 Task: nan
Action: Mouse moved to (561, 724)
Screenshot: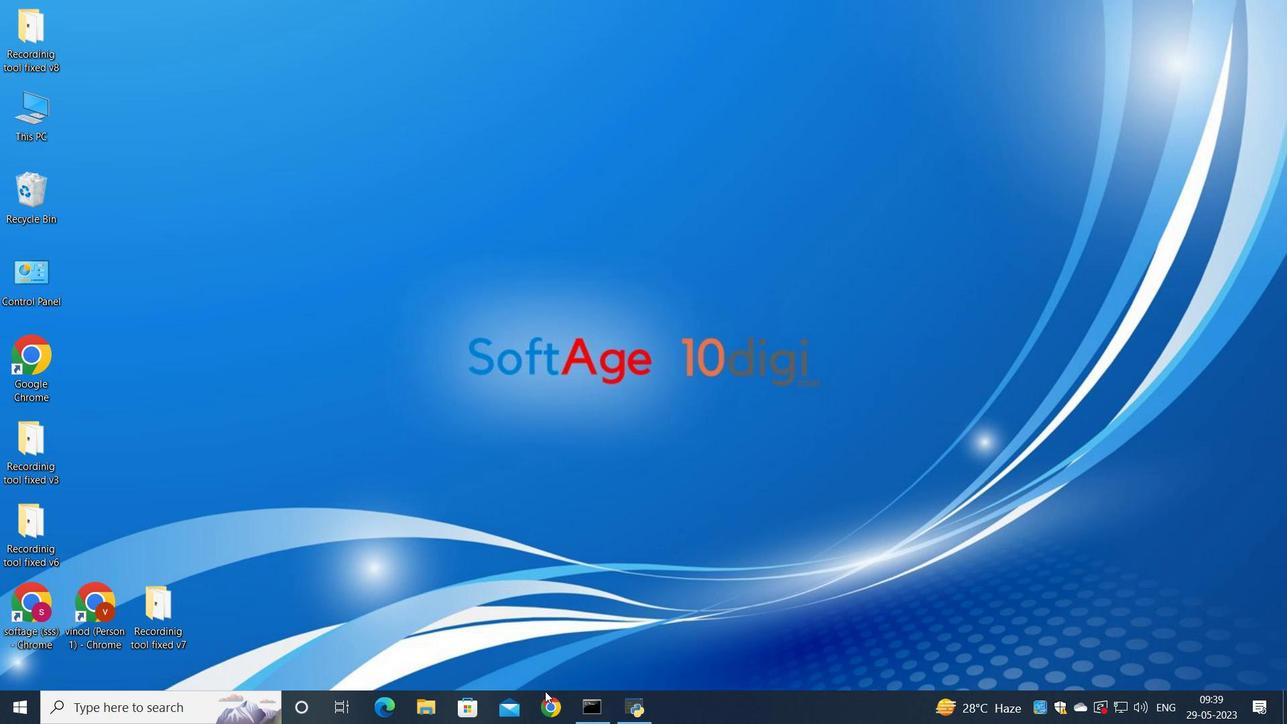 
Action: Mouse pressed left at (561, 723)
Screenshot: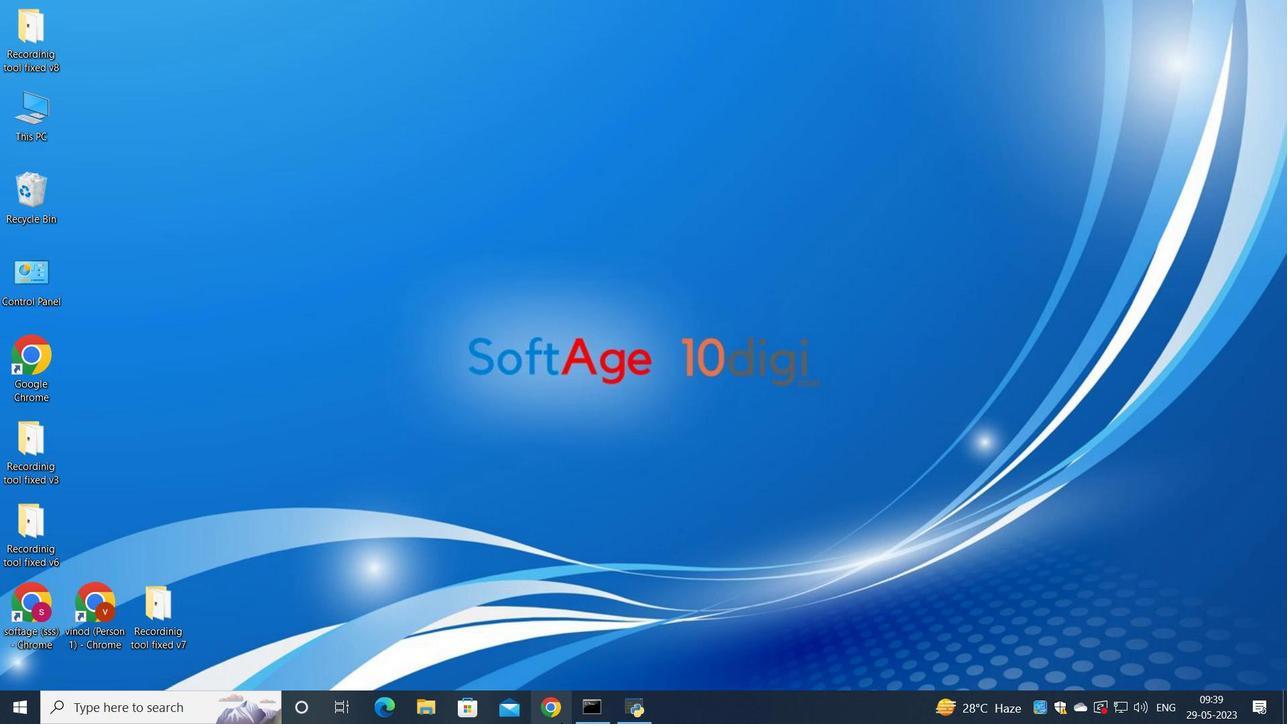 
Action: Mouse moved to (564, 436)
Screenshot: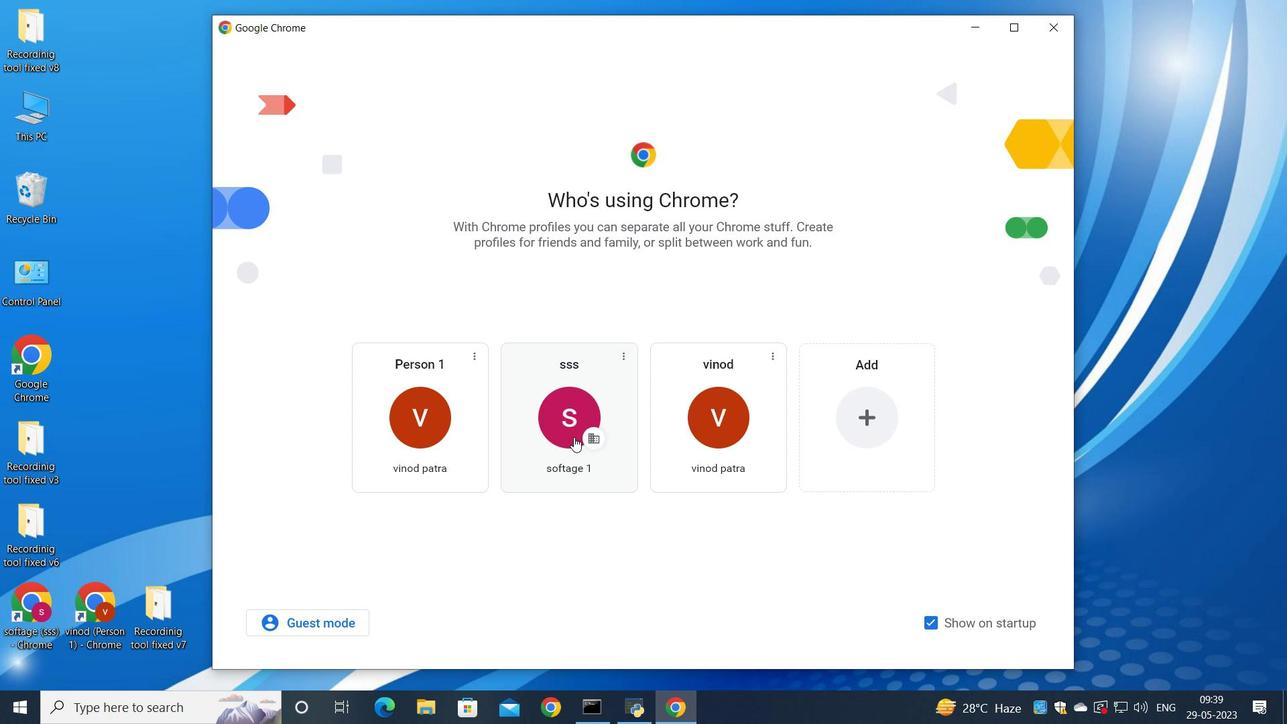 
Action: Mouse pressed left at (564, 436)
Screenshot: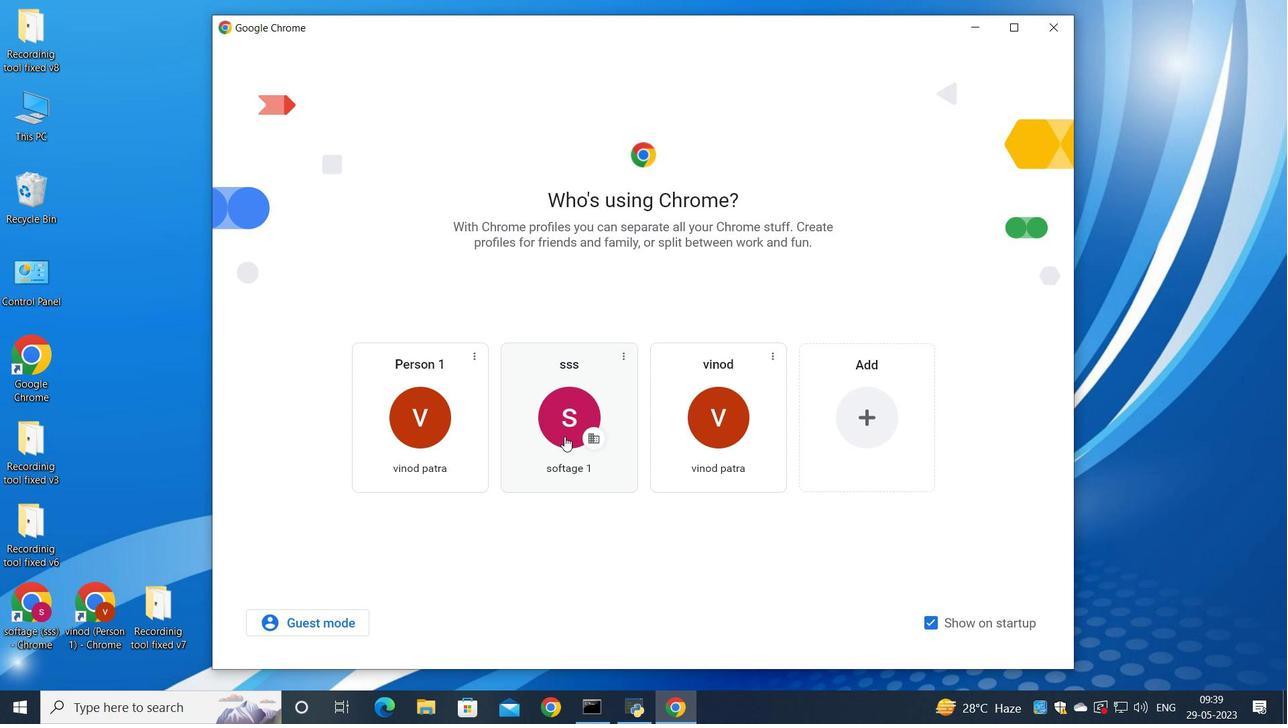 
Action: Mouse moved to (1120, 90)
Screenshot: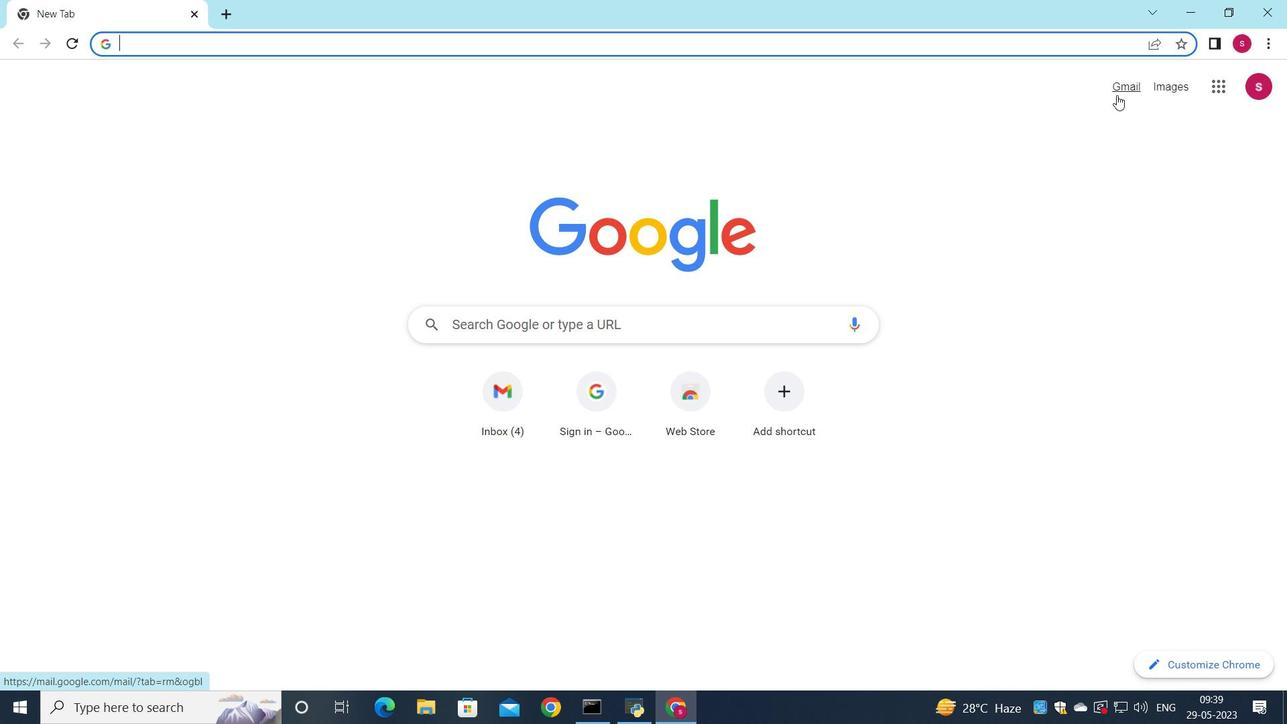 
Action: Mouse pressed left at (1120, 90)
Screenshot: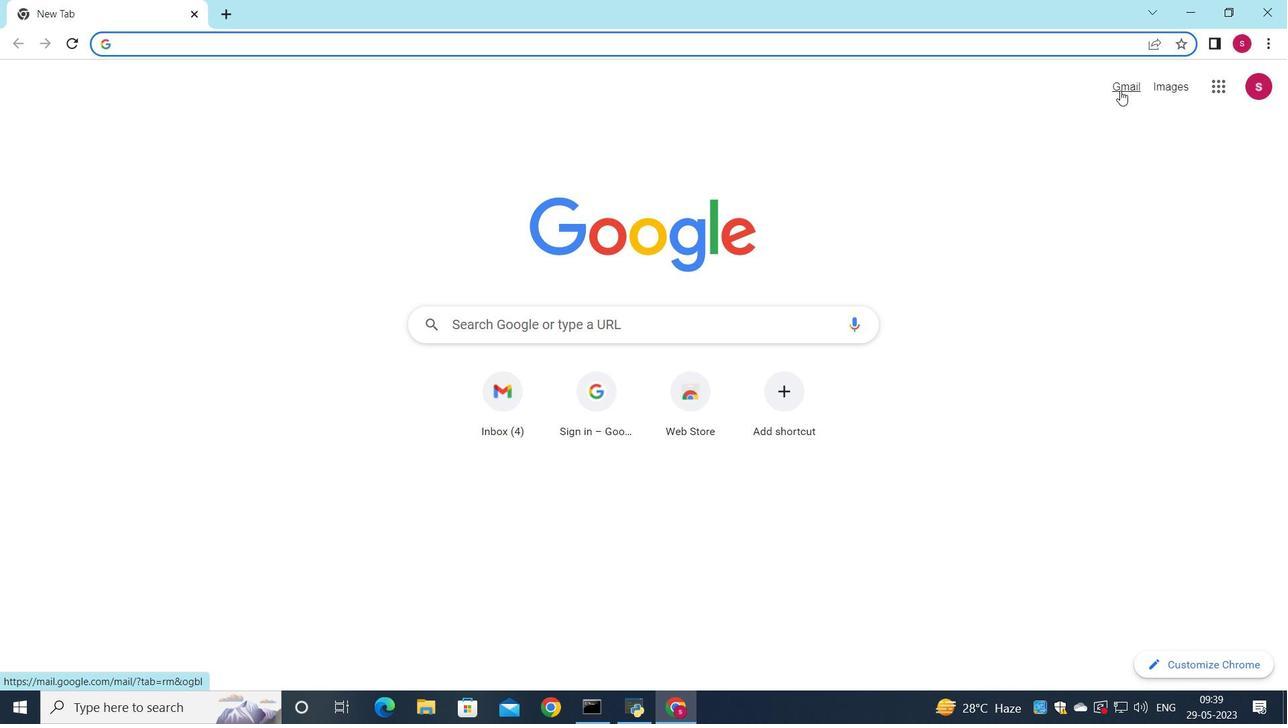 
Action: Mouse moved to (1103, 115)
Screenshot: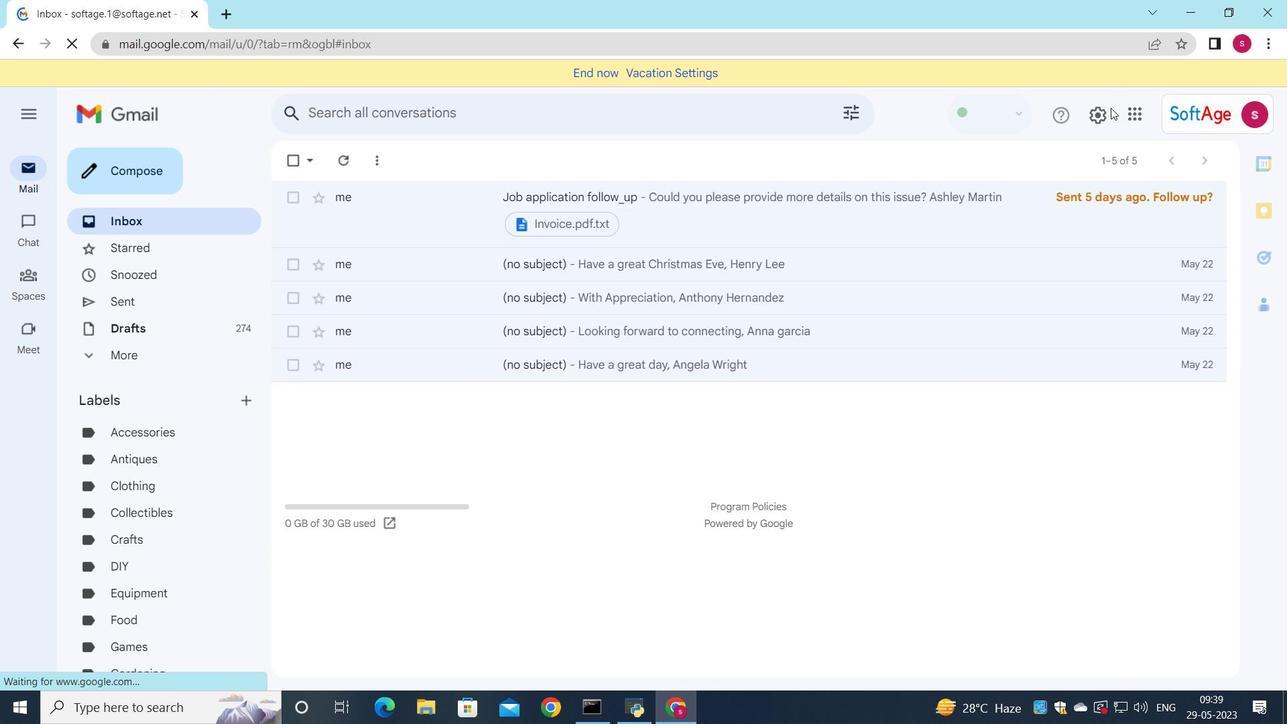
Action: Mouse pressed left at (1103, 115)
Screenshot: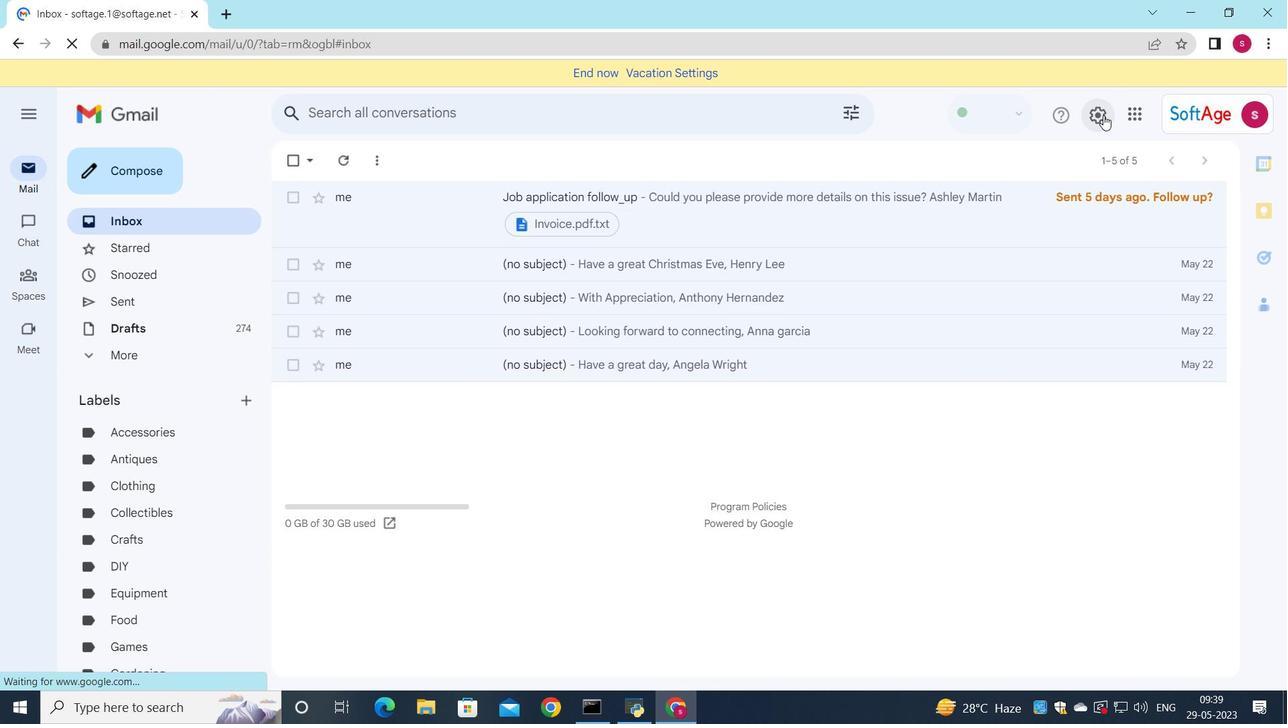 
Action: Mouse moved to (1113, 193)
Screenshot: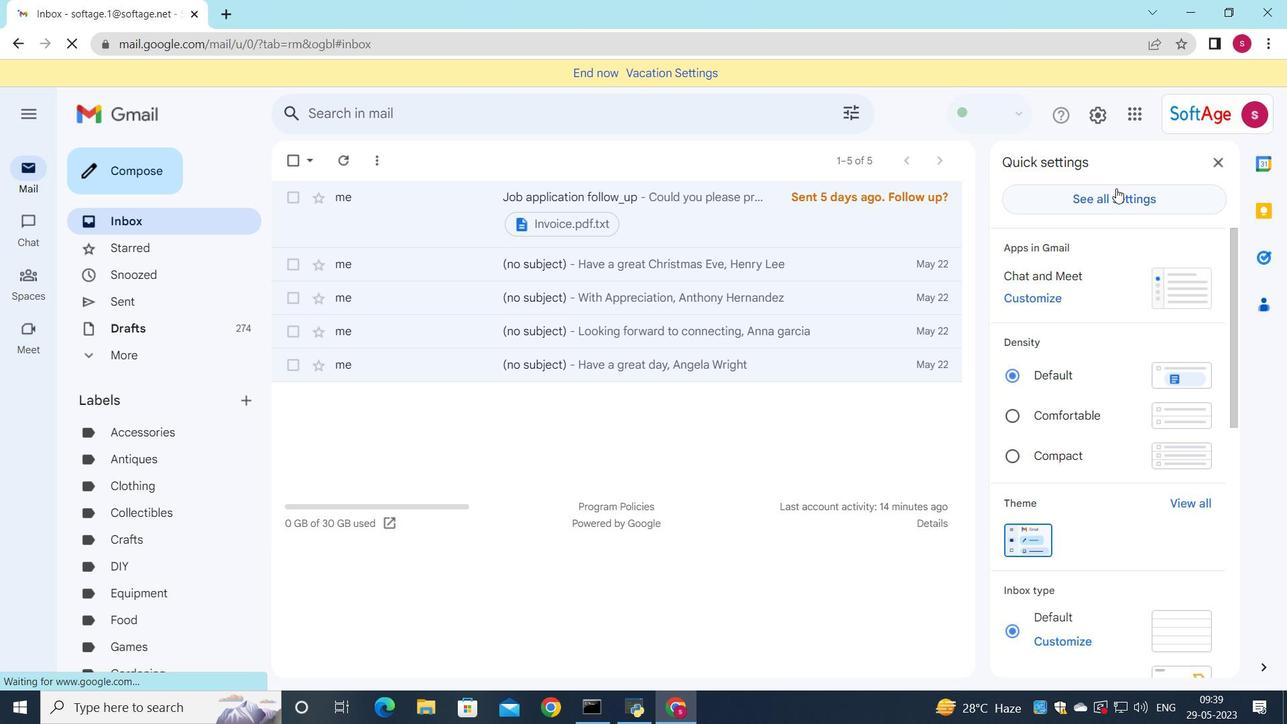 
Action: Mouse pressed left at (1113, 193)
Screenshot: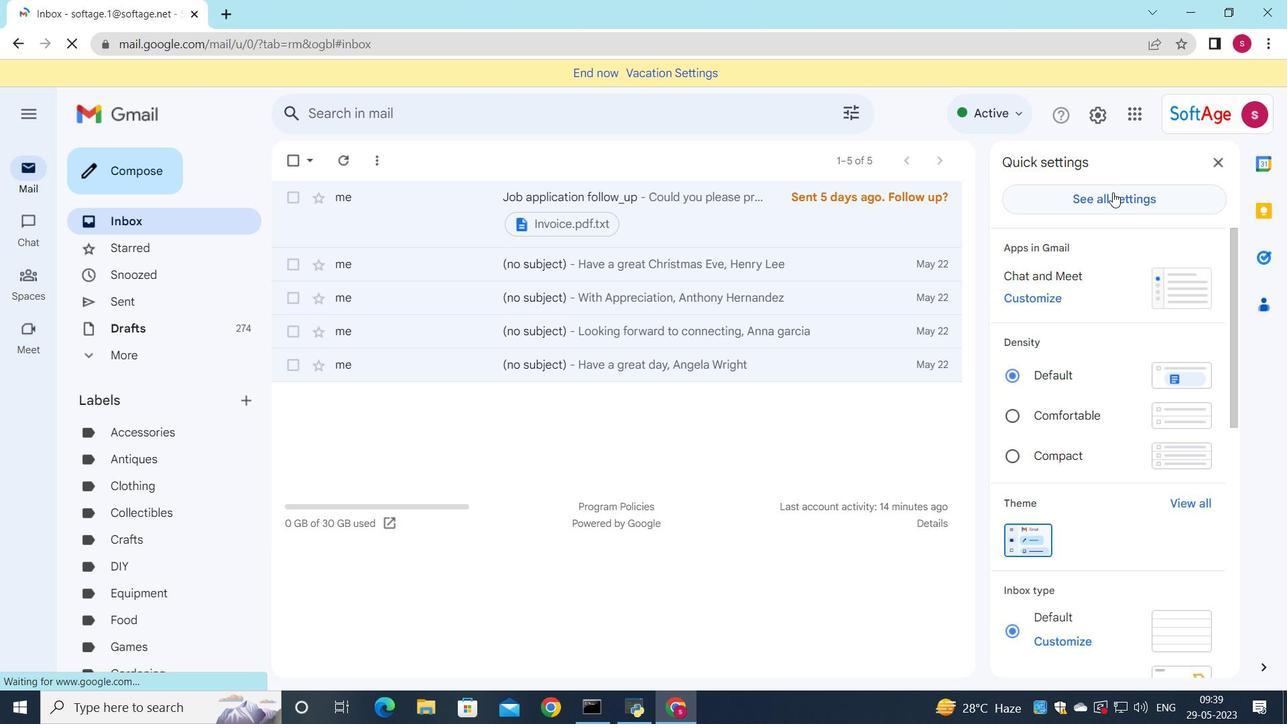 
Action: Mouse moved to (1086, 189)
Screenshot: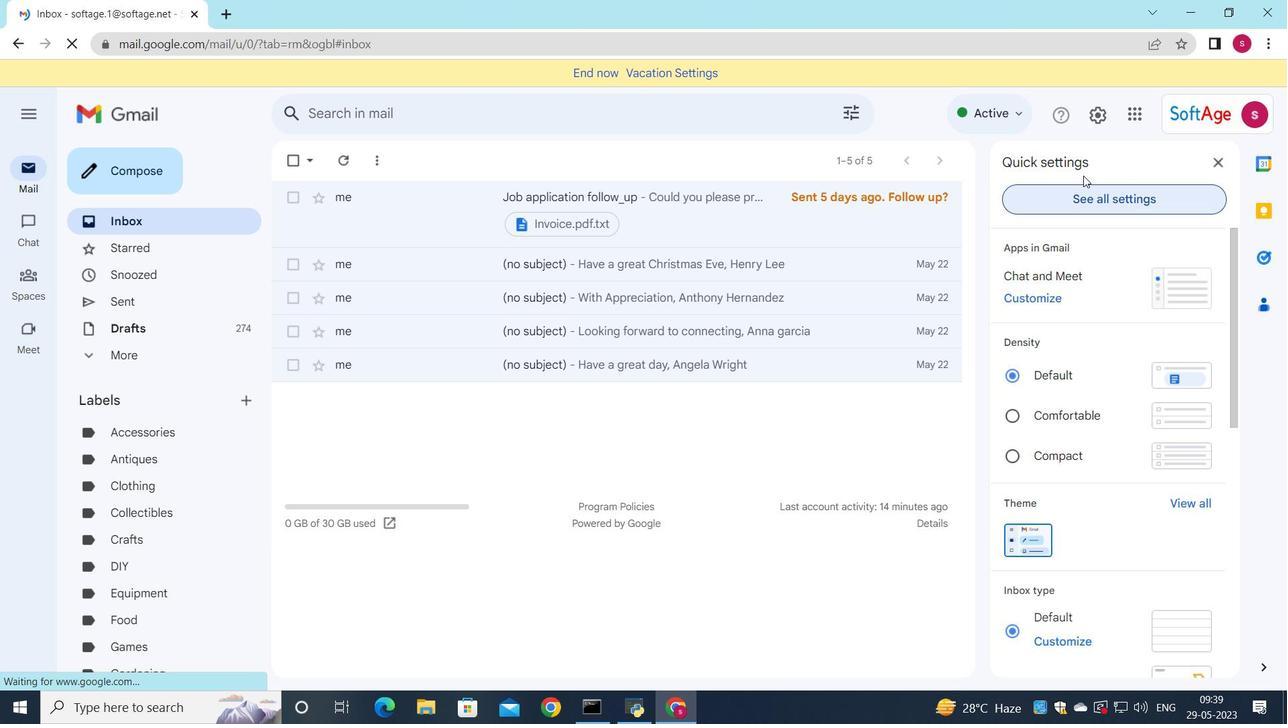 
Action: Mouse pressed left at (1086, 189)
Screenshot: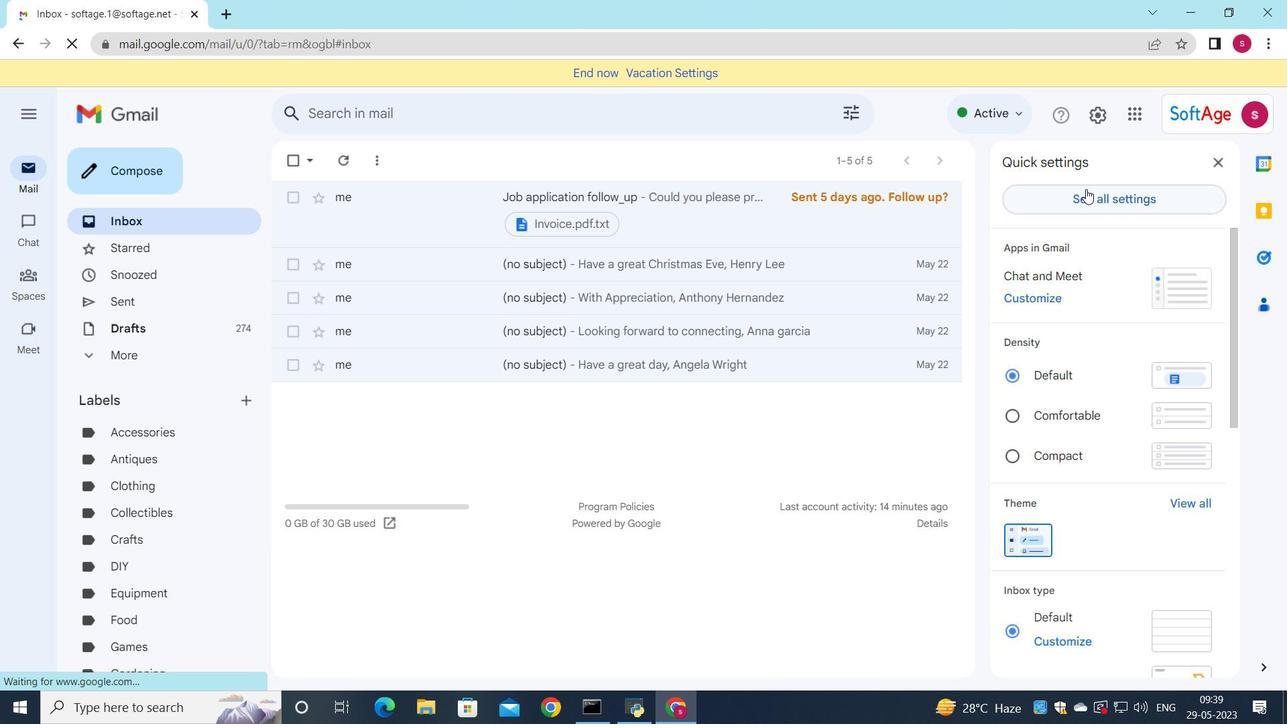 
Action: Mouse moved to (1097, 188)
Screenshot: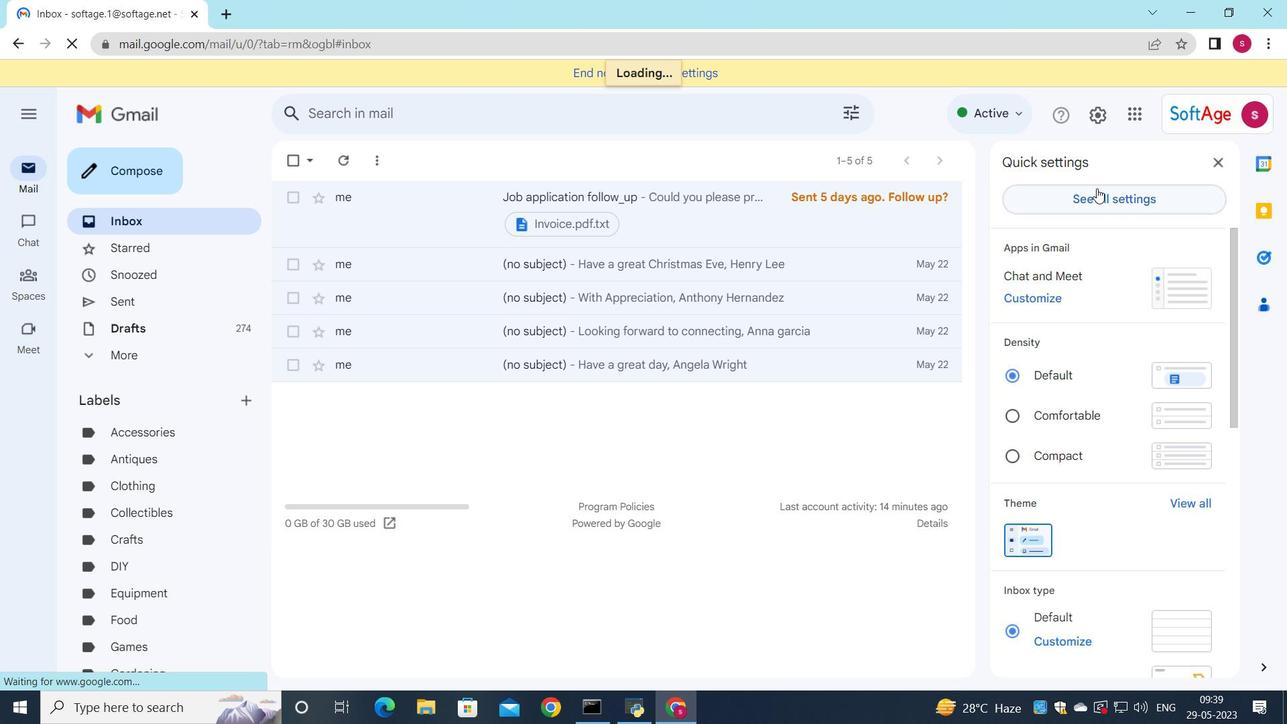 
Action: Mouse pressed left at (1097, 188)
Screenshot: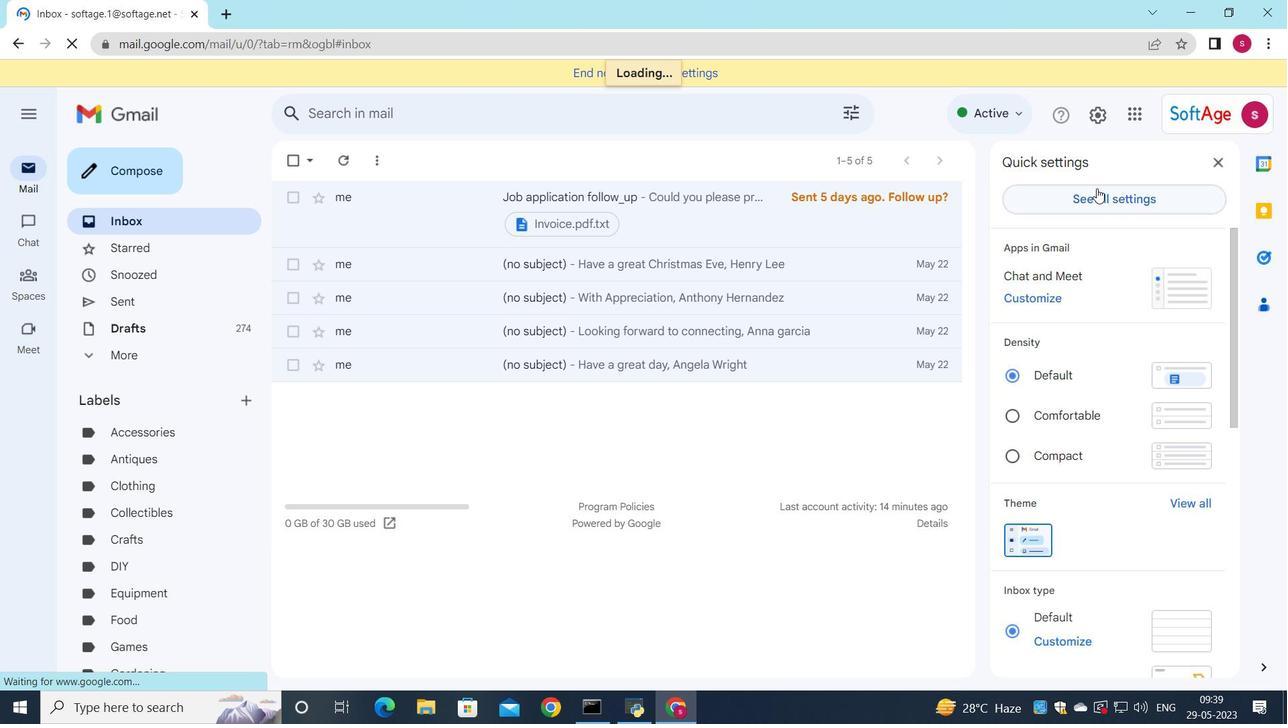 
Action: Mouse moved to (1091, 202)
Screenshot: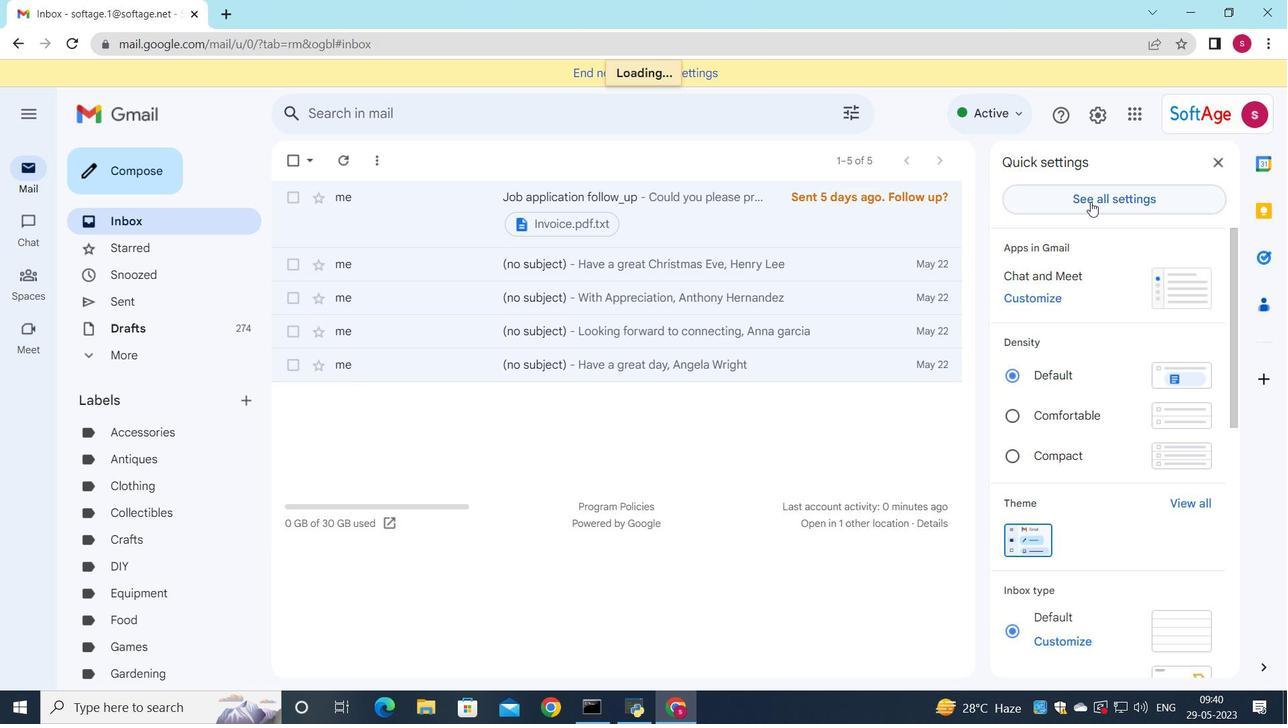 
Action: Mouse pressed left at (1091, 202)
Screenshot: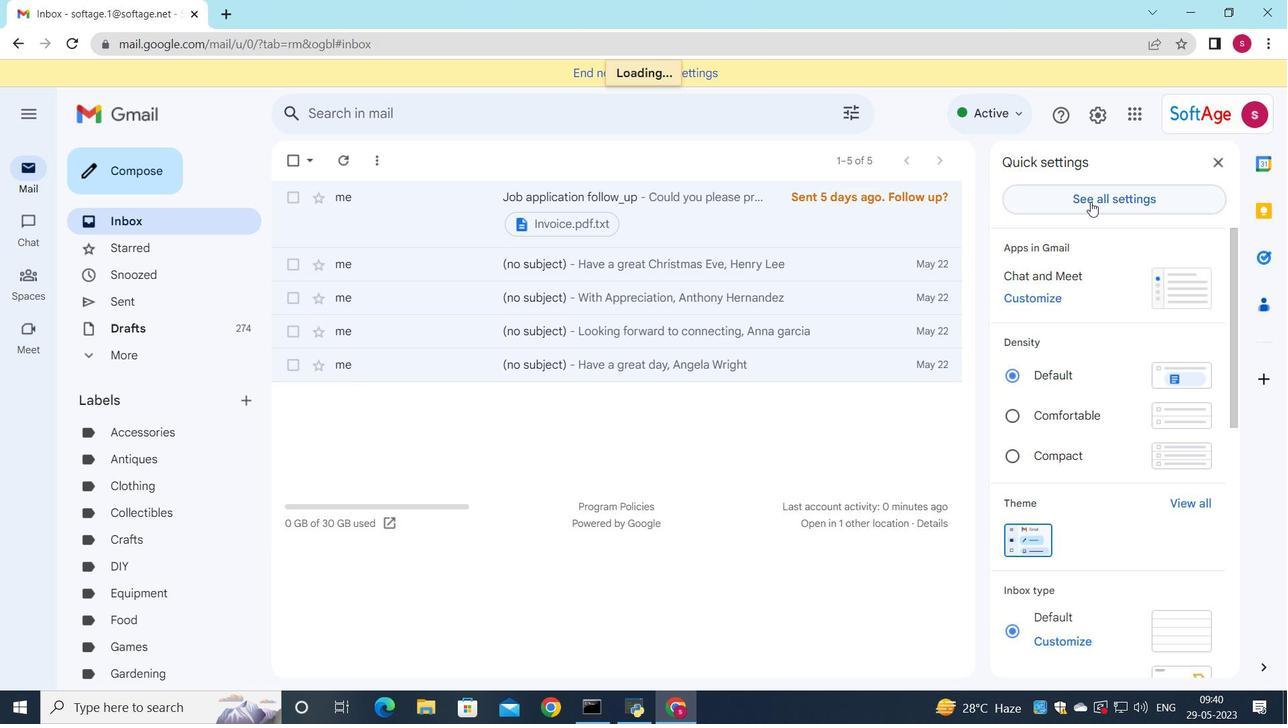 
Action: Mouse moved to (1113, 194)
Screenshot: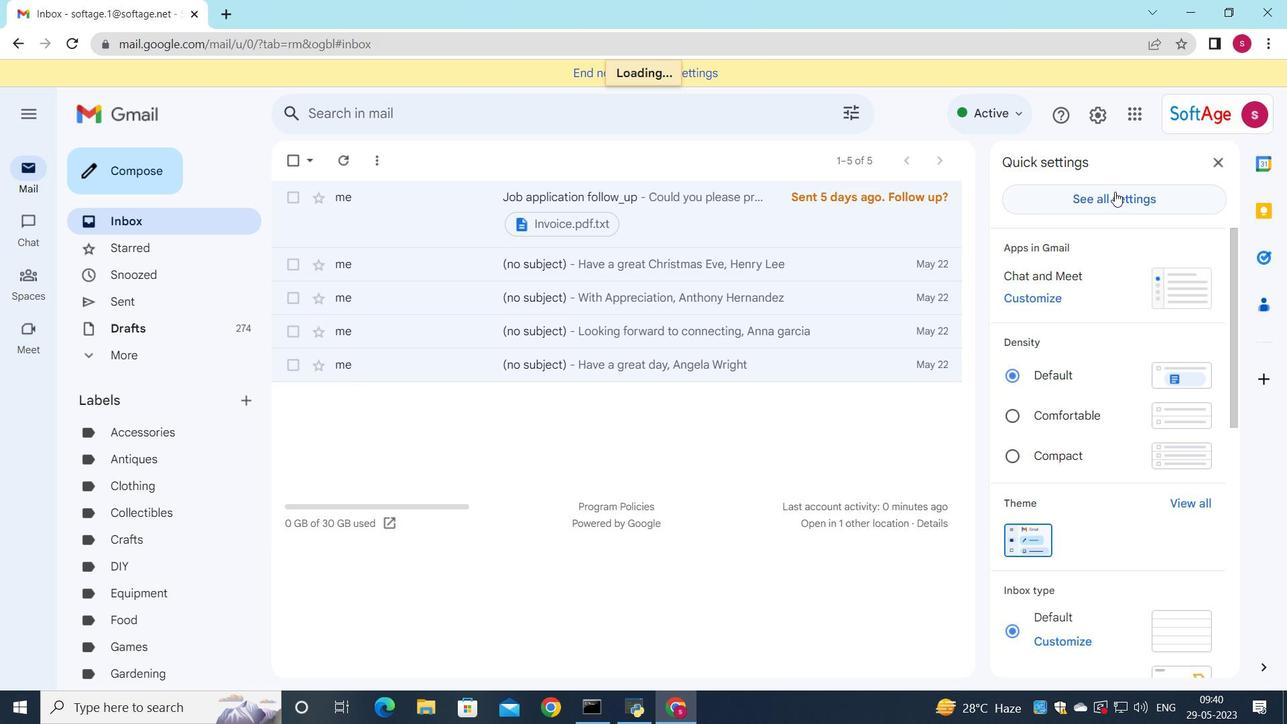 
Action: Mouse pressed left at (1113, 194)
Screenshot: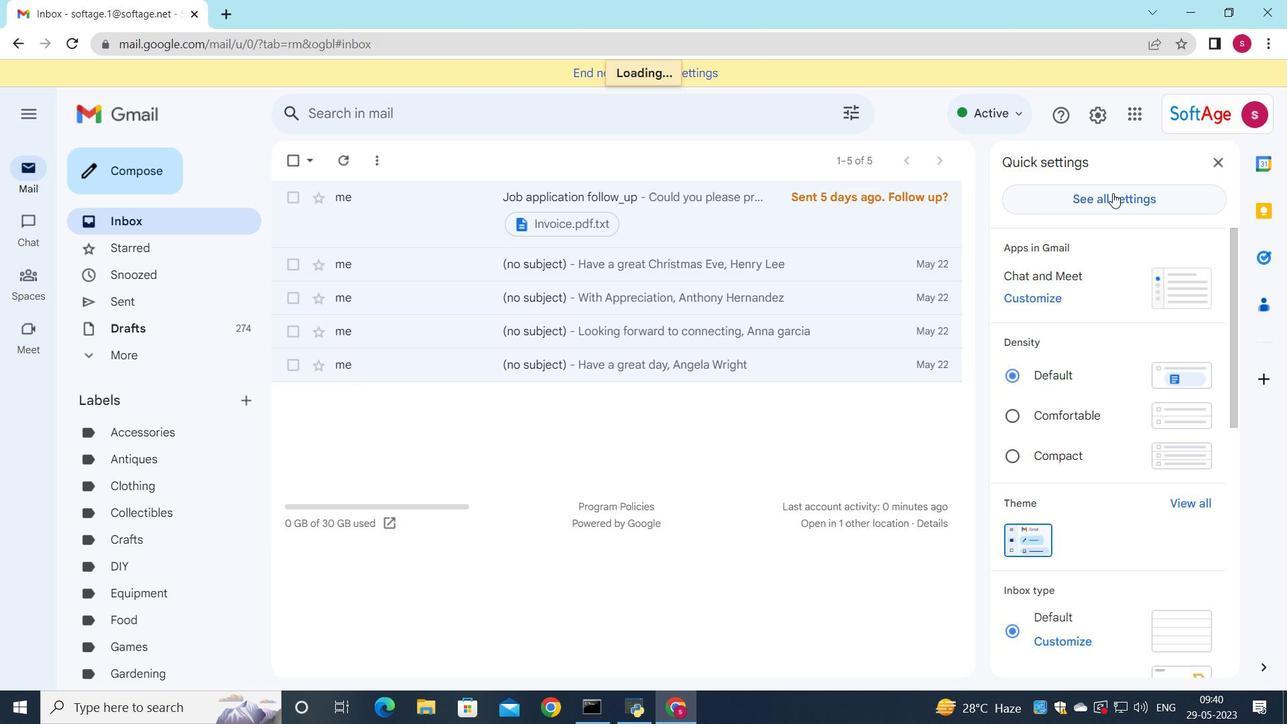 
Action: Mouse pressed left at (1113, 194)
Screenshot: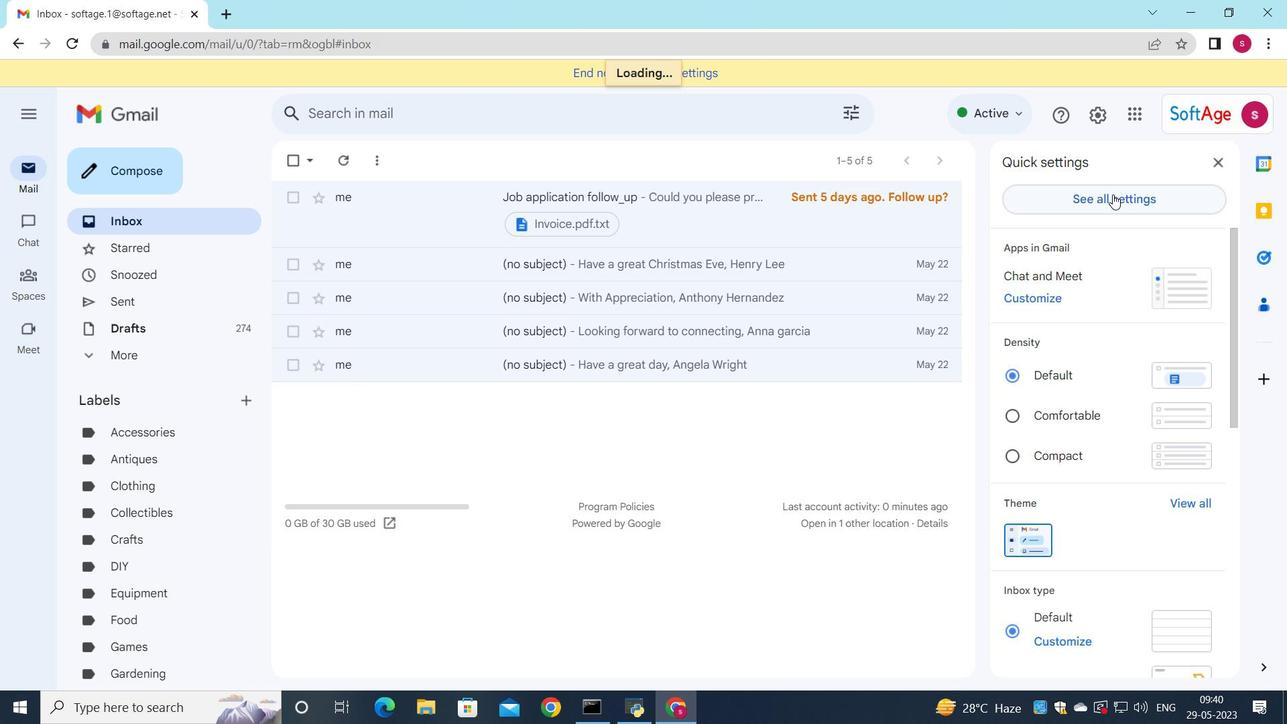 
Action: Mouse pressed left at (1113, 194)
Screenshot: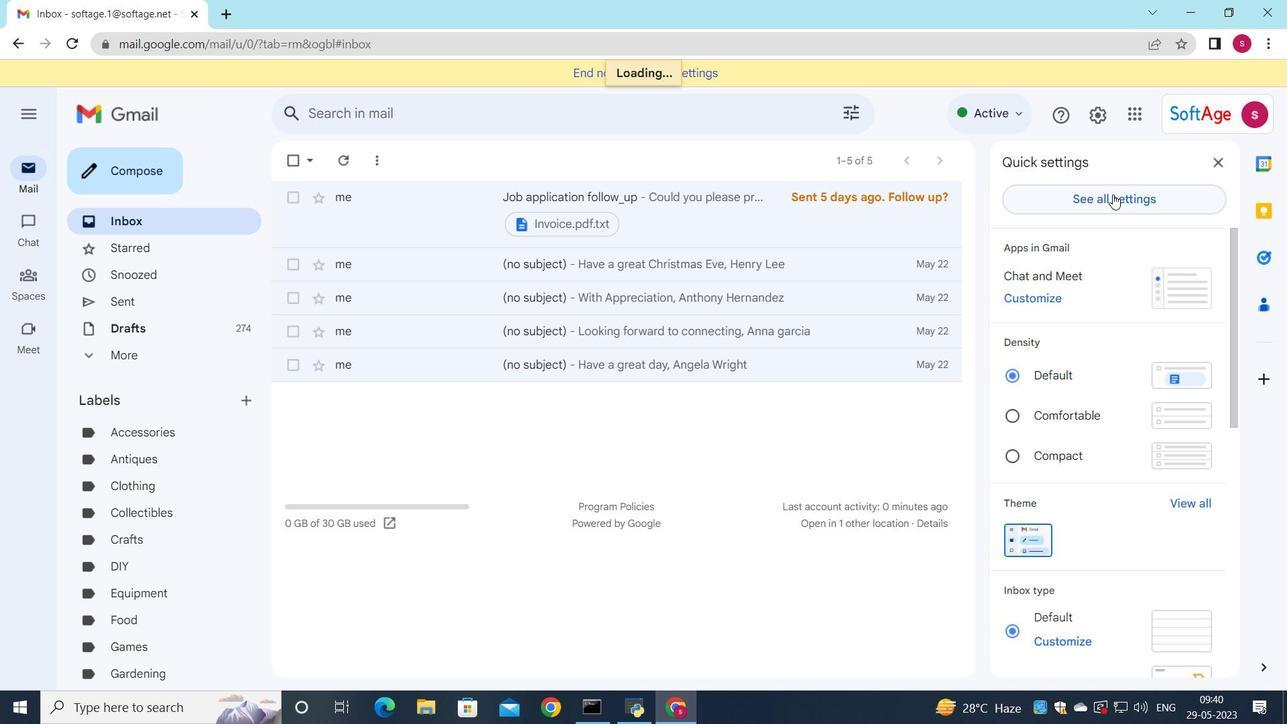 
Action: Mouse pressed left at (1113, 194)
Screenshot: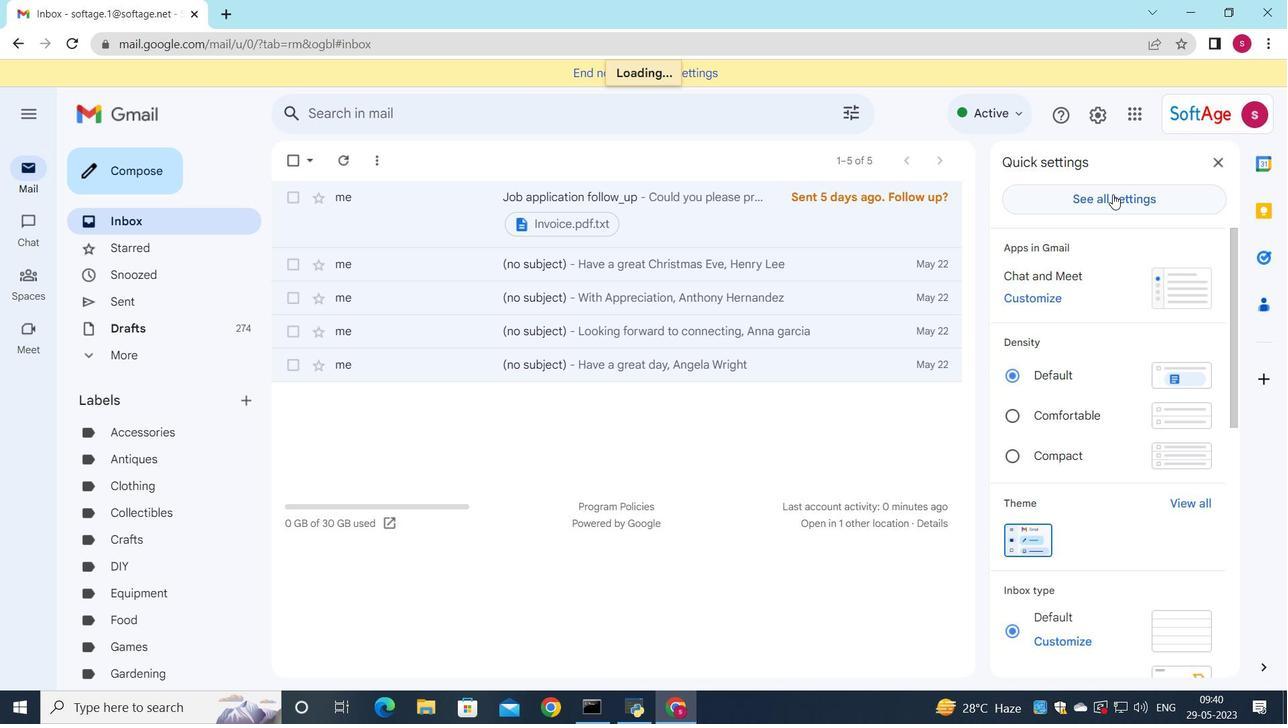 
Action: Mouse moved to (1106, 195)
Screenshot: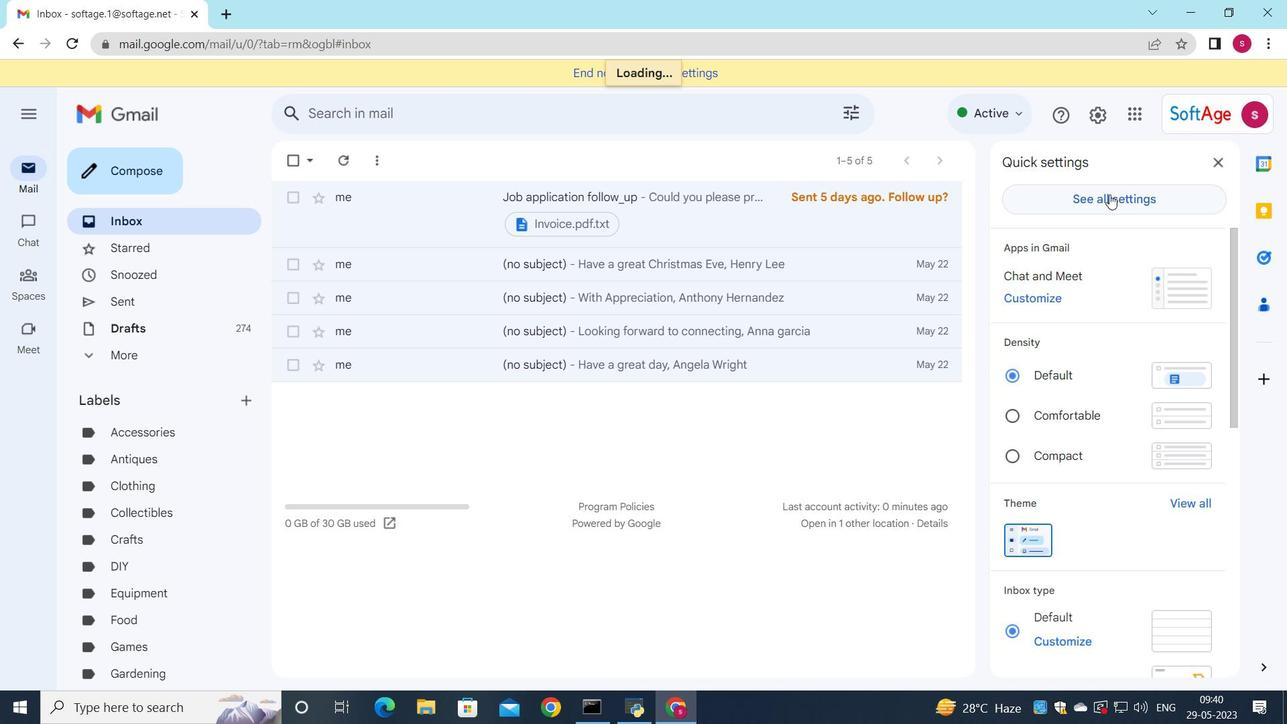 
Action: Mouse pressed left at (1106, 195)
Screenshot: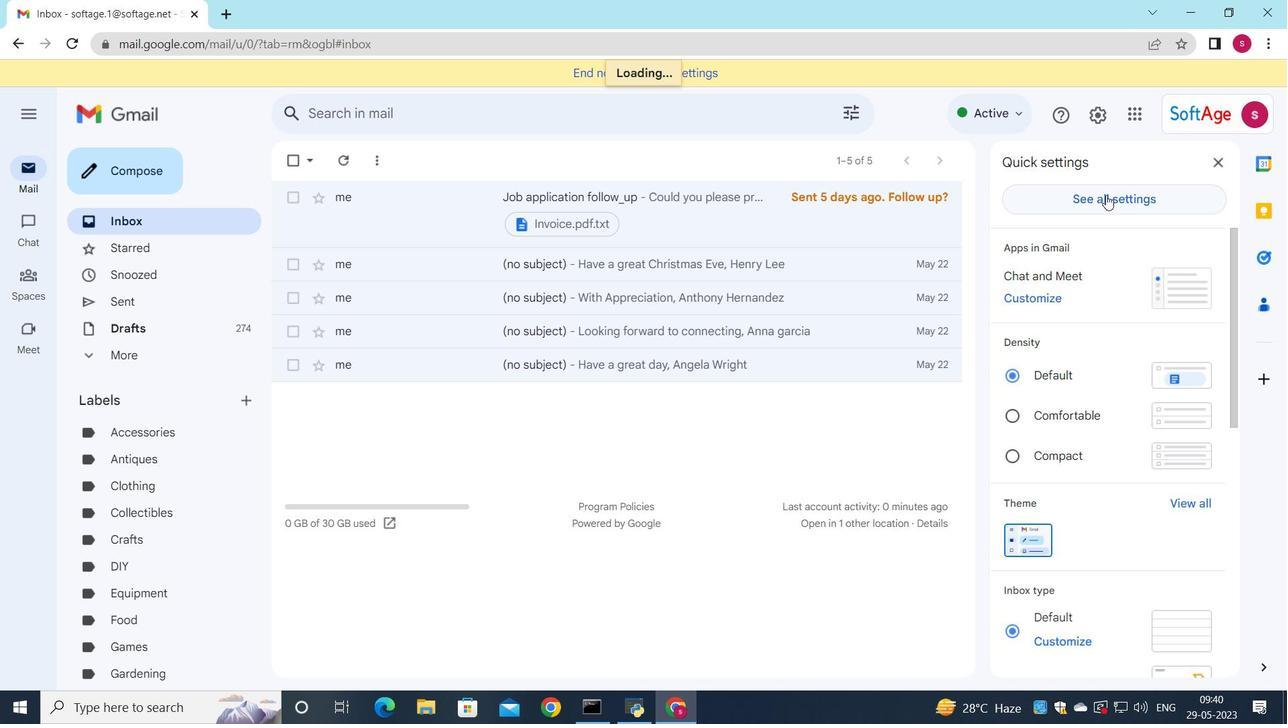 
Action: Mouse pressed left at (1106, 195)
Screenshot: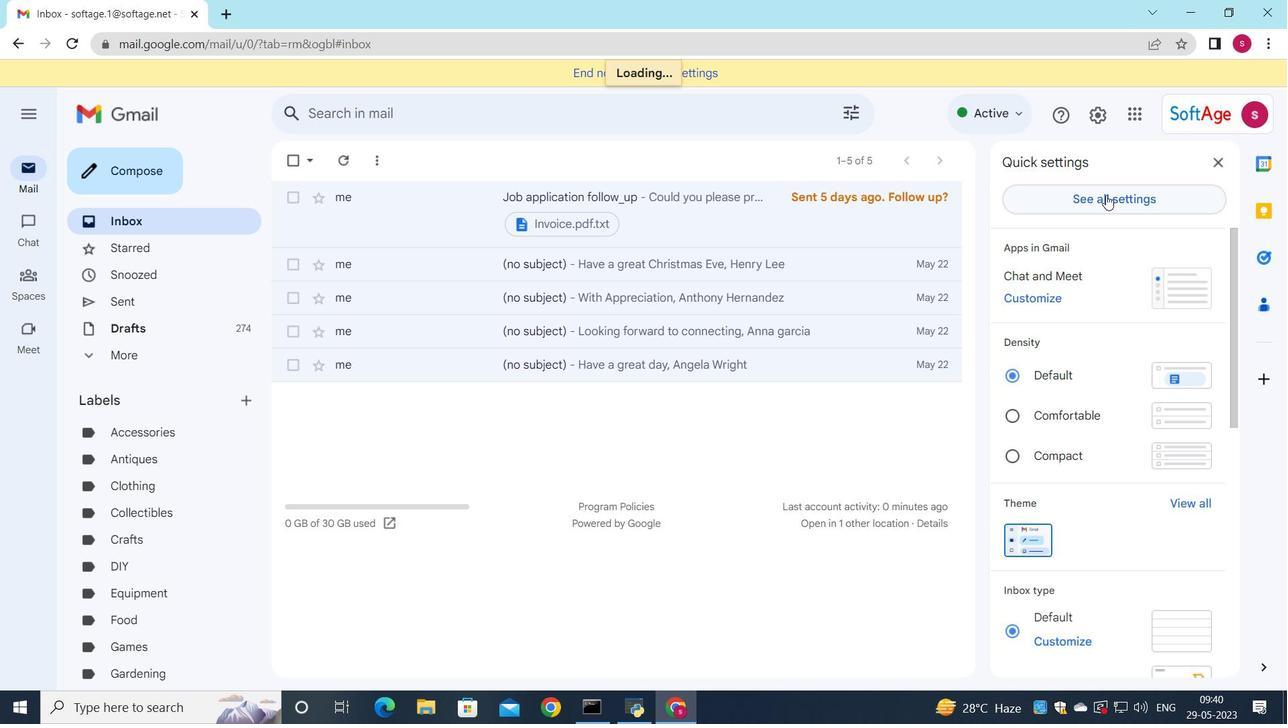 
Action: Mouse pressed left at (1106, 195)
Screenshot: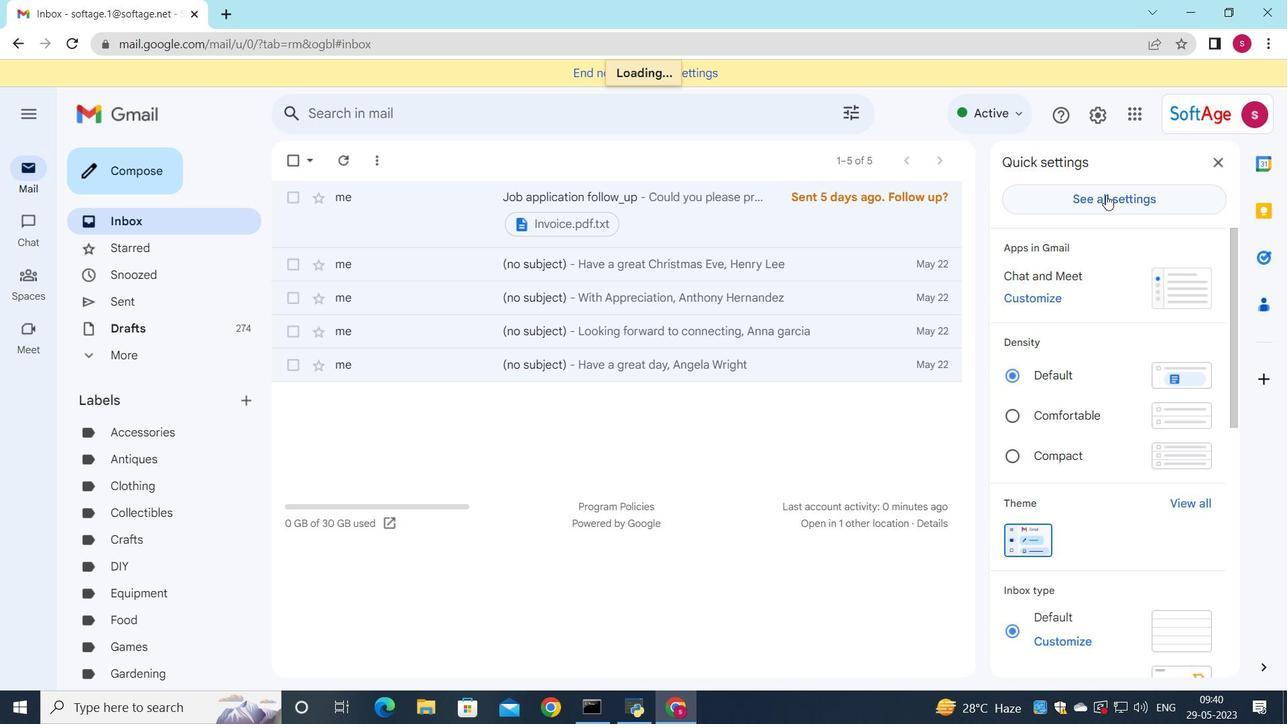 
Action: Mouse moved to (1080, 205)
Screenshot: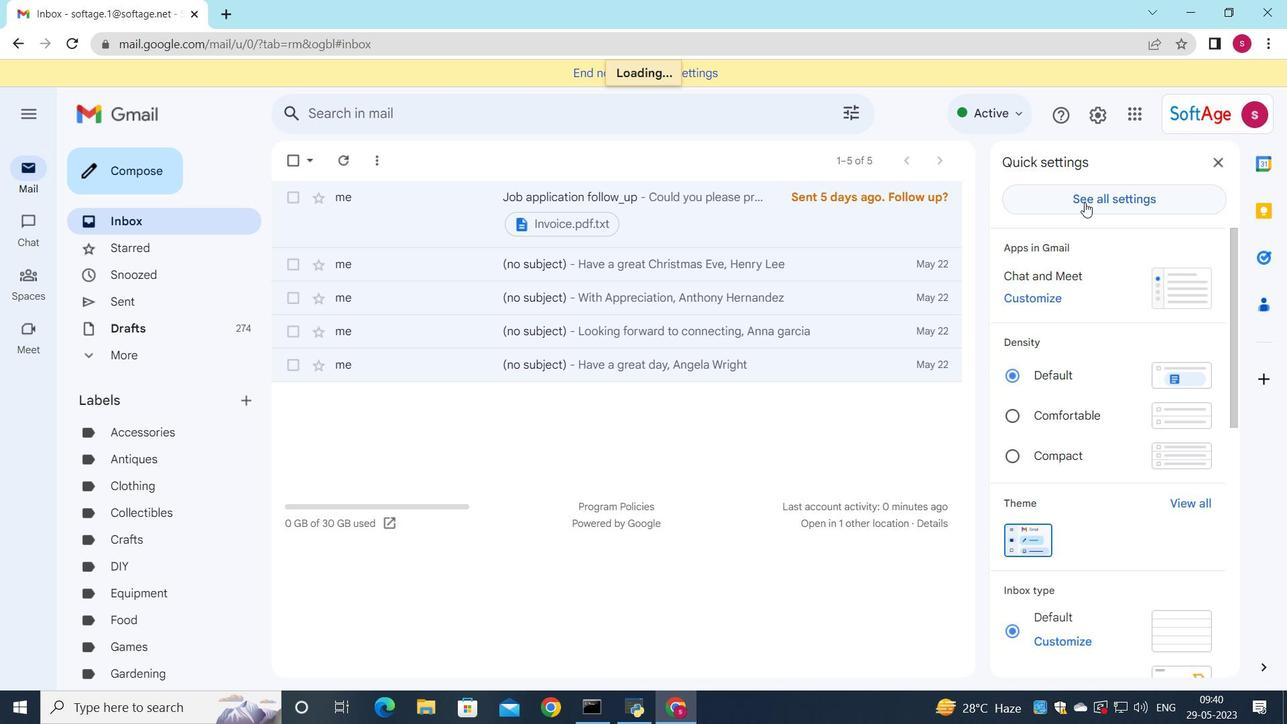
Action: Mouse pressed left at (1080, 205)
Screenshot: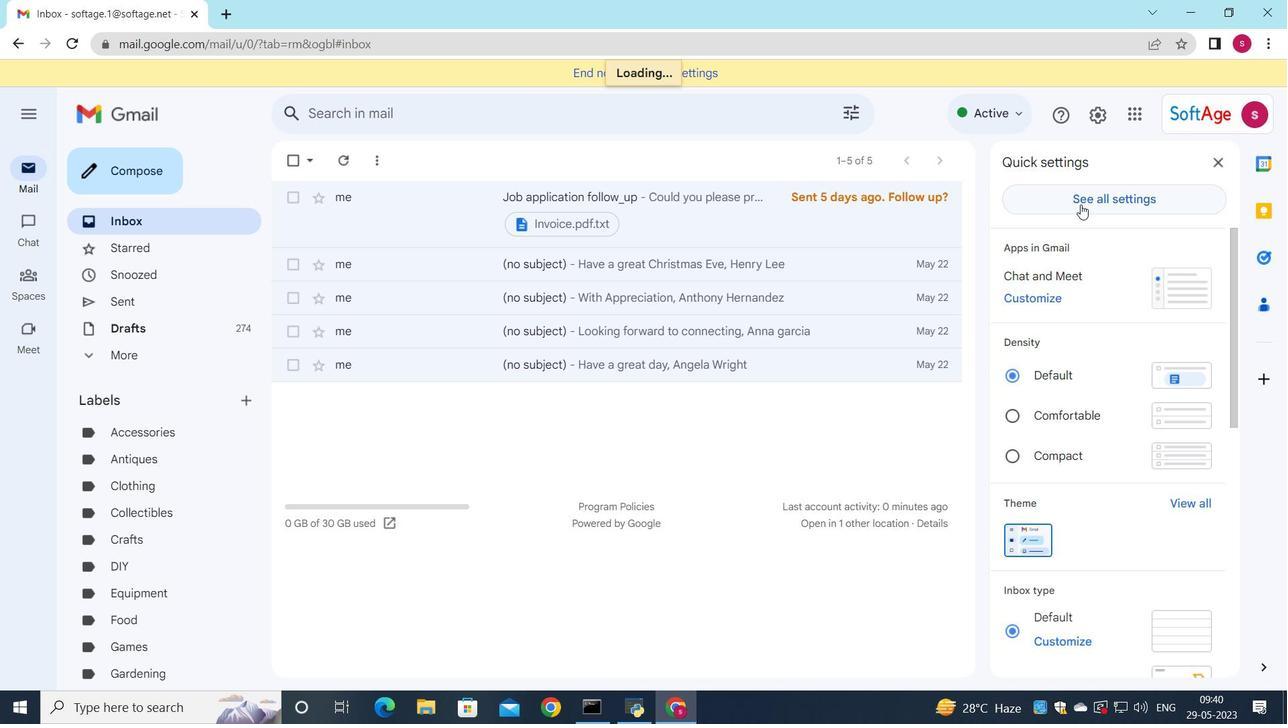 
Action: Mouse moved to (671, 410)
Screenshot: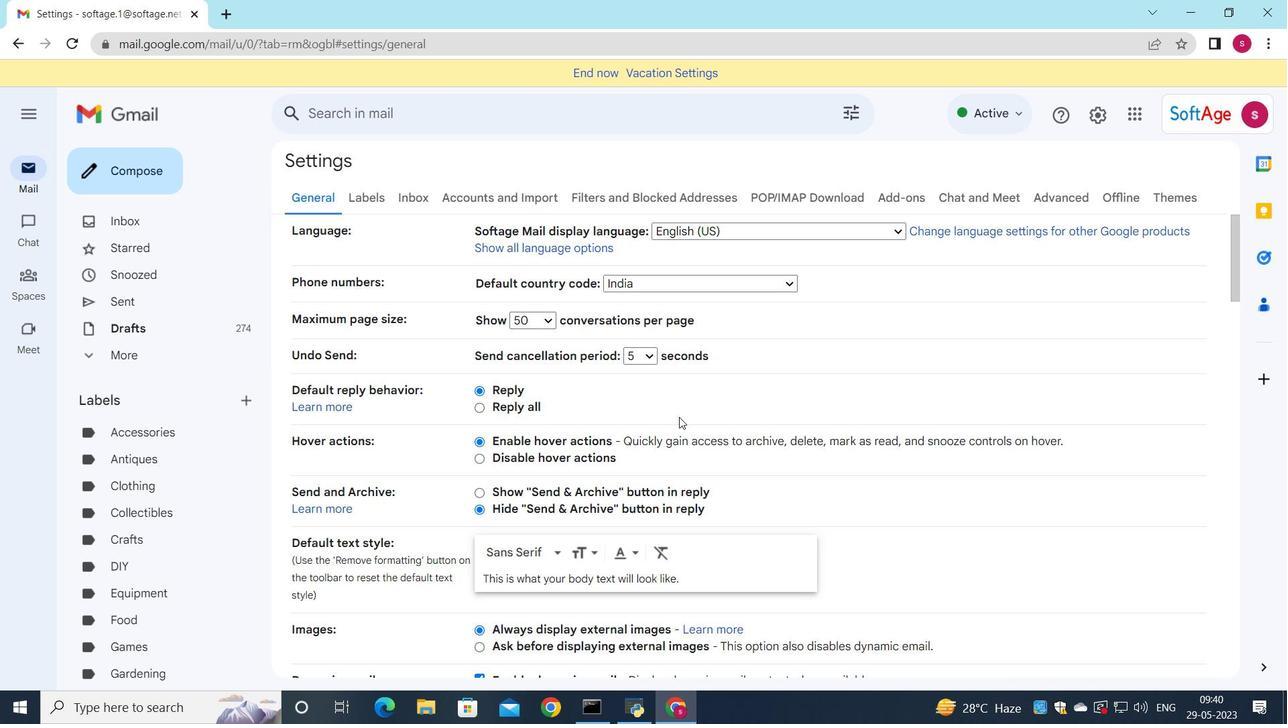 
Action: Mouse scrolled (671, 409) with delta (0, 0)
Screenshot: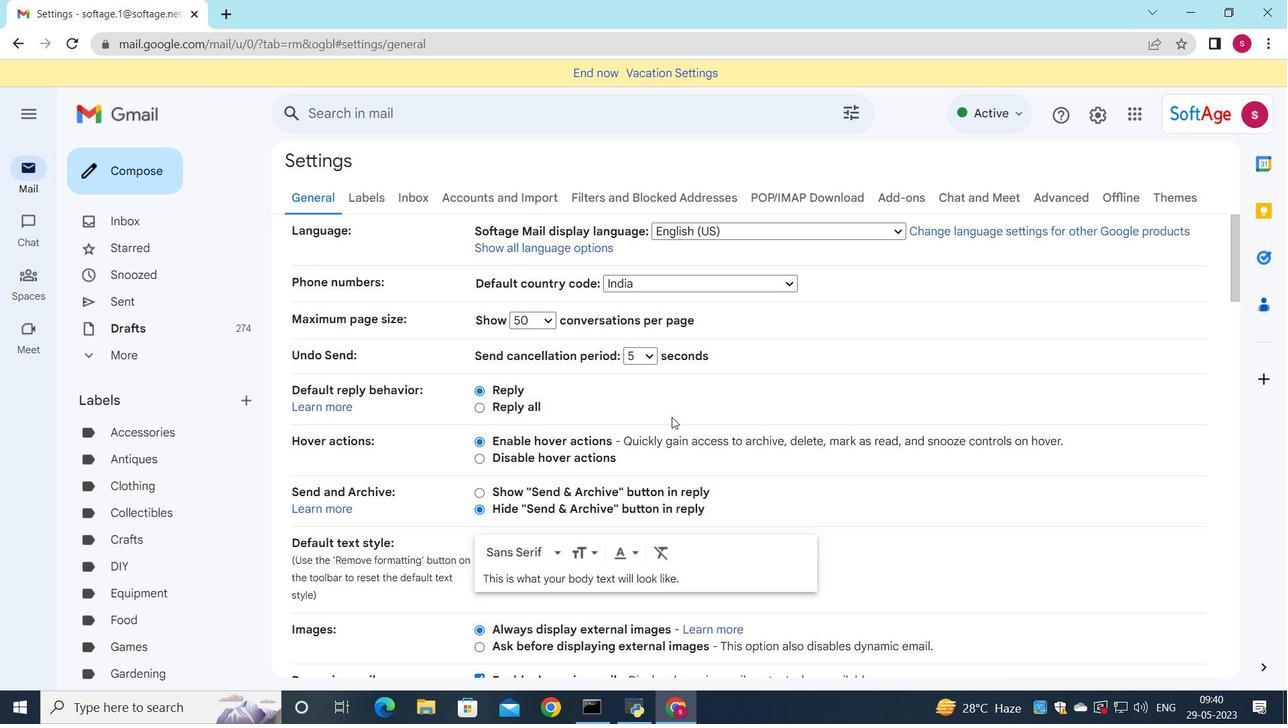 
Action: Mouse scrolled (671, 409) with delta (0, 0)
Screenshot: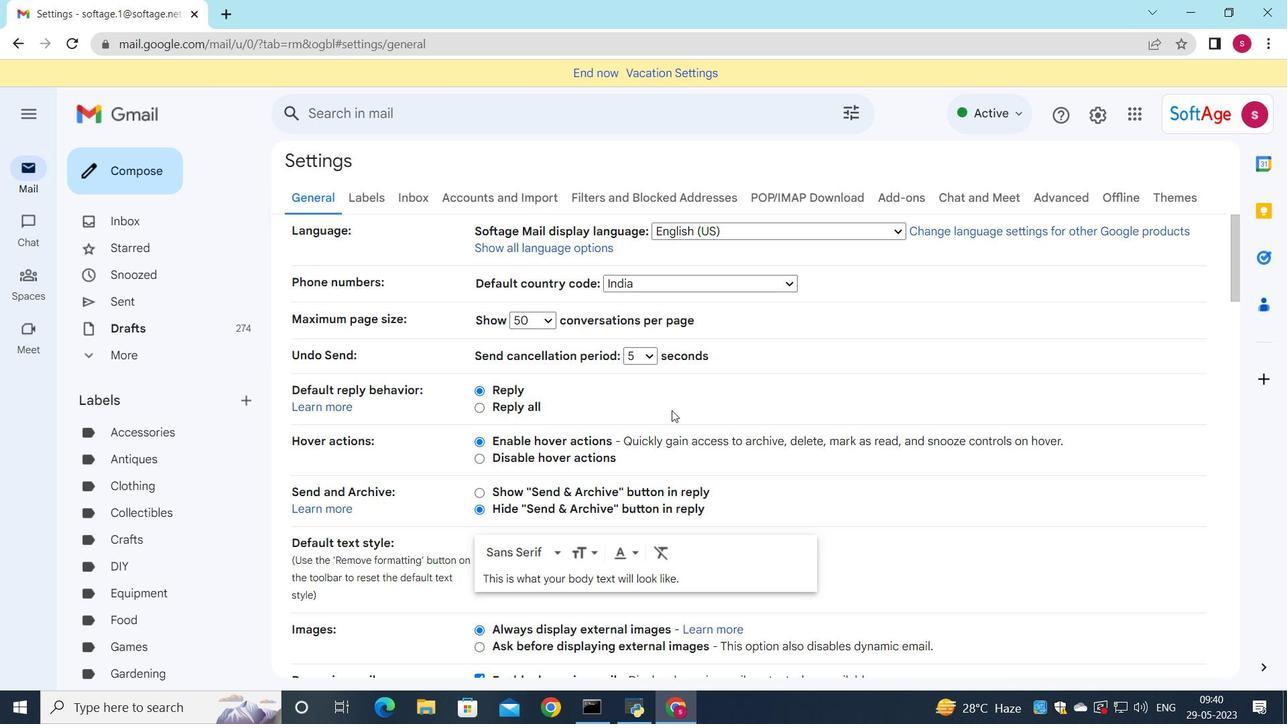 
Action: Mouse scrolled (671, 409) with delta (0, 0)
Screenshot: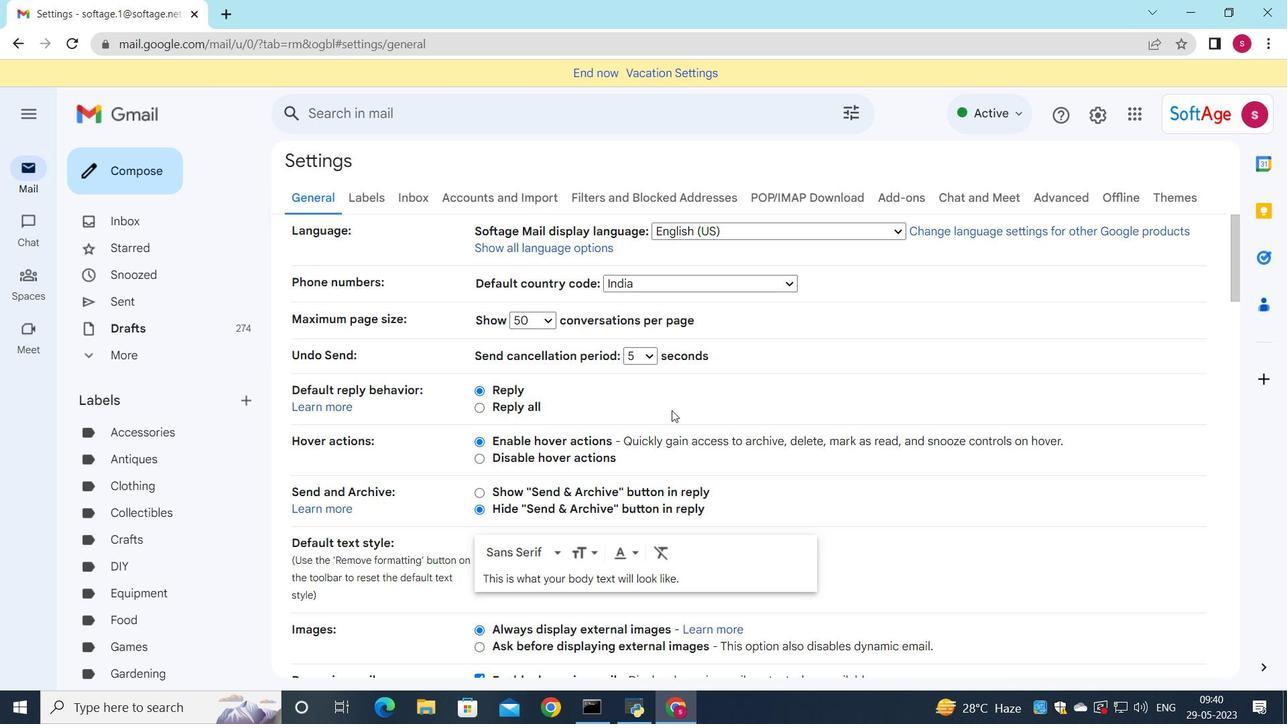 
Action: Mouse scrolled (671, 409) with delta (0, 0)
Screenshot: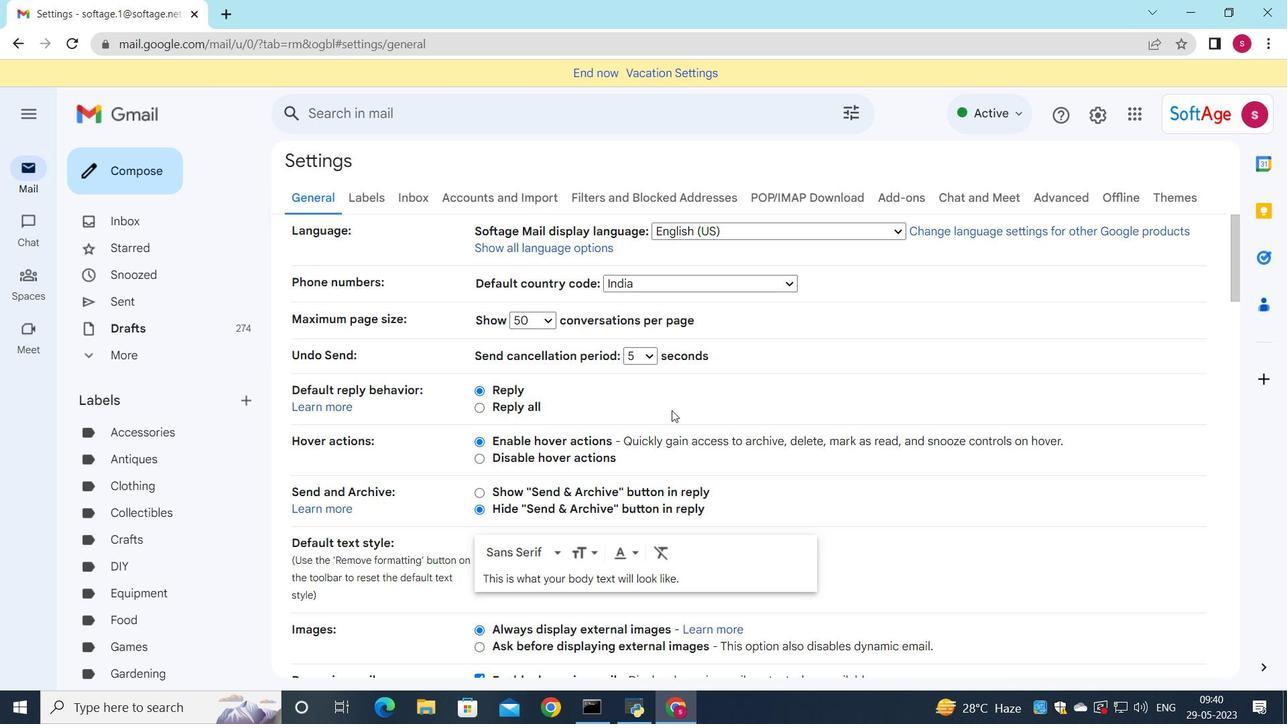 
Action: Mouse moved to (667, 410)
Screenshot: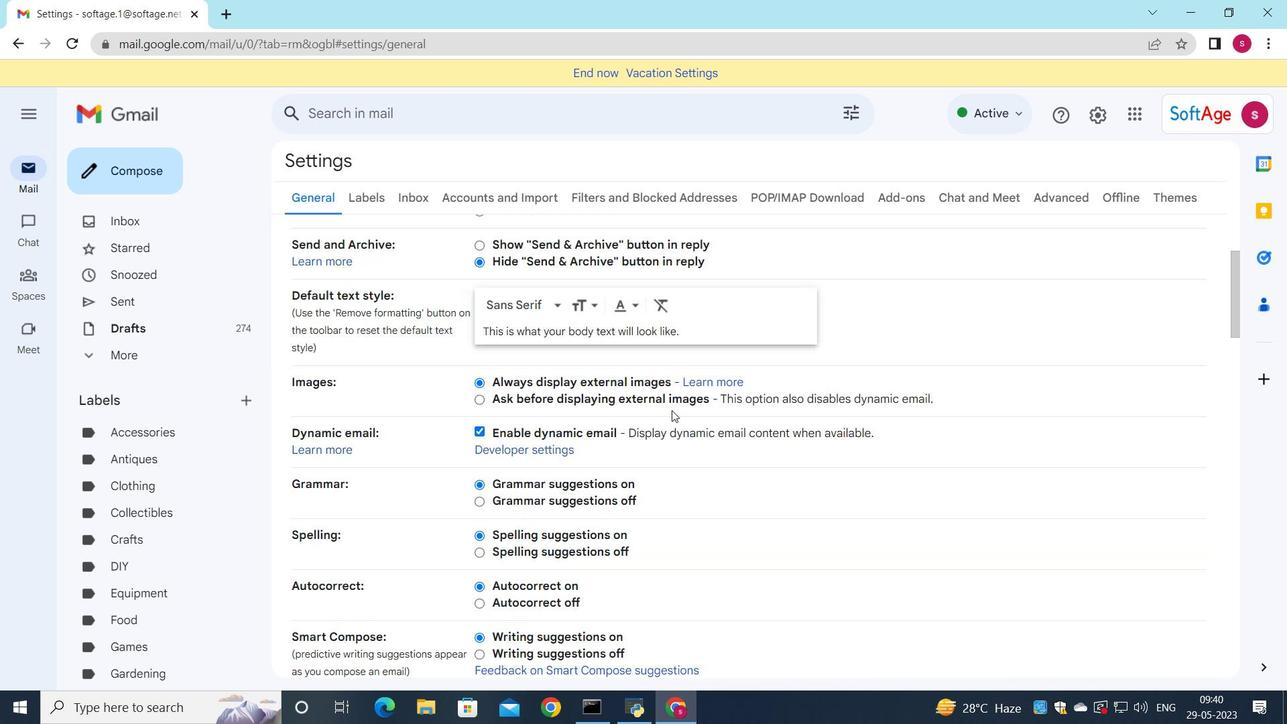 
Action: Mouse scrolled (667, 409) with delta (0, 0)
Screenshot: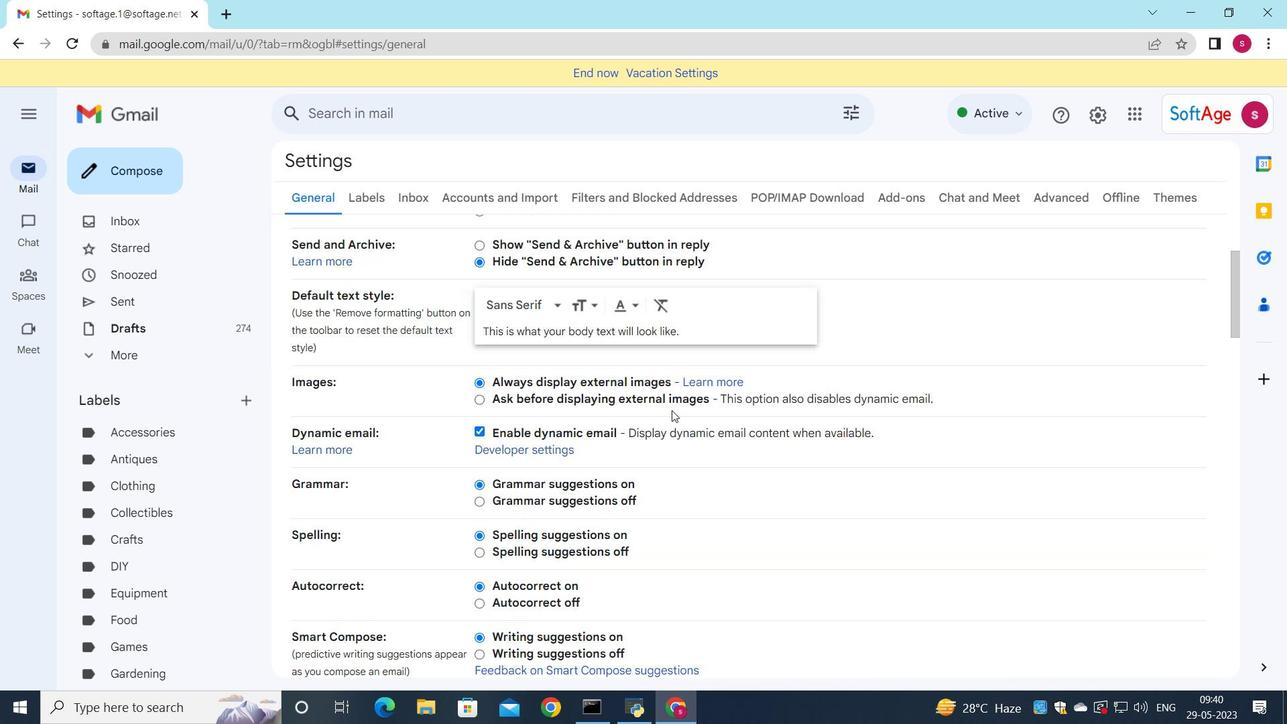 
Action: Mouse scrolled (667, 409) with delta (0, 0)
Screenshot: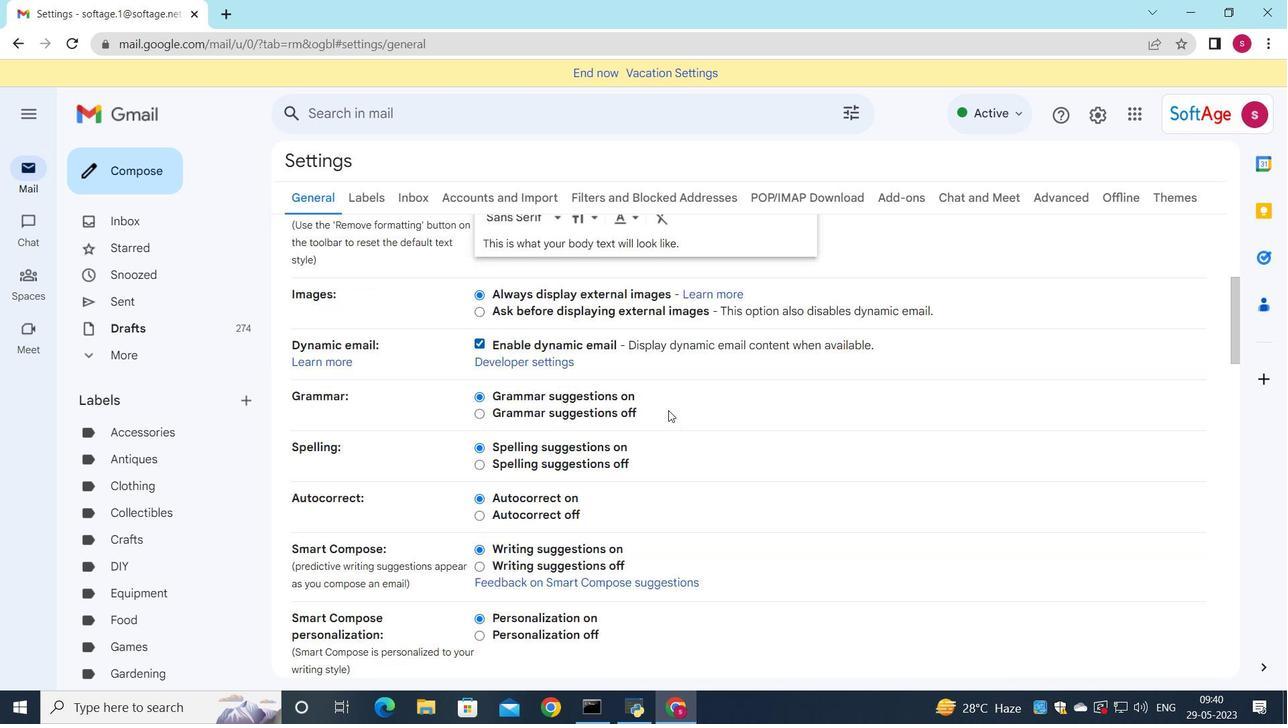 
Action: Mouse scrolled (667, 409) with delta (0, 0)
Screenshot: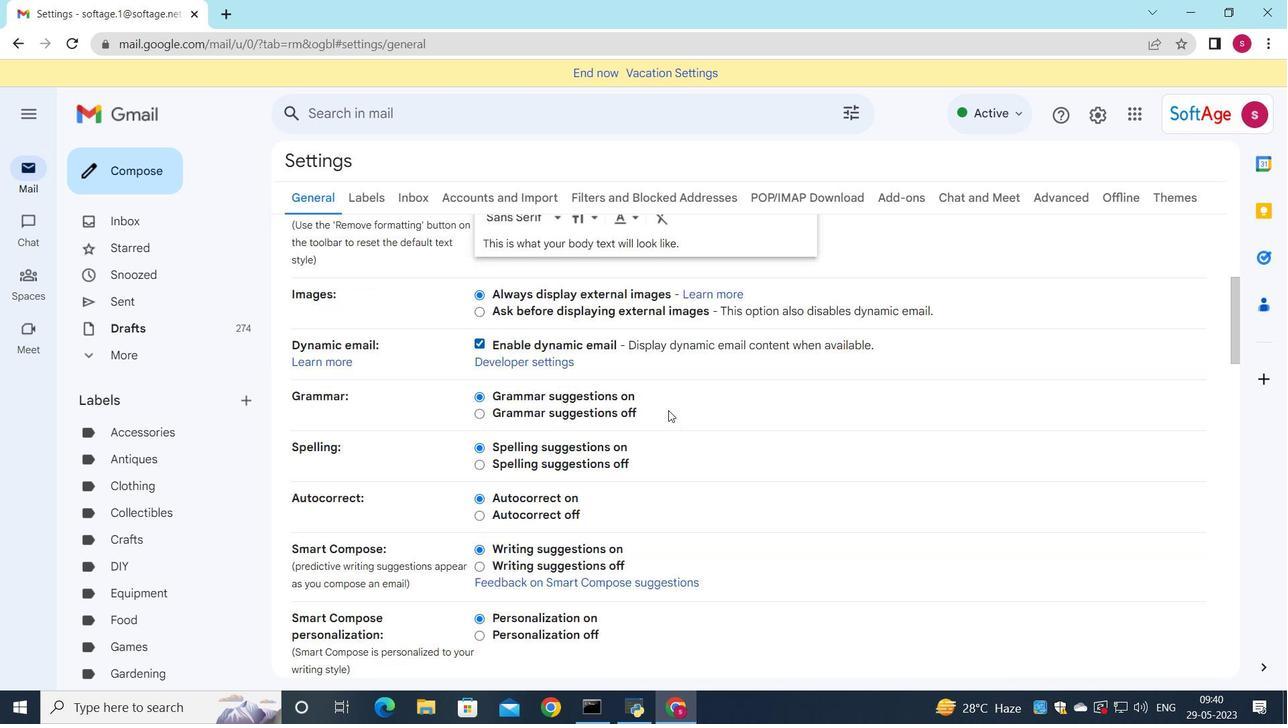 
Action: Mouse scrolled (667, 409) with delta (0, 0)
Screenshot: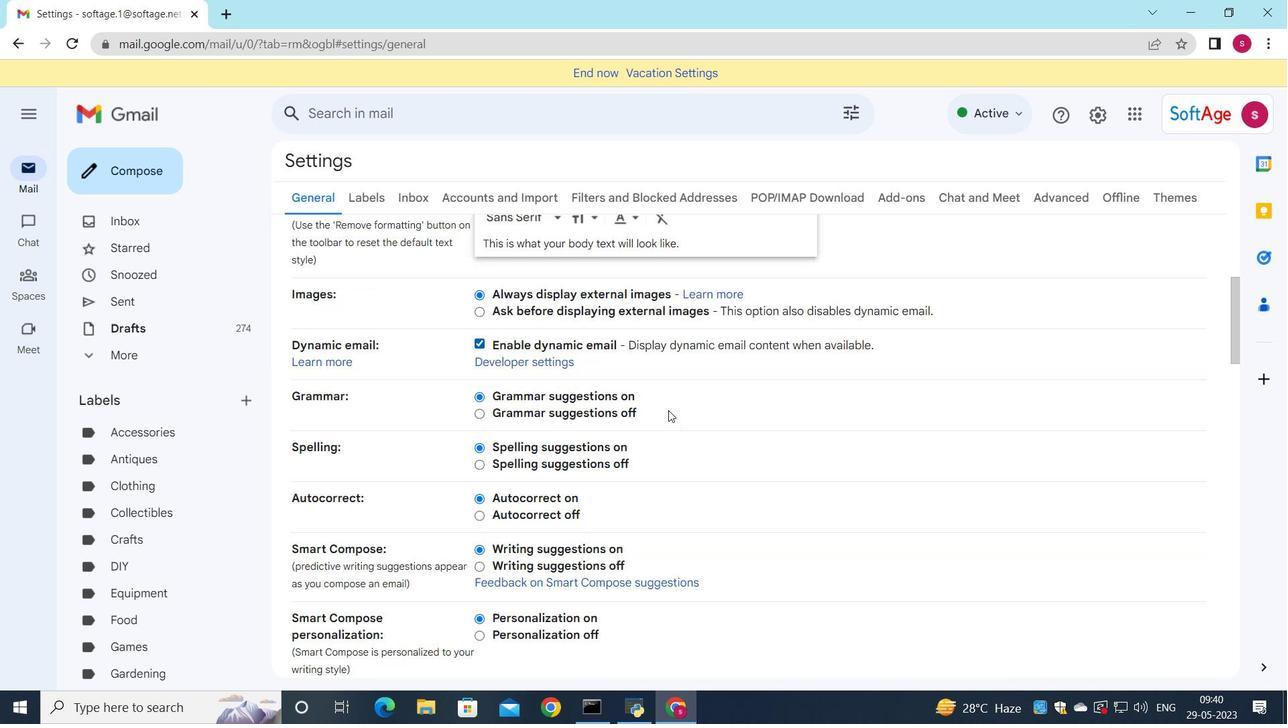 
Action: Mouse moved to (621, 429)
Screenshot: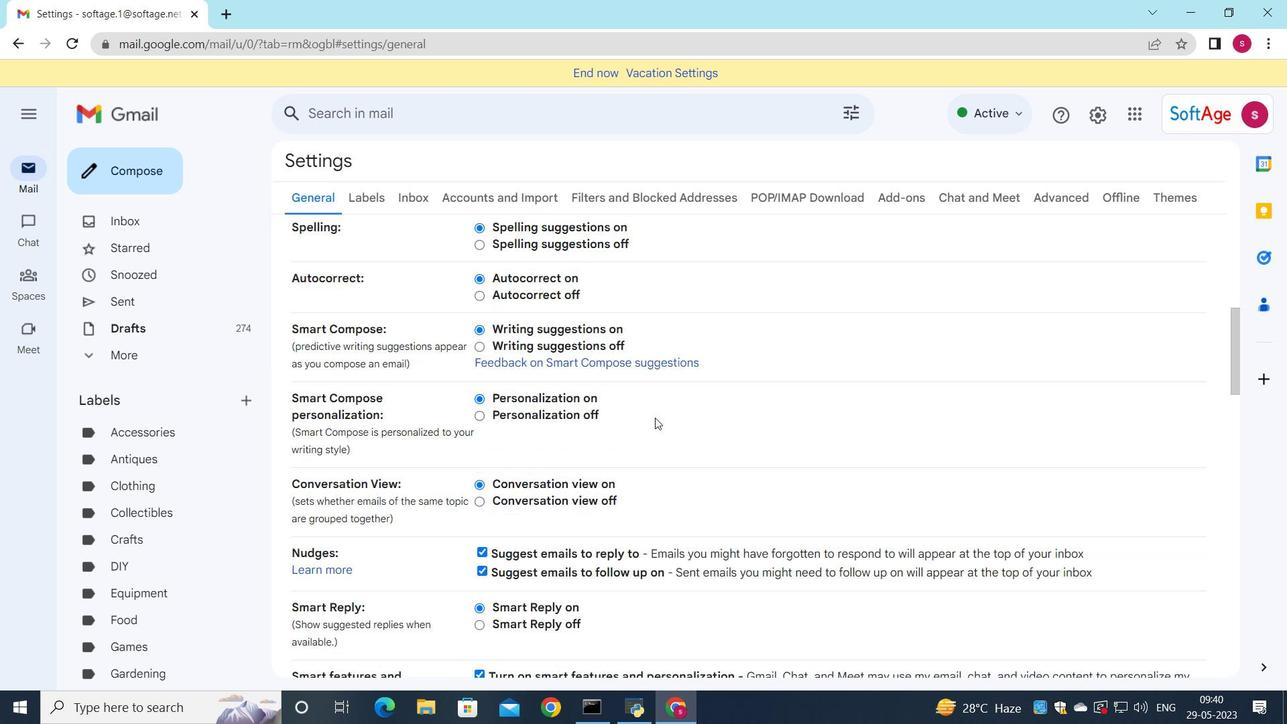 
Action: Mouse scrolled (621, 429) with delta (0, 0)
Screenshot: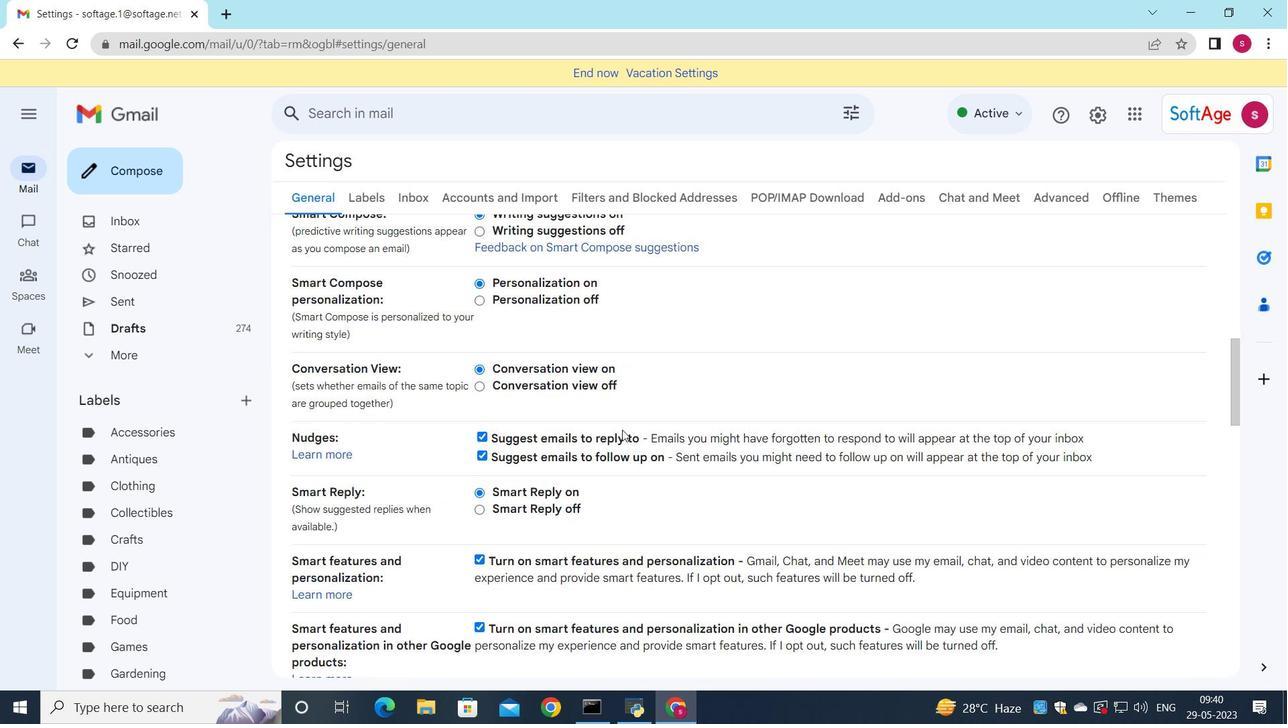
Action: Mouse scrolled (621, 429) with delta (0, 0)
Screenshot: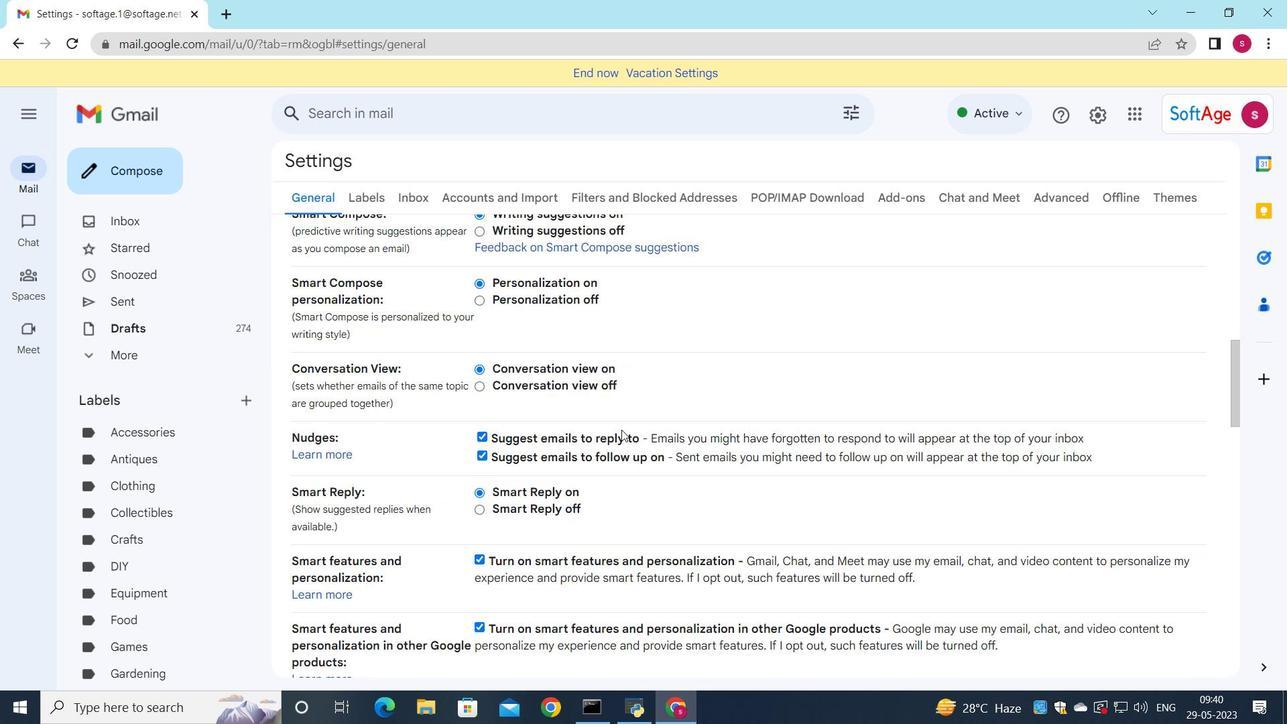 
Action: Mouse scrolled (621, 429) with delta (0, 0)
Screenshot: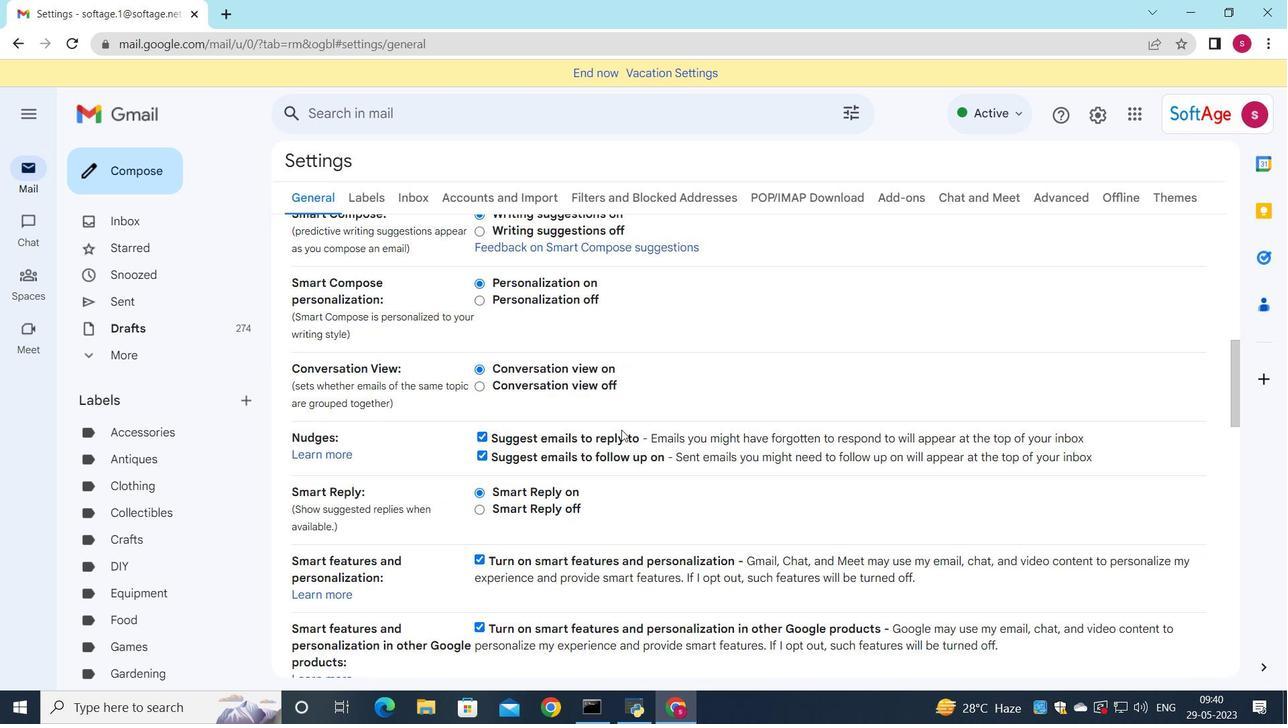
Action: Mouse scrolled (621, 429) with delta (0, 0)
Screenshot: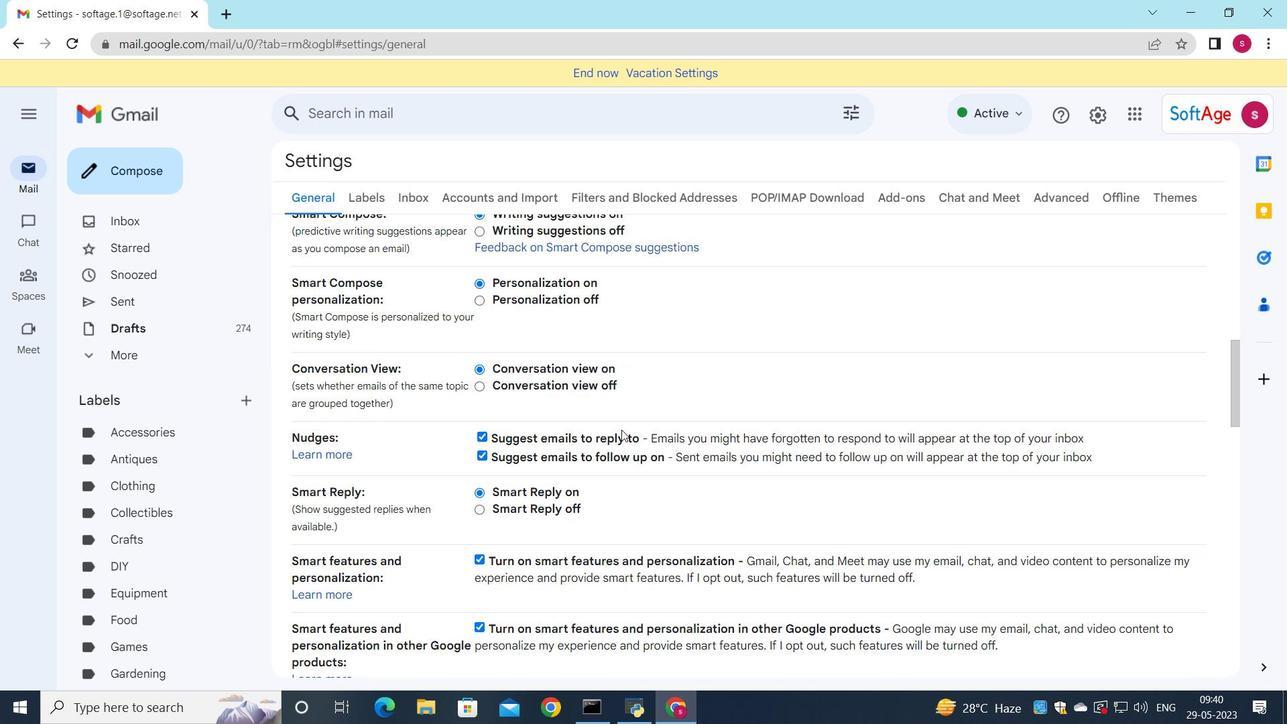 
Action: Mouse moved to (617, 434)
Screenshot: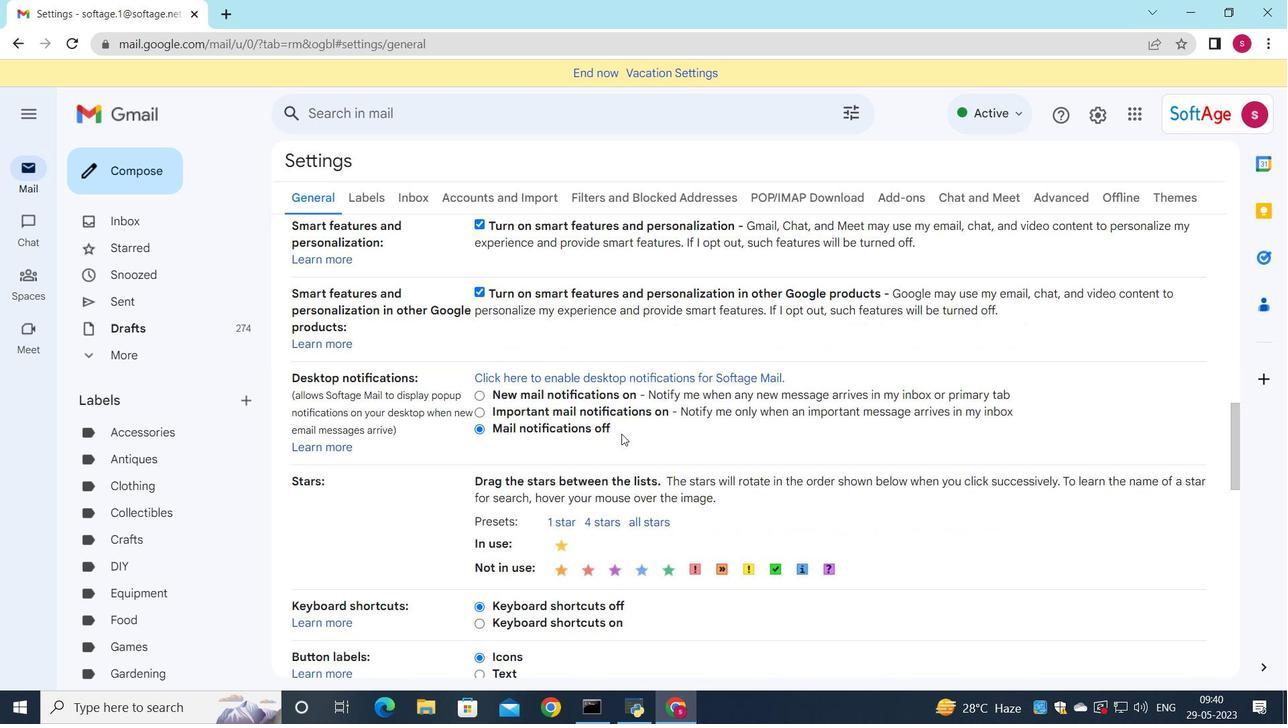 
Action: Mouse scrolled (617, 433) with delta (0, 0)
Screenshot: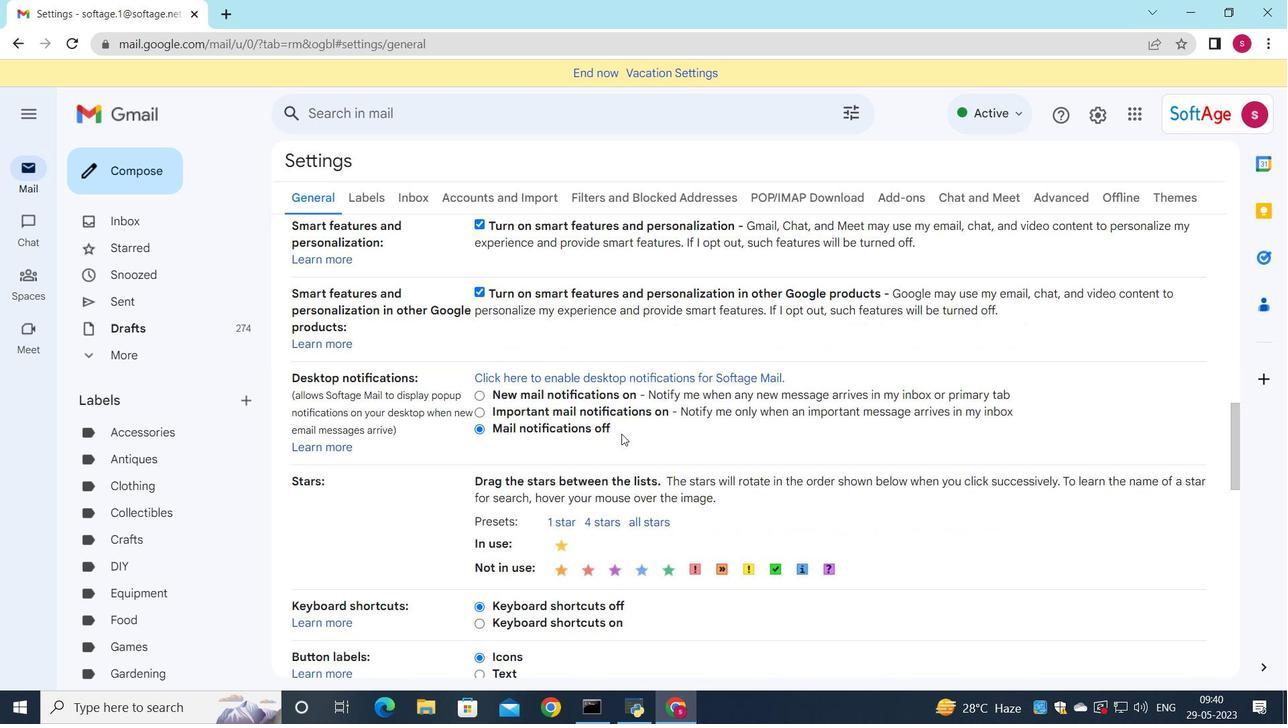 
Action: Mouse moved to (615, 437)
Screenshot: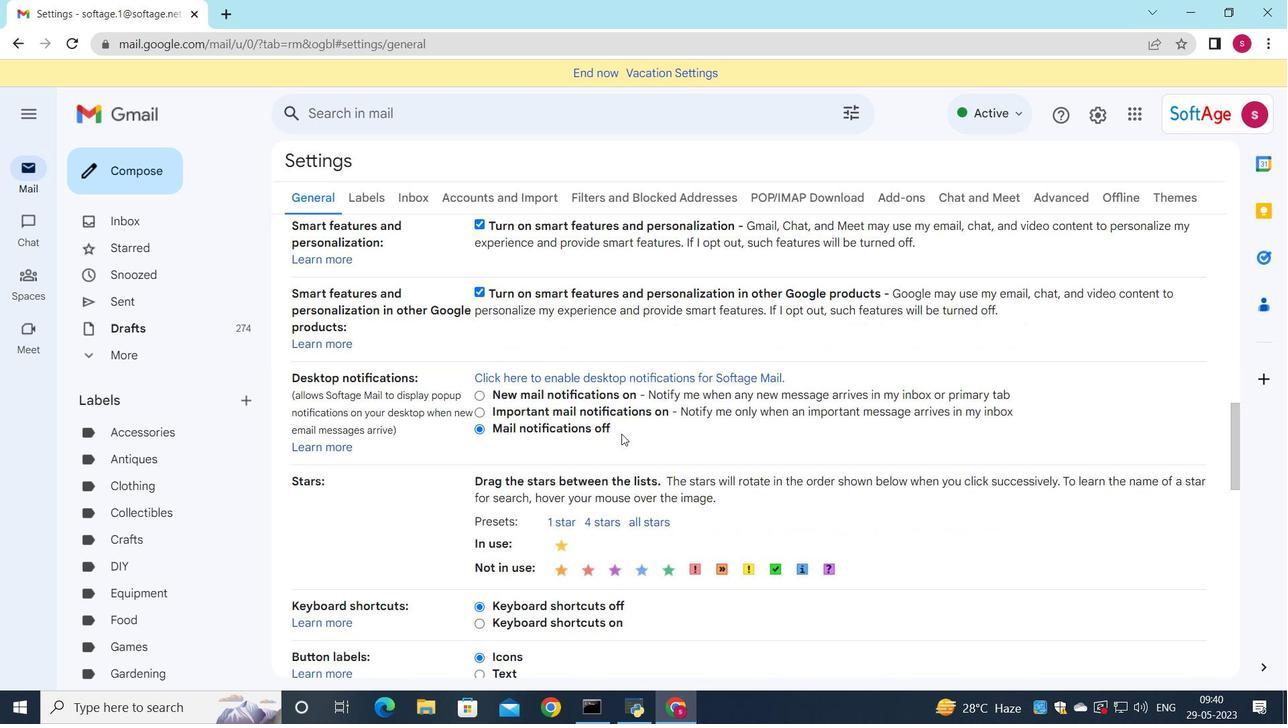 
Action: Mouse scrolled (615, 437) with delta (0, 0)
Screenshot: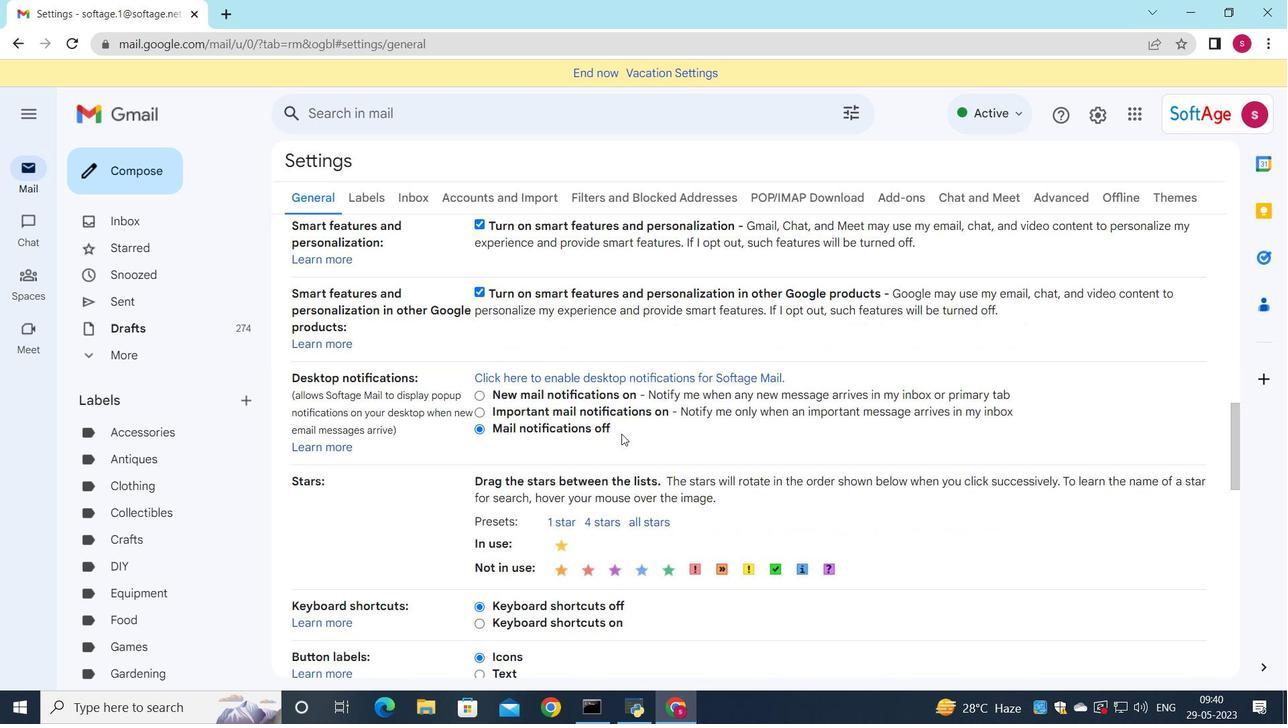 
Action: Mouse moved to (614, 439)
Screenshot: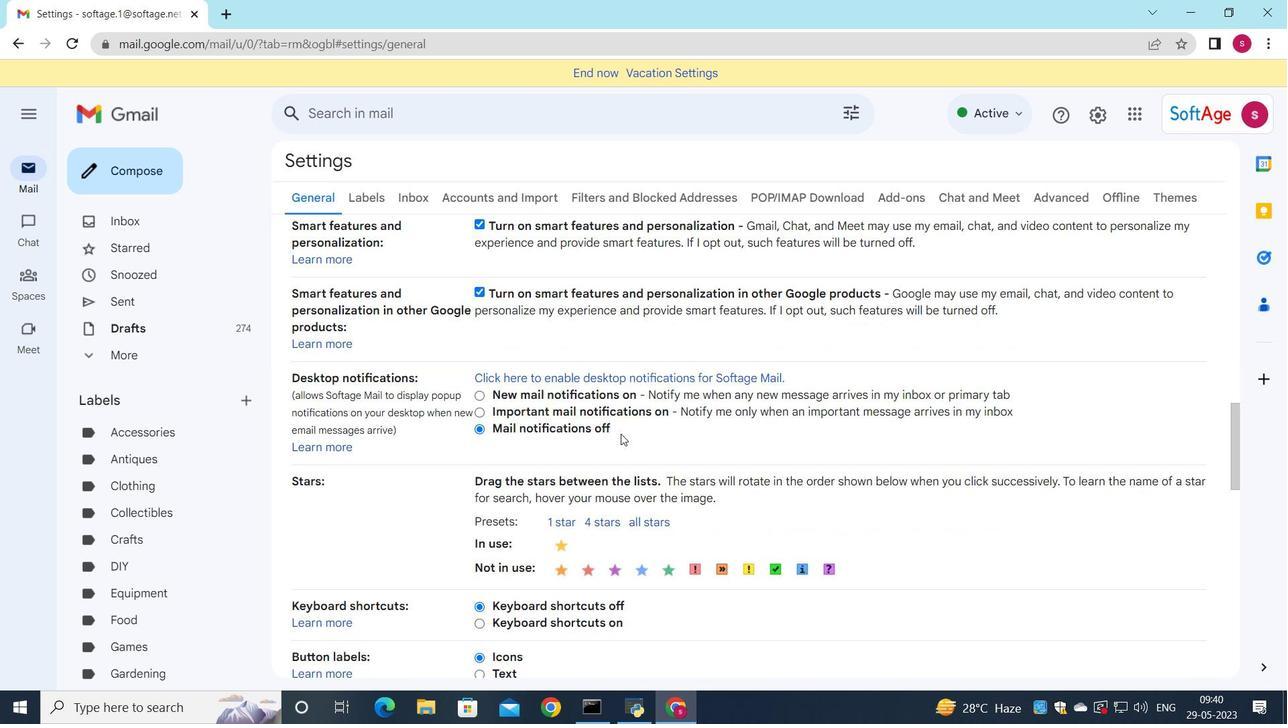 
Action: Mouse scrolled (614, 439) with delta (0, 0)
Screenshot: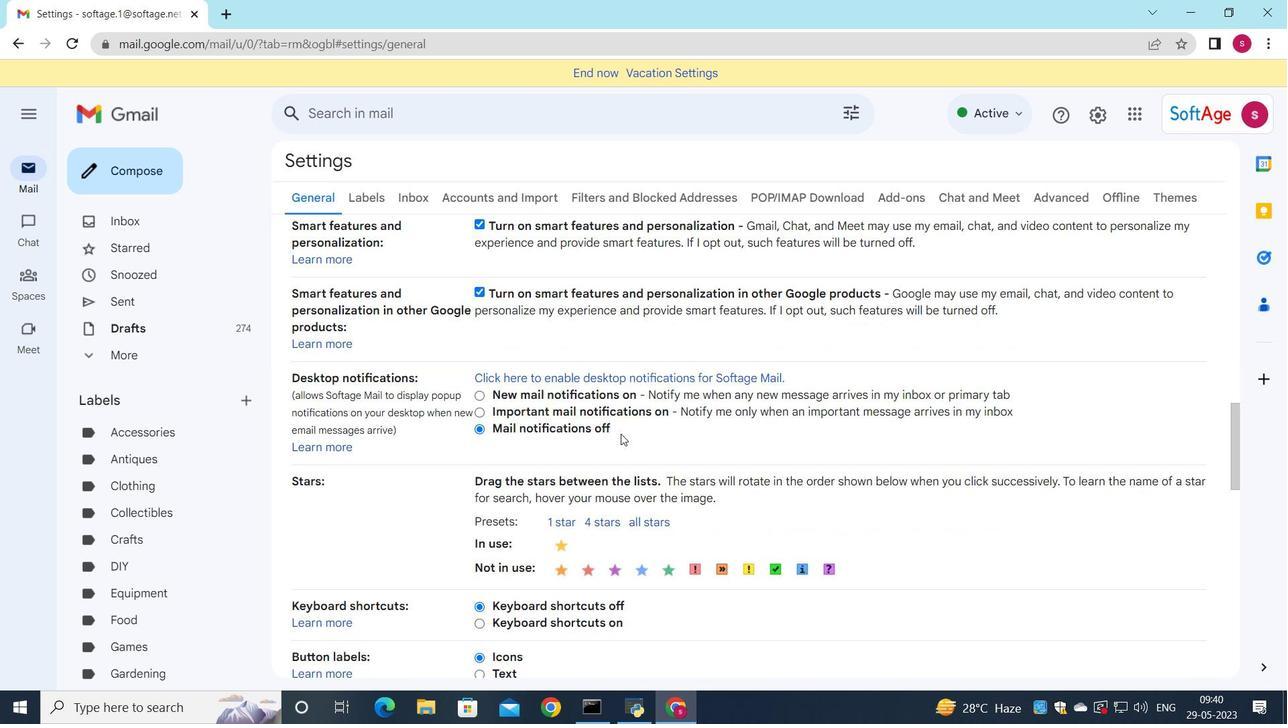 
Action: Mouse moved to (613, 442)
Screenshot: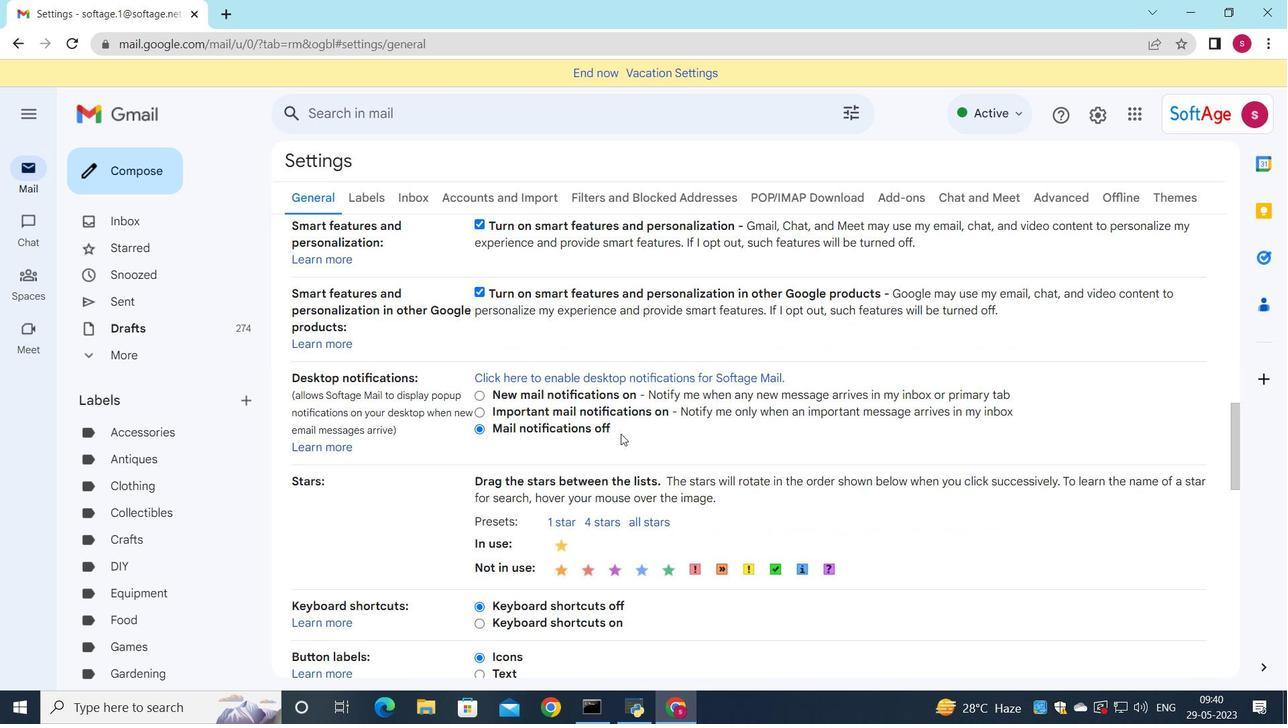 
Action: Mouse scrolled (613, 441) with delta (0, 0)
Screenshot: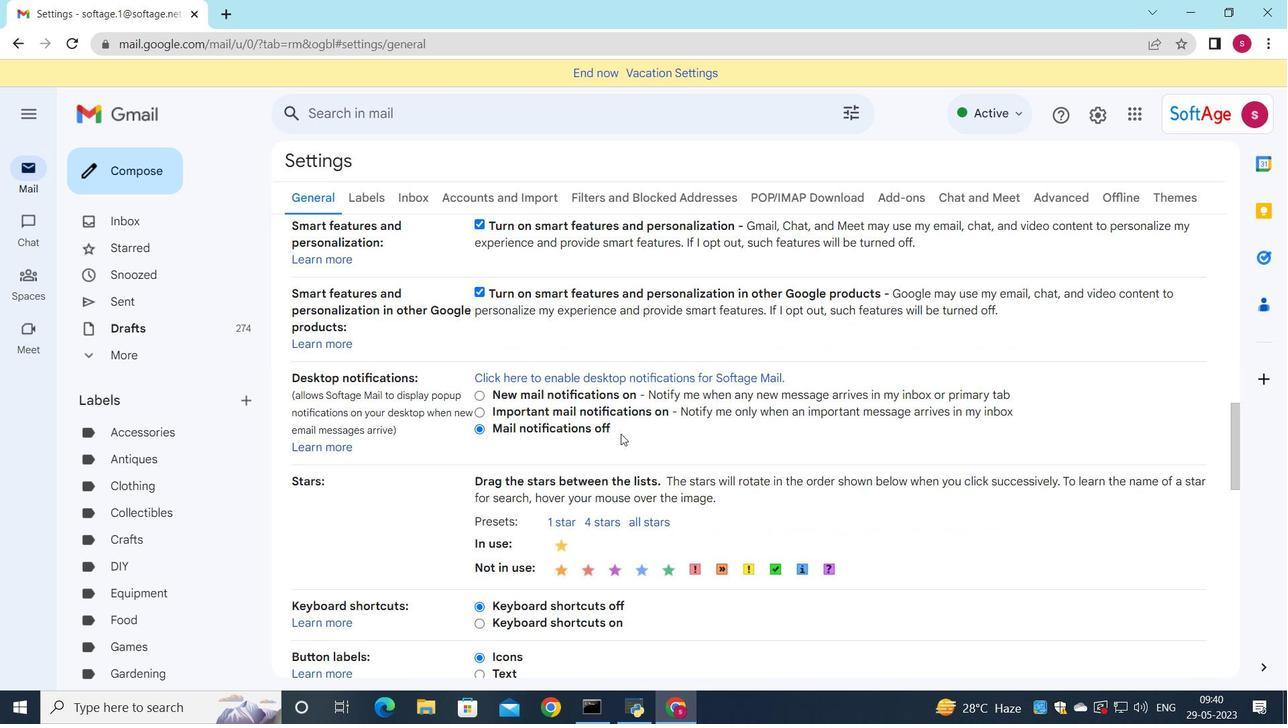 
Action: Mouse moved to (612, 445)
Screenshot: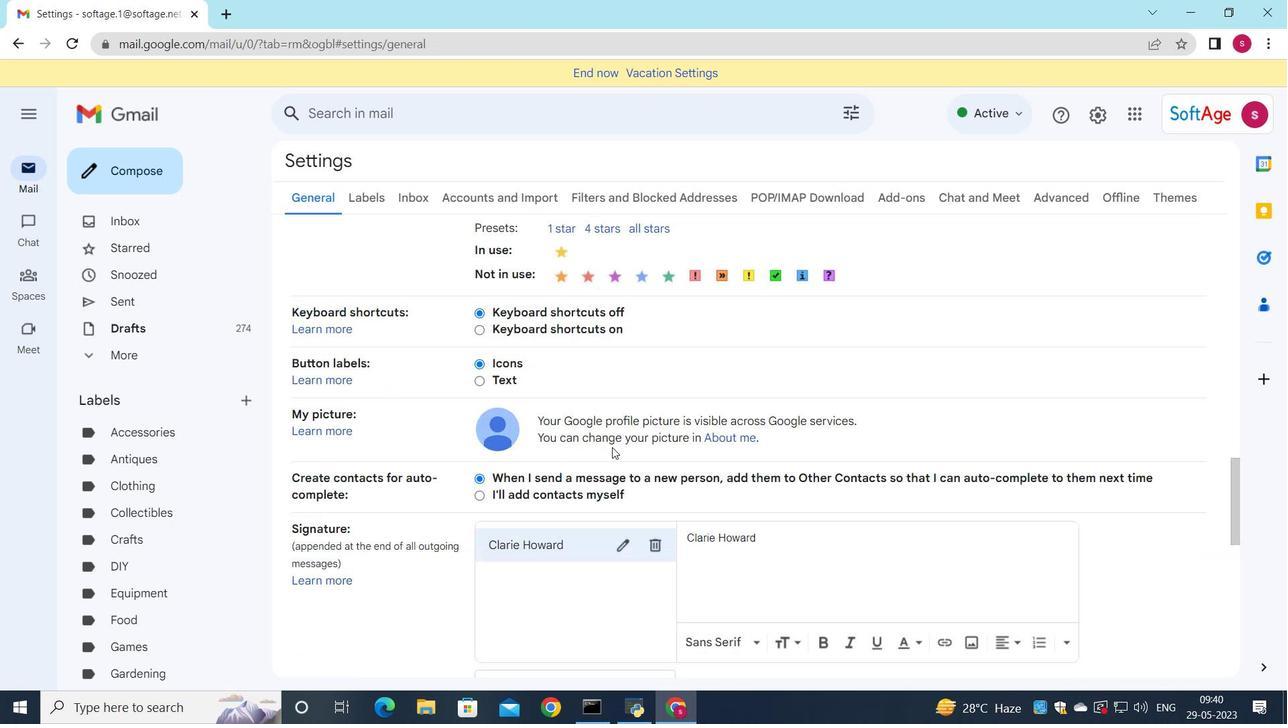 
Action: Mouse scrolled (612, 444) with delta (0, 0)
Screenshot: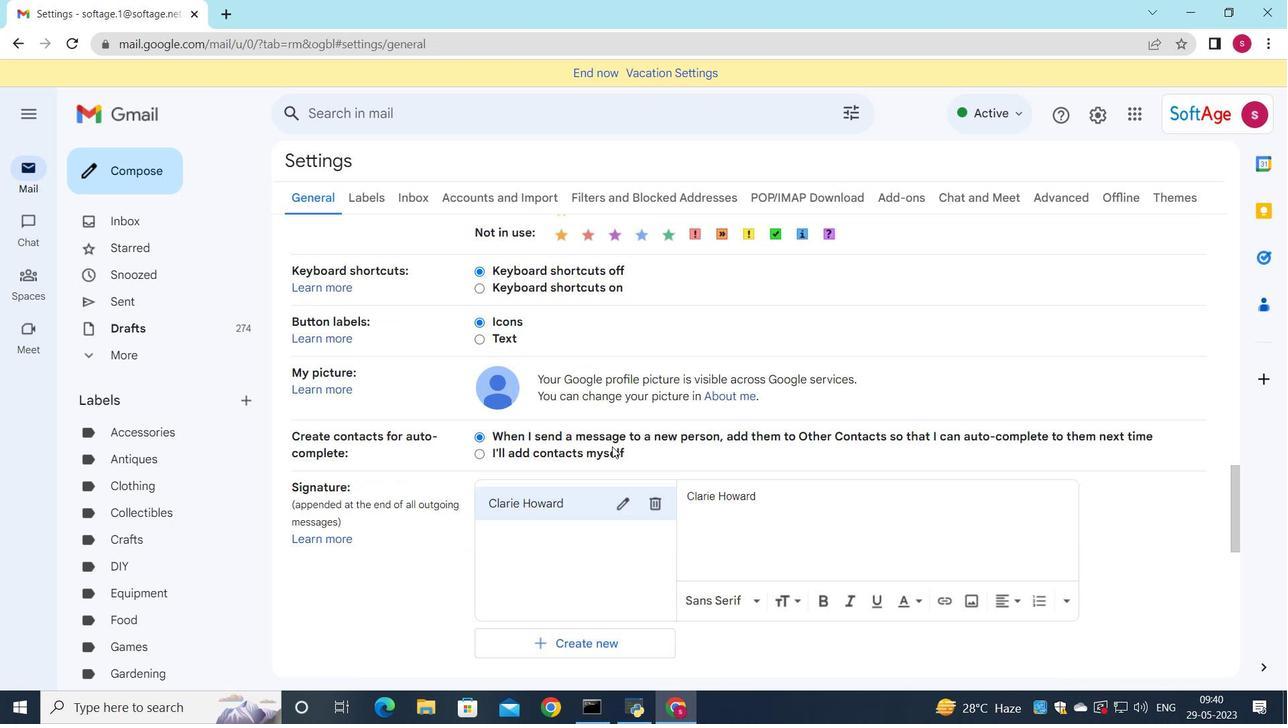 
Action: Mouse scrolled (612, 444) with delta (0, 0)
Screenshot: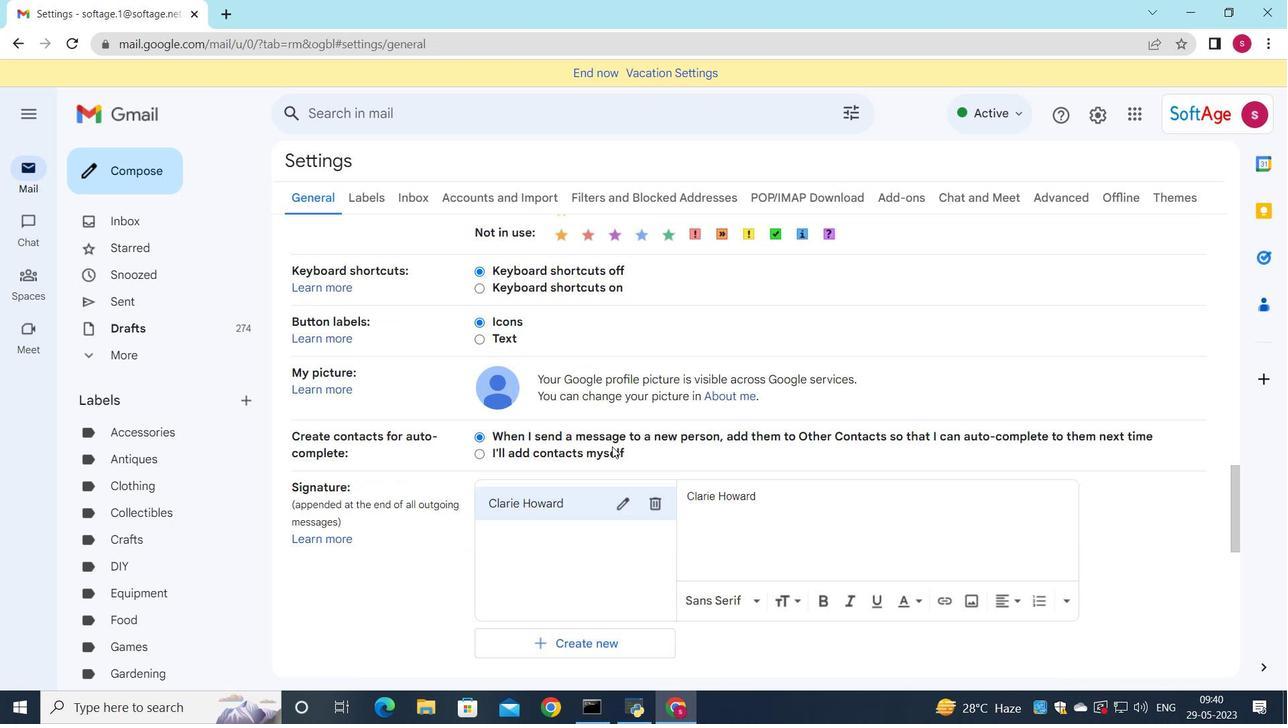 
Action: Mouse scrolled (612, 444) with delta (0, 0)
Screenshot: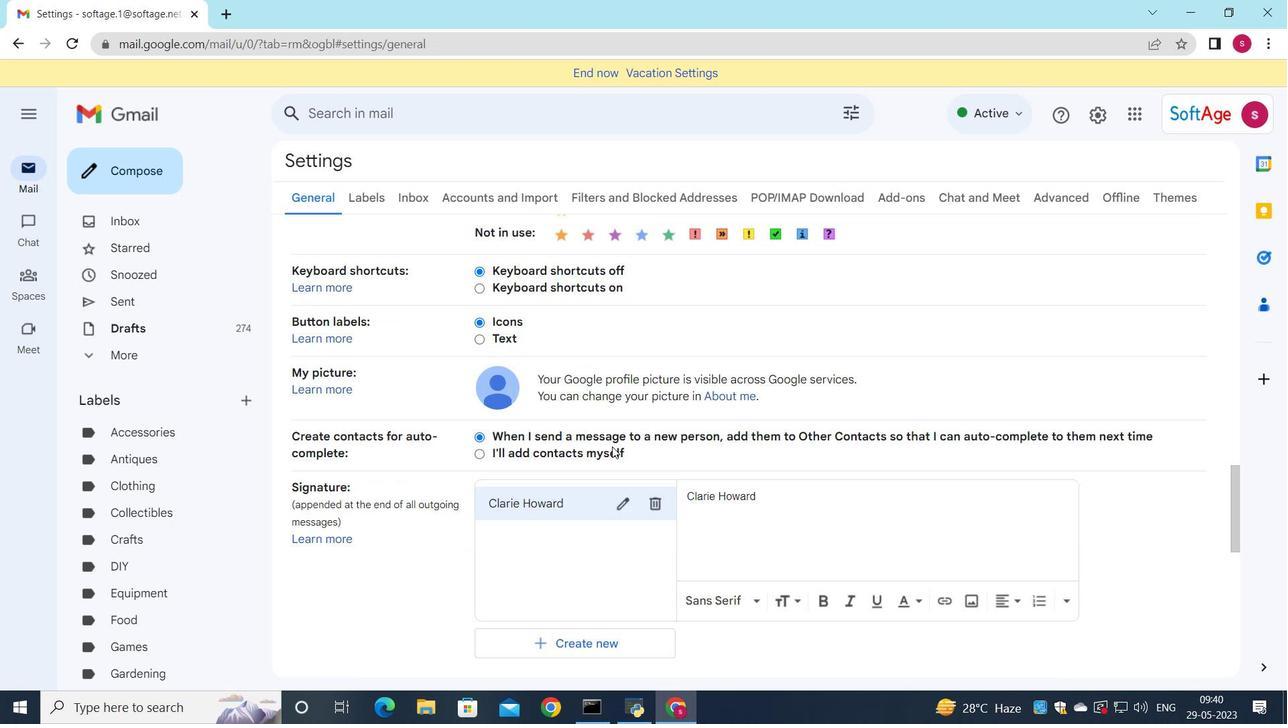 
Action: Mouse moved to (612, 439)
Screenshot: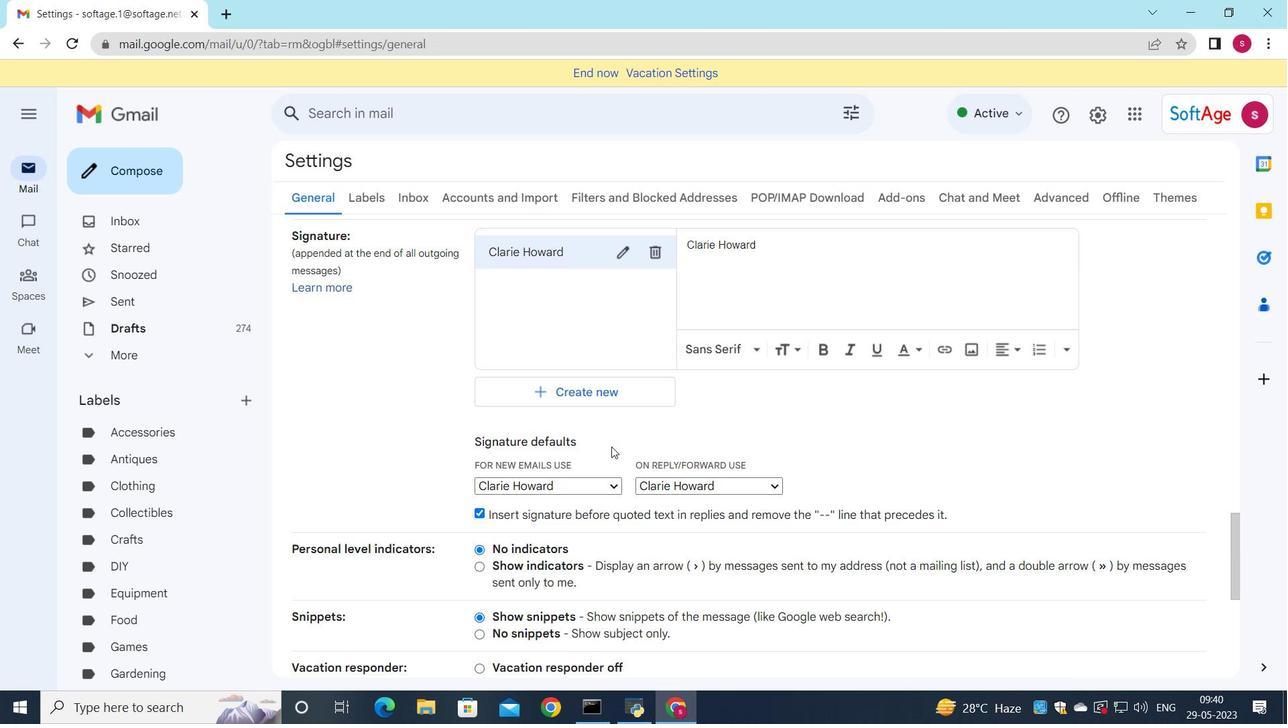 
Action: Mouse scrolled (612, 440) with delta (0, 0)
Screenshot: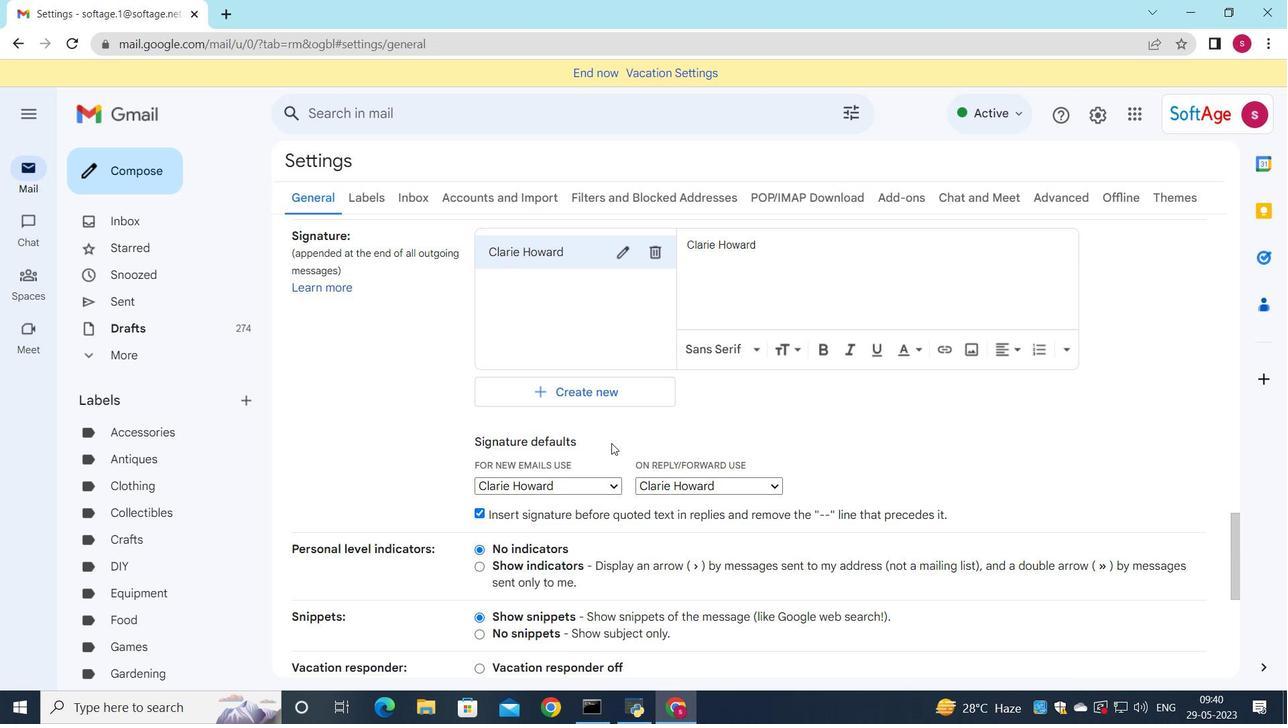 
Action: Mouse scrolled (612, 440) with delta (0, 0)
Screenshot: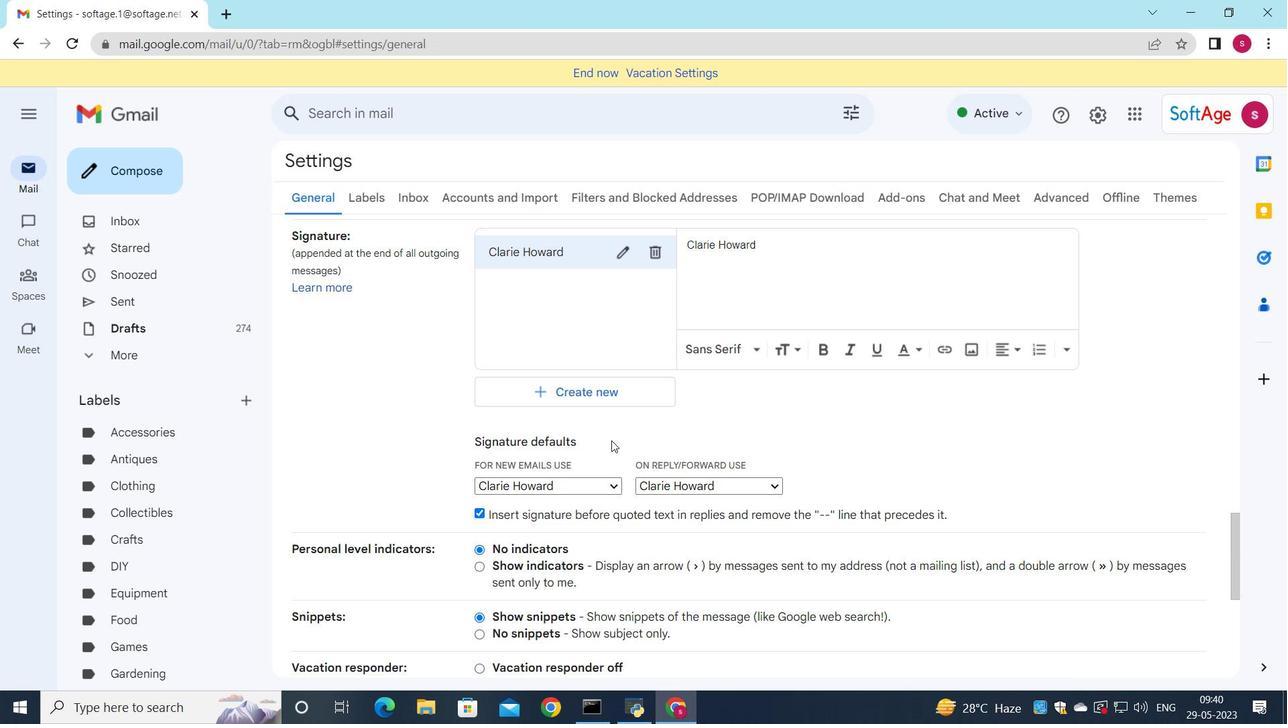 
Action: Mouse moved to (666, 417)
Screenshot: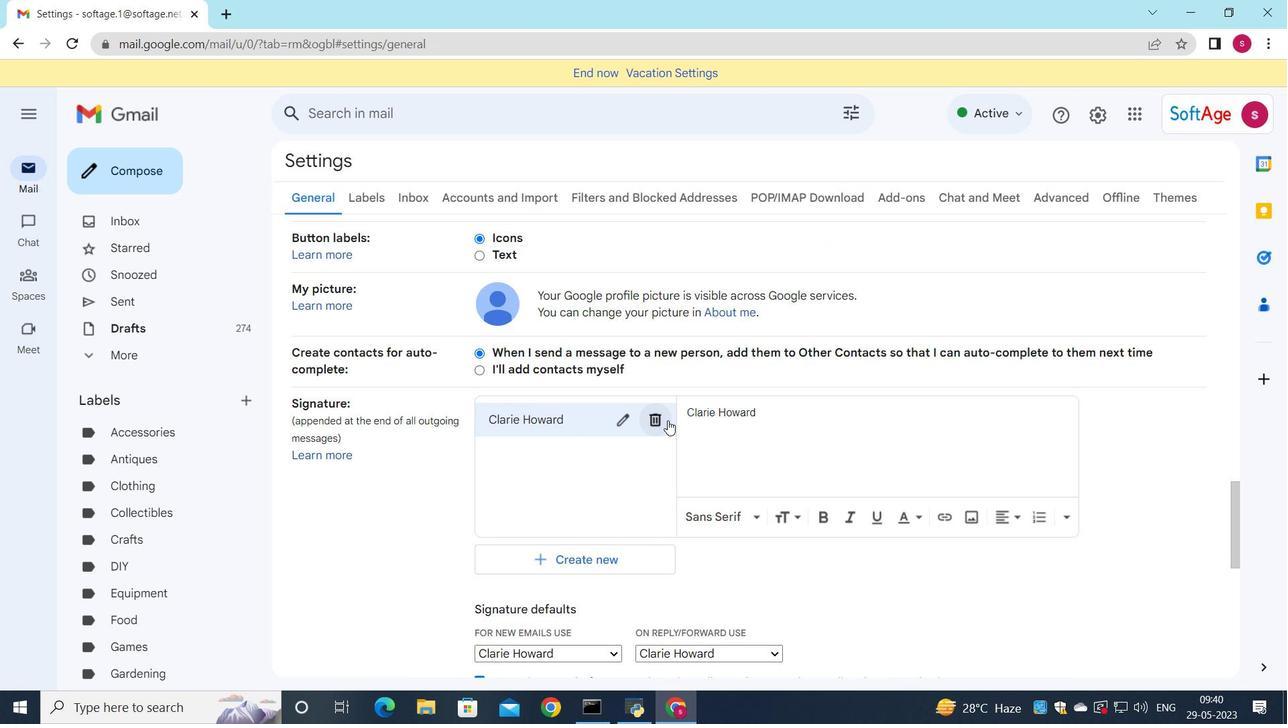 
Action: Mouse pressed left at (666, 417)
Screenshot: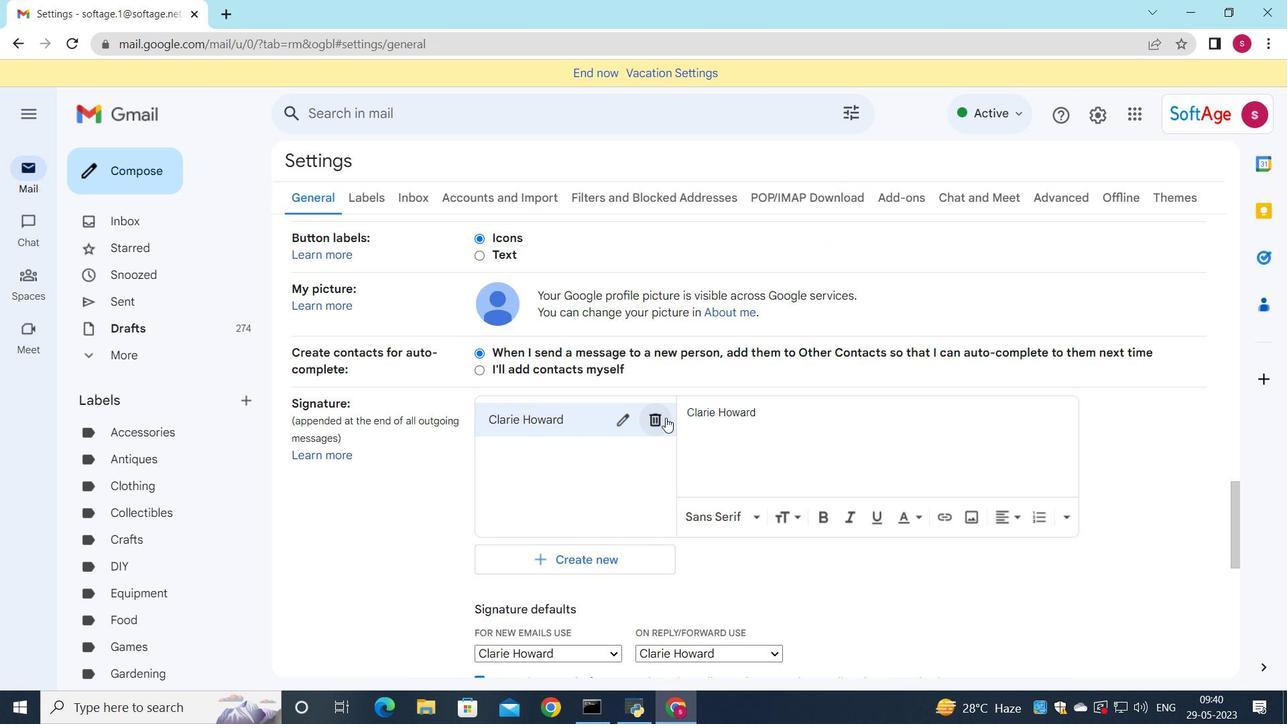 
Action: Mouse moved to (789, 413)
Screenshot: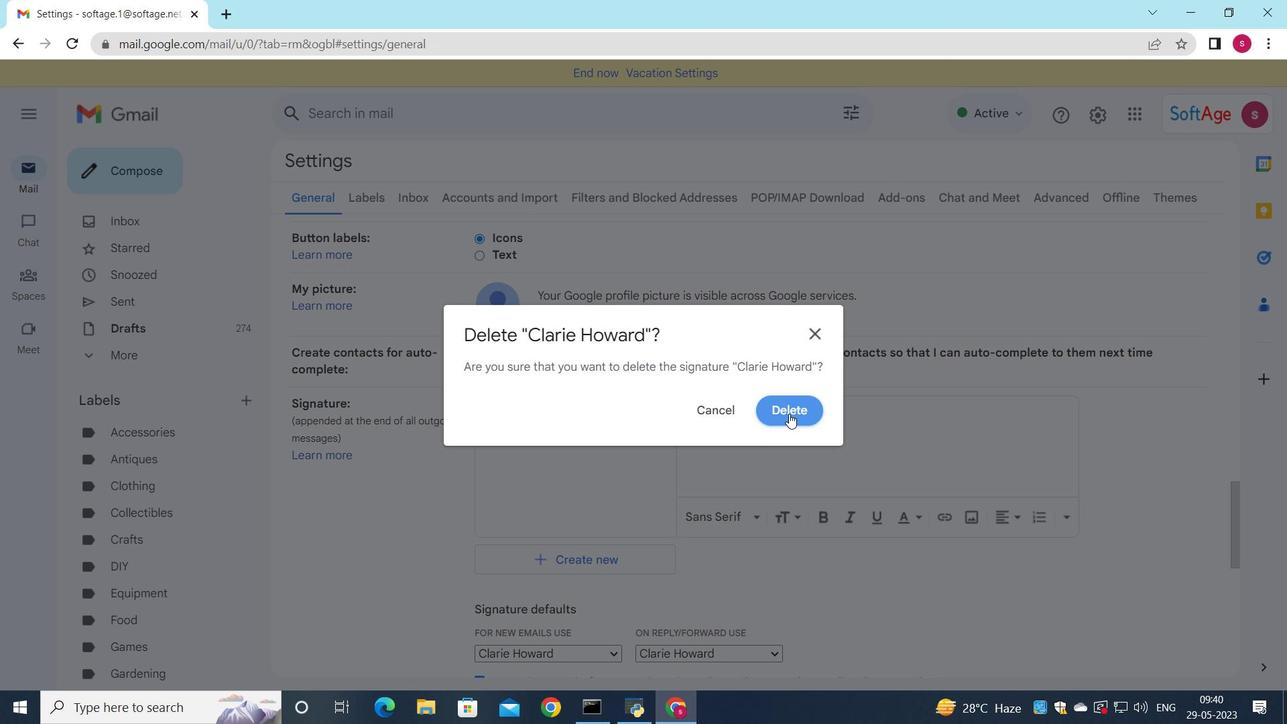 
Action: Mouse pressed left at (789, 413)
Screenshot: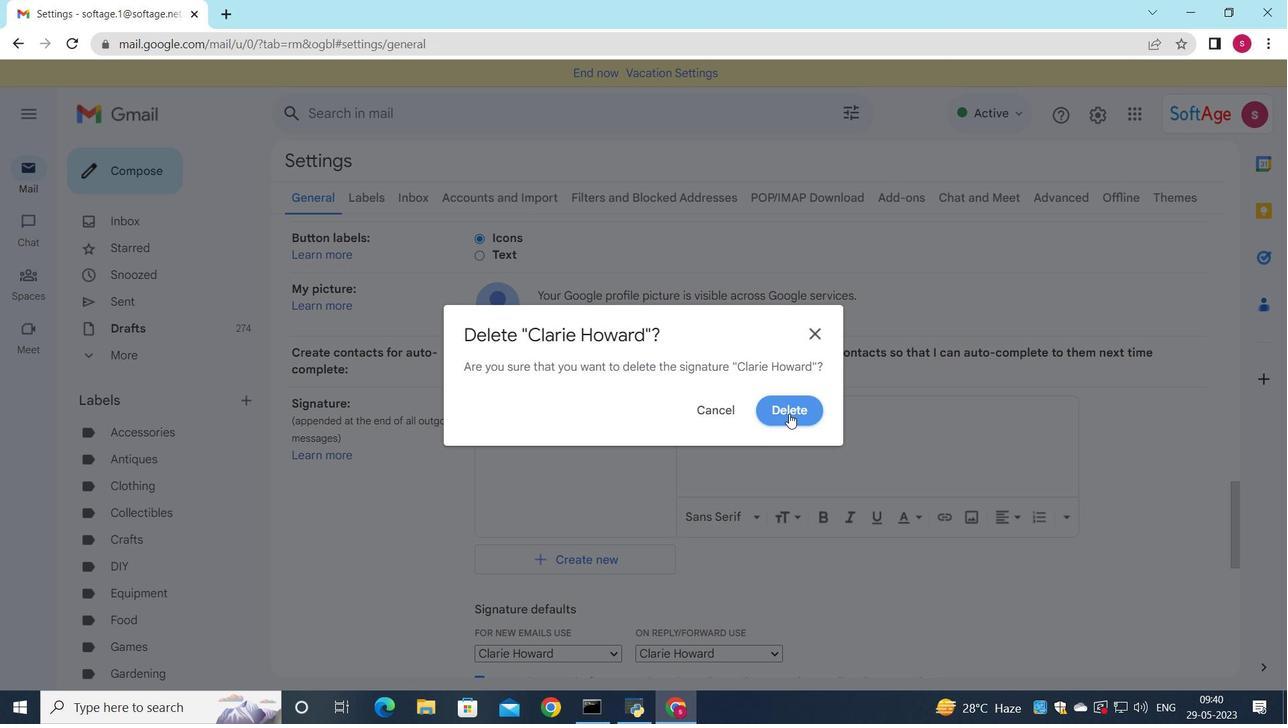 
Action: Mouse moved to (575, 440)
Screenshot: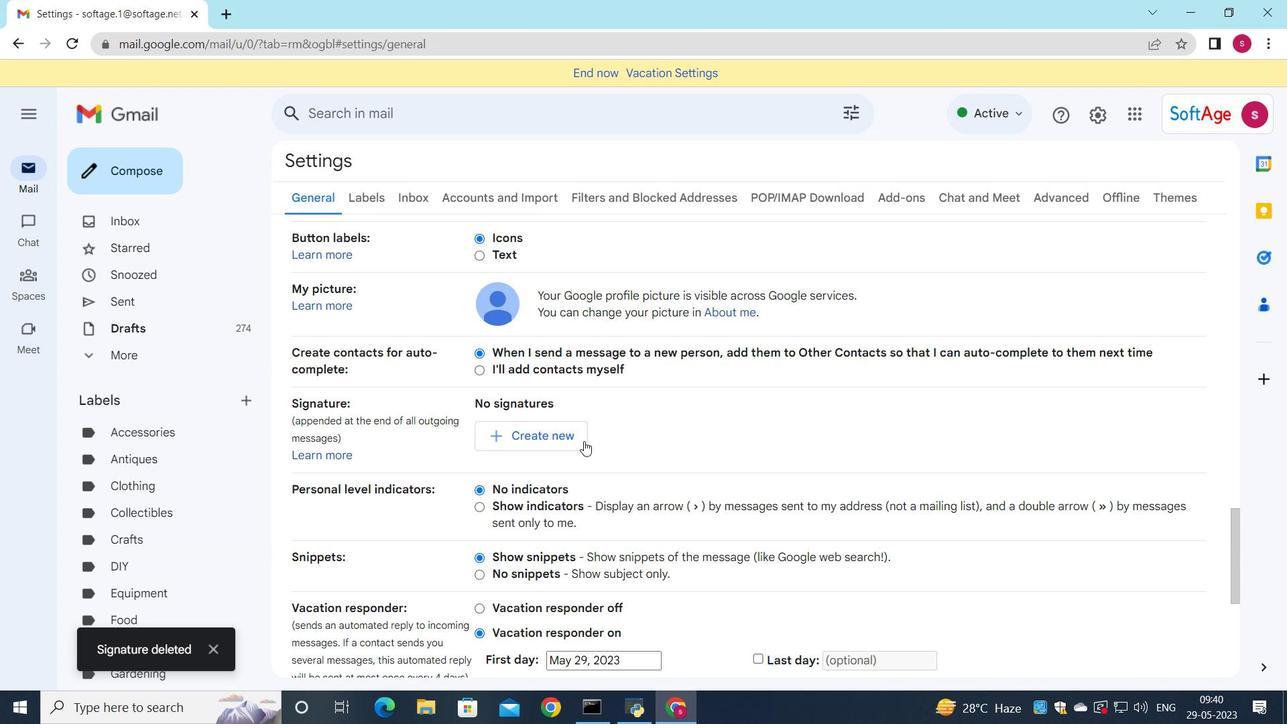 
Action: Mouse pressed left at (575, 440)
Screenshot: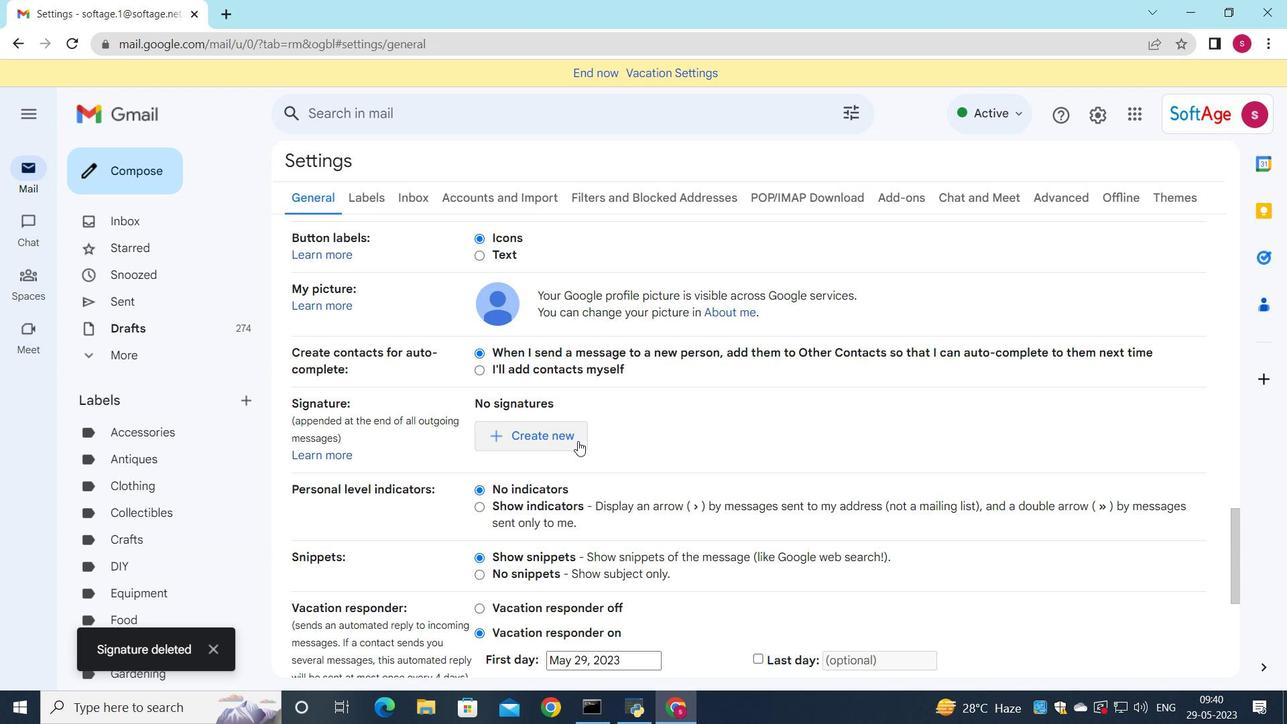 
Action: Mouse moved to (679, 375)
Screenshot: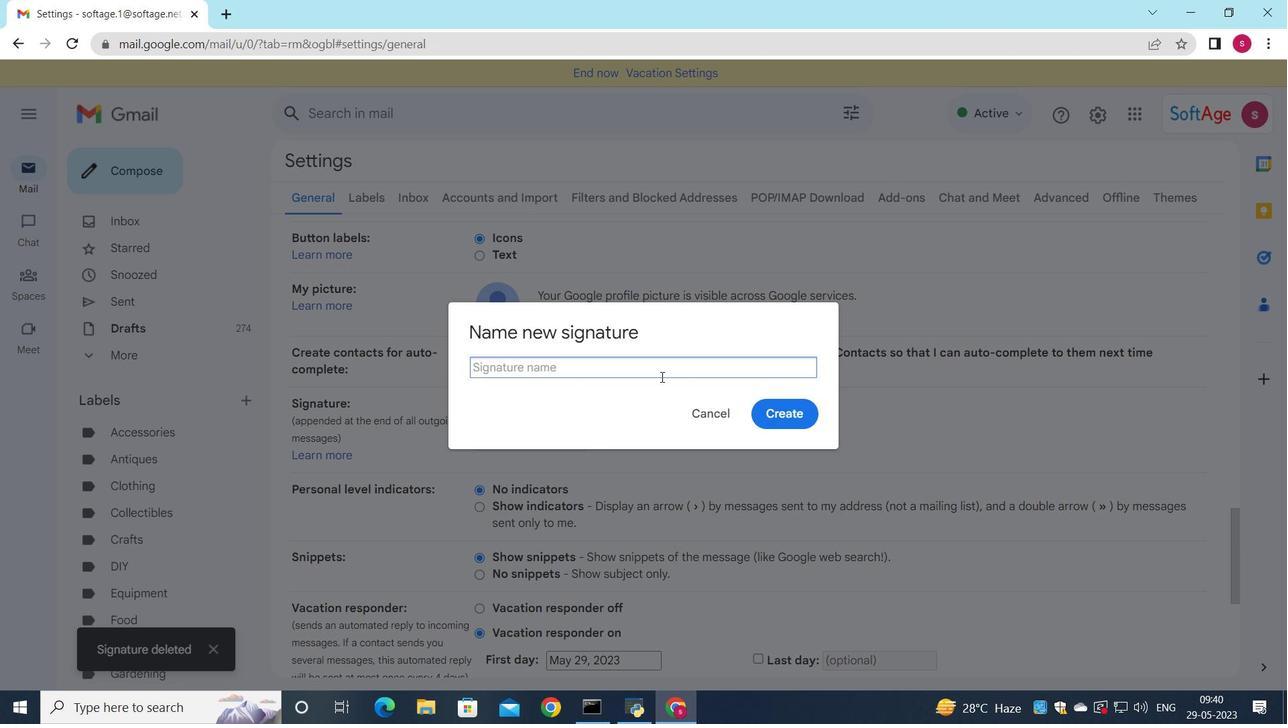 
Action: Key pressed <Key.shift>Clara<Key.space><Key.shift>davis
Screenshot: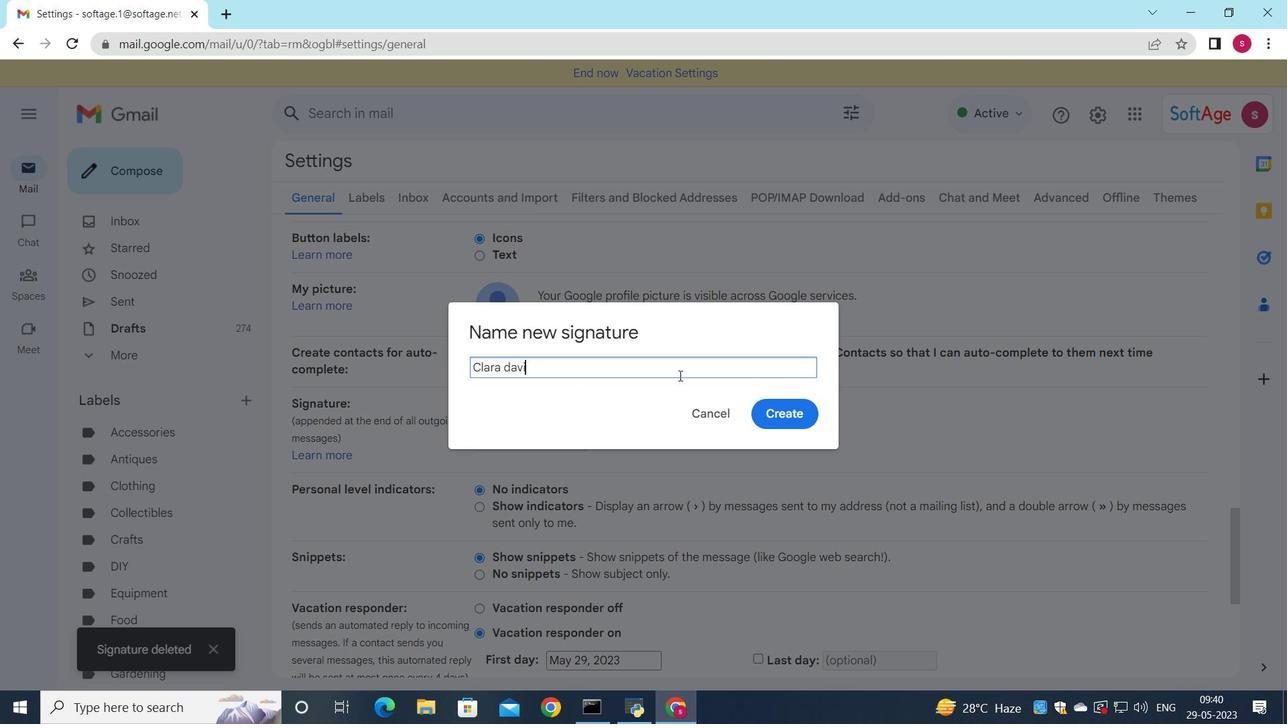 
Action: Mouse moved to (514, 369)
Screenshot: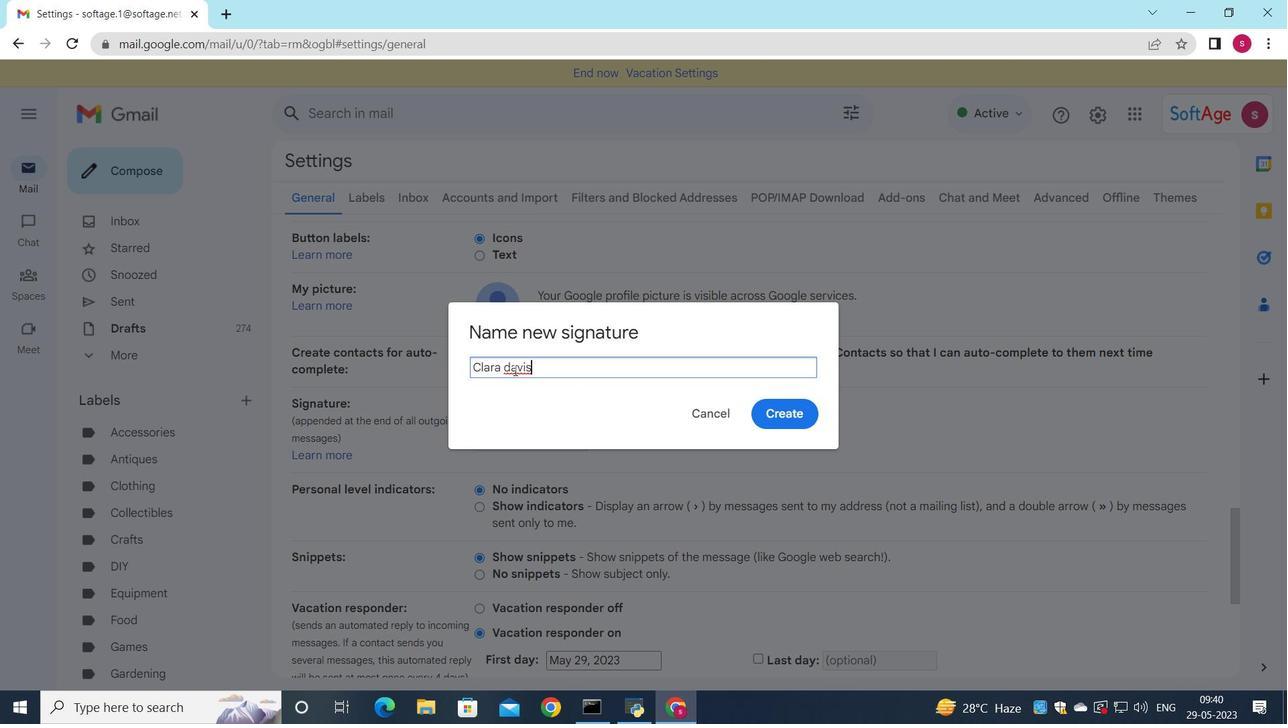 
Action: Mouse pressed left at (514, 369)
Screenshot: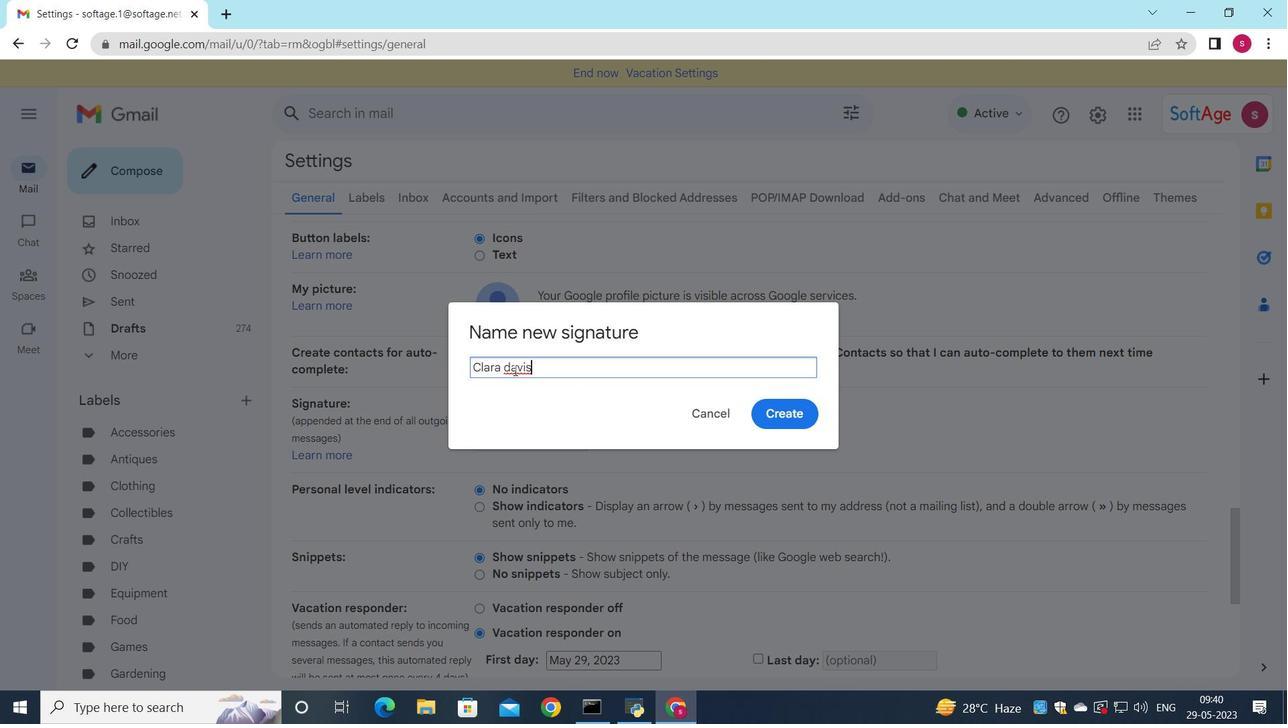 
Action: Mouse moved to (510, 370)
Screenshot: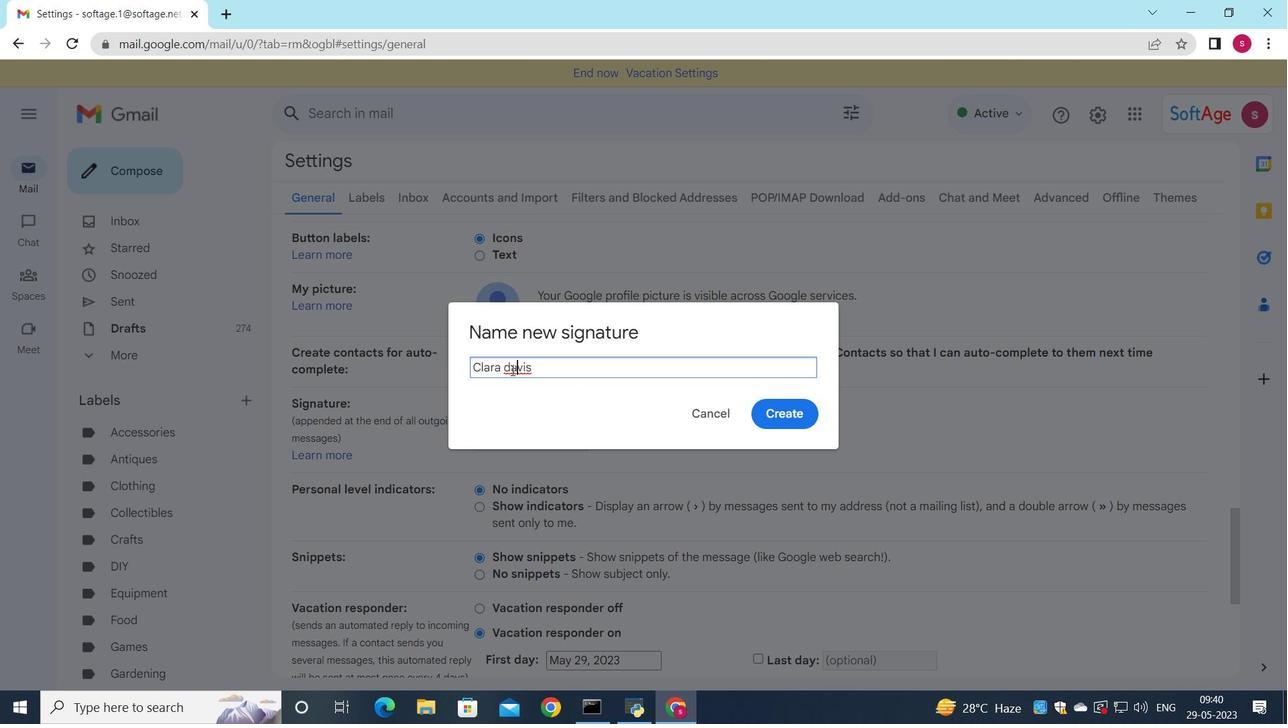 
Action: Mouse pressed left at (510, 370)
Screenshot: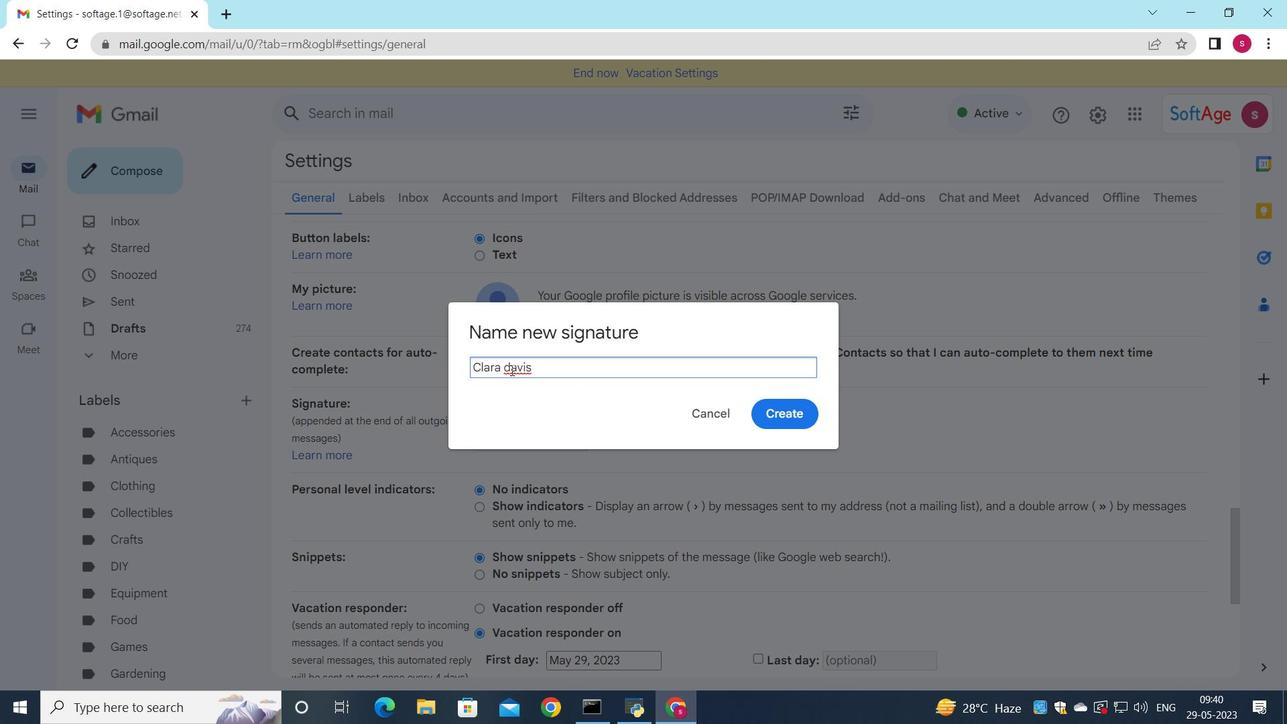 
Action: Key pressed <Key.backspace><Key.shift>d<Key.backspace><Key.shift>D
Screenshot: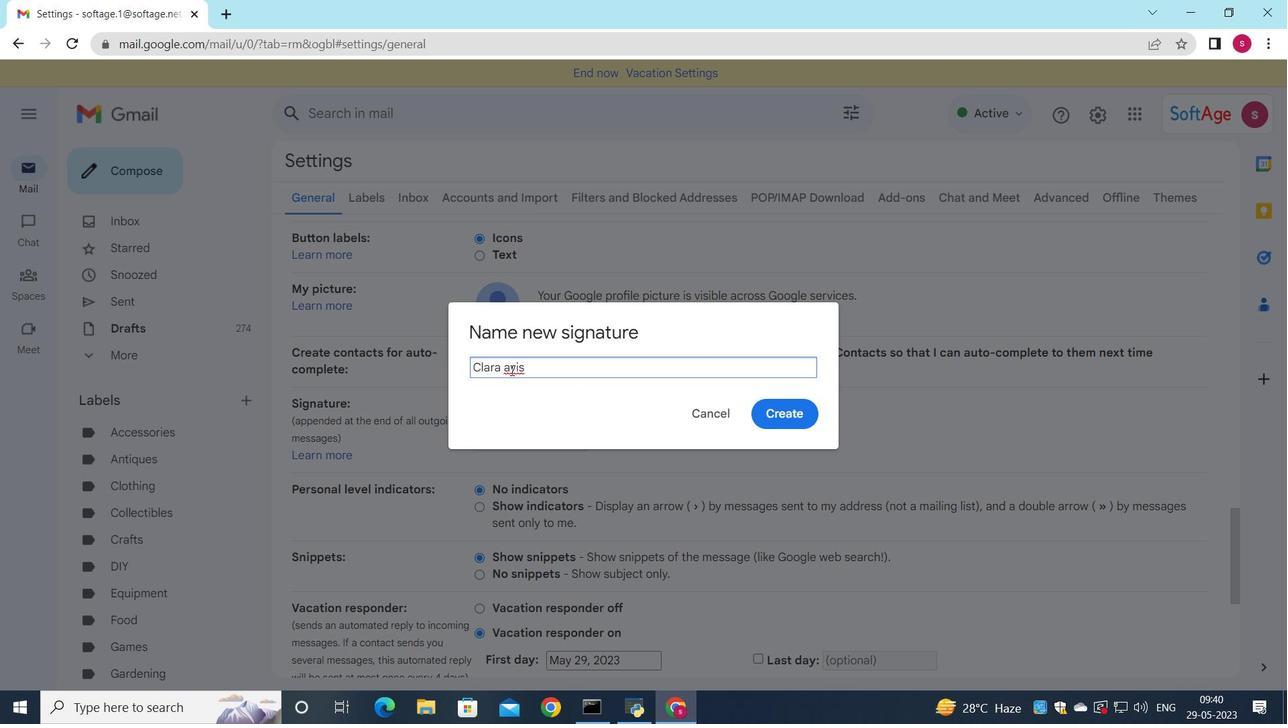 
Action: Mouse moved to (769, 406)
Screenshot: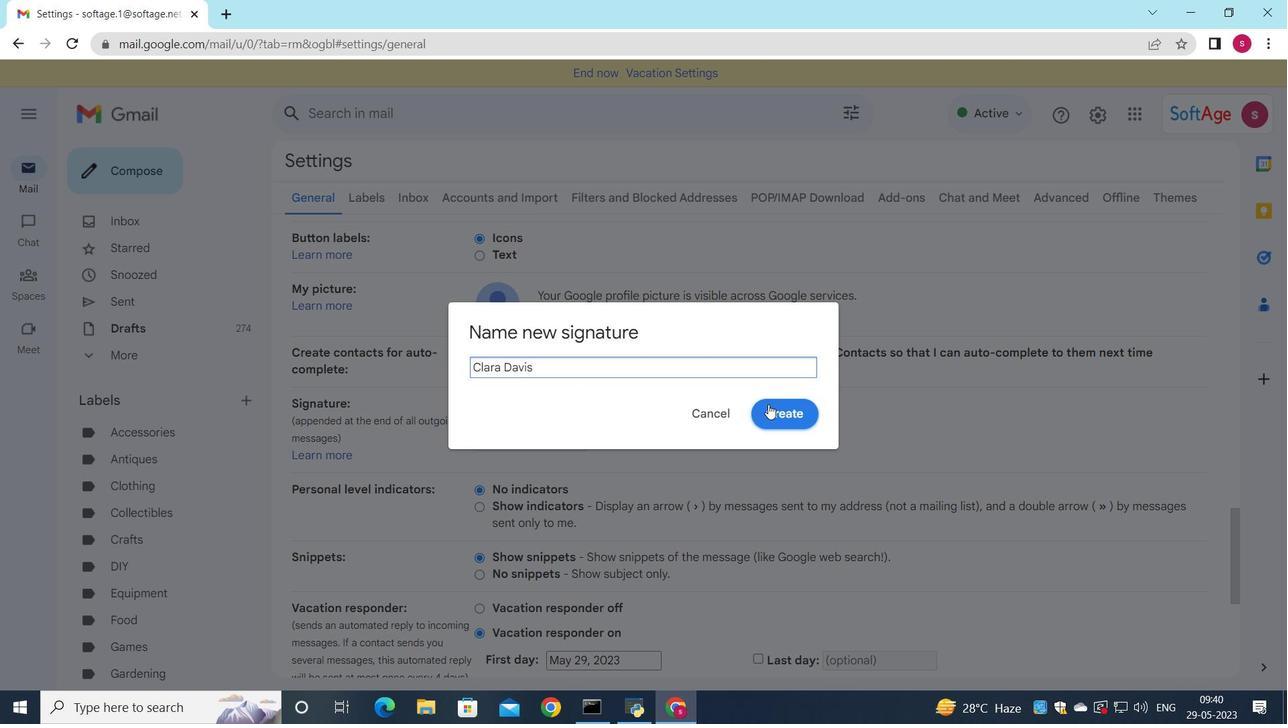 
Action: Mouse pressed left at (769, 406)
Screenshot: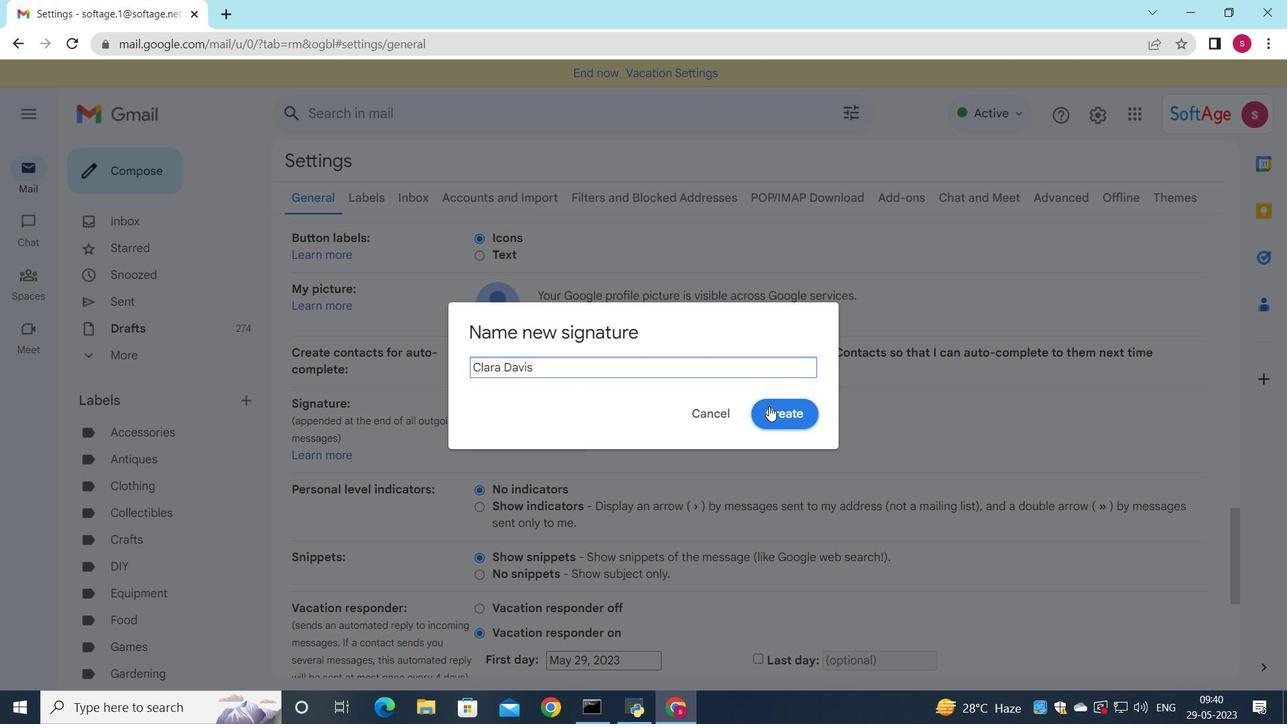 
Action: Mouse moved to (745, 415)
Screenshot: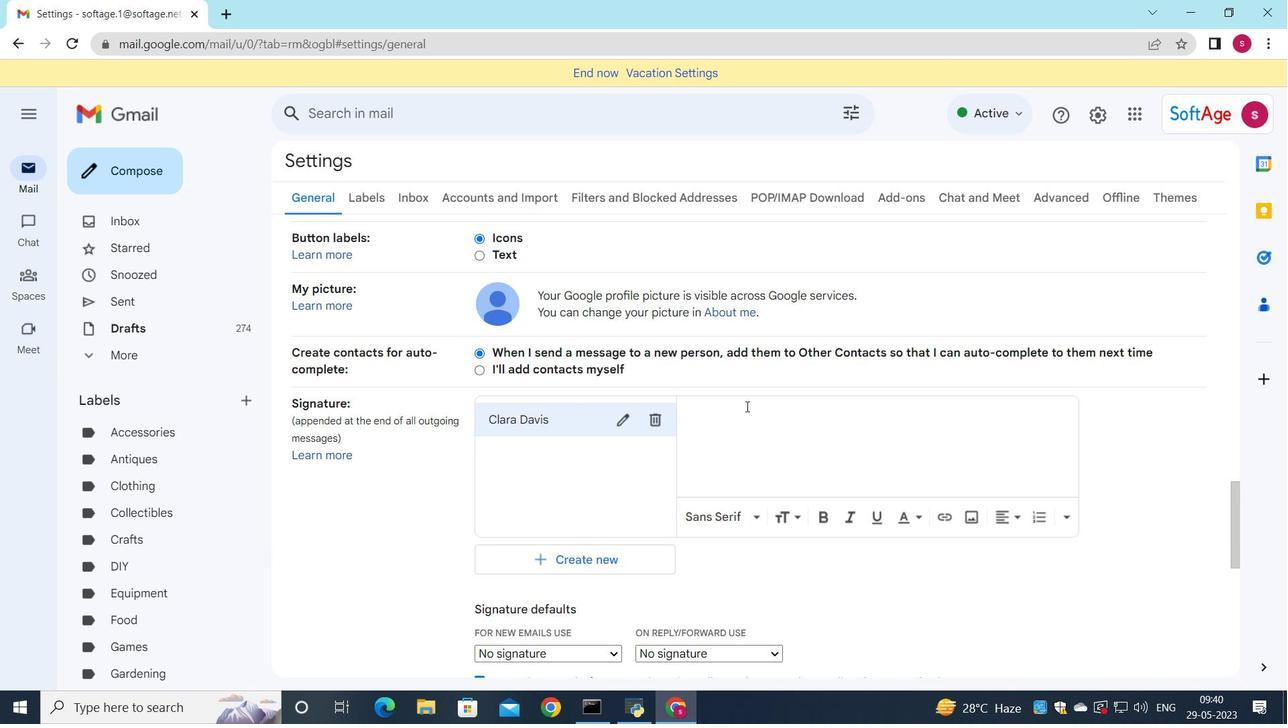 
Action: Mouse pressed left at (745, 415)
Screenshot: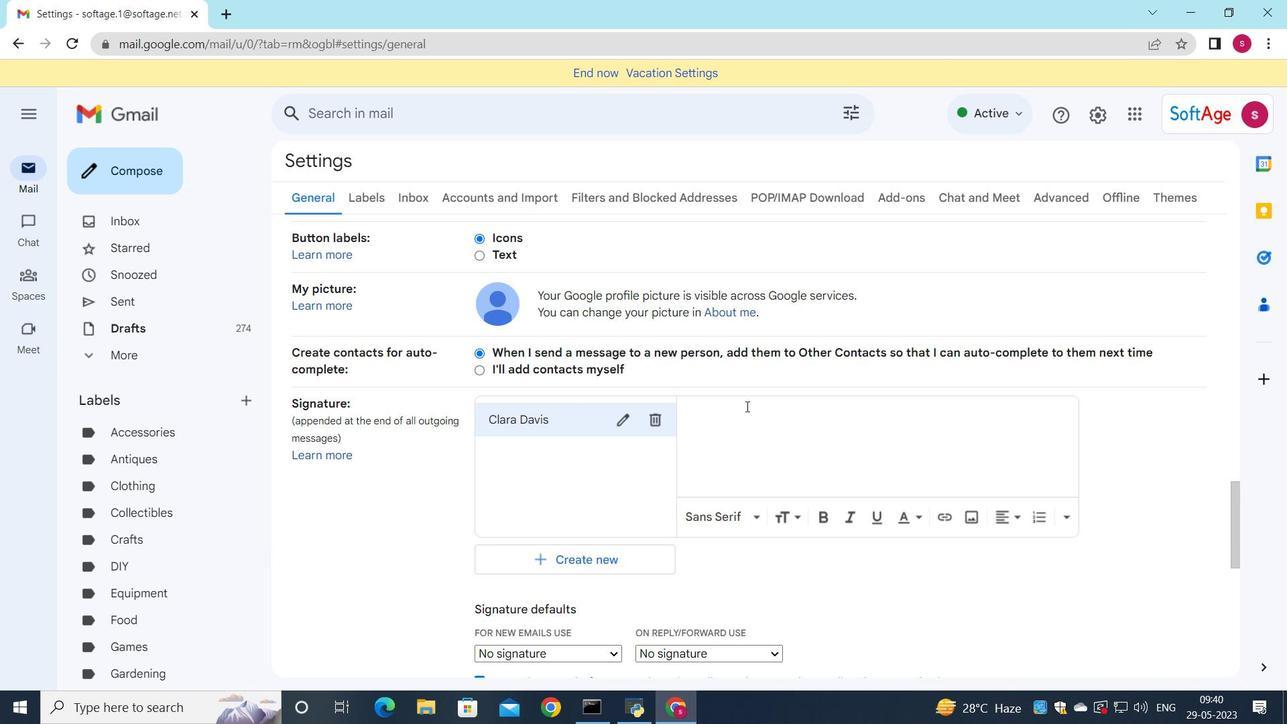 
Action: Mouse moved to (745, 415)
Screenshot: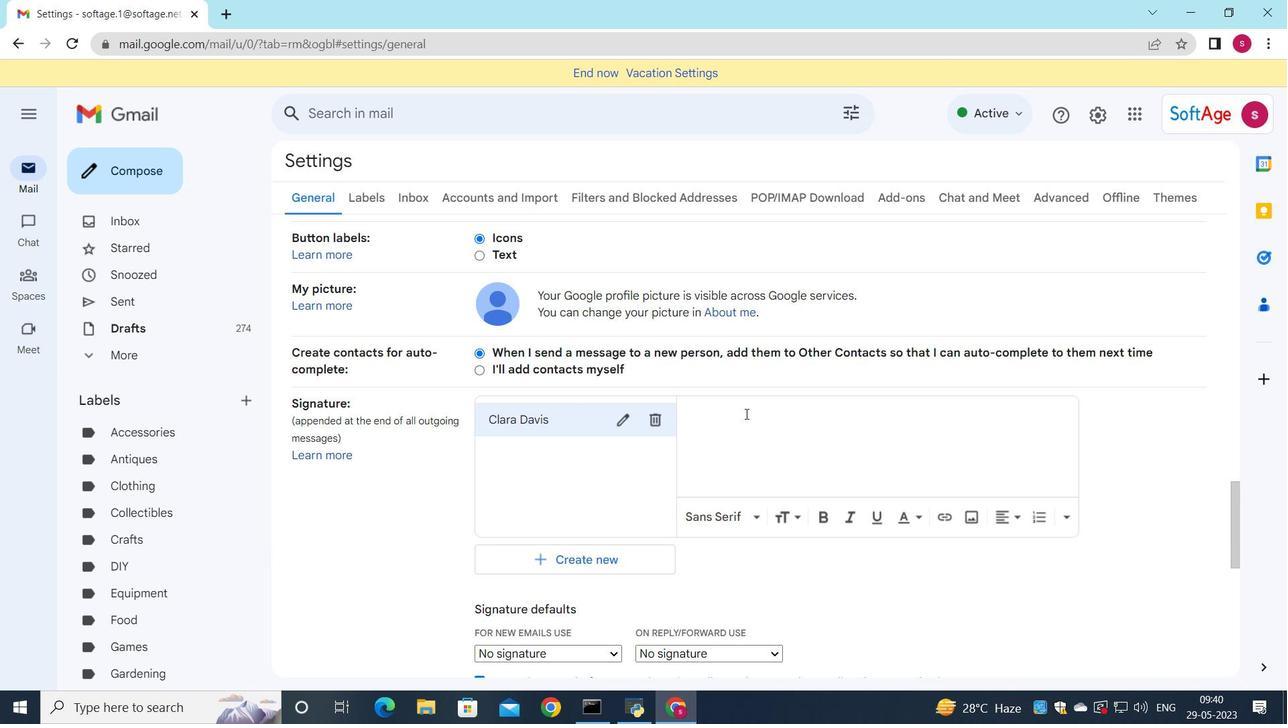 
Action: Key pressed <Key.shift>Clara<Key.space><Key.shift>Davis
Screenshot: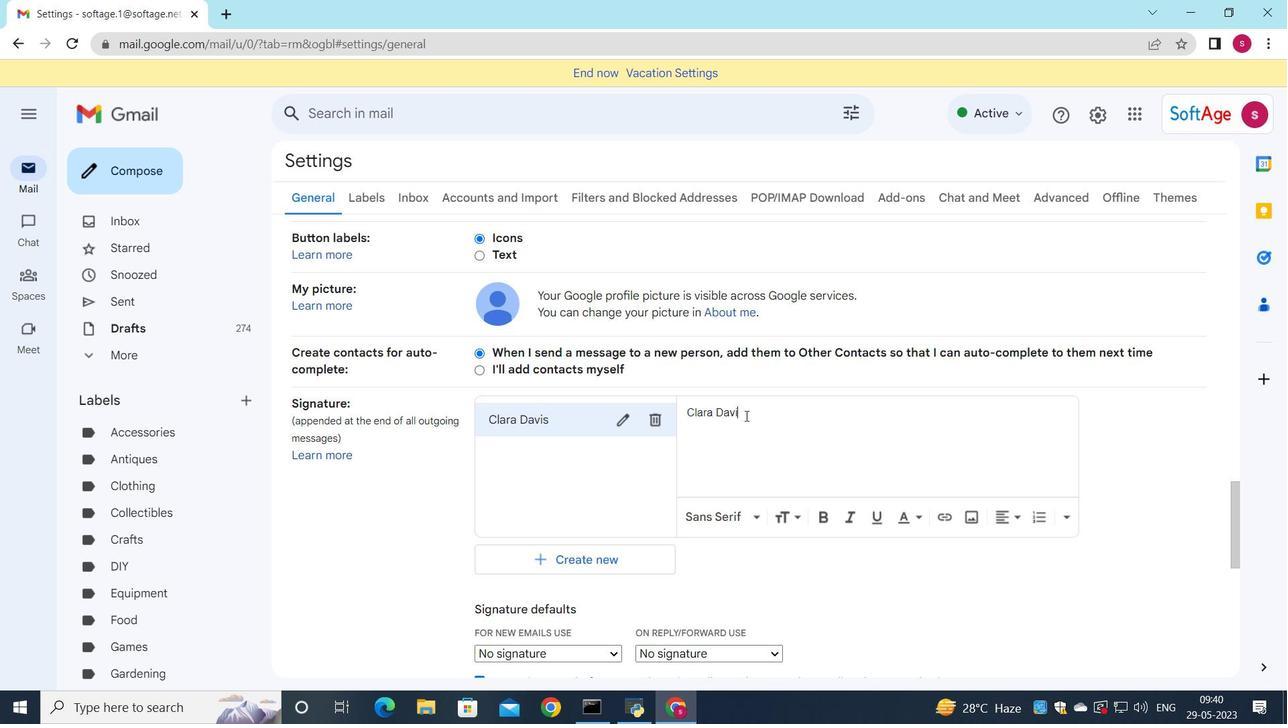 
Action: Mouse moved to (516, 651)
Screenshot: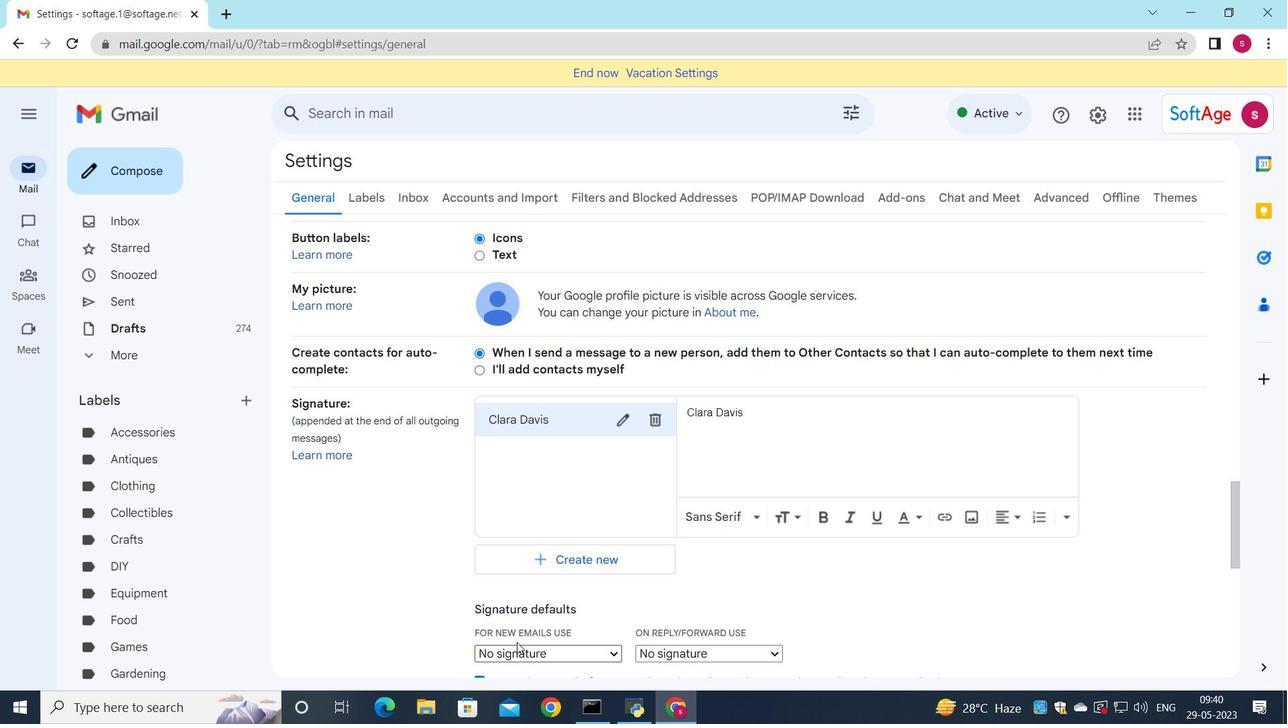 
Action: Mouse pressed left at (516, 651)
Screenshot: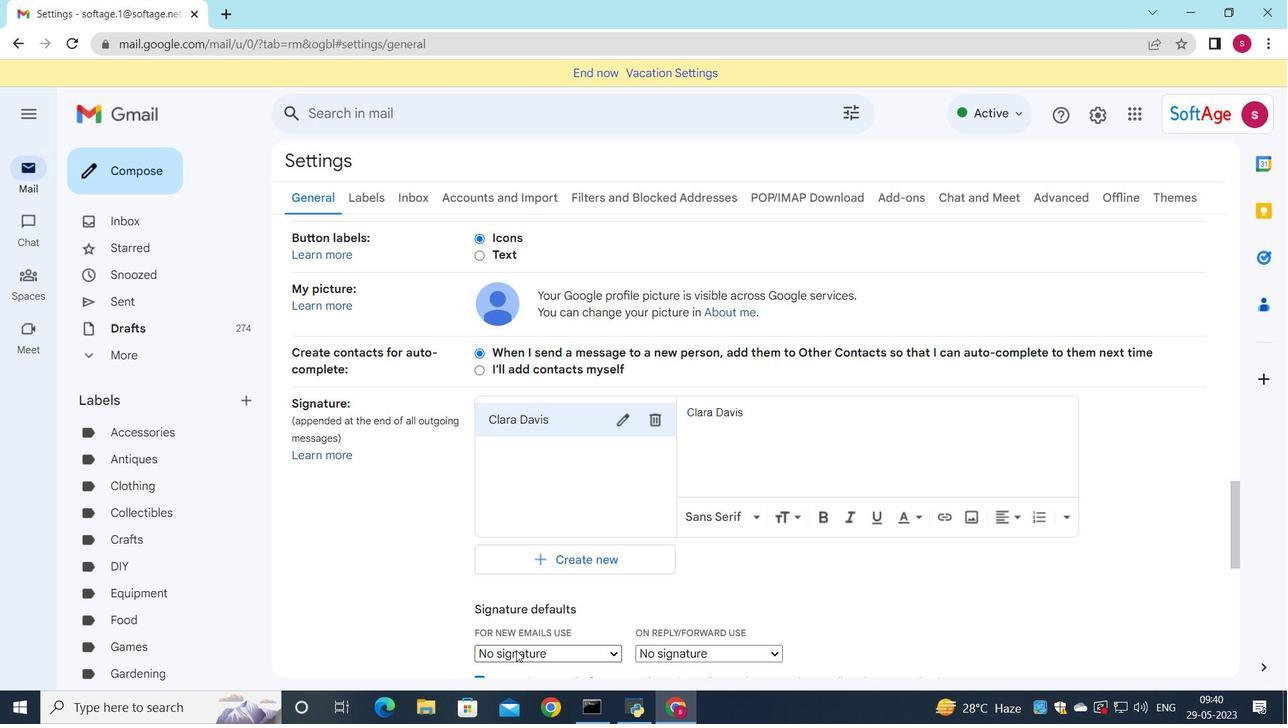 
Action: Mouse moved to (528, 631)
Screenshot: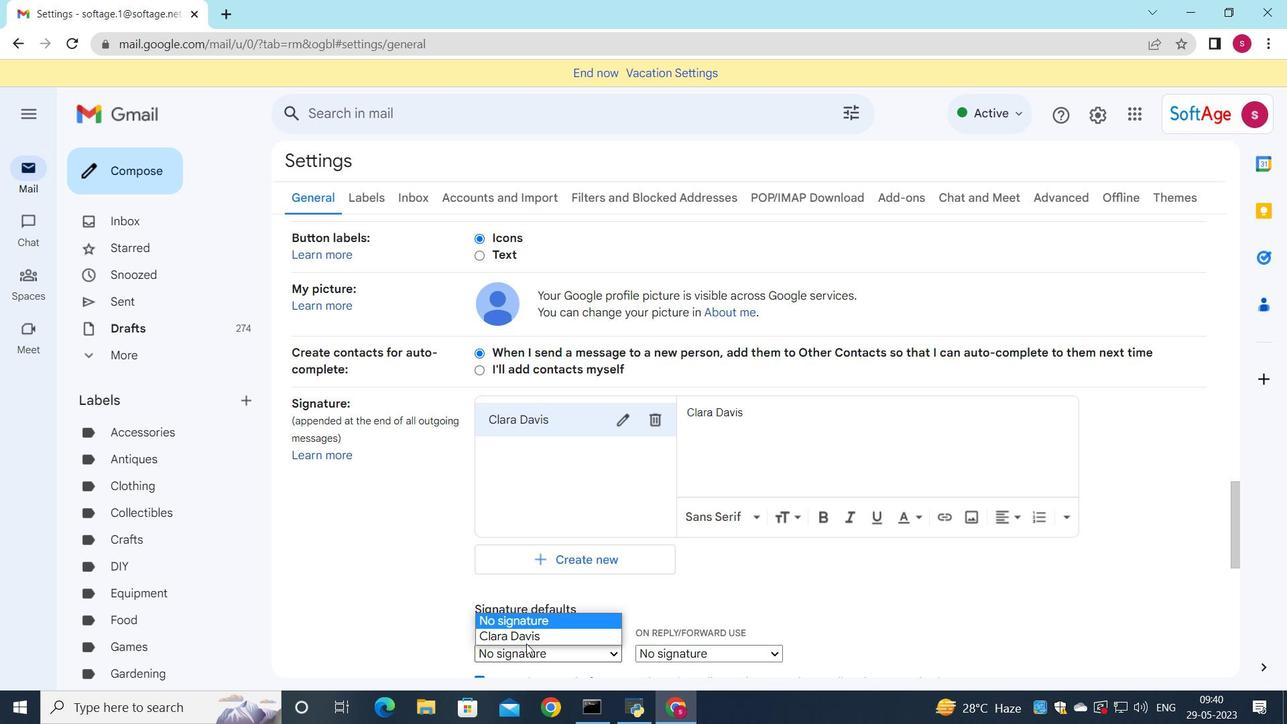 
Action: Mouse pressed left at (528, 631)
Screenshot: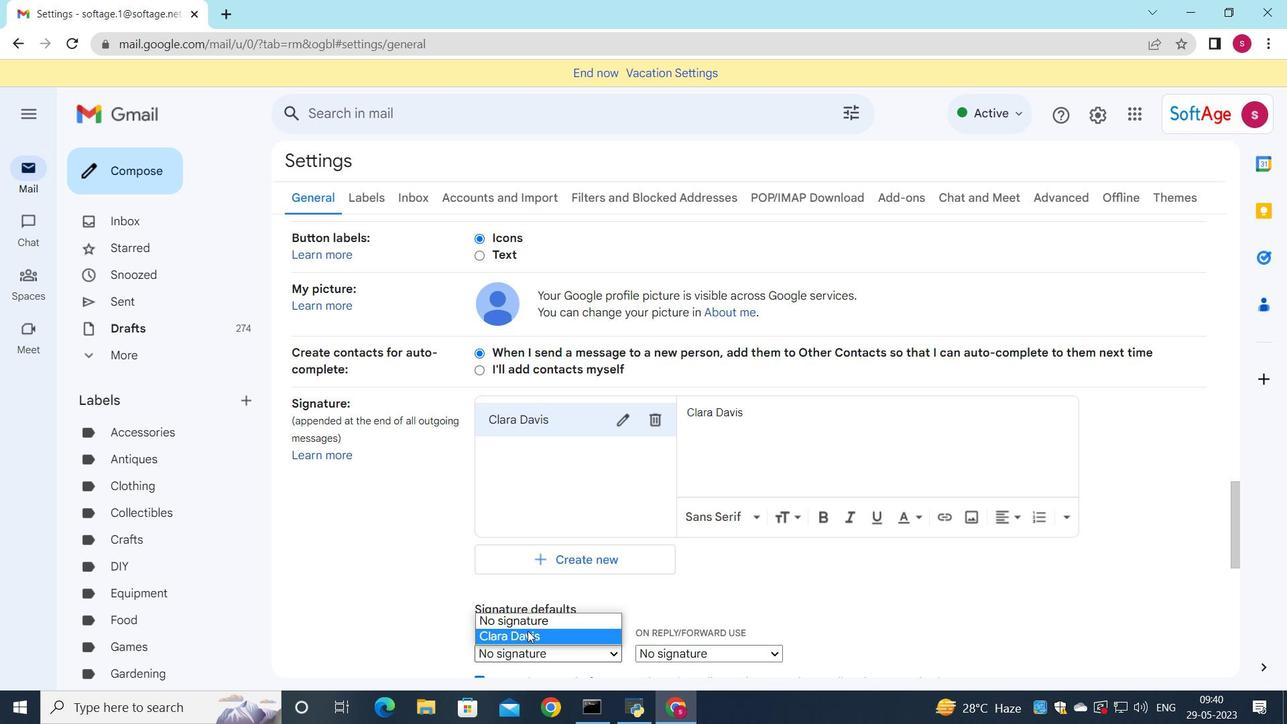 
Action: Mouse moved to (531, 628)
Screenshot: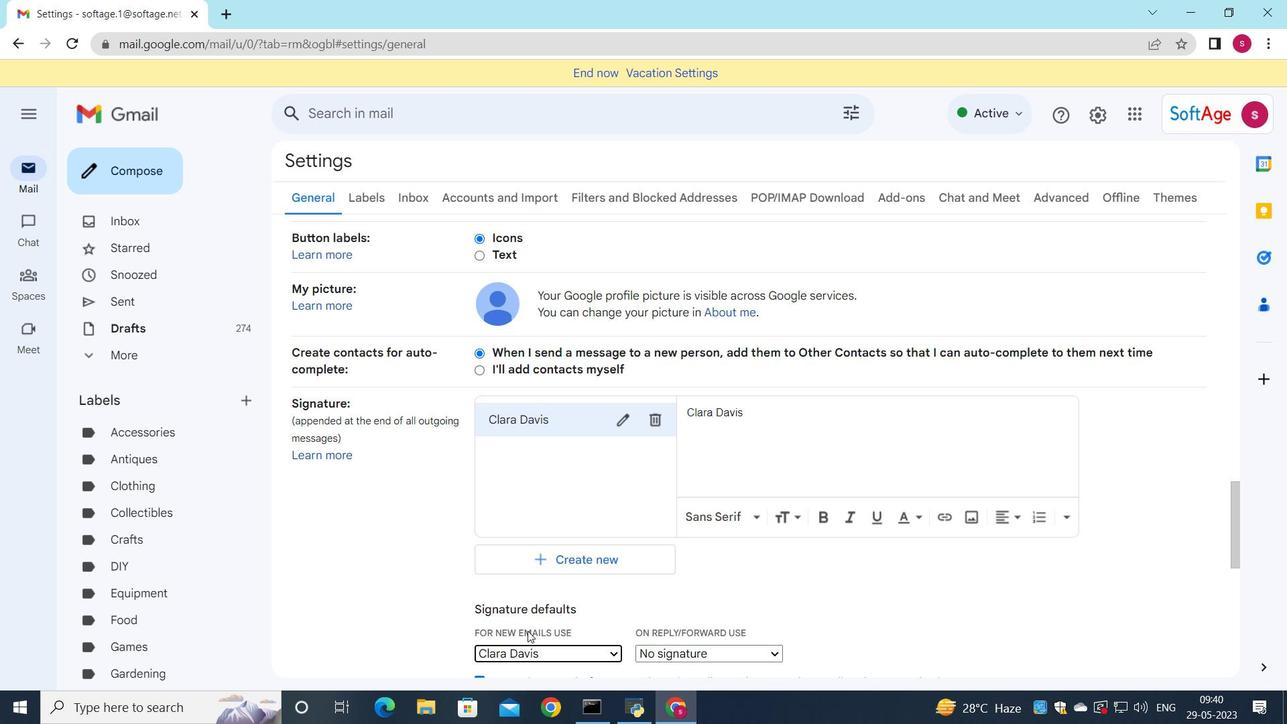 
Action: Mouse scrolled (531, 627) with delta (0, 0)
Screenshot: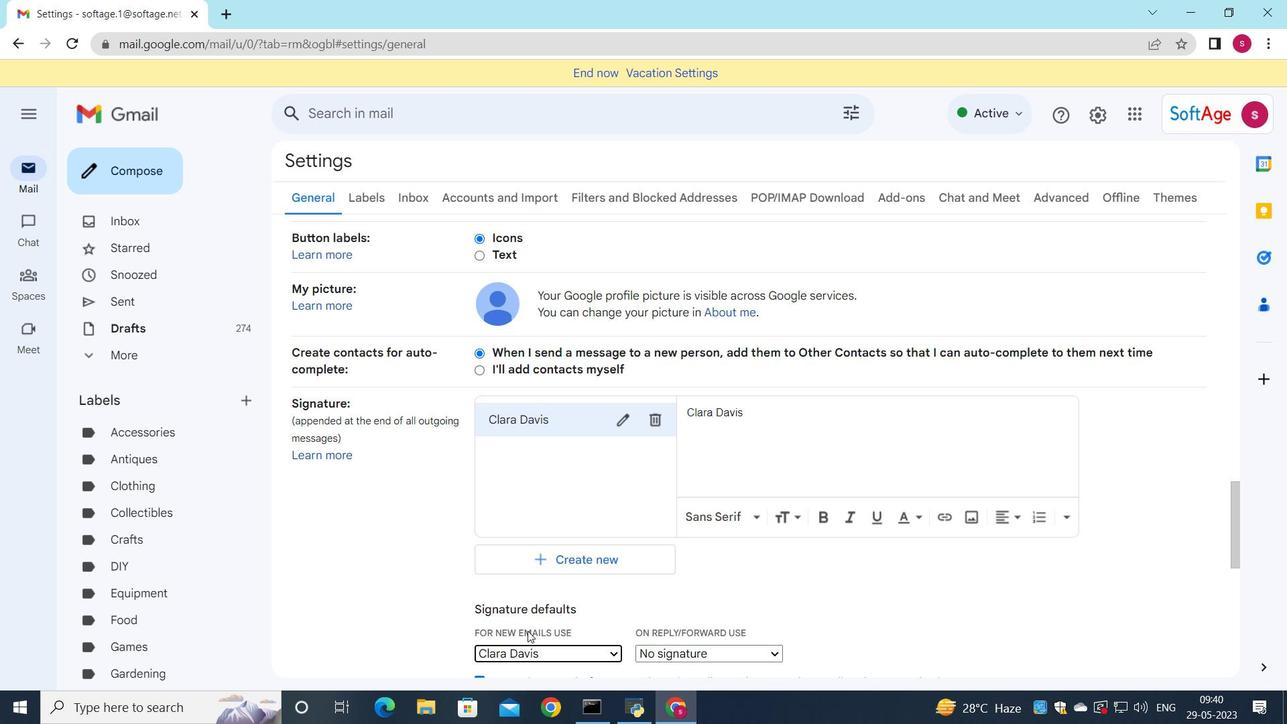 
Action: Mouse moved to (533, 627)
Screenshot: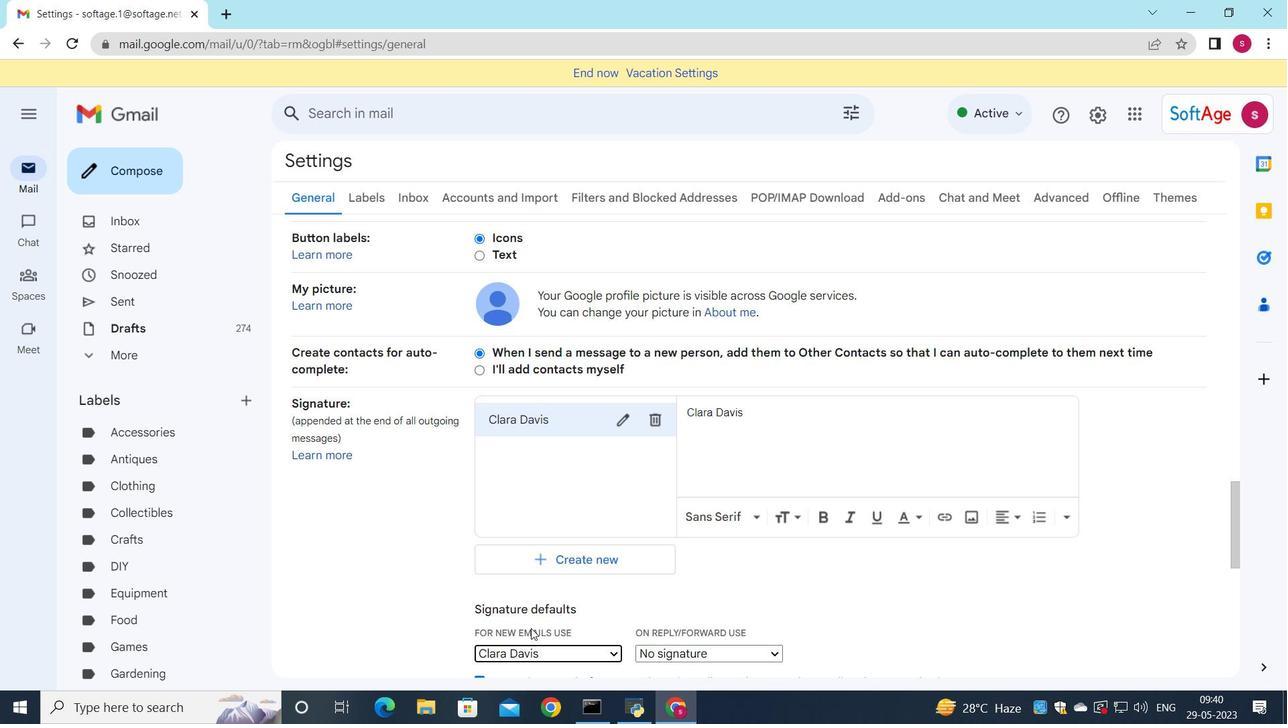 
Action: Mouse scrolled (531, 627) with delta (0, 0)
Screenshot: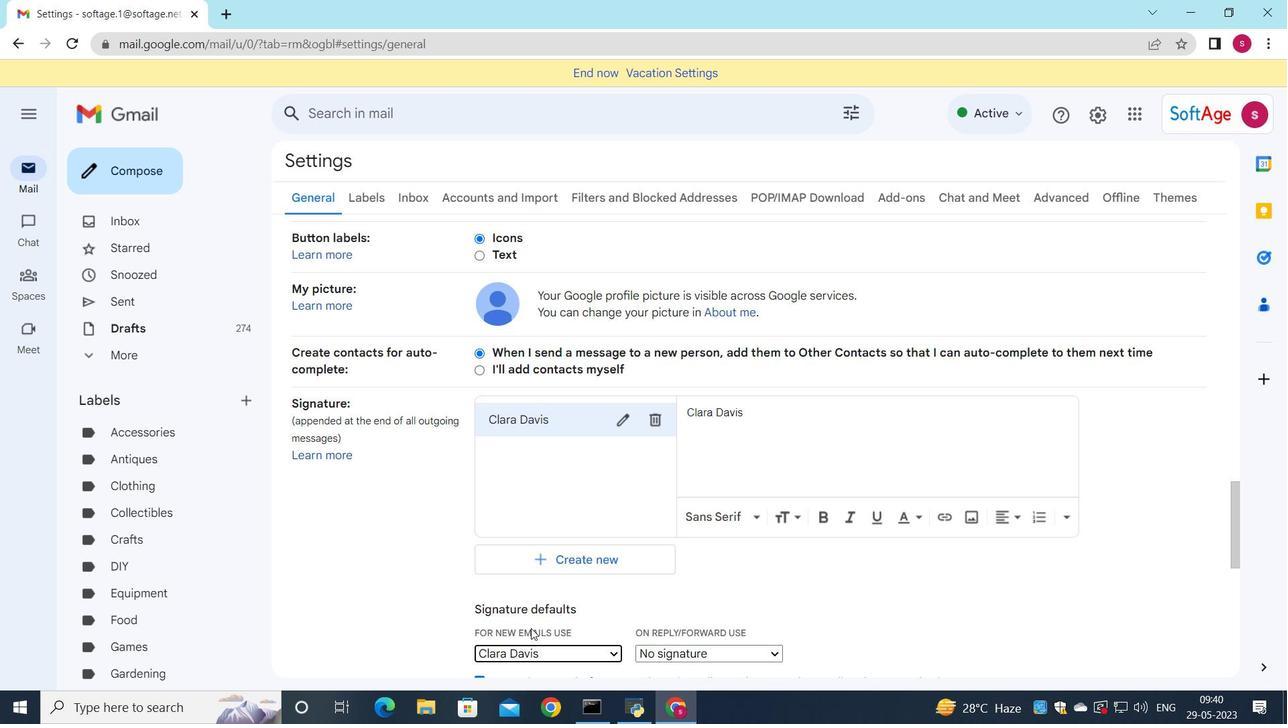 
Action: Mouse moved to (533, 626)
Screenshot: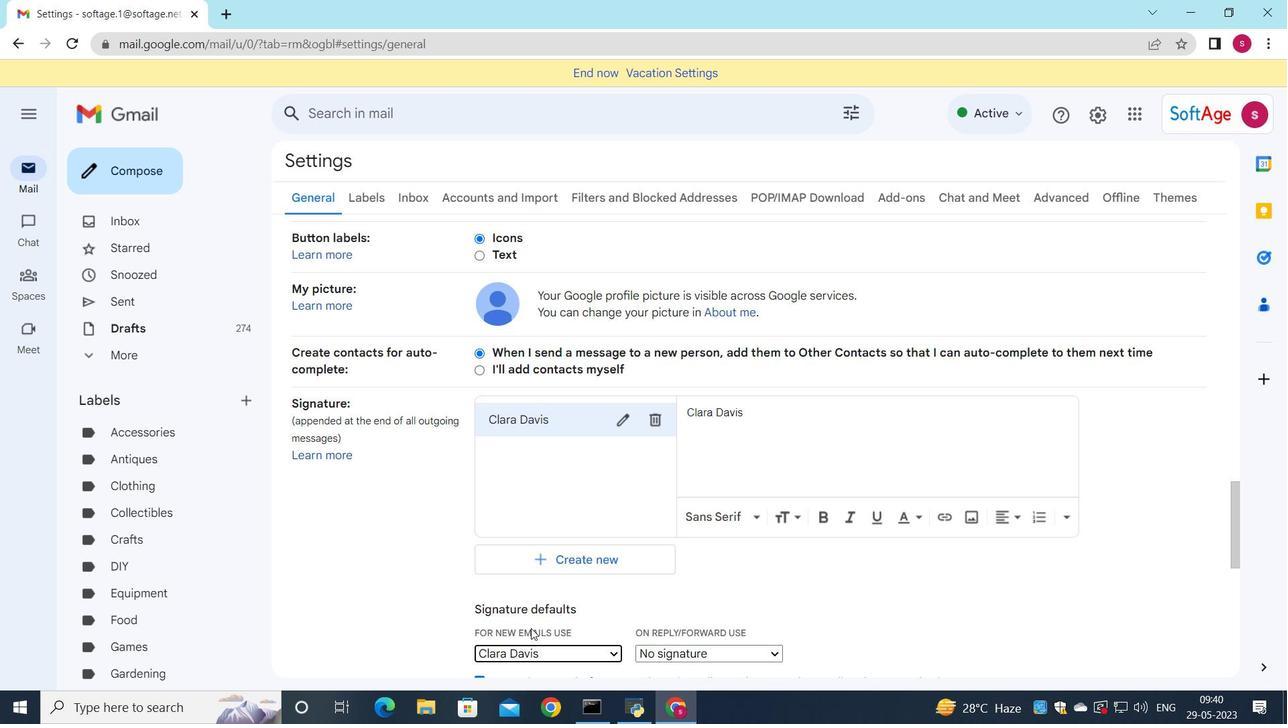 
Action: Mouse scrolled (531, 626) with delta (0, 0)
Screenshot: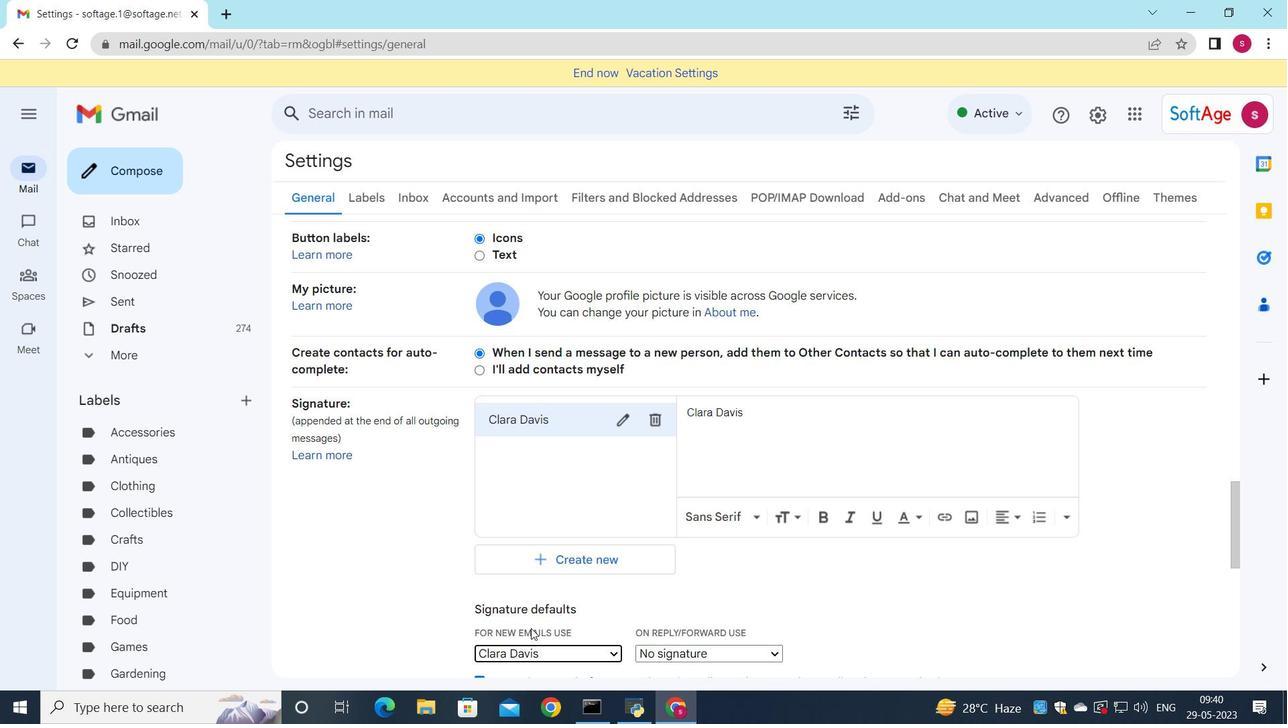 
Action: Mouse moved to (535, 626)
Screenshot: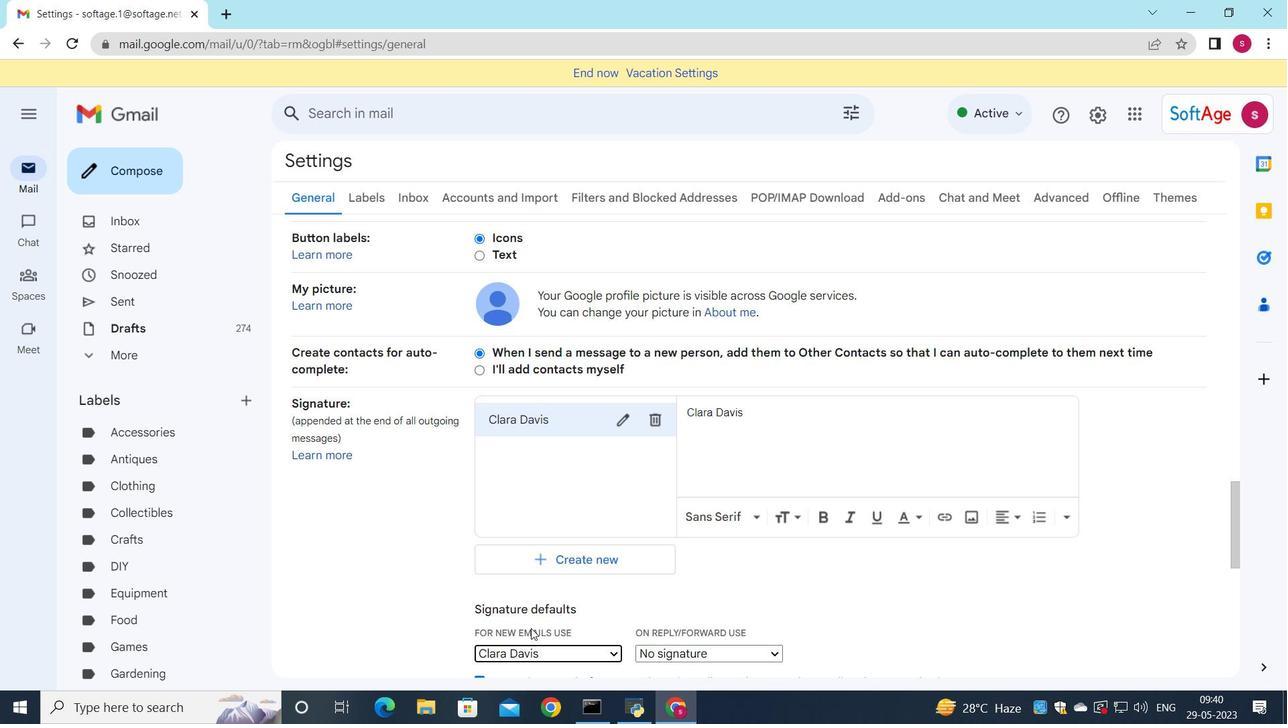 
Action: Mouse scrolled (535, 625) with delta (0, 0)
Screenshot: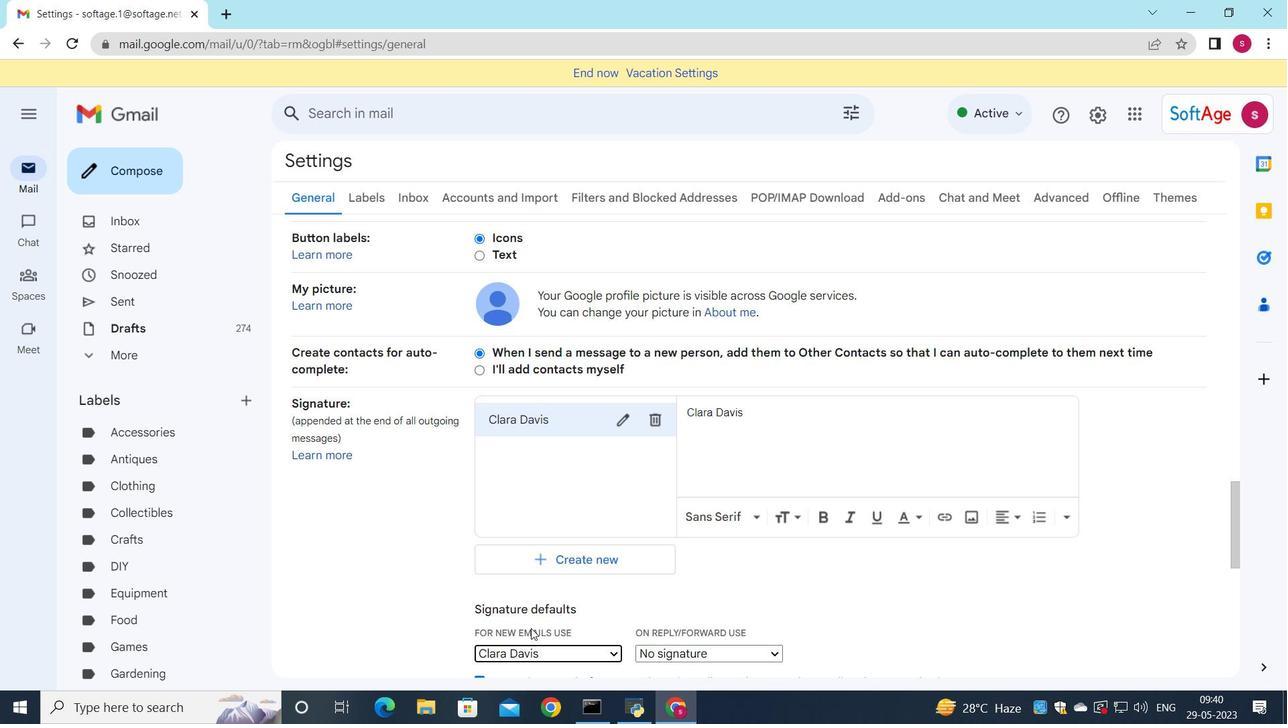 
Action: Mouse moved to (777, 315)
Screenshot: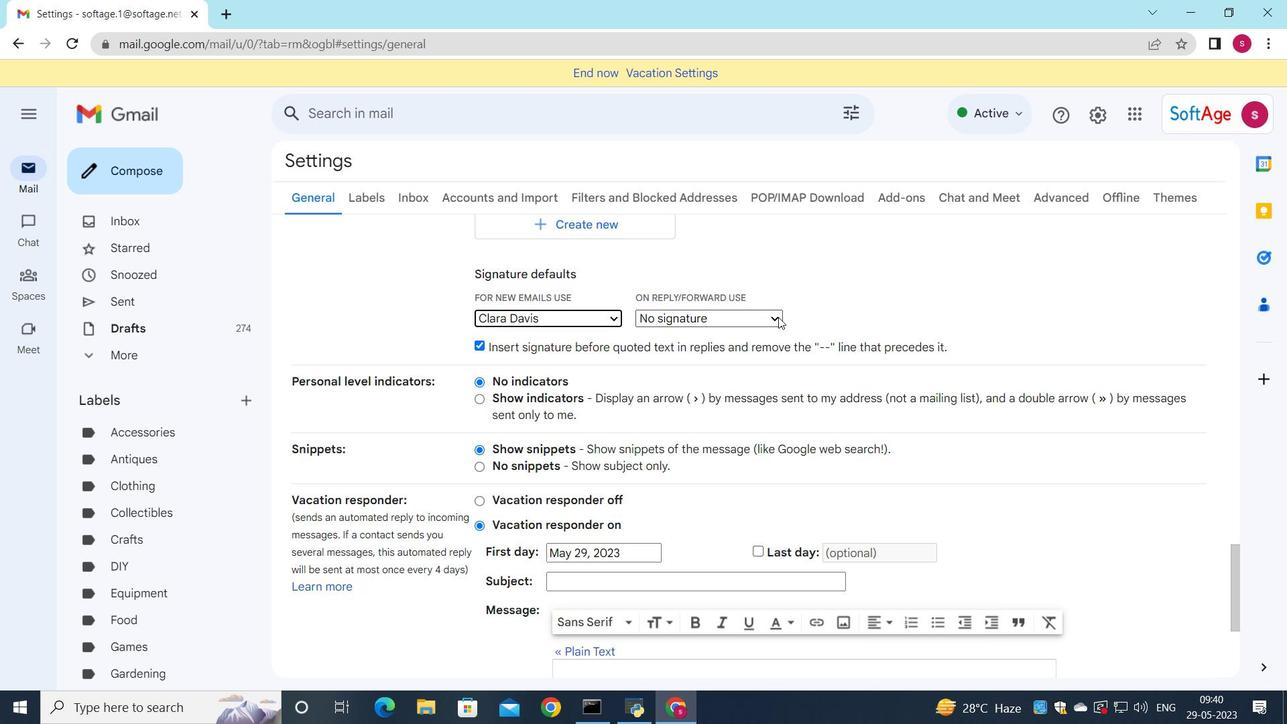 
Action: Mouse pressed left at (777, 315)
Screenshot: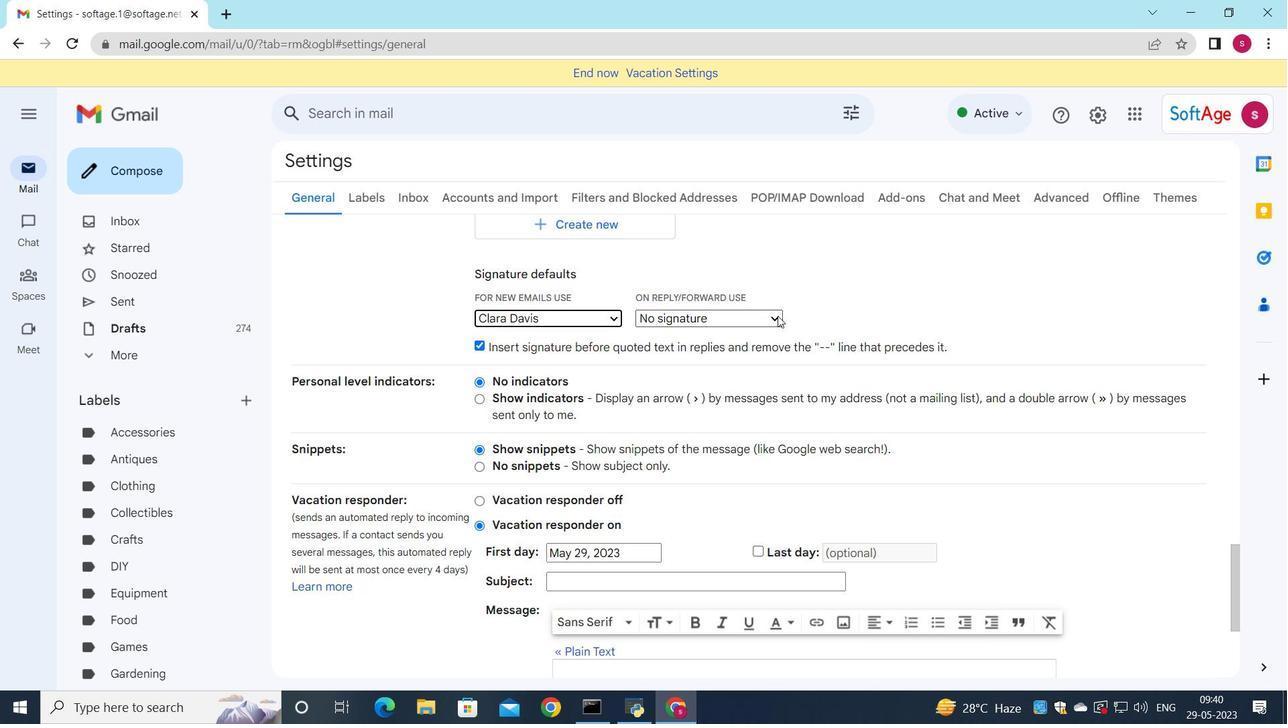 
Action: Mouse moved to (749, 352)
Screenshot: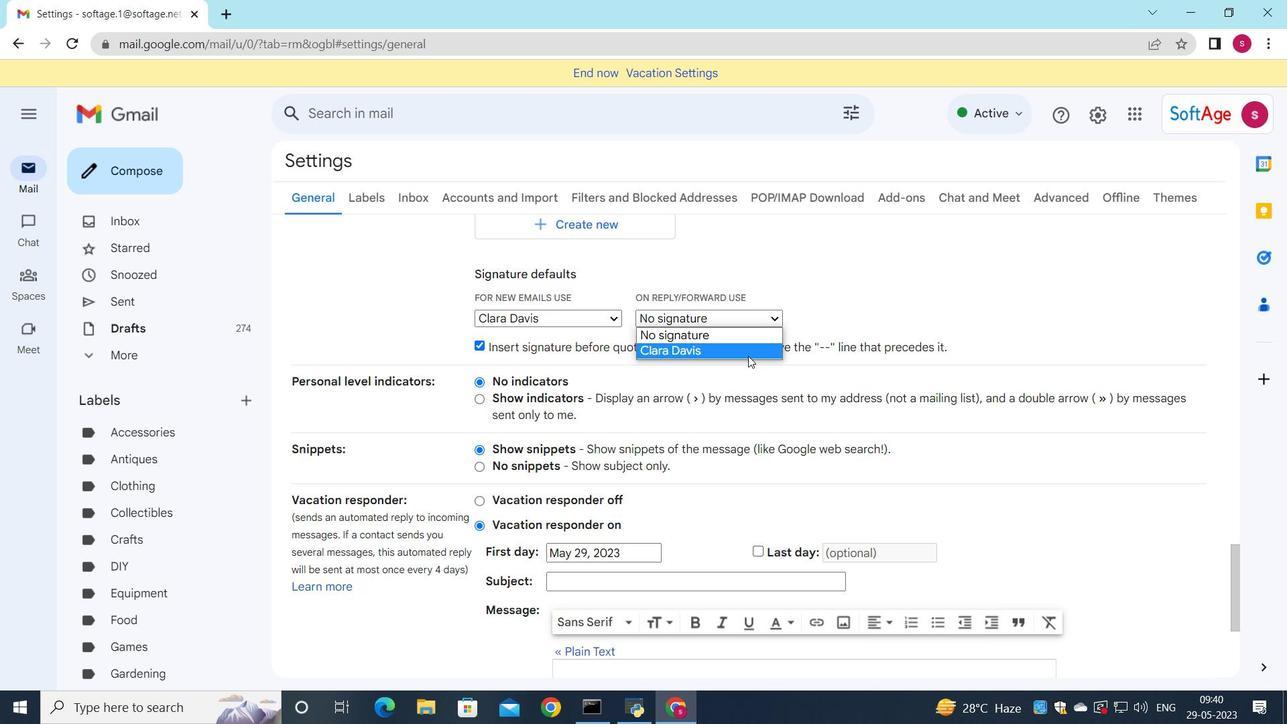 
Action: Mouse pressed left at (749, 352)
Screenshot: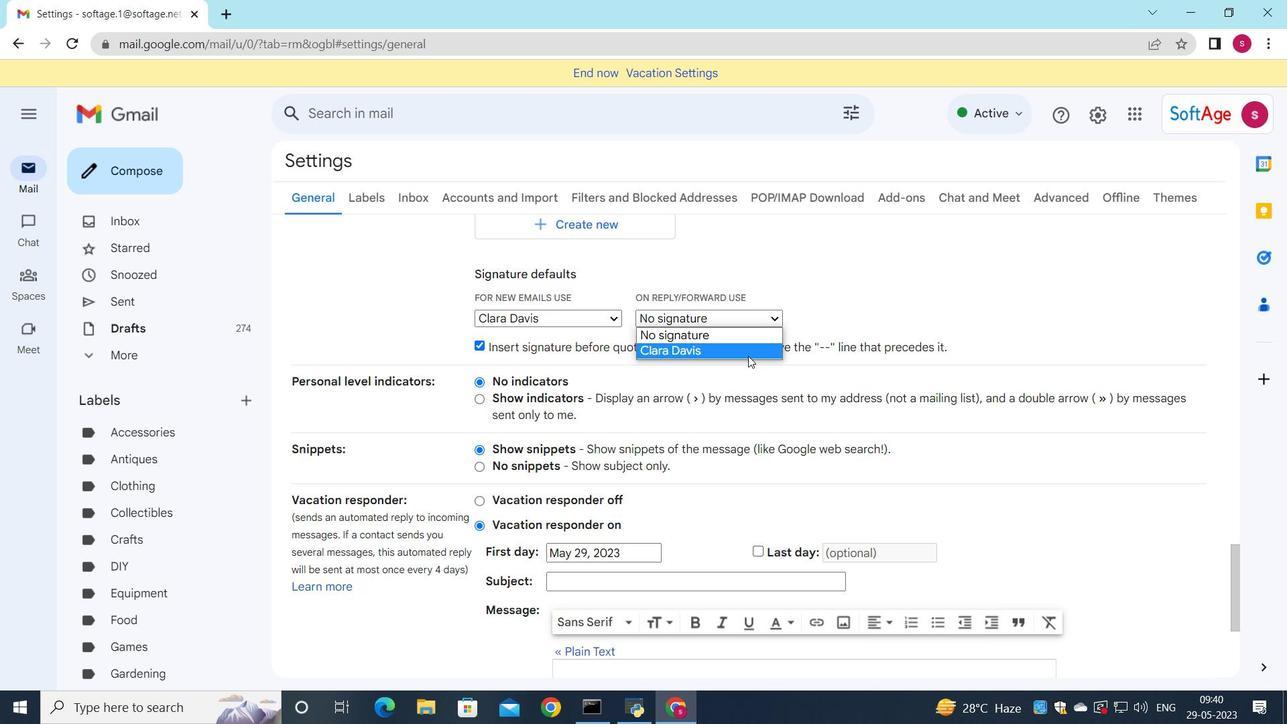 
Action: Mouse scrolled (749, 352) with delta (0, 0)
Screenshot: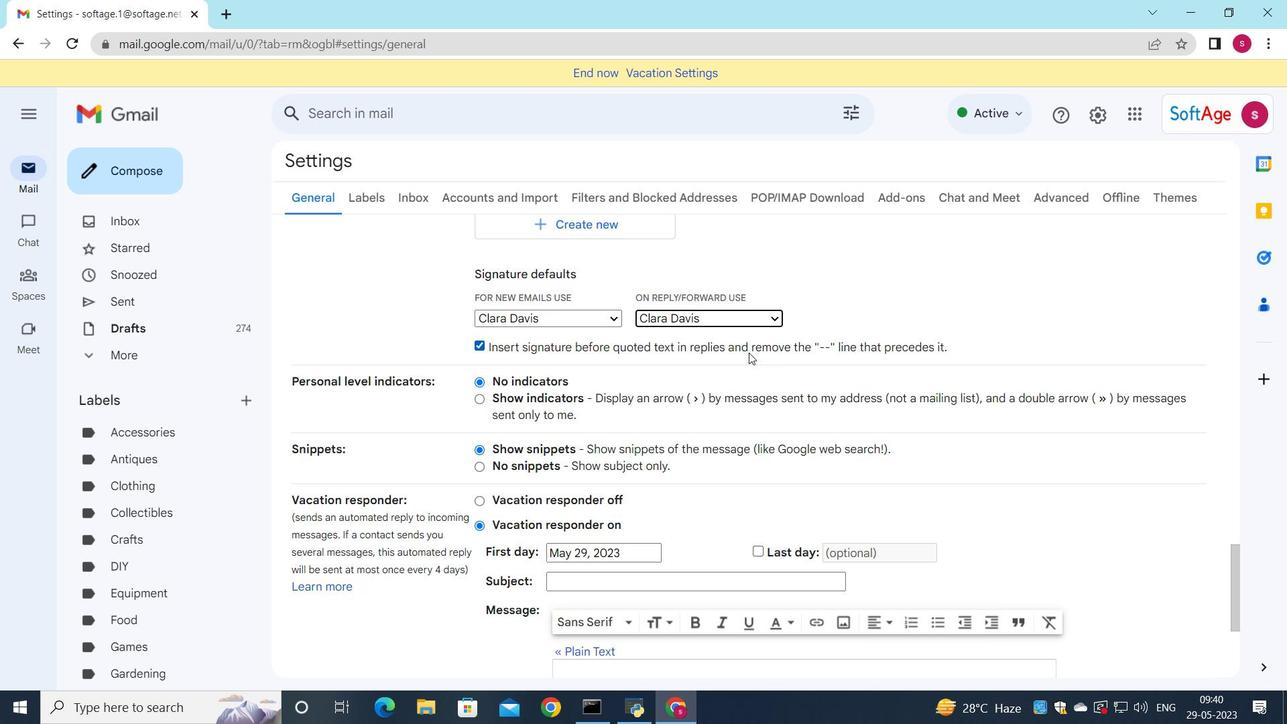 
Action: Mouse moved to (749, 356)
Screenshot: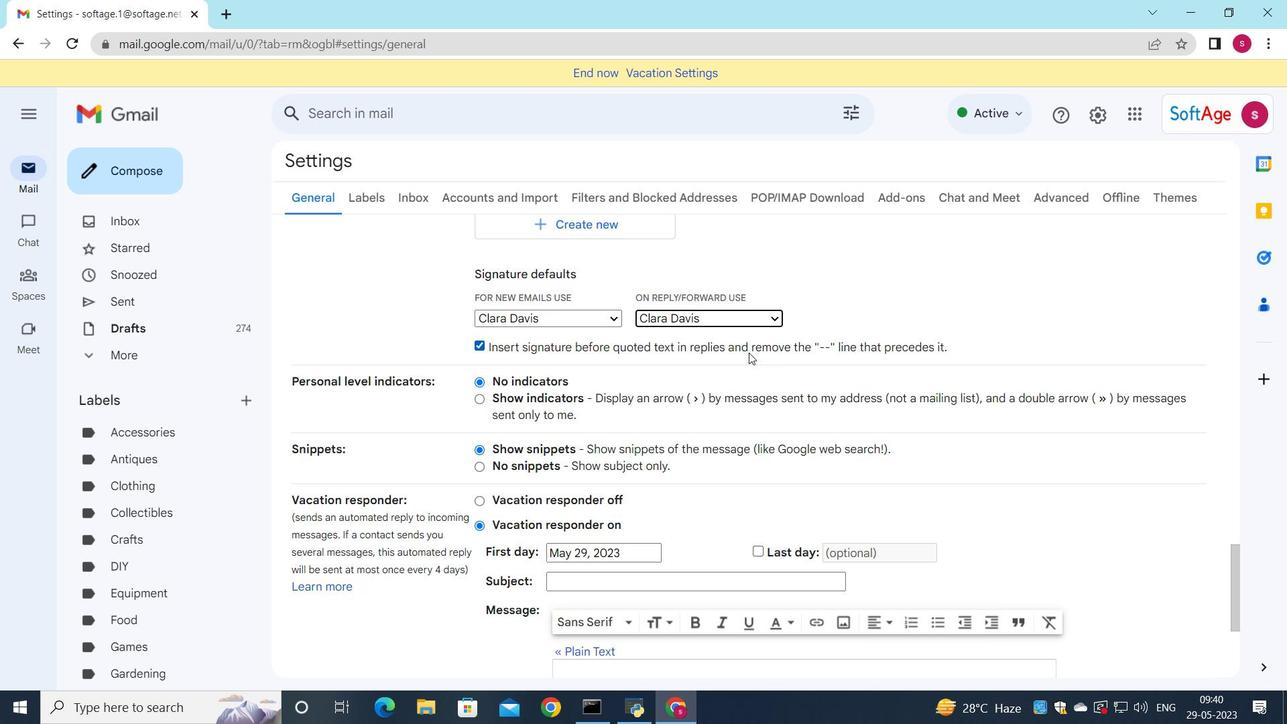 
Action: Mouse scrolled (749, 355) with delta (0, 0)
Screenshot: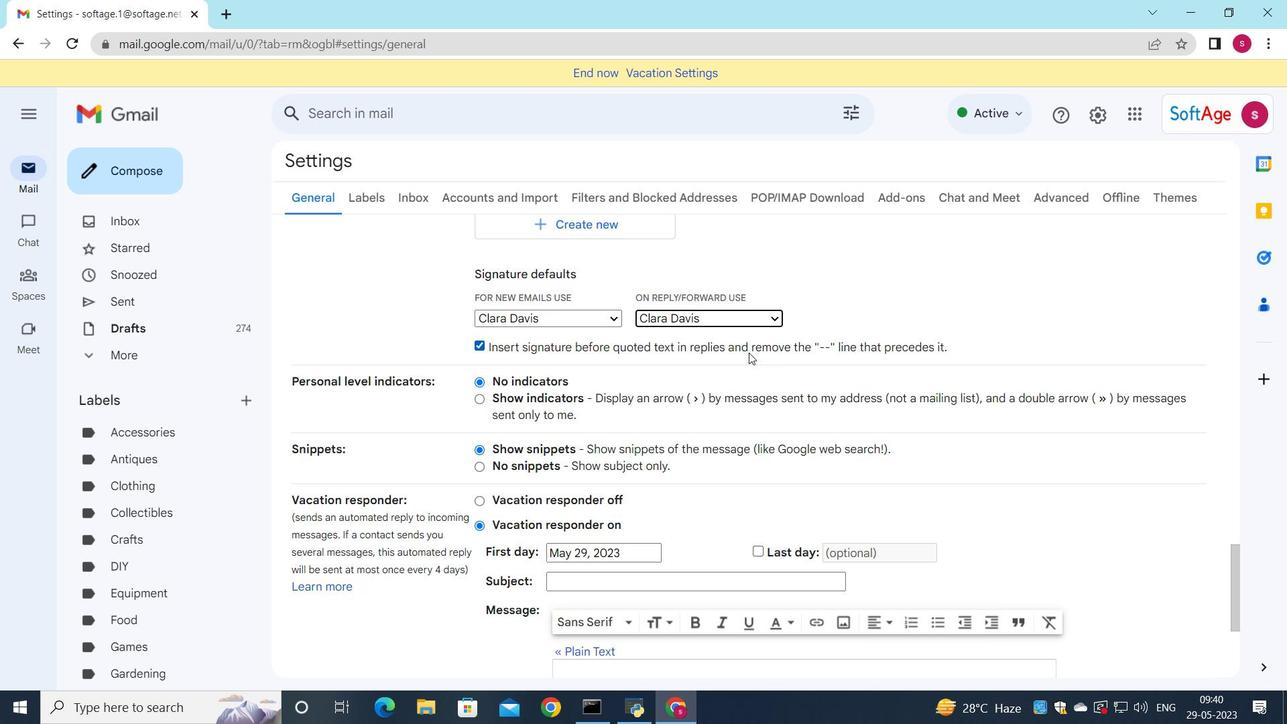 
Action: Mouse moved to (748, 358)
Screenshot: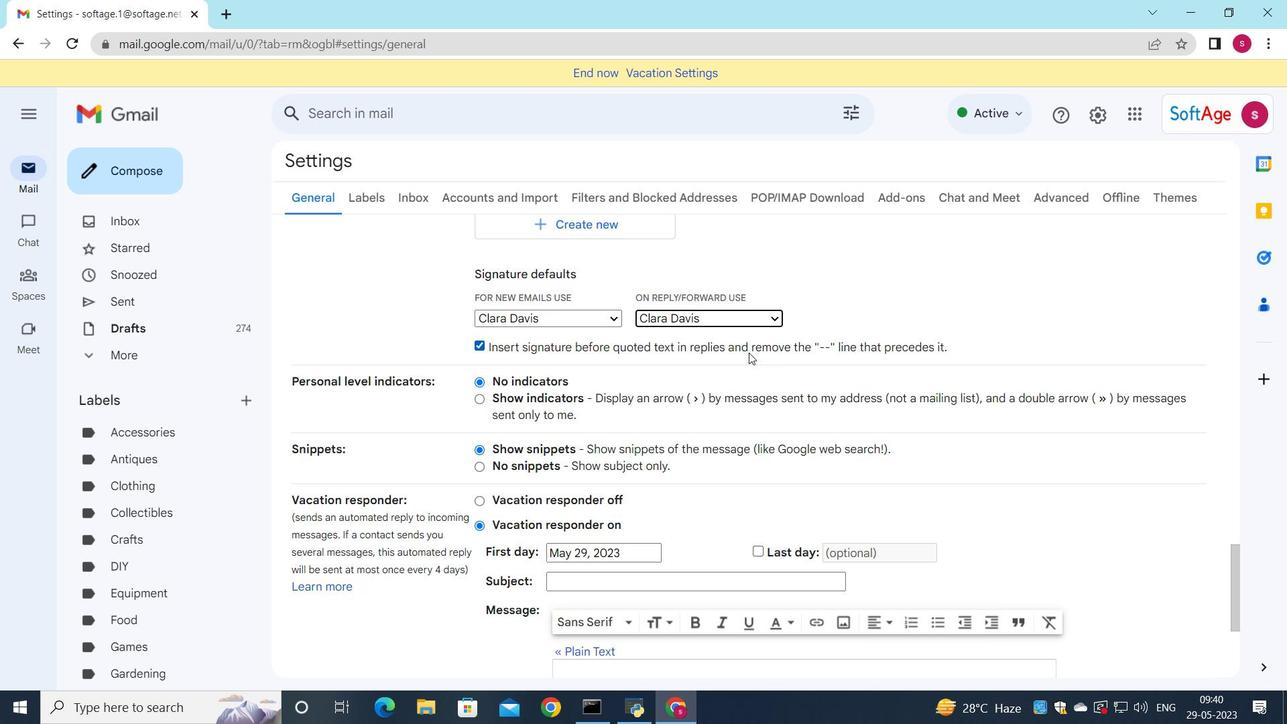 
Action: Mouse scrolled (748, 357) with delta (0, 0)
Screenshot: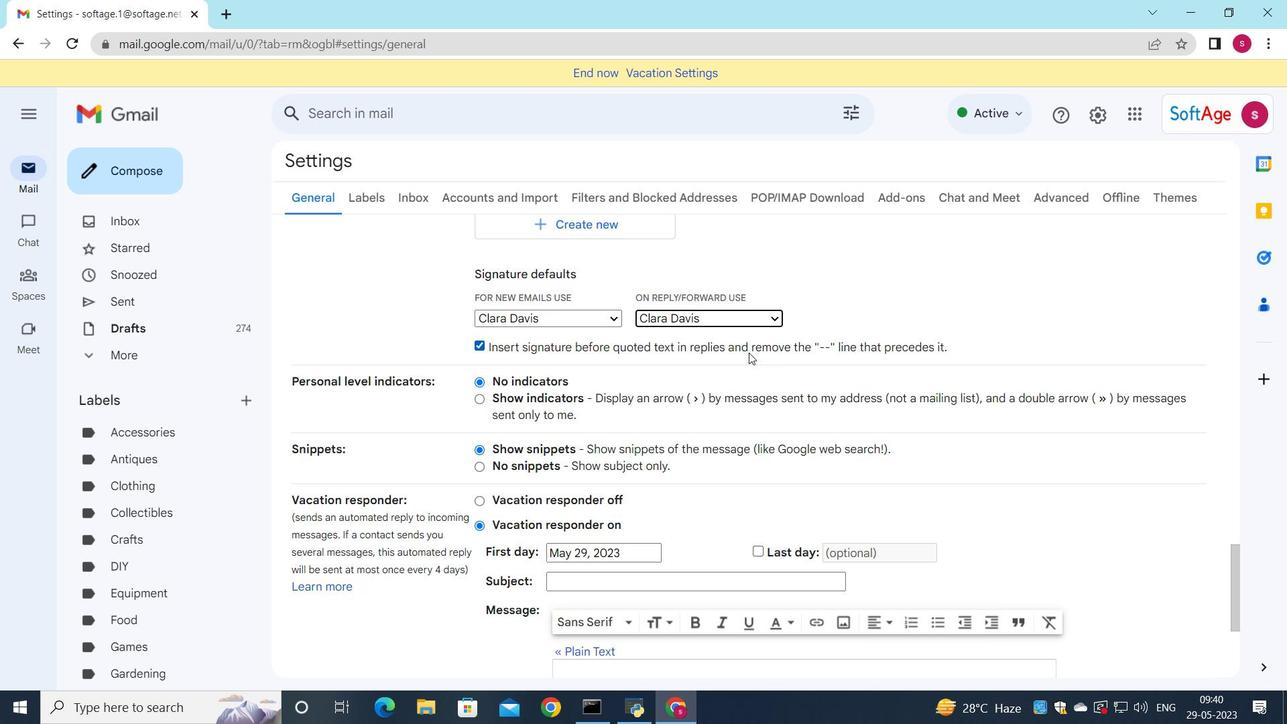 
Action: Mouse moved to (746, 362)
Screenshot: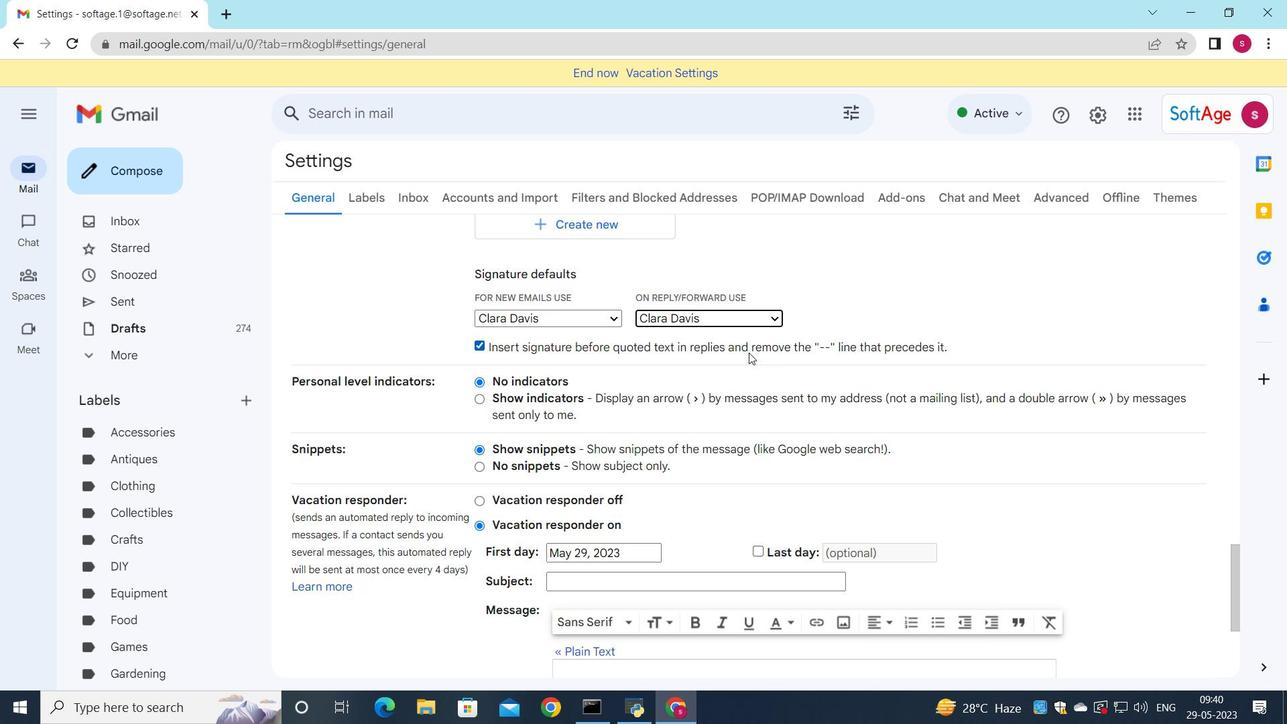
Action: Mouse scrolled (746, 361) with delta (0, 0)
Screenshot: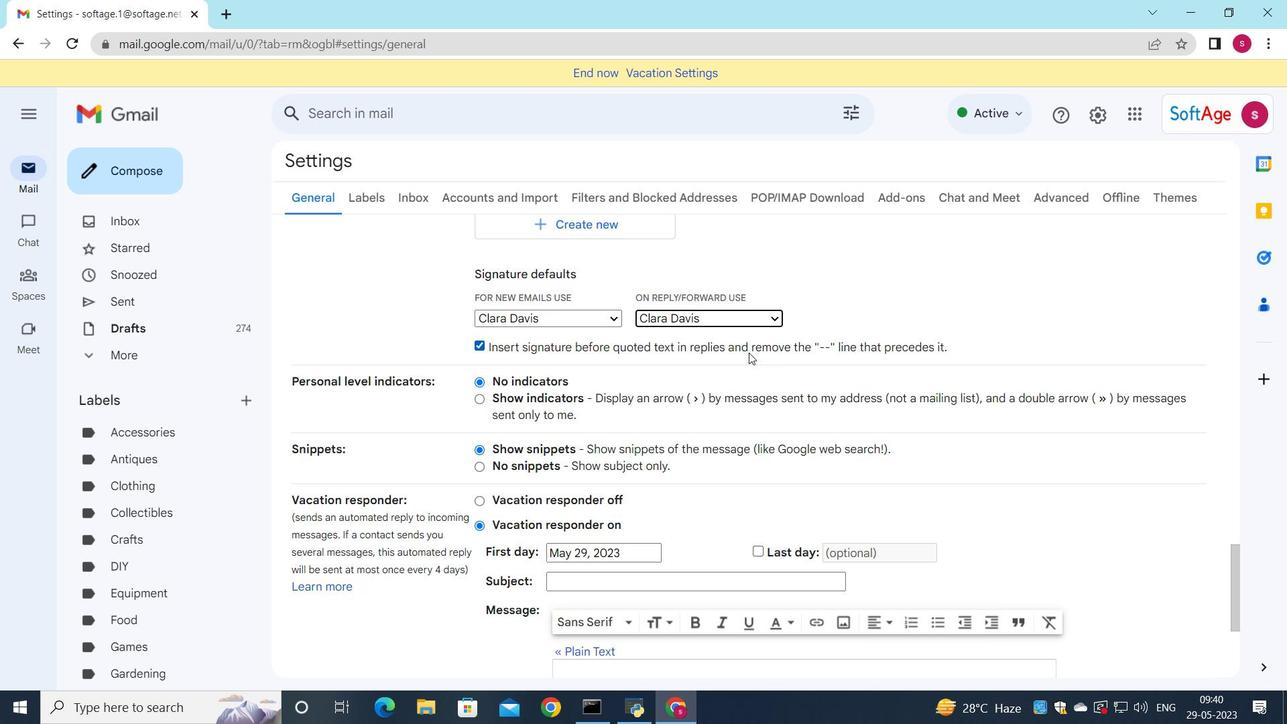 
Action: Mouse moved to (745, 368)
Screenshot: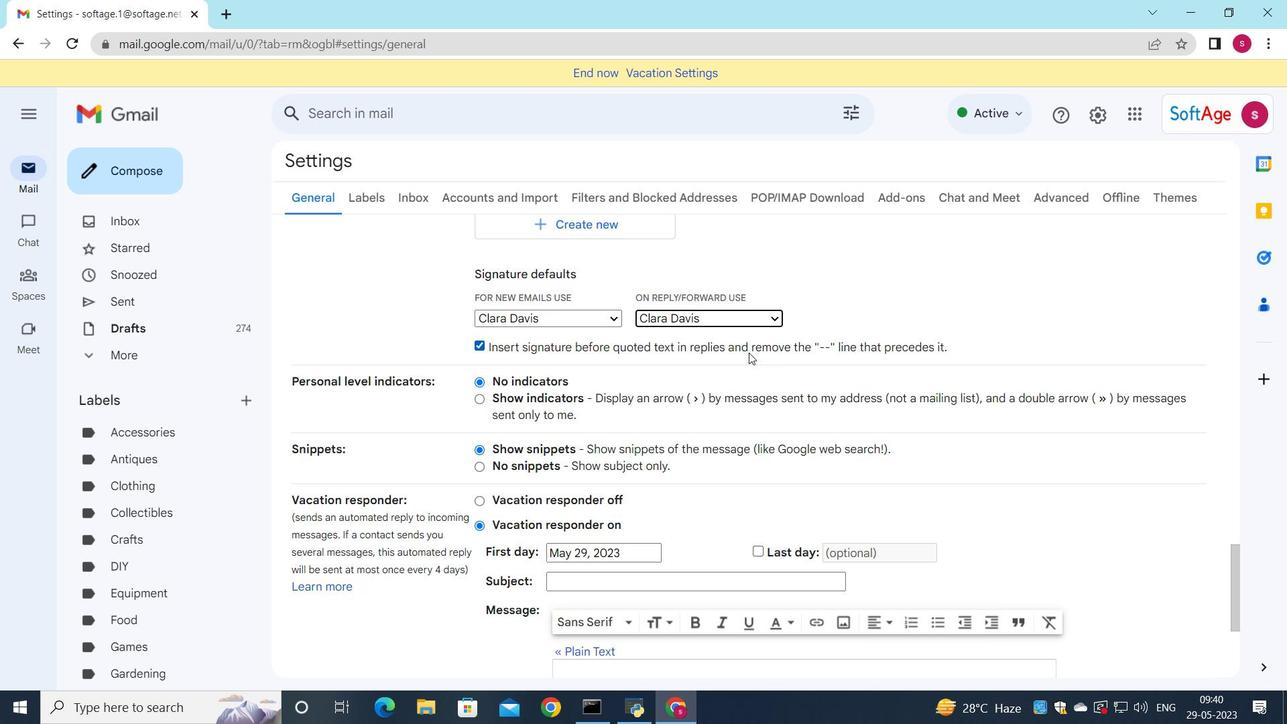 
Action: Mouse scrolled (745, 368) with delta (0, 0)
Screenshot: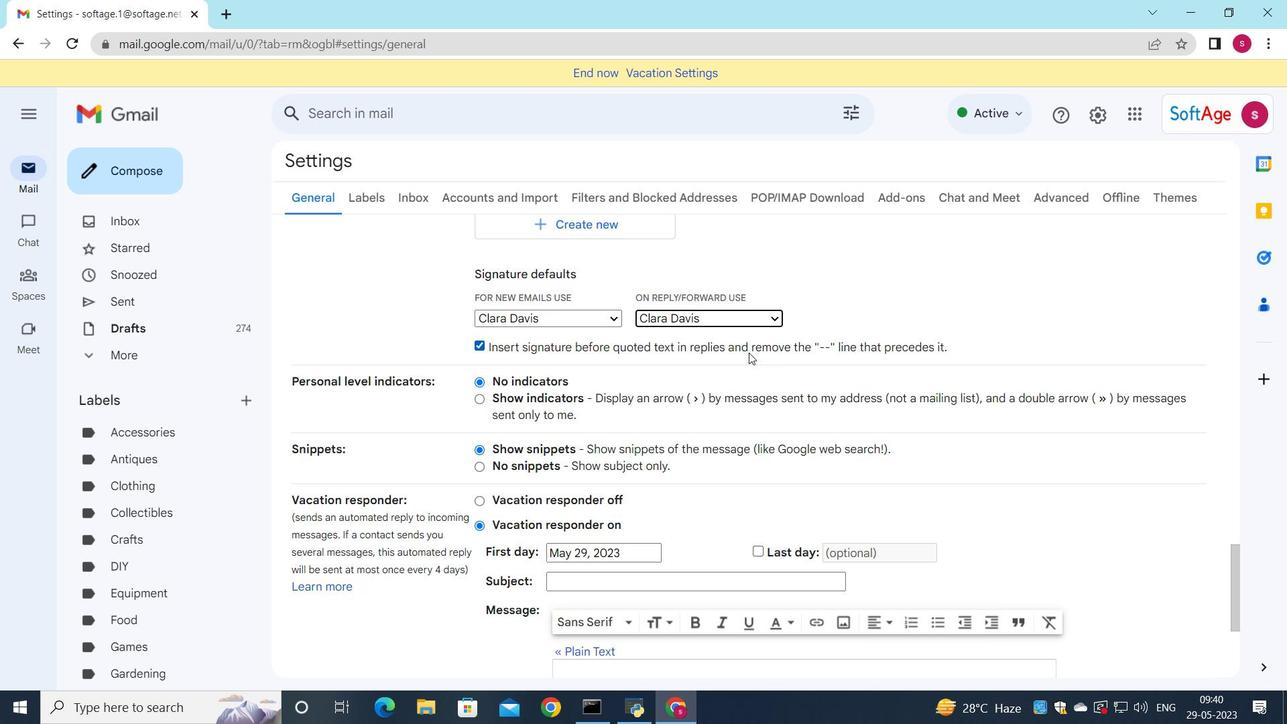 
Action: Mouse moved to (743, 375)
Screenshot: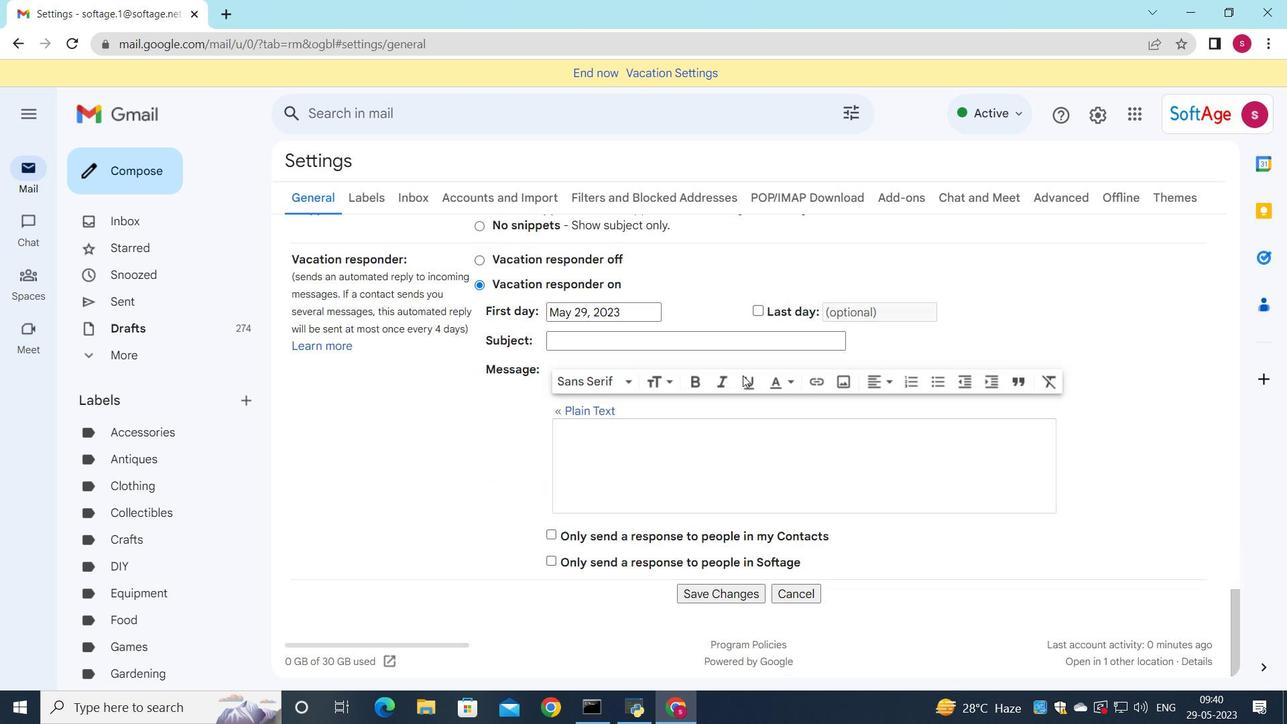 
Action: Mouse scrolled (743, 374) with delta (0, 0)
Screenshot: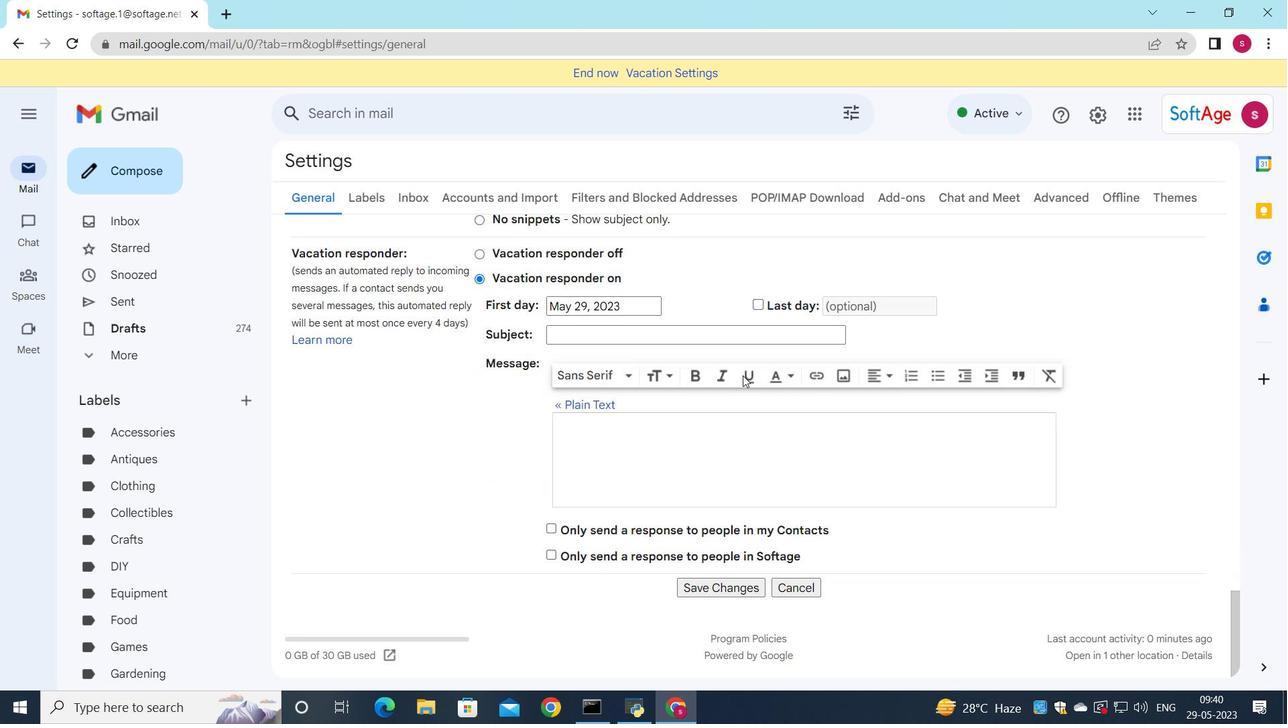 
Action: Mouse scrolled (743, 374) with delta (0, 0)
Screenshot: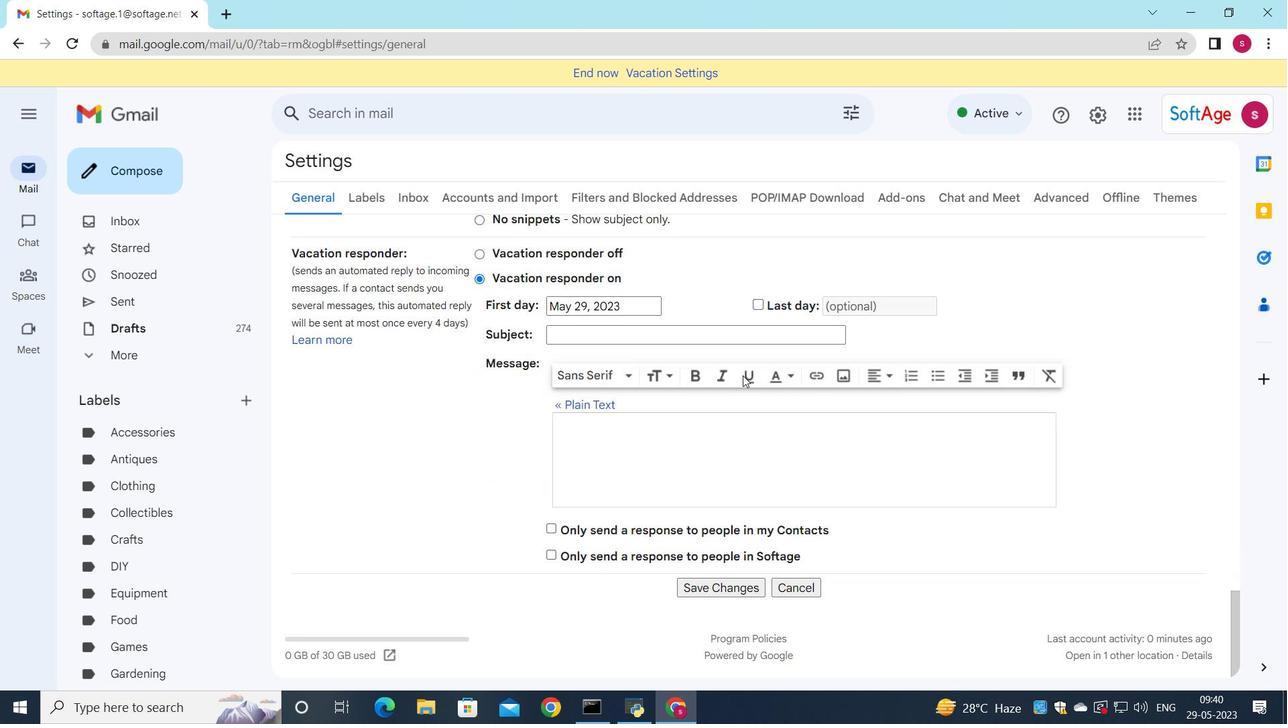 
Action: Mouse moved to (743, 376)
Screenshot: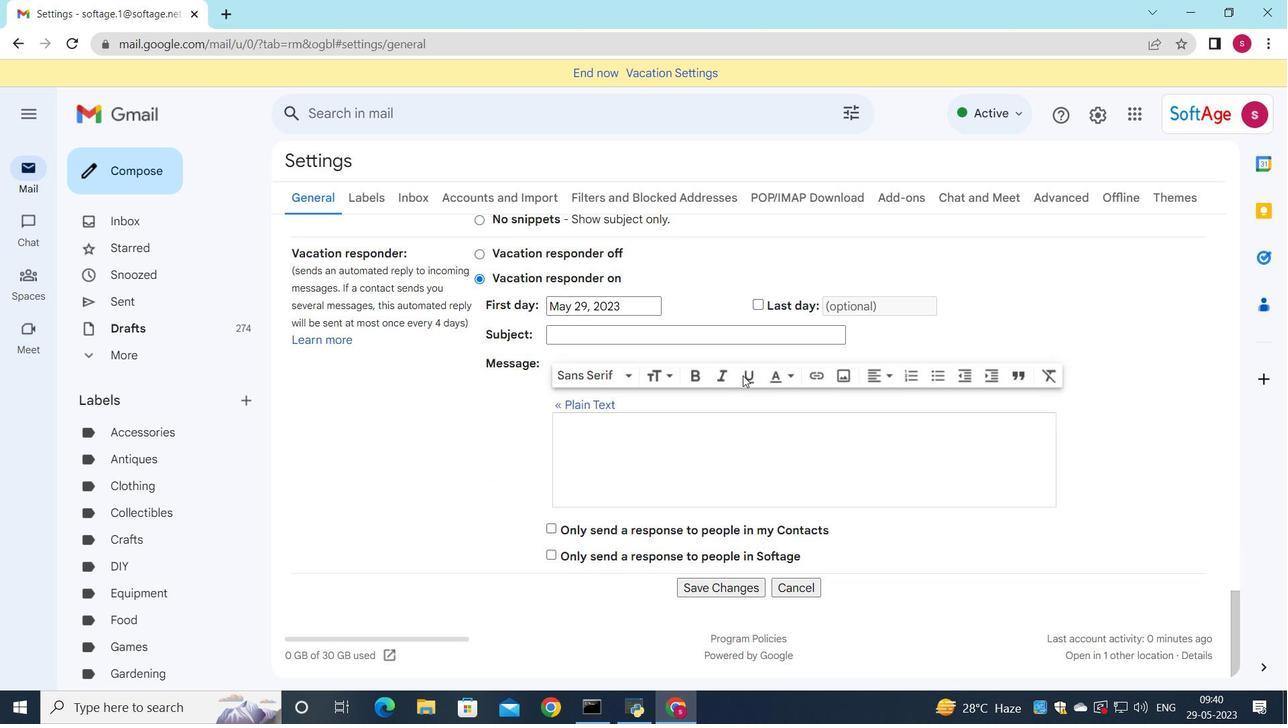 
Action: Mouse scrolled (743, 376) with delta (0, 0)
Screenshot: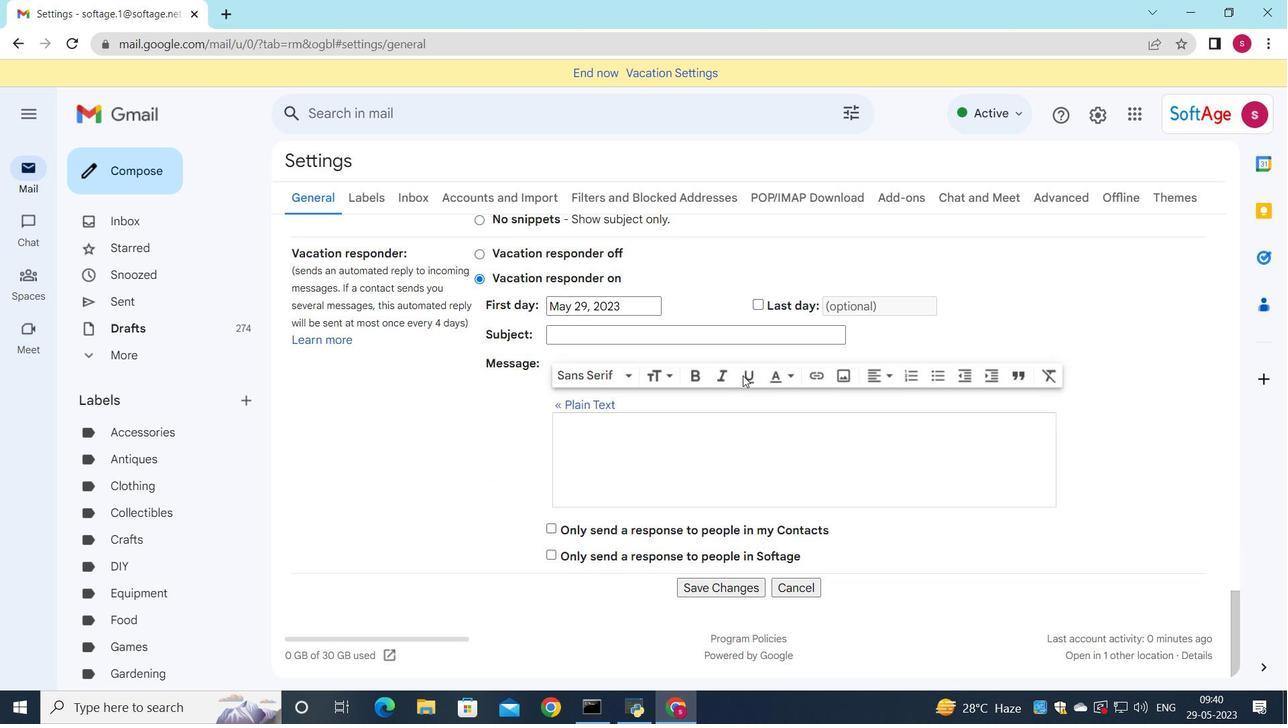 
Action: Mouse moved to (742, 387)
Screenshot: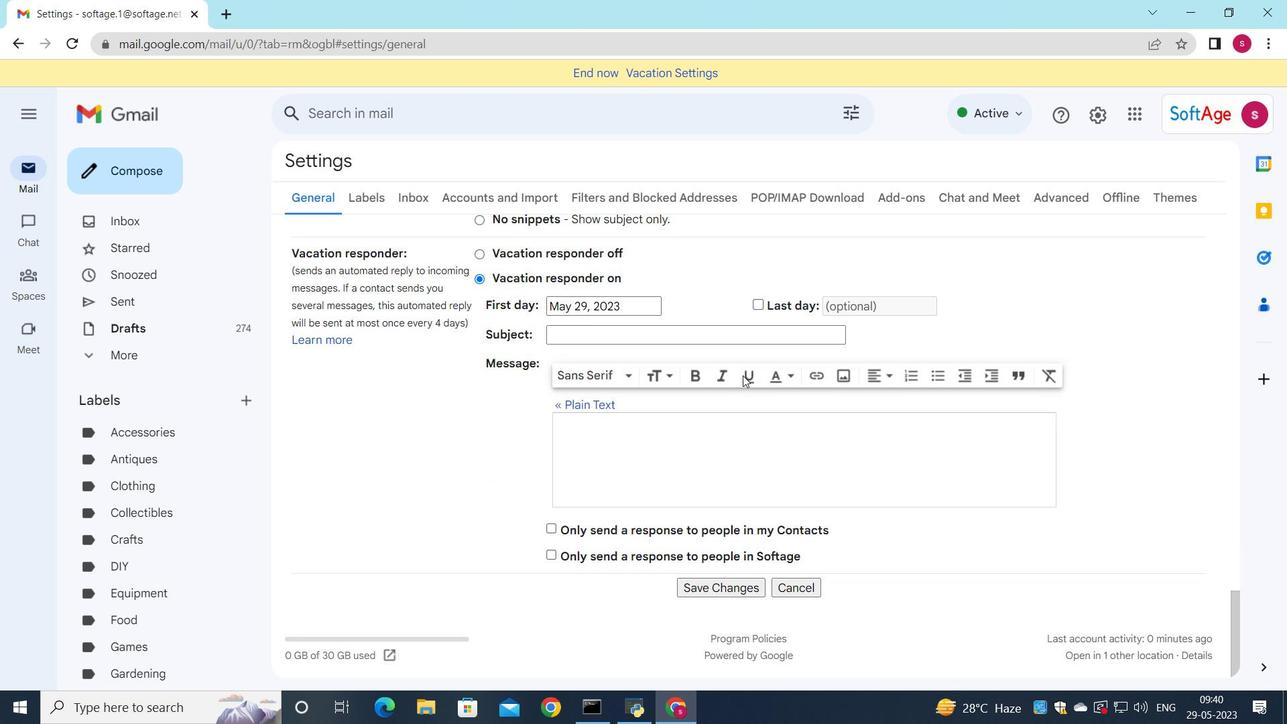 
Action: Mouse scrolled (742, 386) with delta (0, 0)
Screenshot: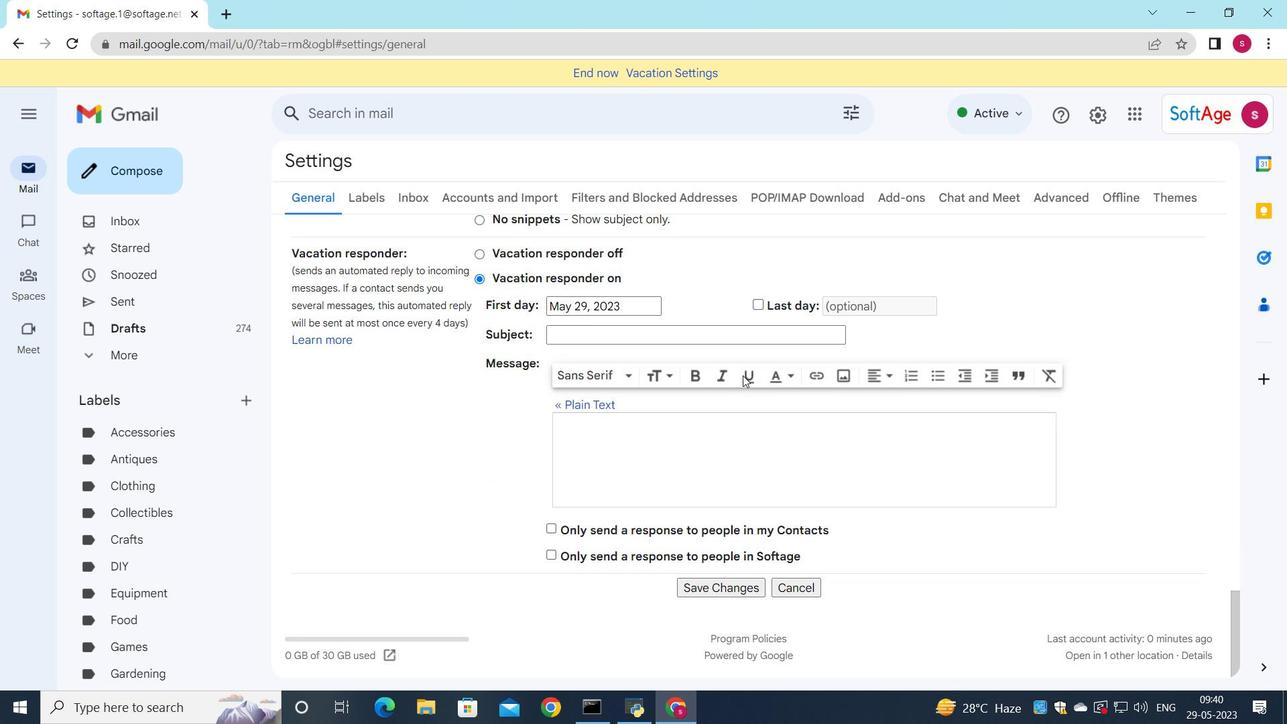 
Action: Mouse moved to (725, 586)
Screenshot: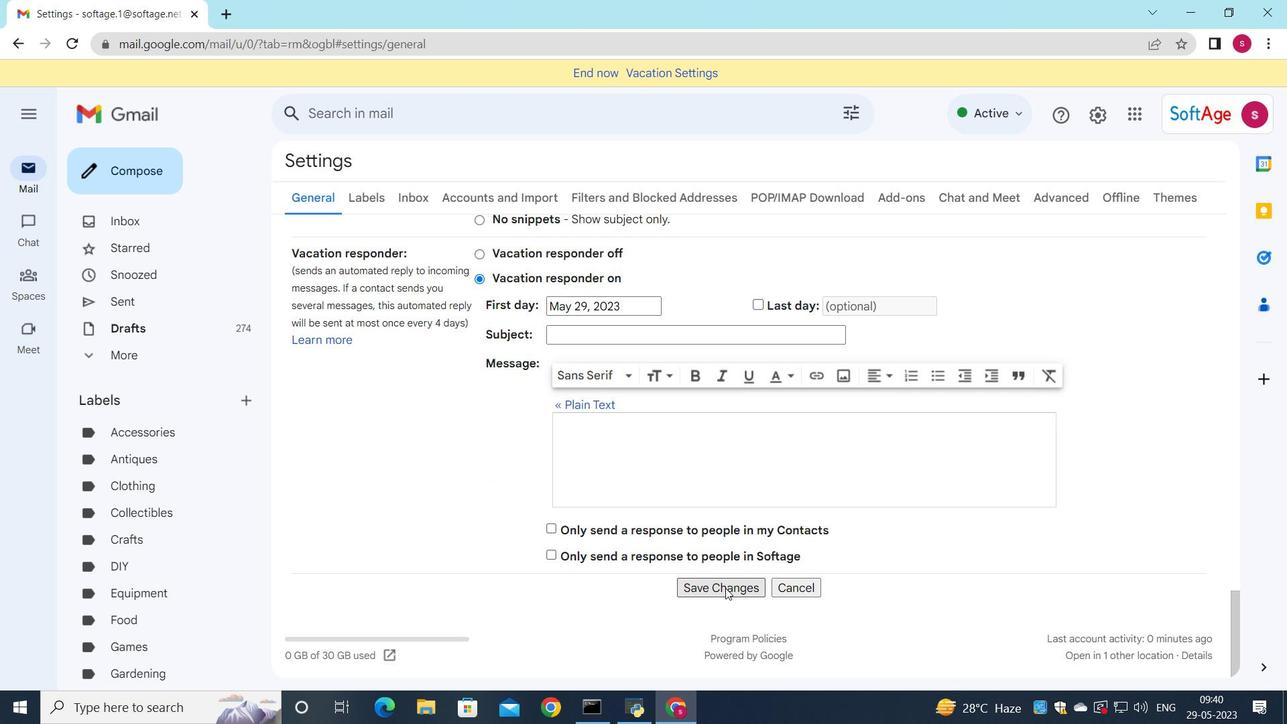 
Action: Mouse pressed left at (725, 586)
Screenshot: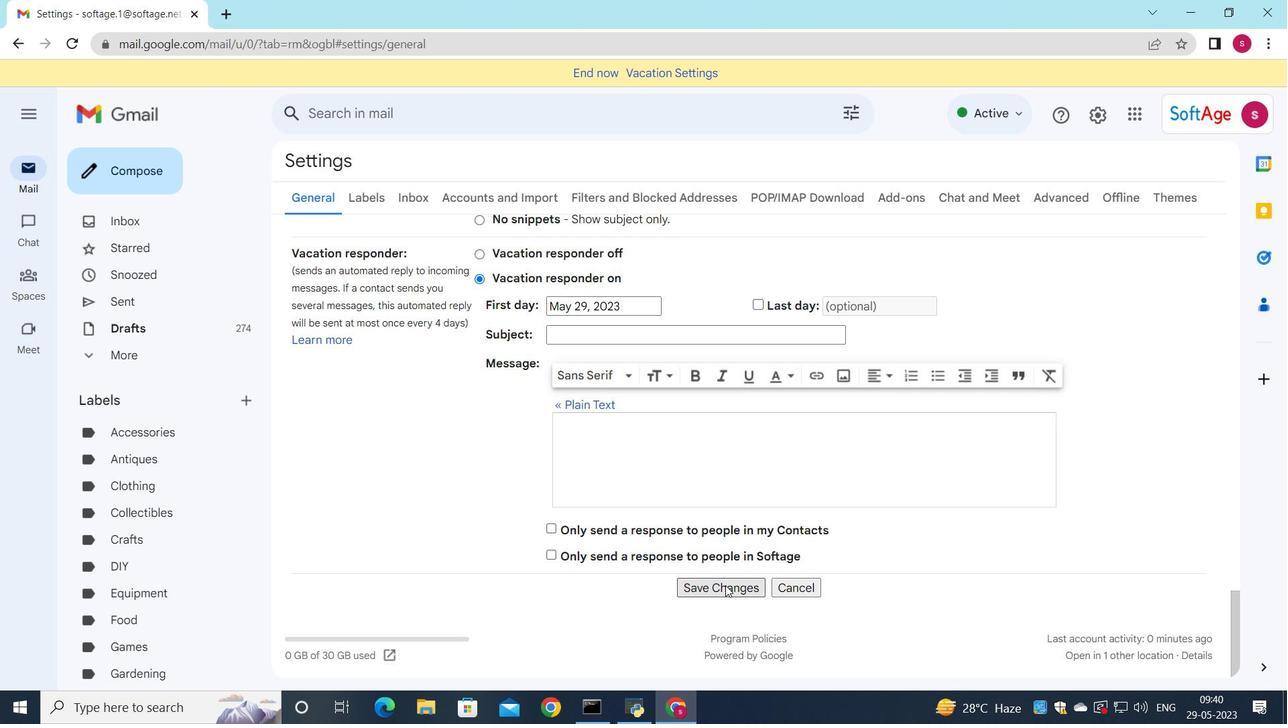 
Action: Mouse moved to (155, 180)
Screenshot: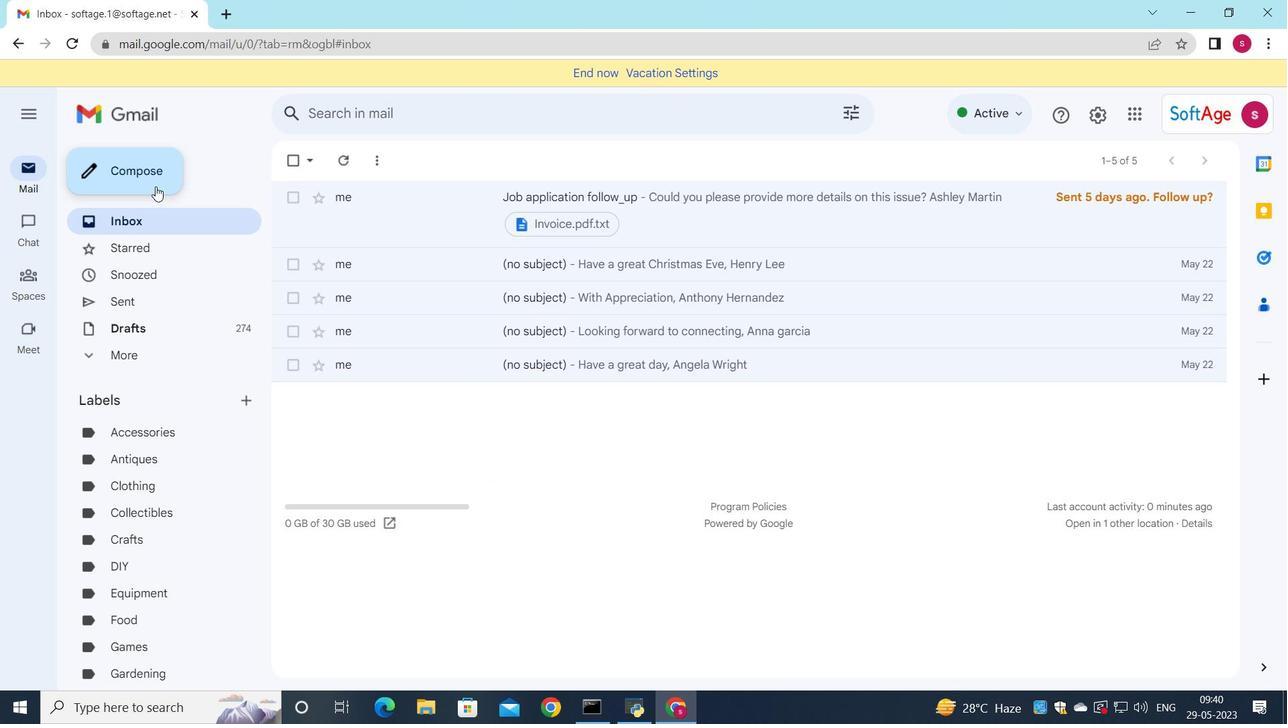 
Action: Mouse pressed left at (155, 180)
Screenshot: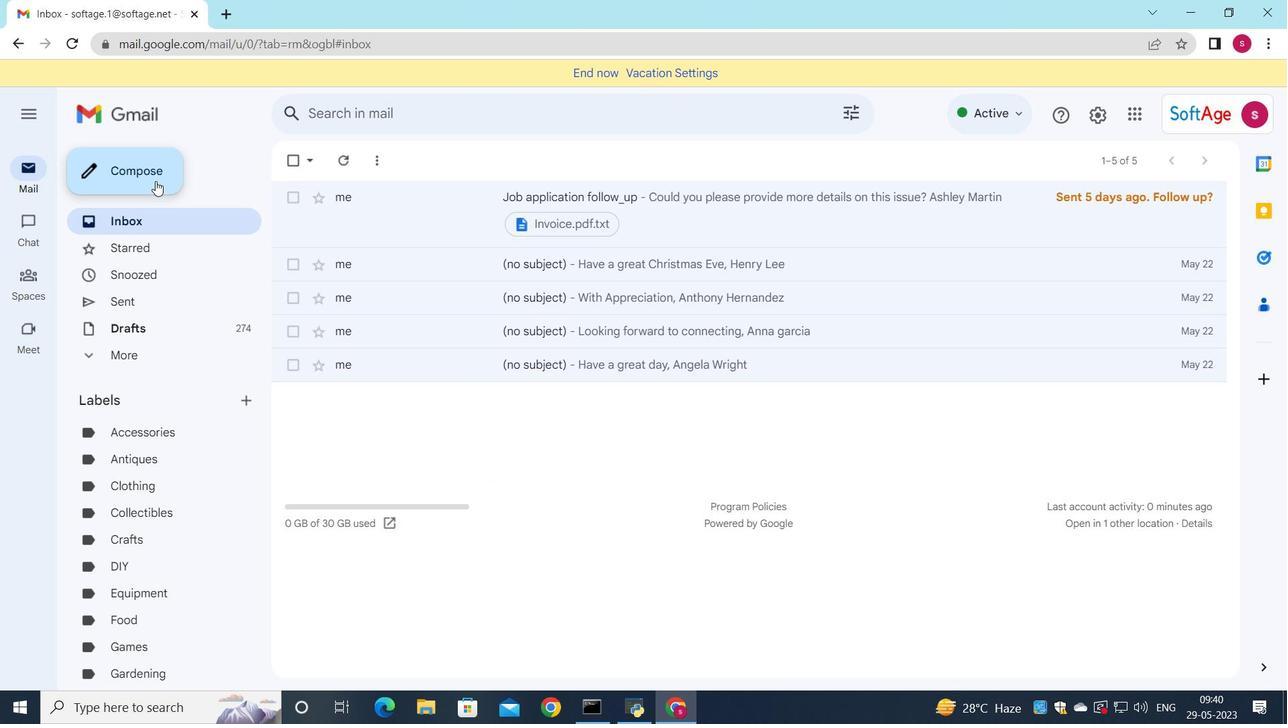 
Action: Mouse moved to (969, 349)
Screenshot: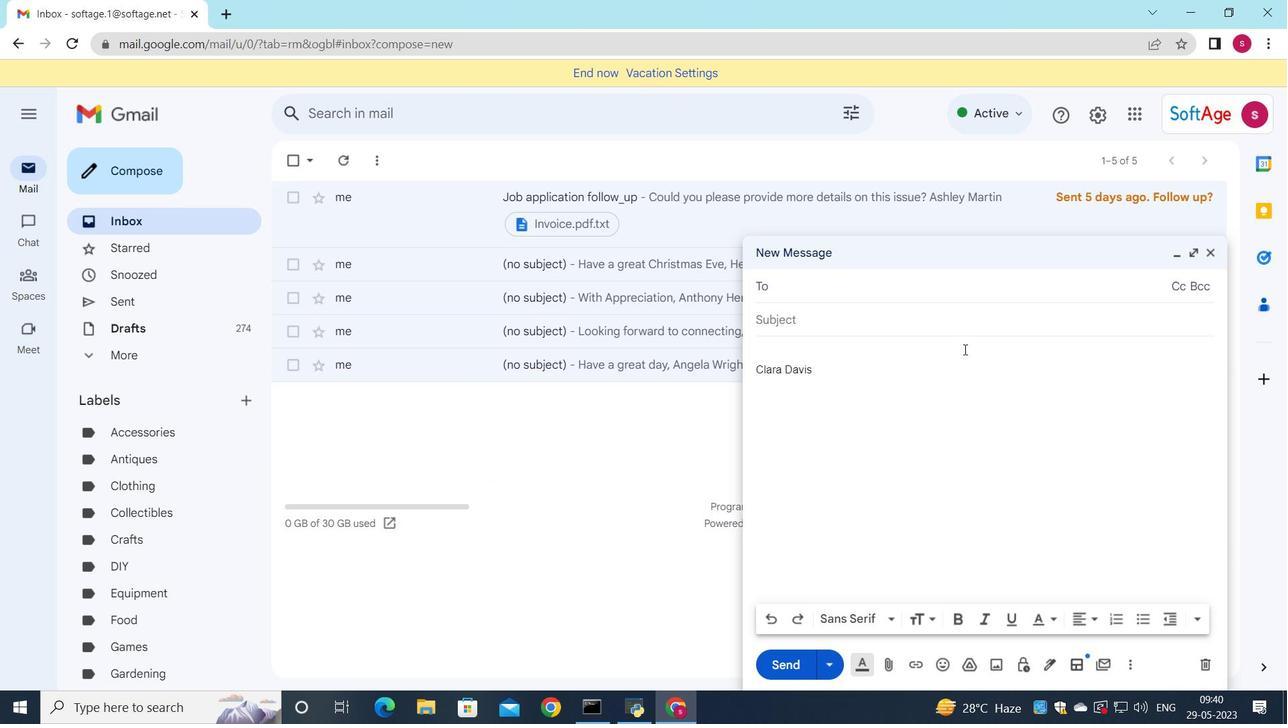 
Action: Key pressed s
Screenshot: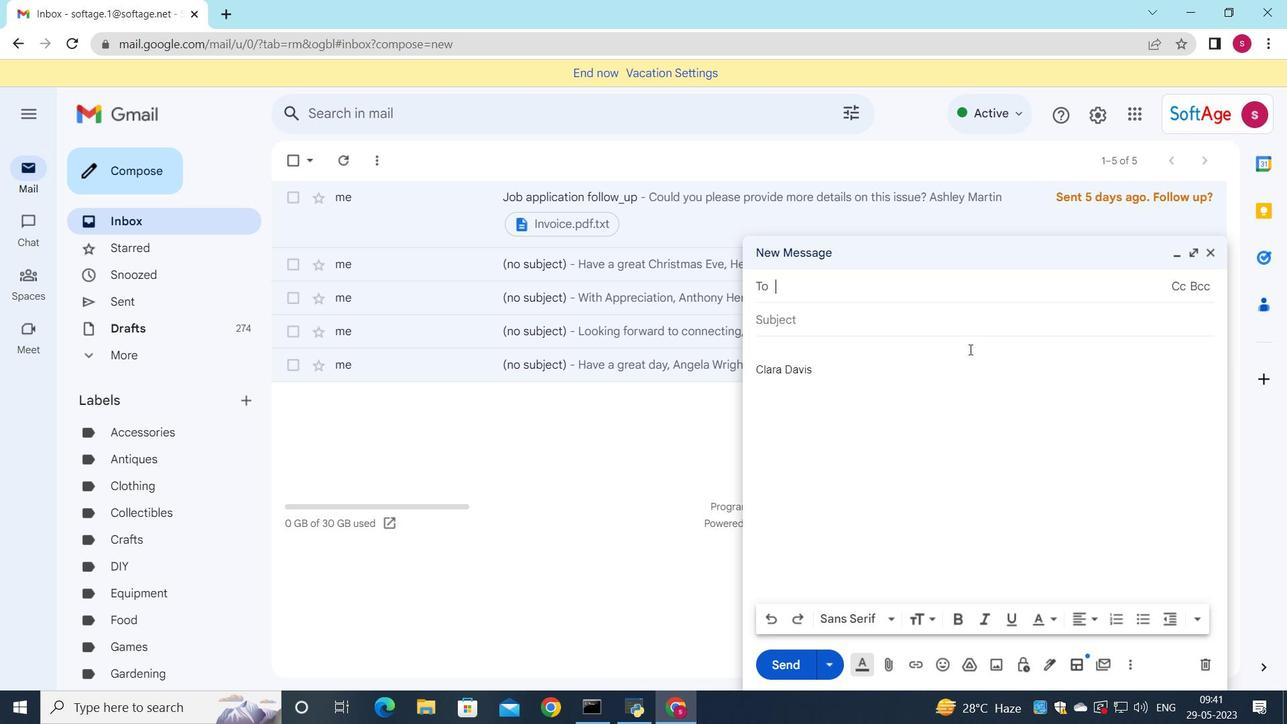 
Action: Mouse moved to (953, 371)
Screenshot: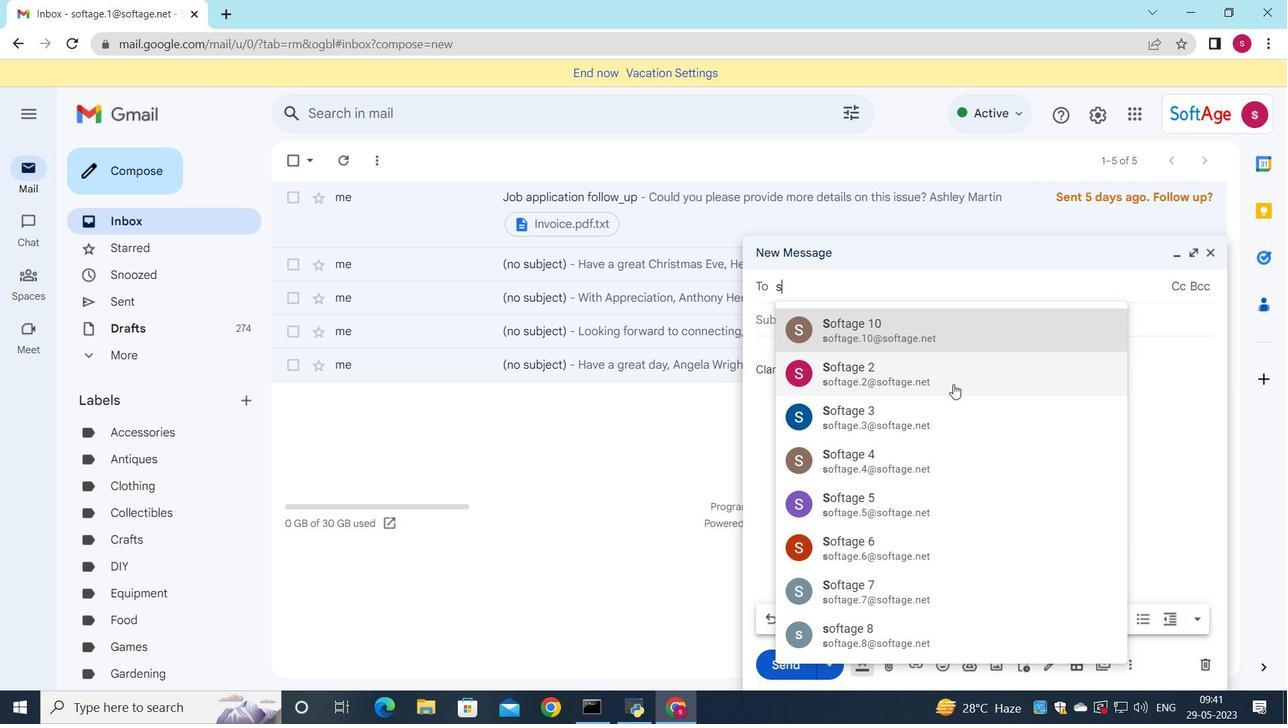 
Action: Mouse pressed left at (953, 371)
Screenshot: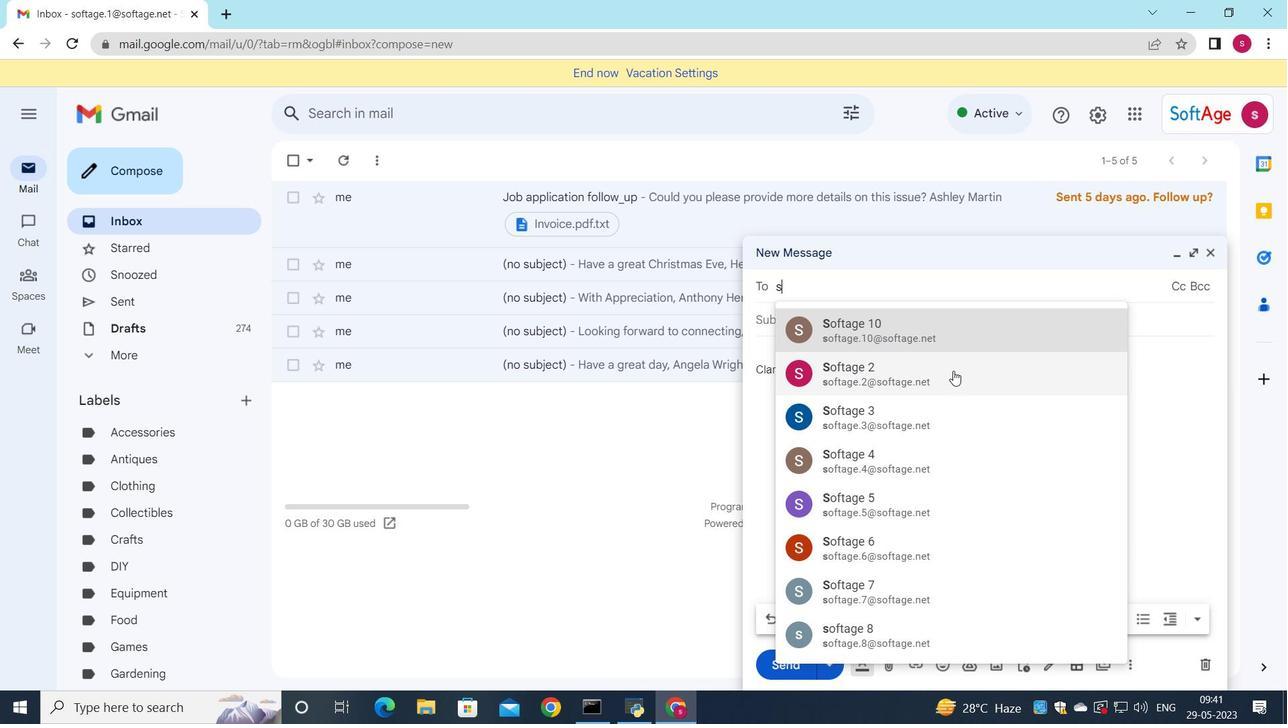 
Action: Key pressed s
Screenshot: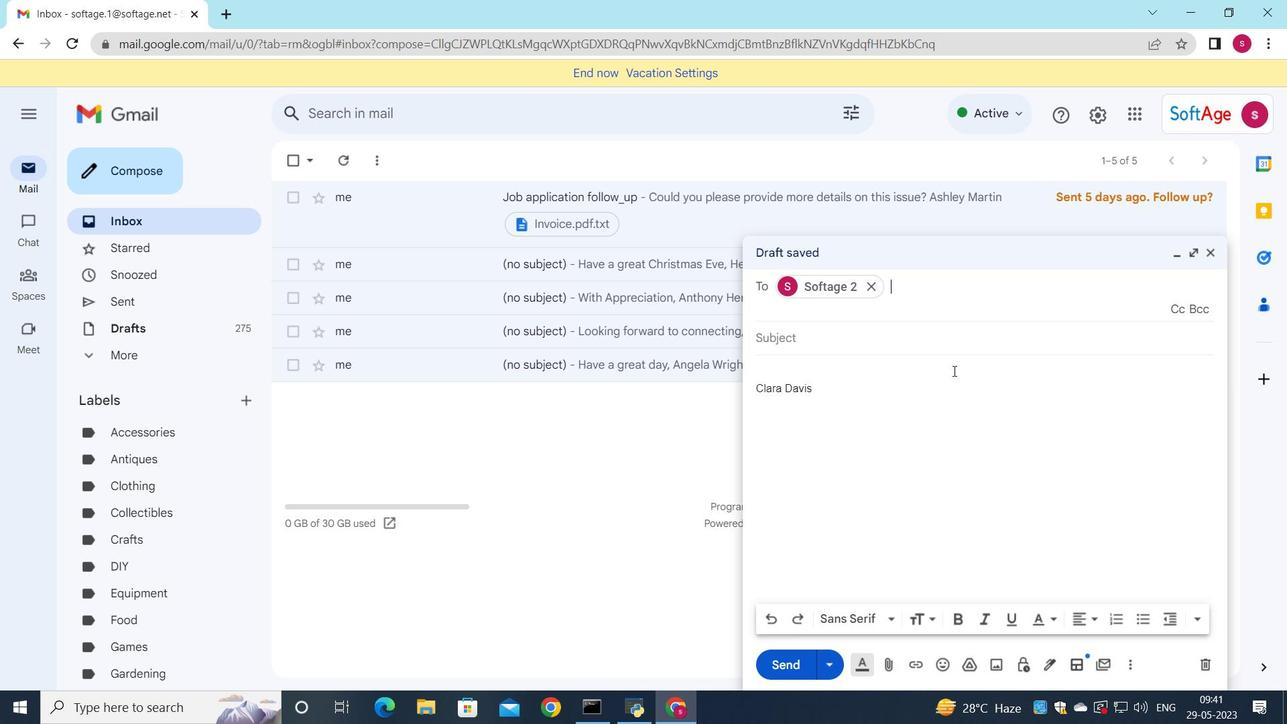 
Action: Mouse moved to (976, 419)
Screenshot: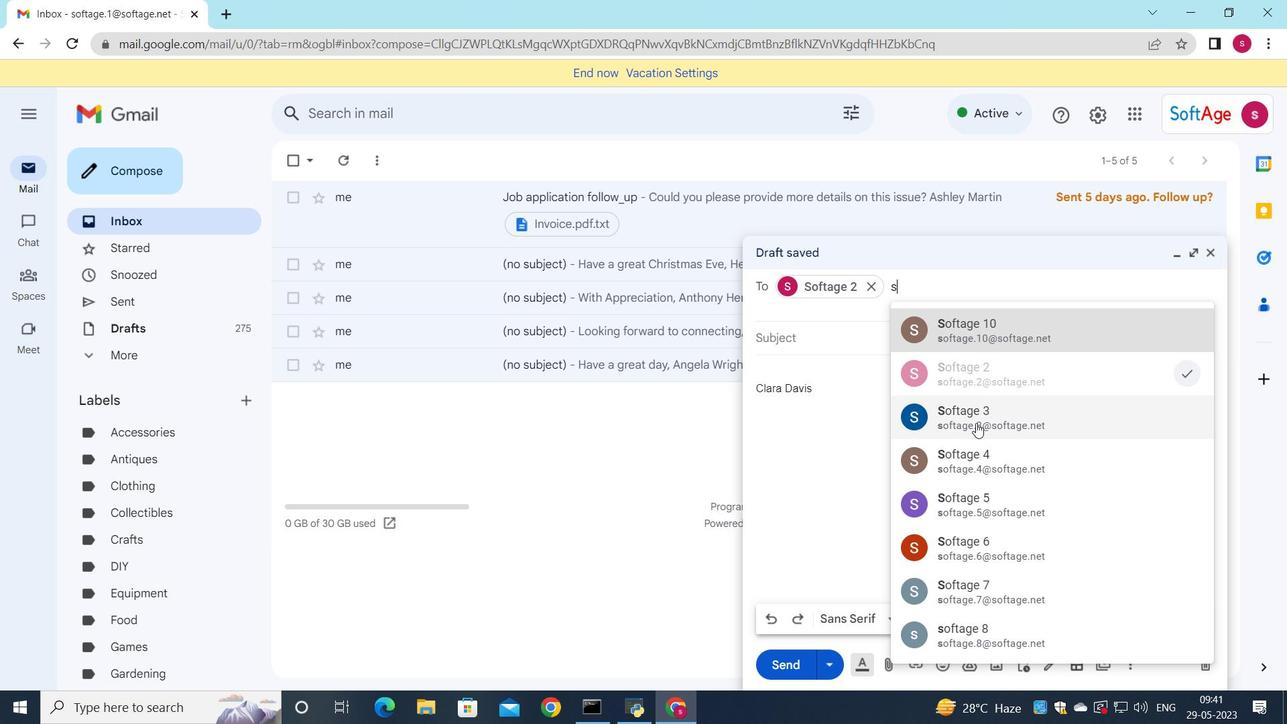 
Action: Mouse pressed left at (976, 419)
Screenshot: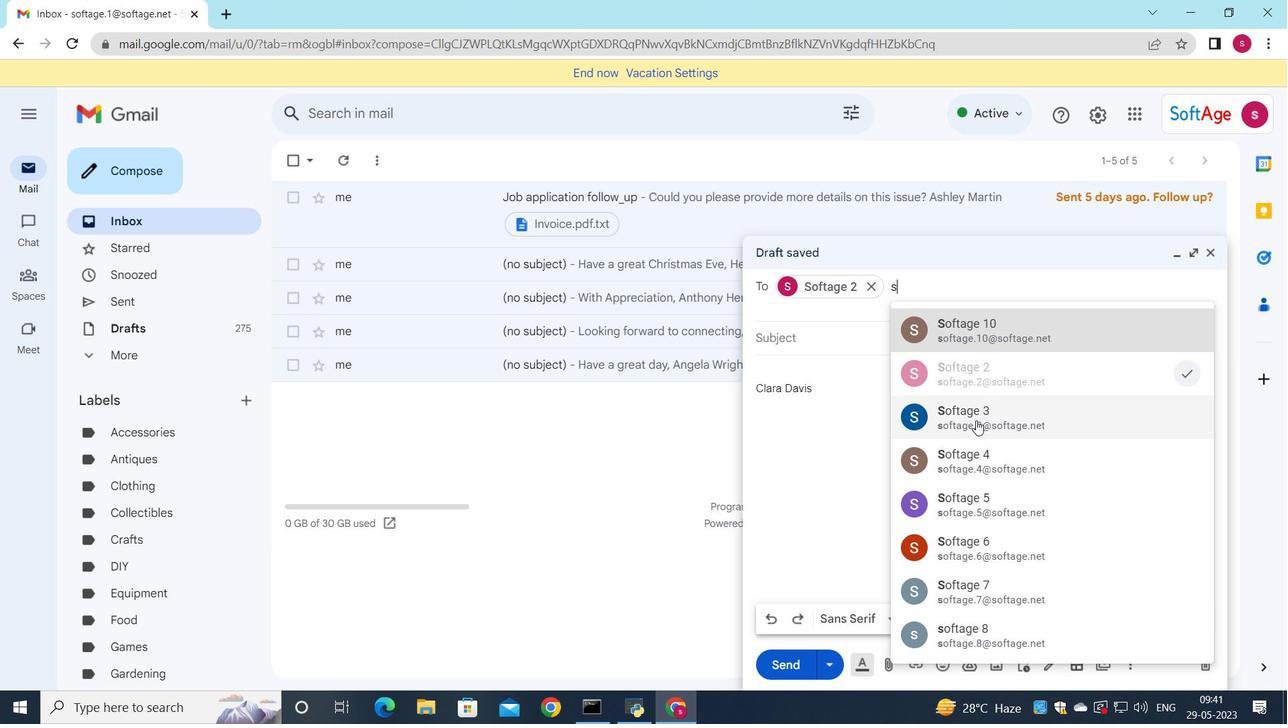 
Action: Mouse moved to (948, 390)
Screenshot: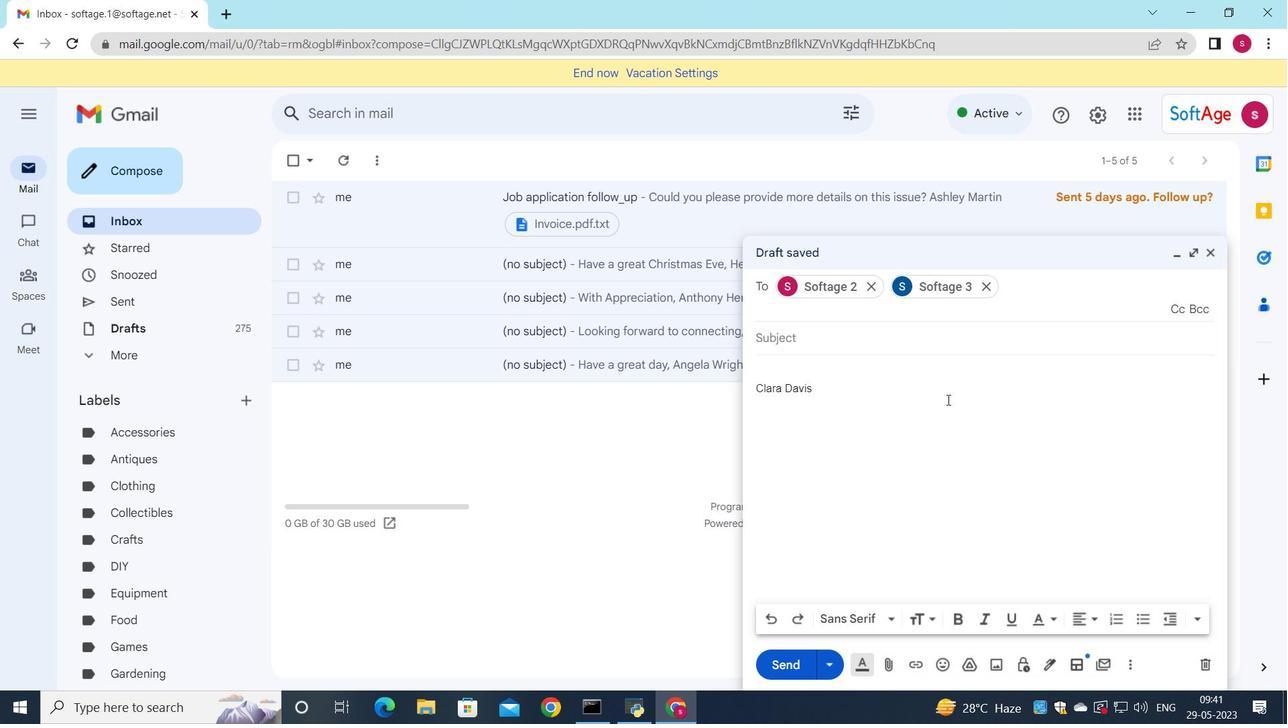 
Action: Key pressed s
Screenshot: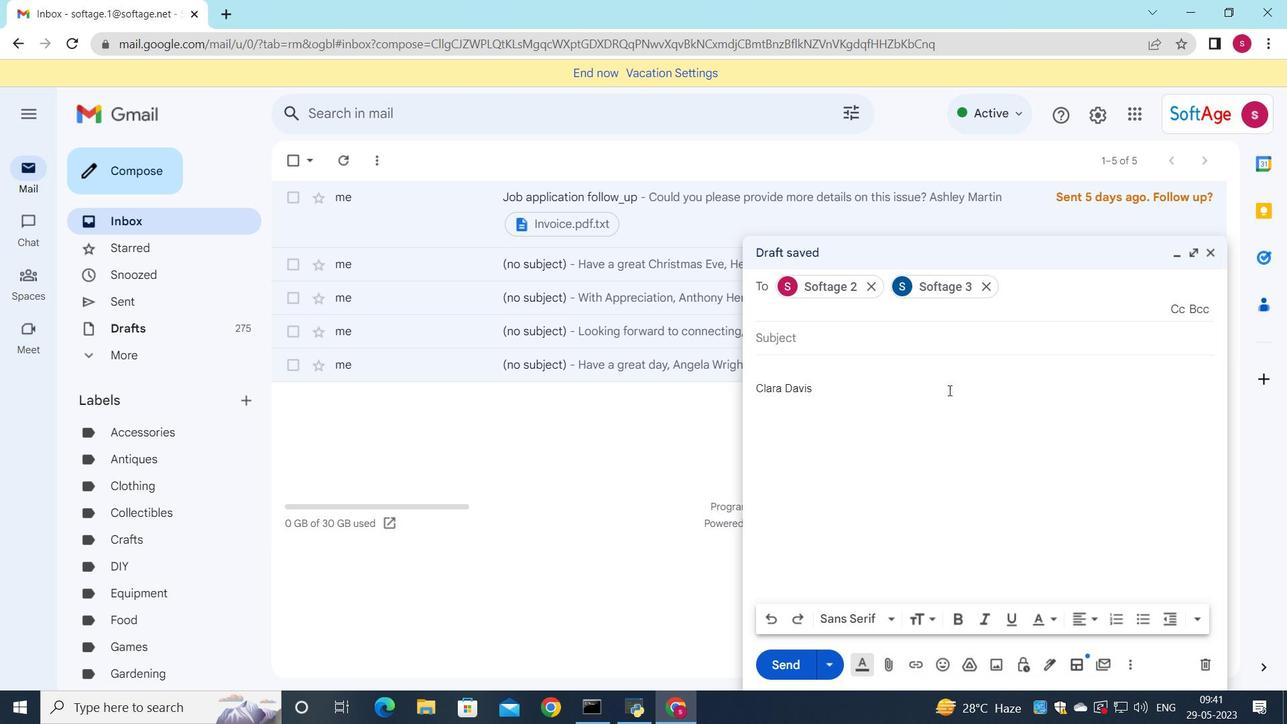 
Action: Mouse moved to (894, 307)
Screenshot: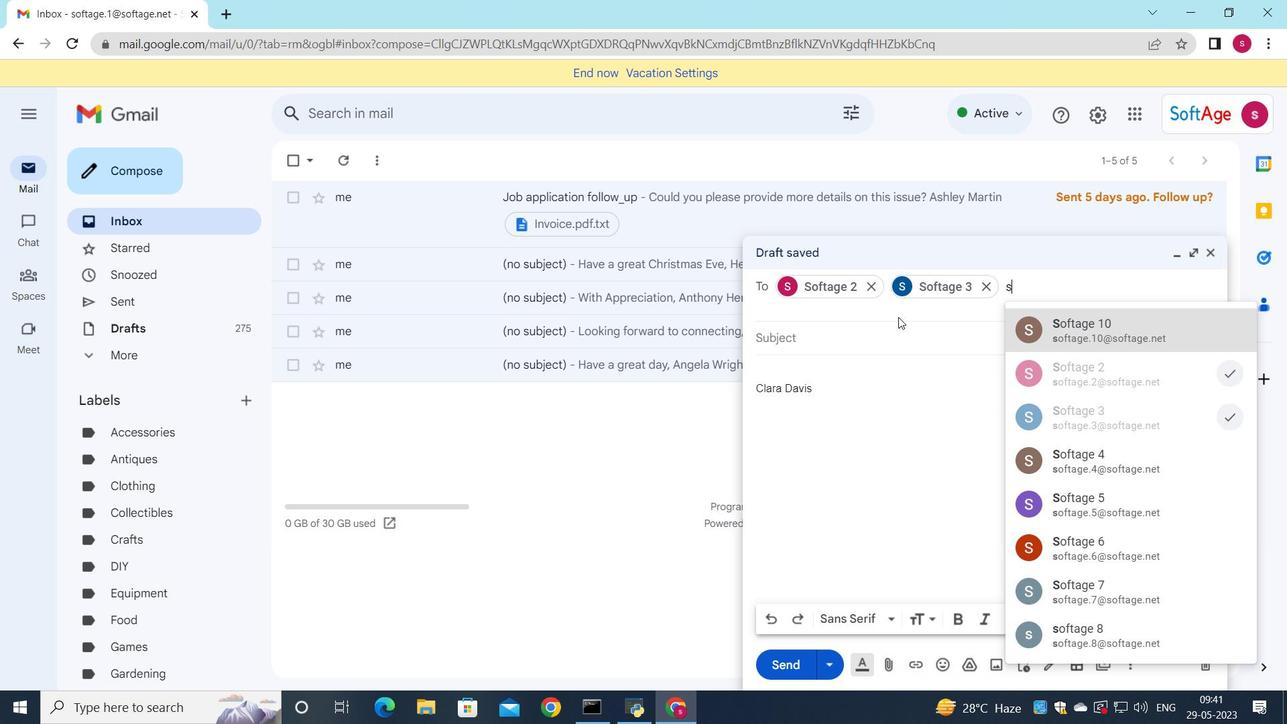 
Action: Mouse pressed left at (894, 307)
Screenshot: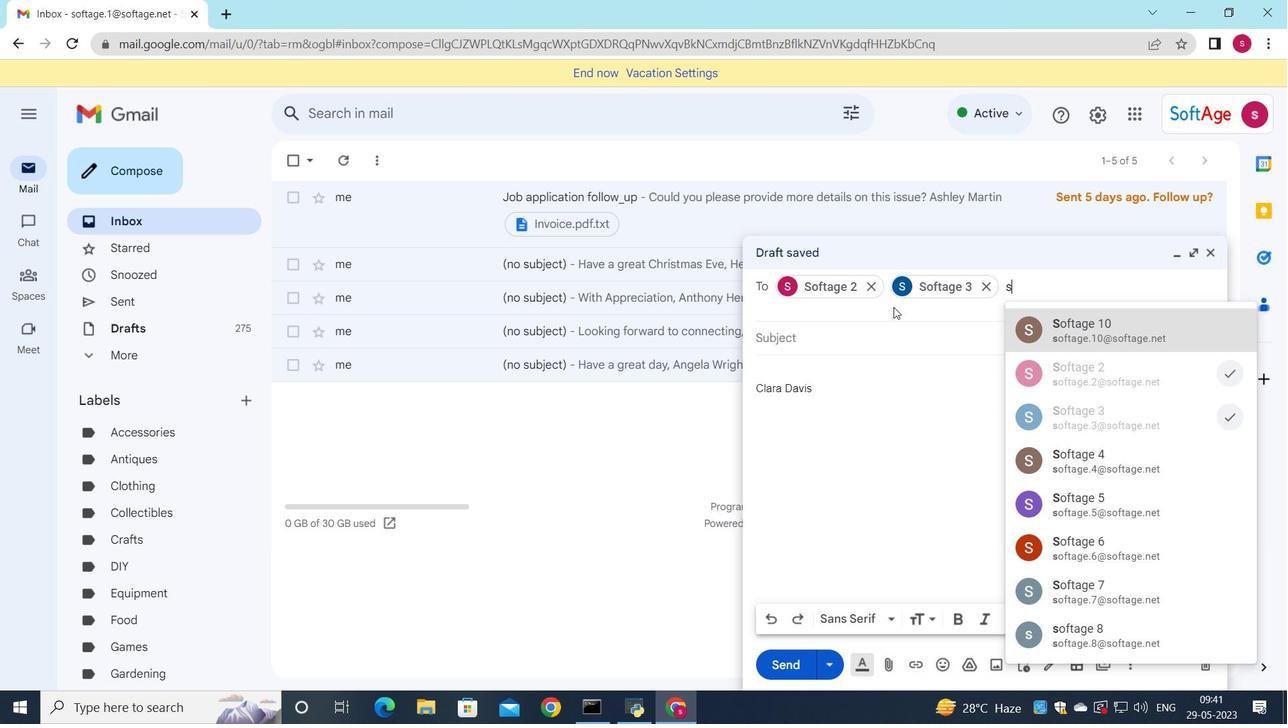 
Action: Mouse moved to (1181, 313)
Screenshot: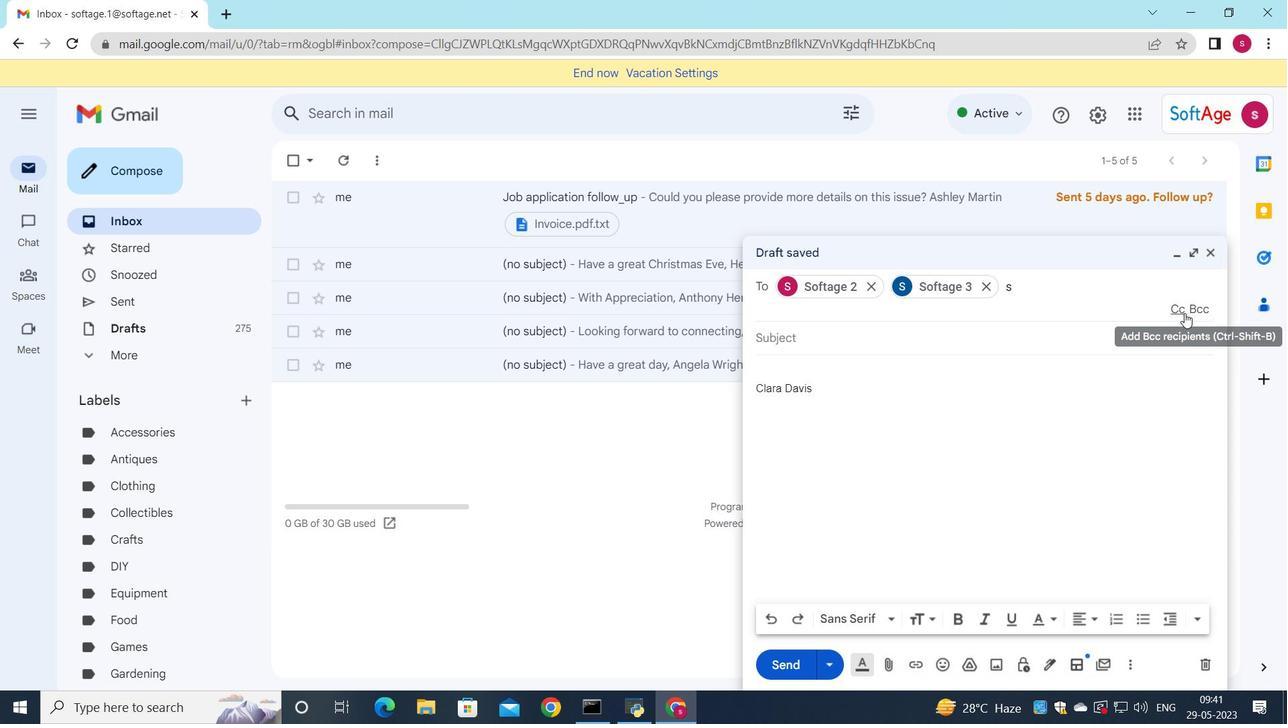 
Action: Mouse pressed left at (1181, 313)
Screenshot: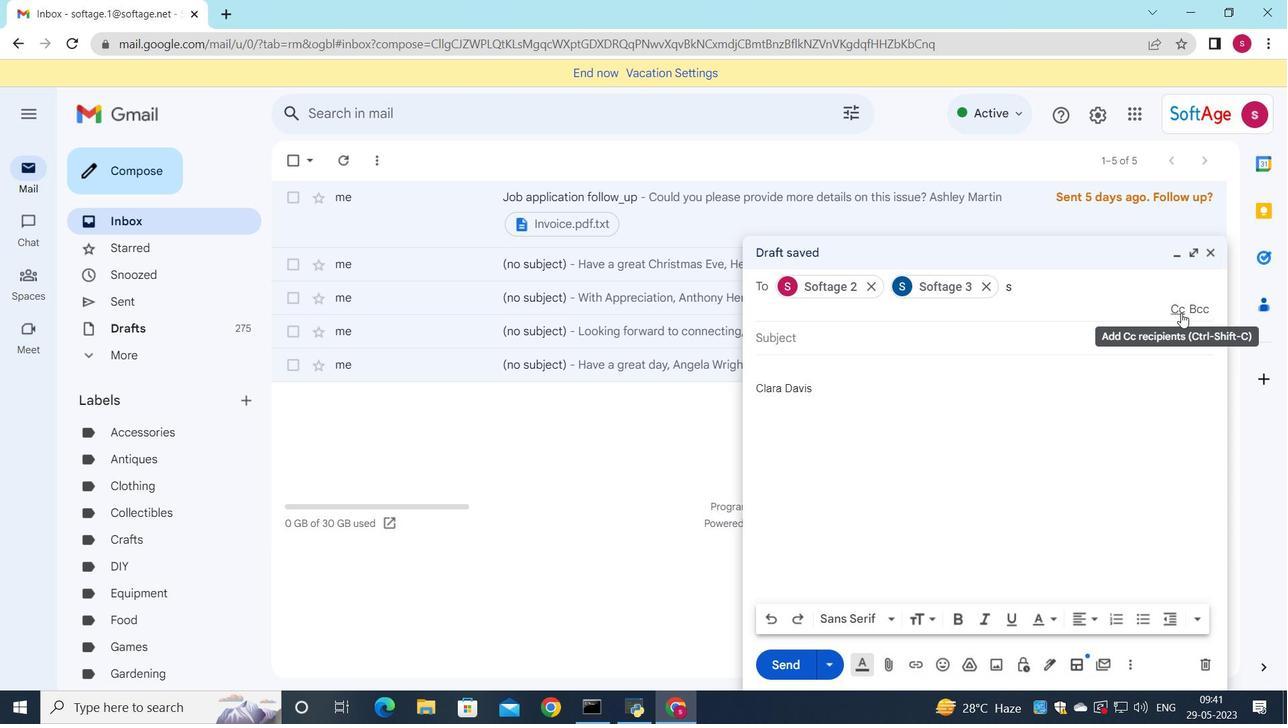 
Action: Mouse moved to (1068, 355)
Screenshot: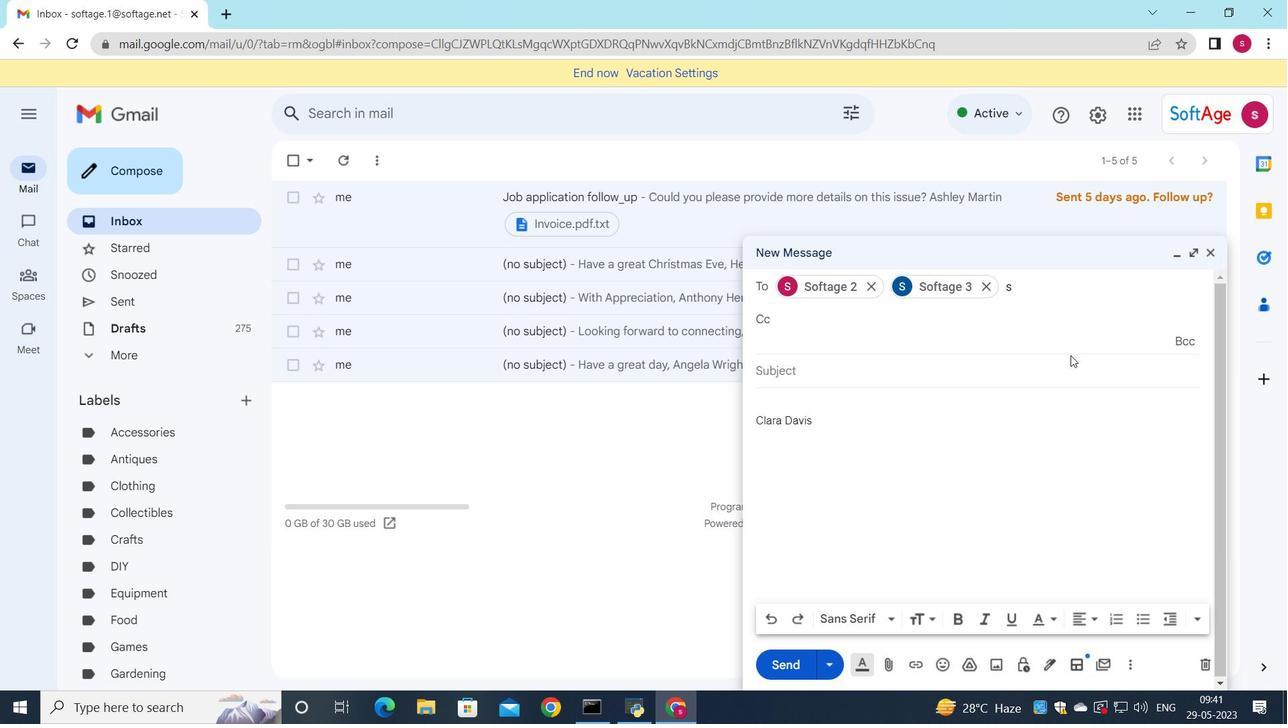 
Action: Key pressed s
Screenshot: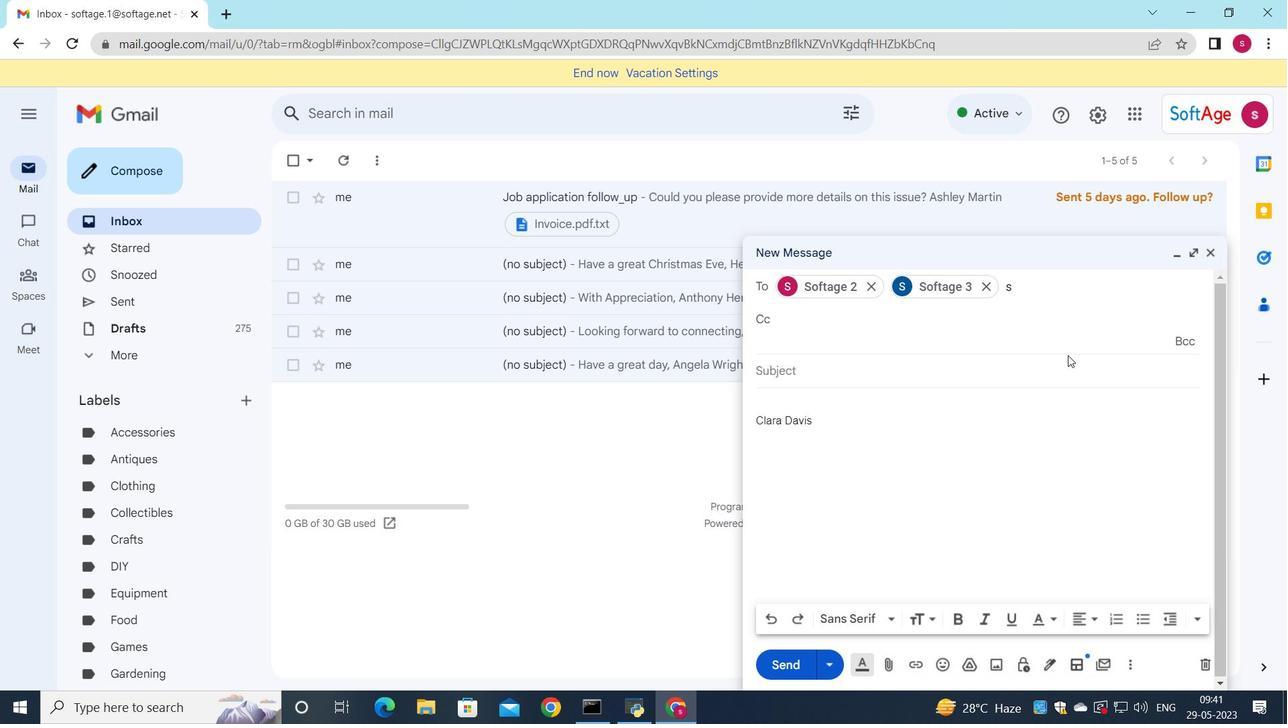 
Action: Mouse moved to (946, 483)
Screenshot: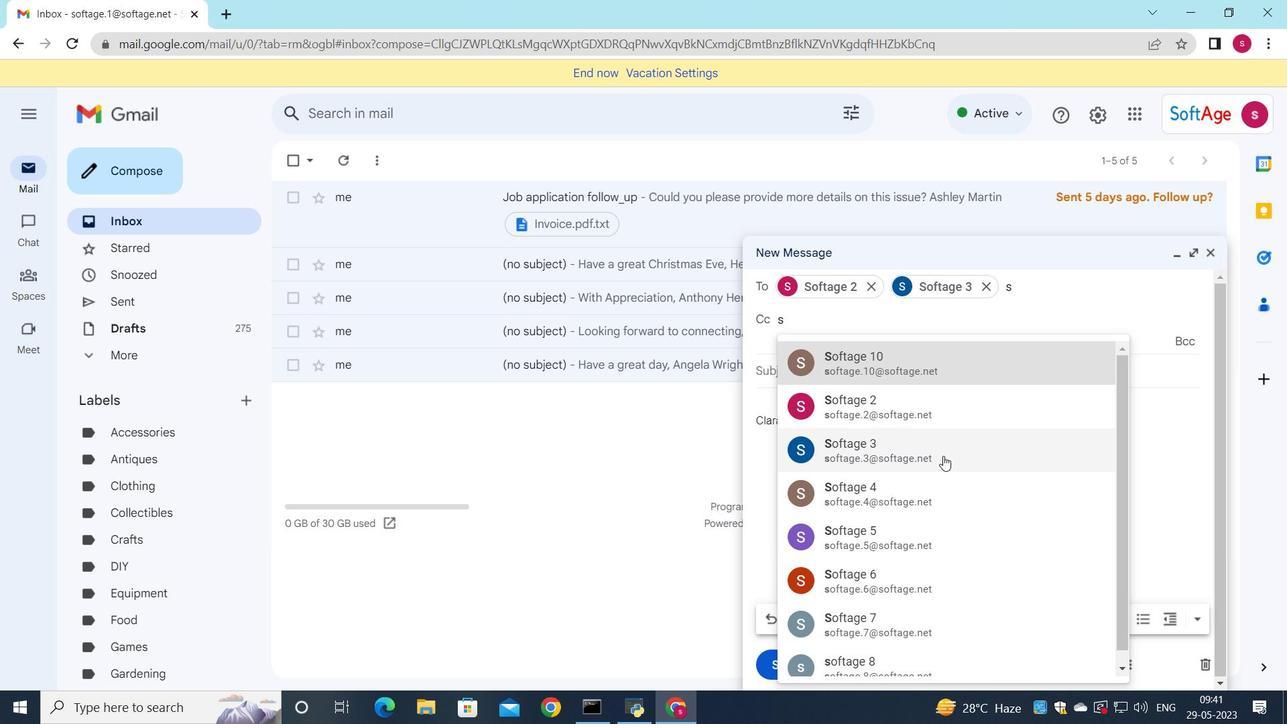 
Action: Mouse pressed left at (946, 483)
Screenshot: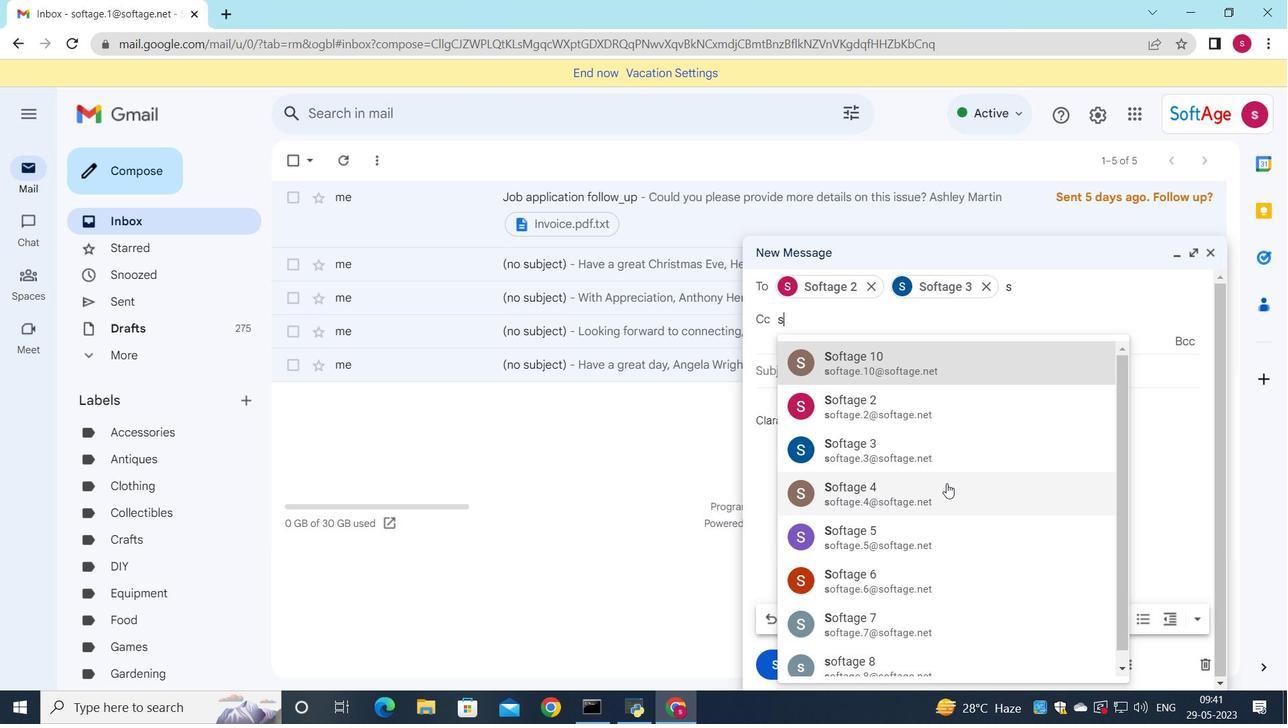 
Action: Mouse moved to (842, 357)
Screenshot: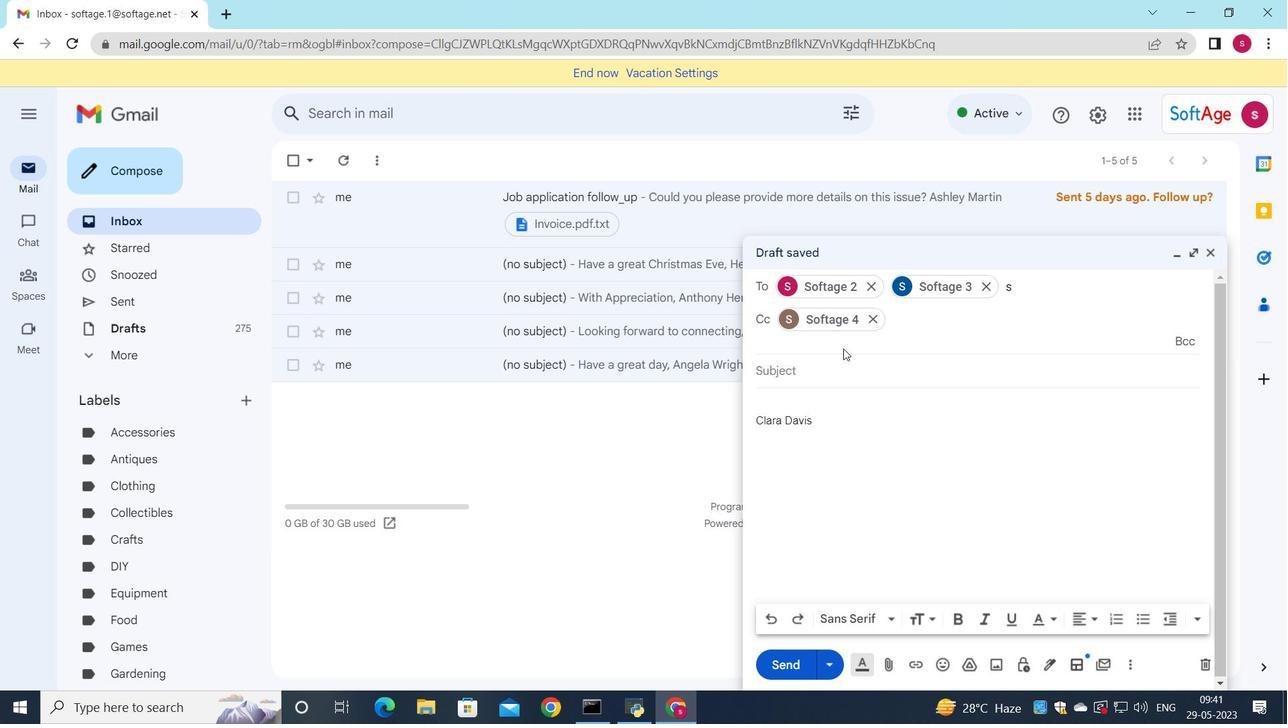 
Action: Mouse pressed left at (842, 357)
Screenshot: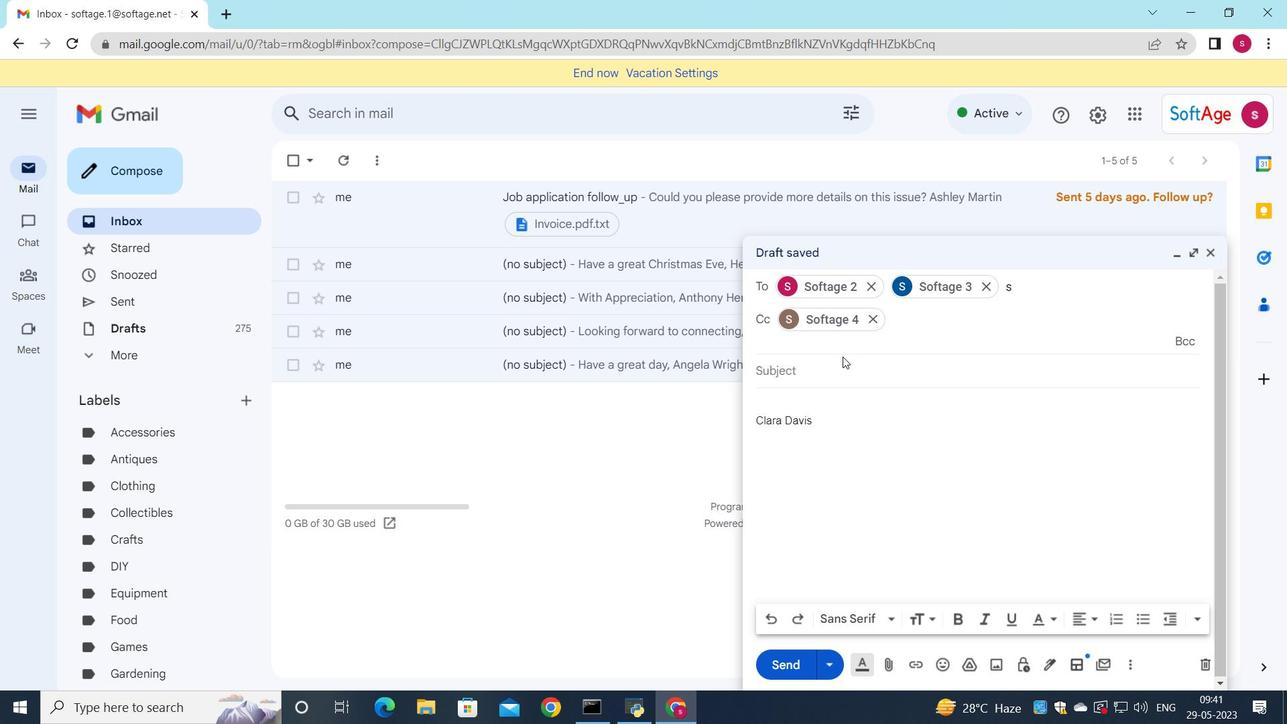 
Action: Mouse moved to (1048, 444)
Screenshot: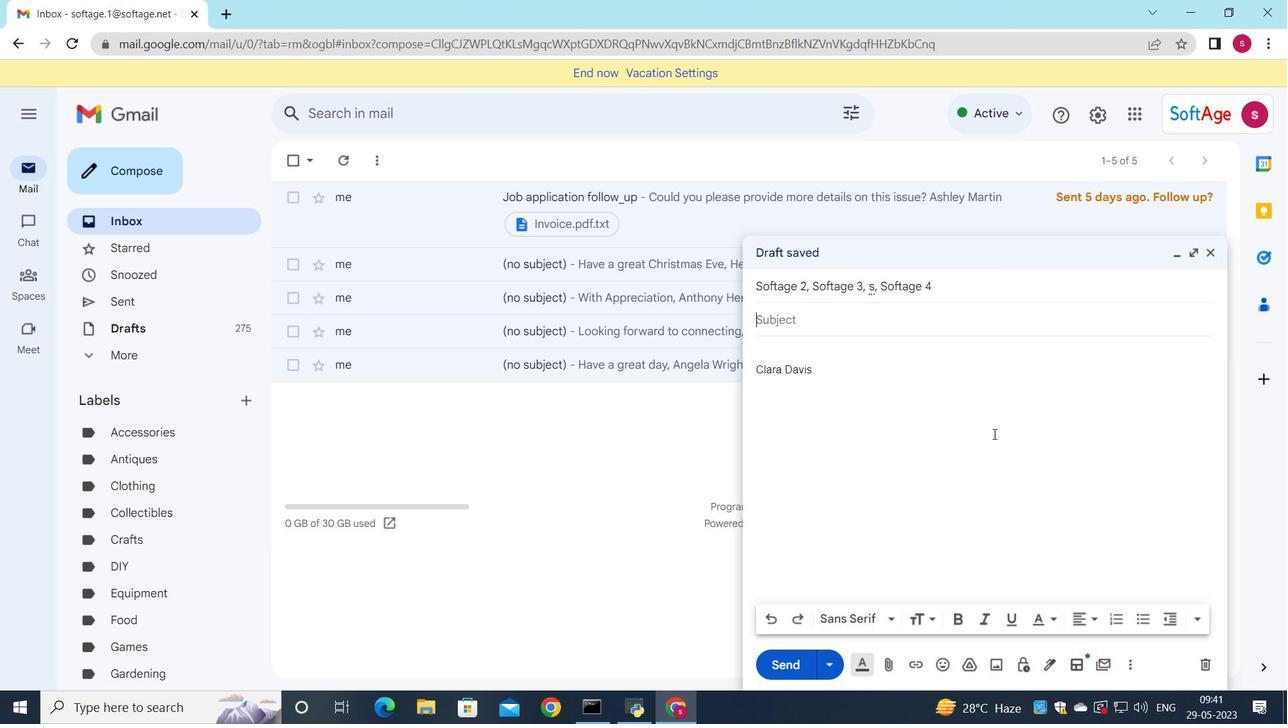 
Action: Key pressed <Key.shift>Follow<Key.space>up<Key.space>on<Key.space>a<Key.space>refund
Screenshot: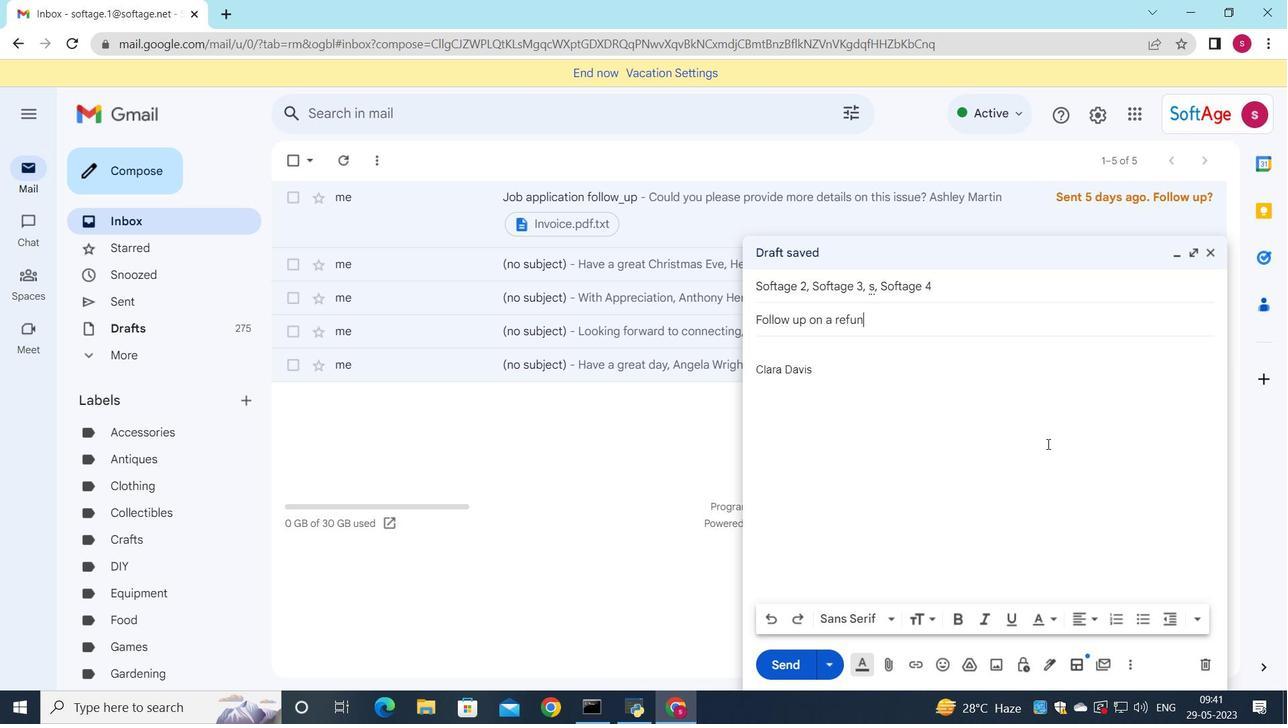 
Action: Mouse moved to (786, 355)
Screenshot: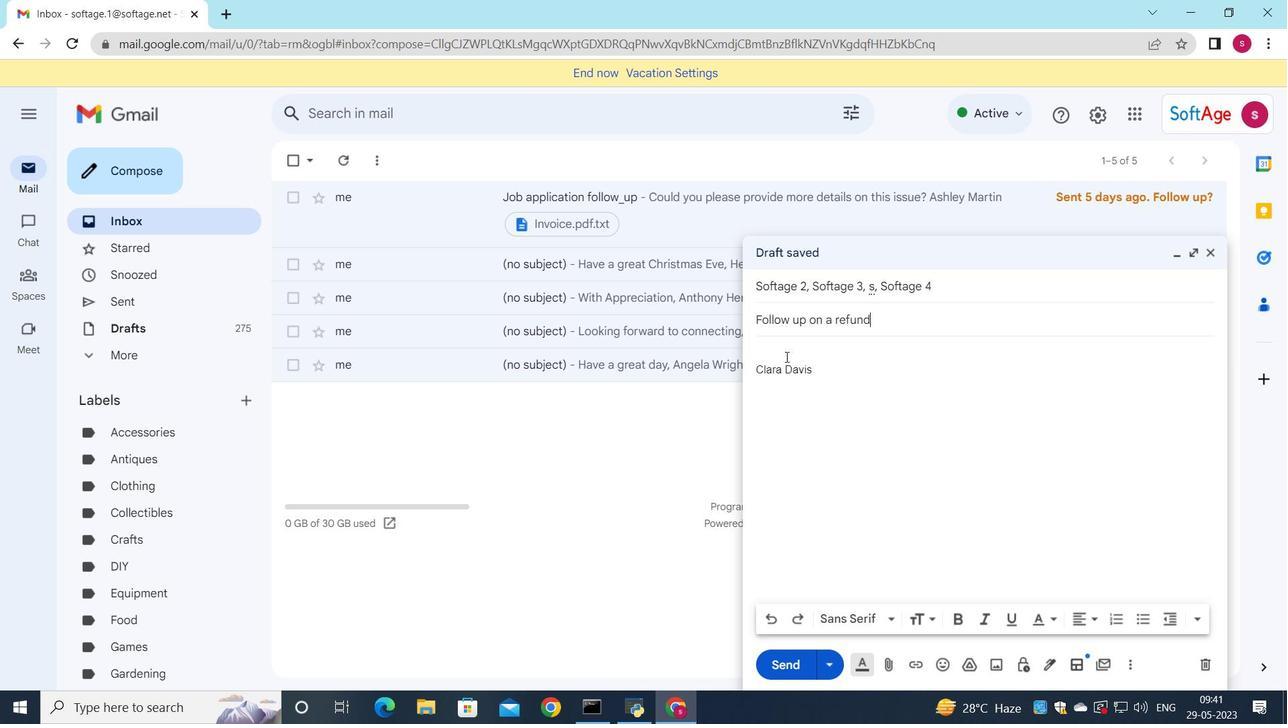 
Action: Mouse pressed left at (786, 355)
Screenshot: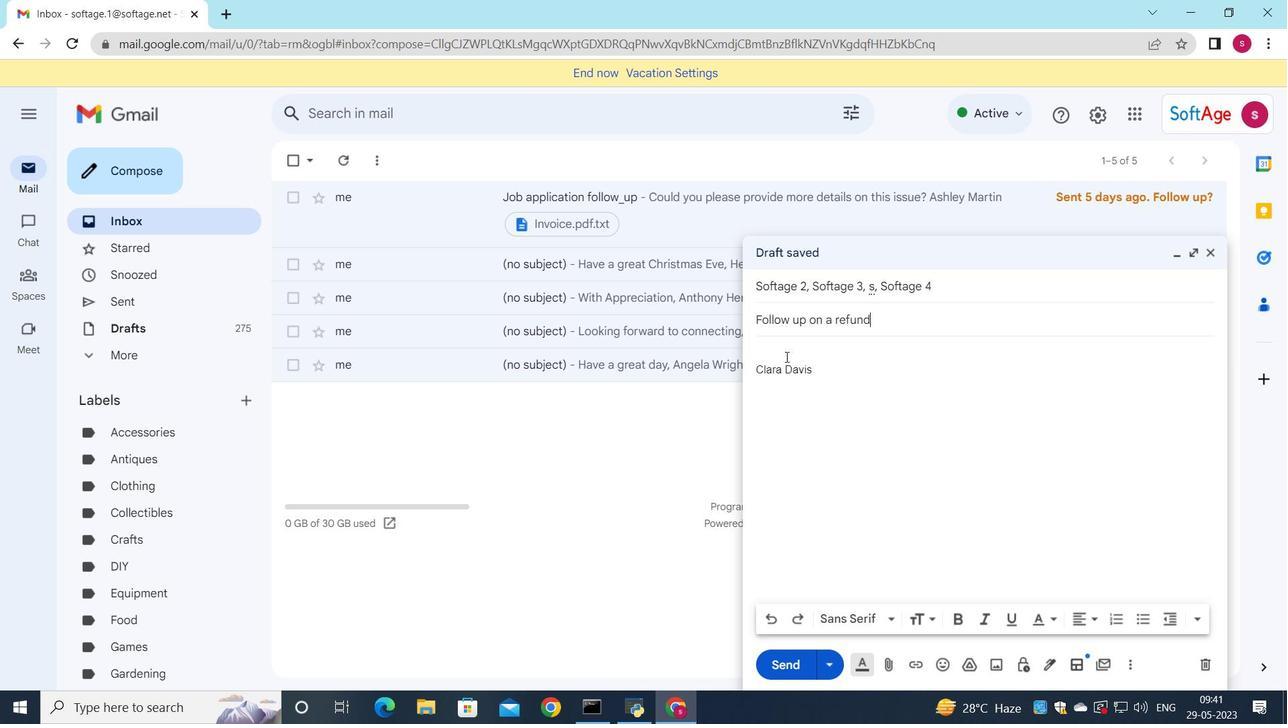 
Action: Mouse moved to (873, 380)
Screenshot: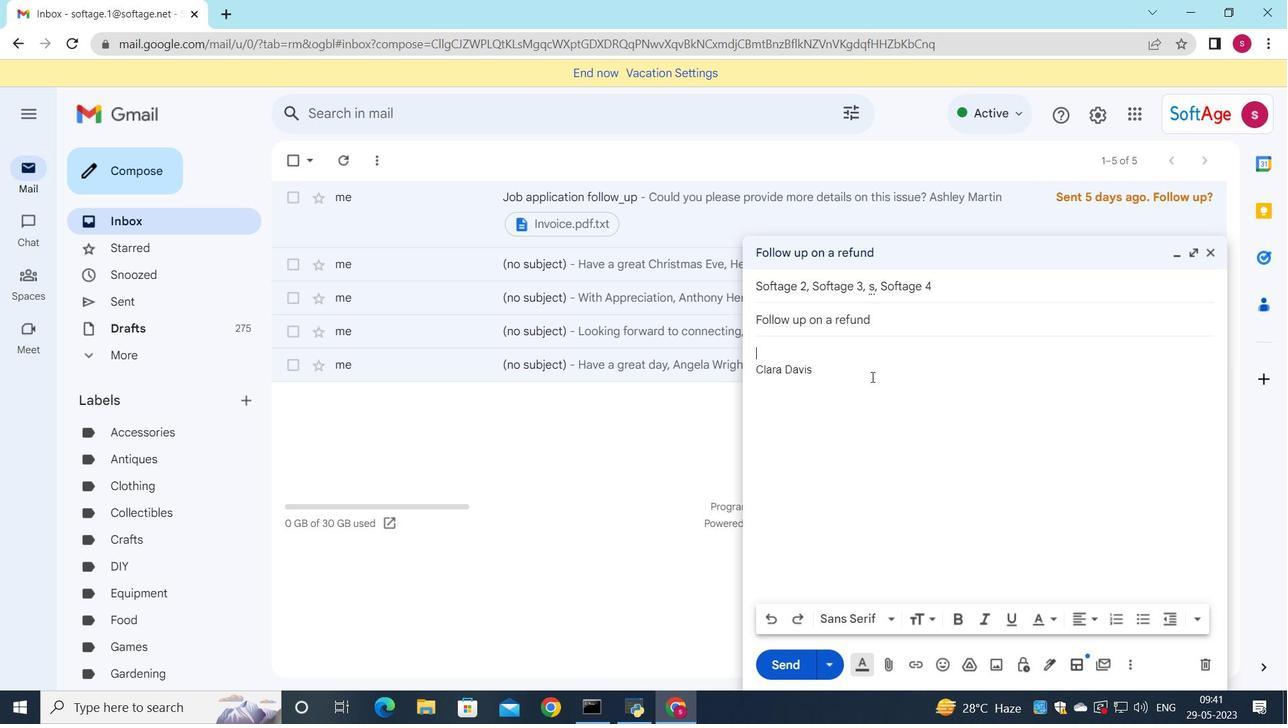 
Action: Key pressed <Key.shift>Please<Key.space>let<Key.space>me<Key.space>know<Key.space>if<Key.space>you<Key.space>have<Key.space>any<Key.space>suggetions<Key.space>for<Key.space>improvement.
Screenshot: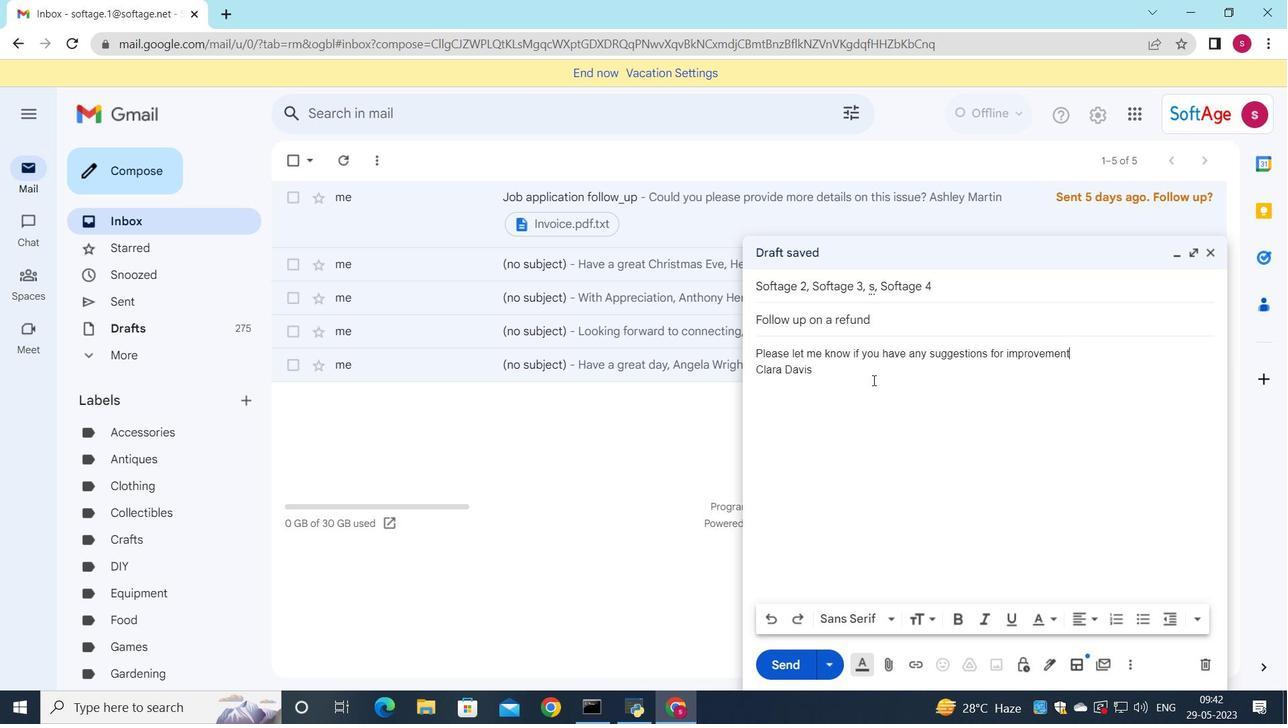 
Action: Mouse moved to (1082, 357)
Screenshot: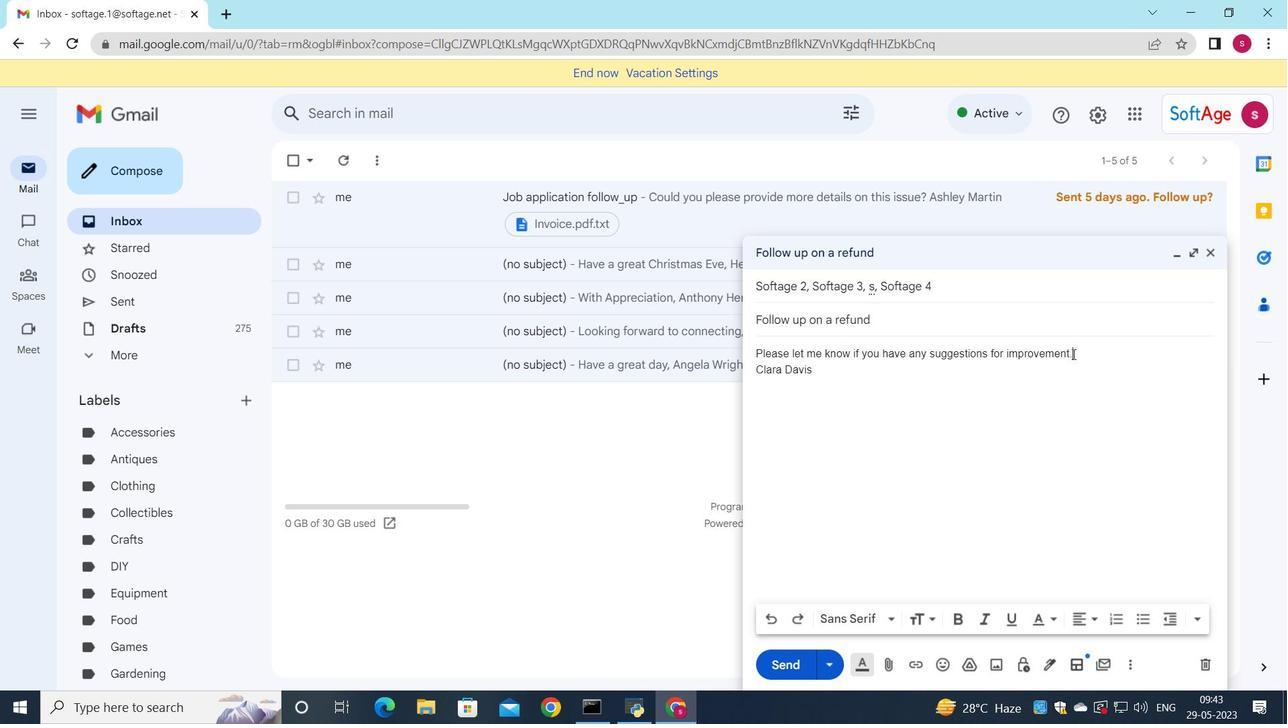 
Action: Mouse pressed left at (1082, 357)
Screenshot: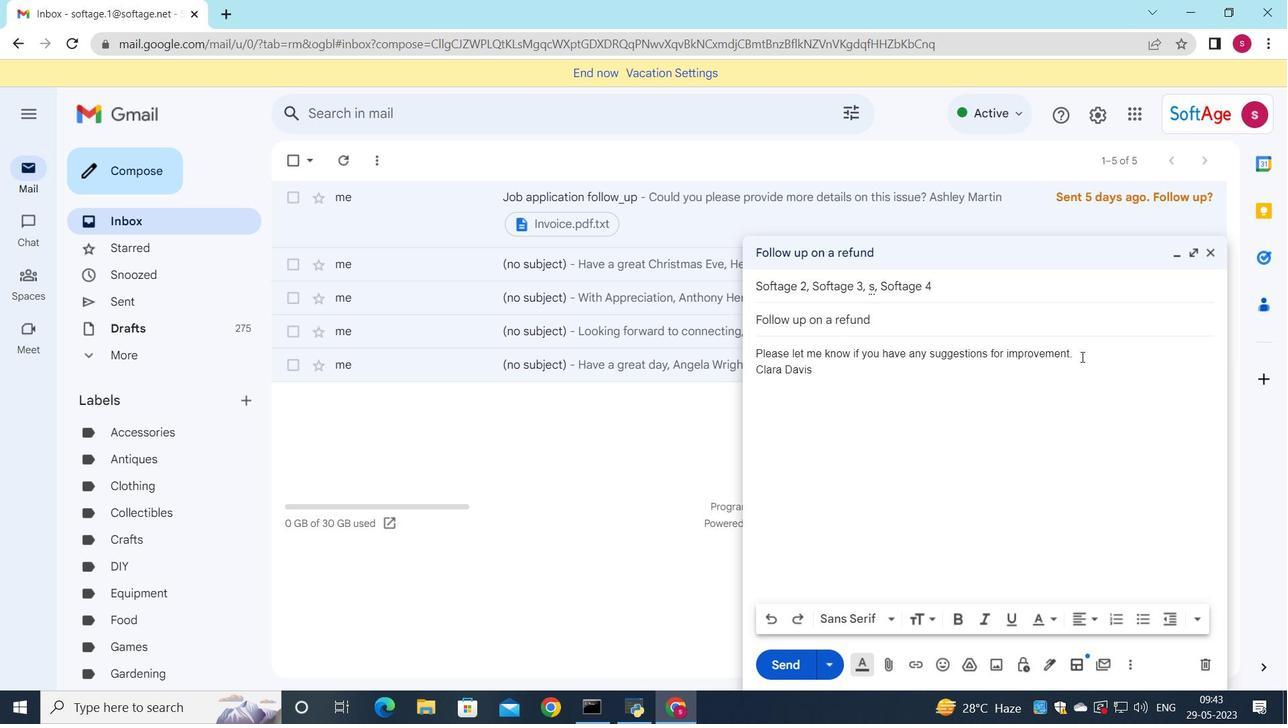 
Action: Mouse moved to (930, 618)
Screenshot: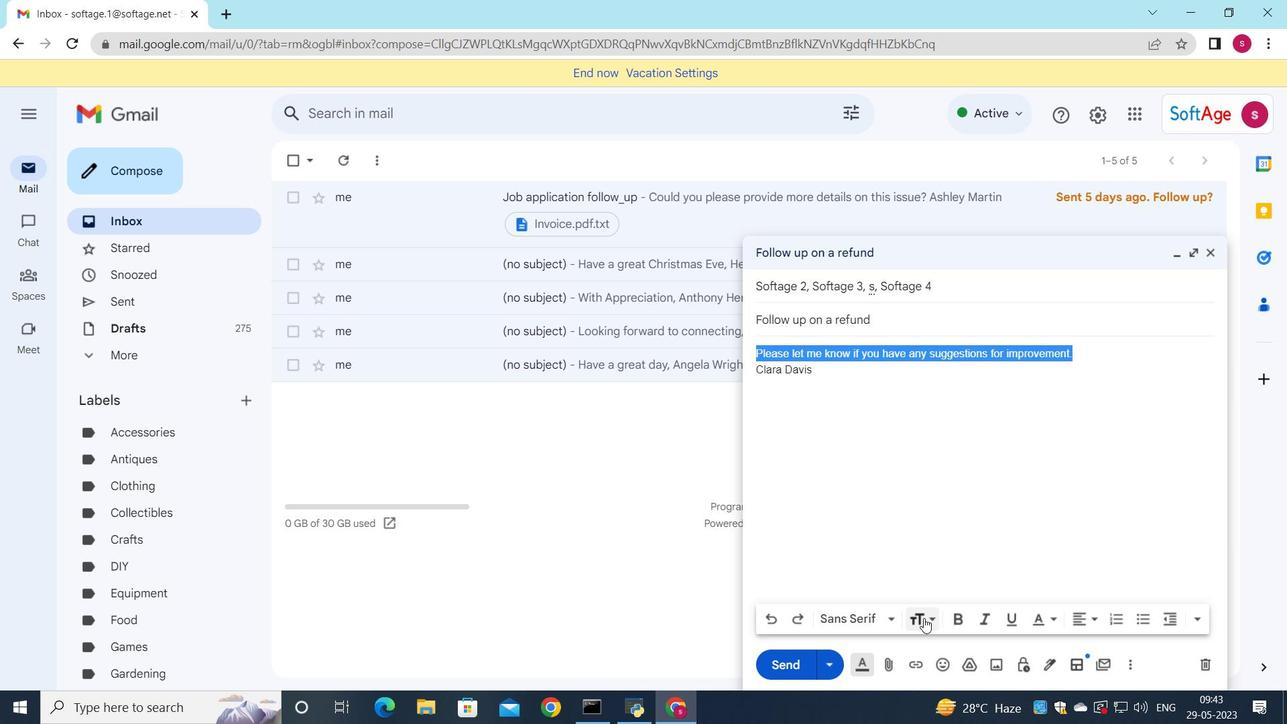 
Action: Mouse pressed left at (930, 618)
Screenshot: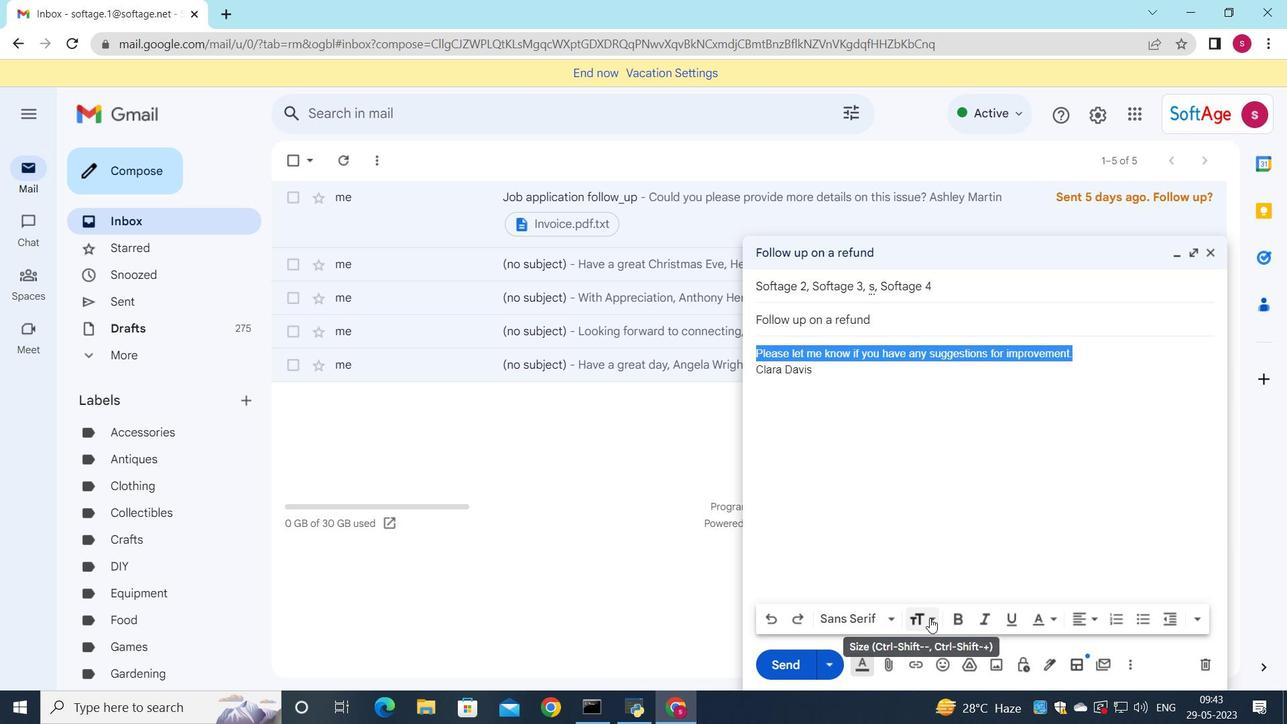 
Action: Mouse moved to (964, 512)
Screenshot: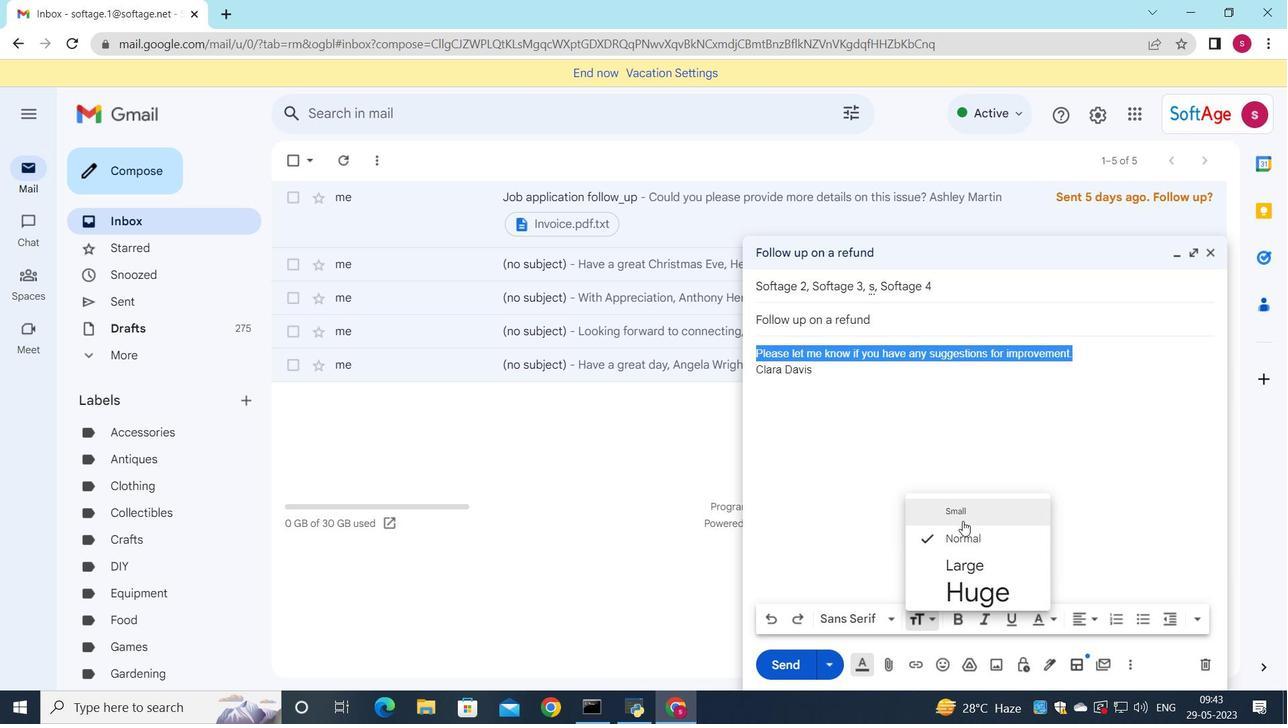 
Action: Mouse pressed left at (964, 512)
Screenshot: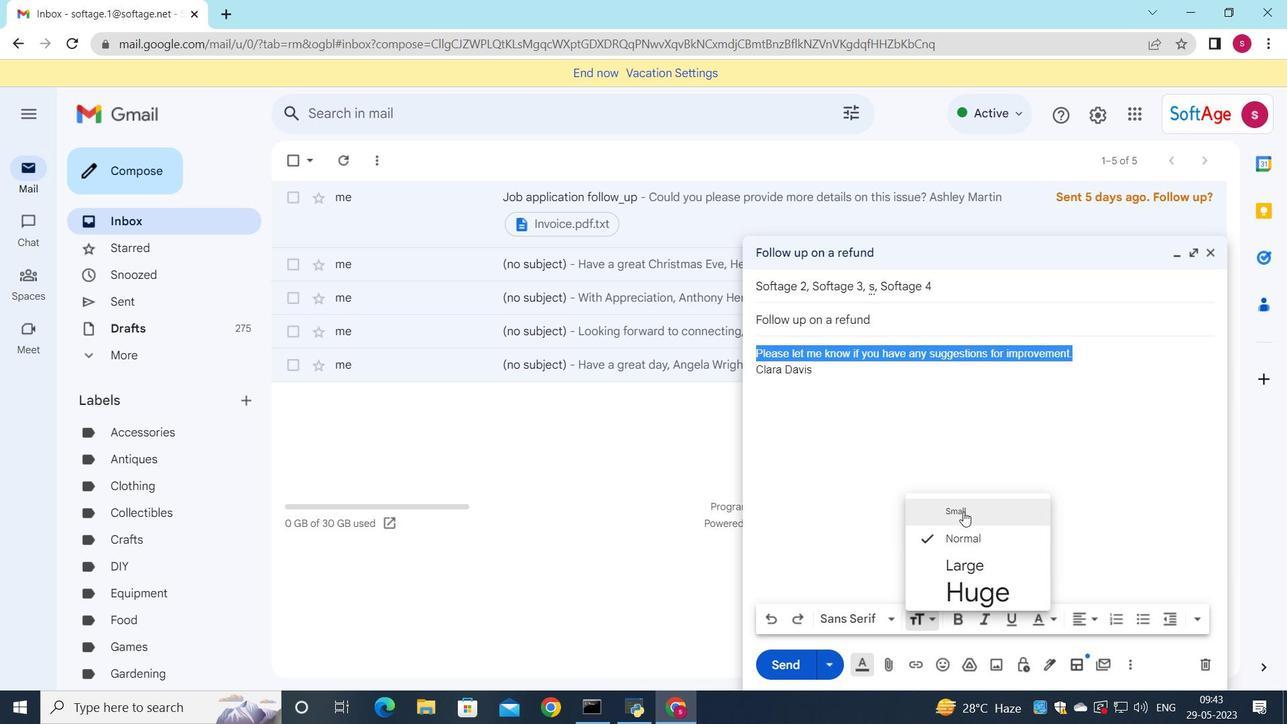 
Action: Mouse moved to (1093, 618)
Screenshot: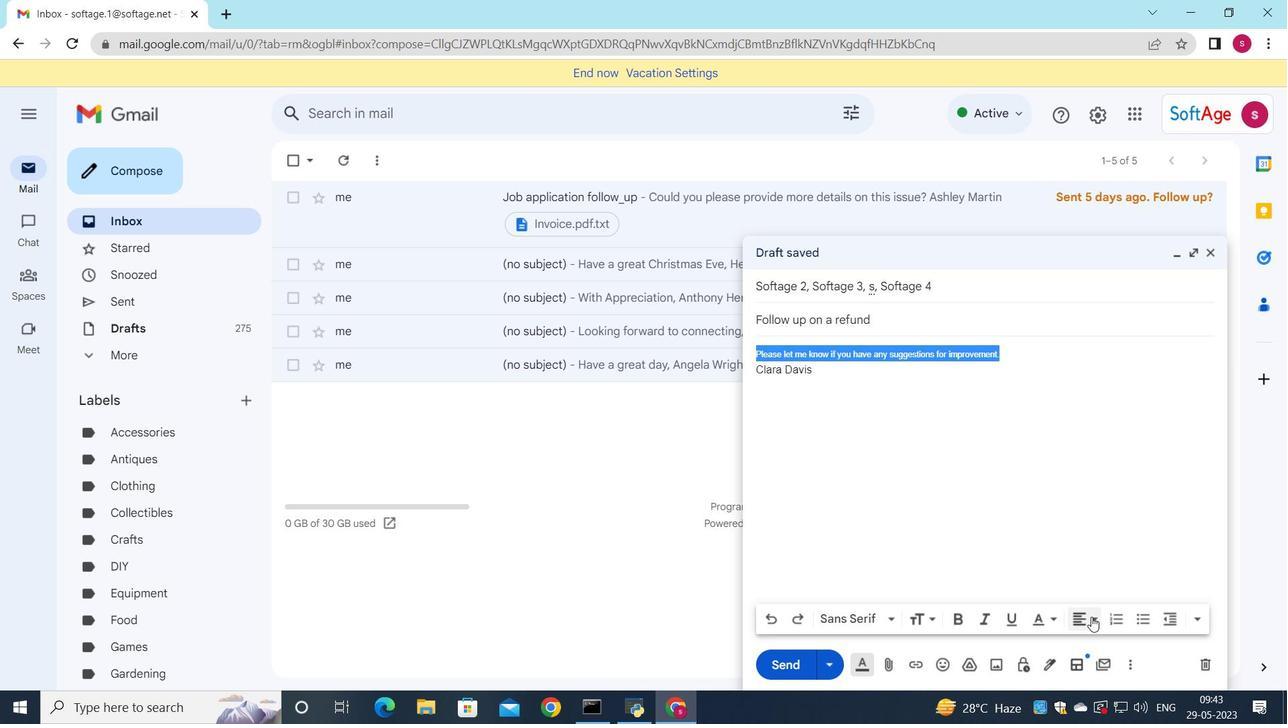 
Action: Mouse pressed left at (1093, 618)
Screenshot: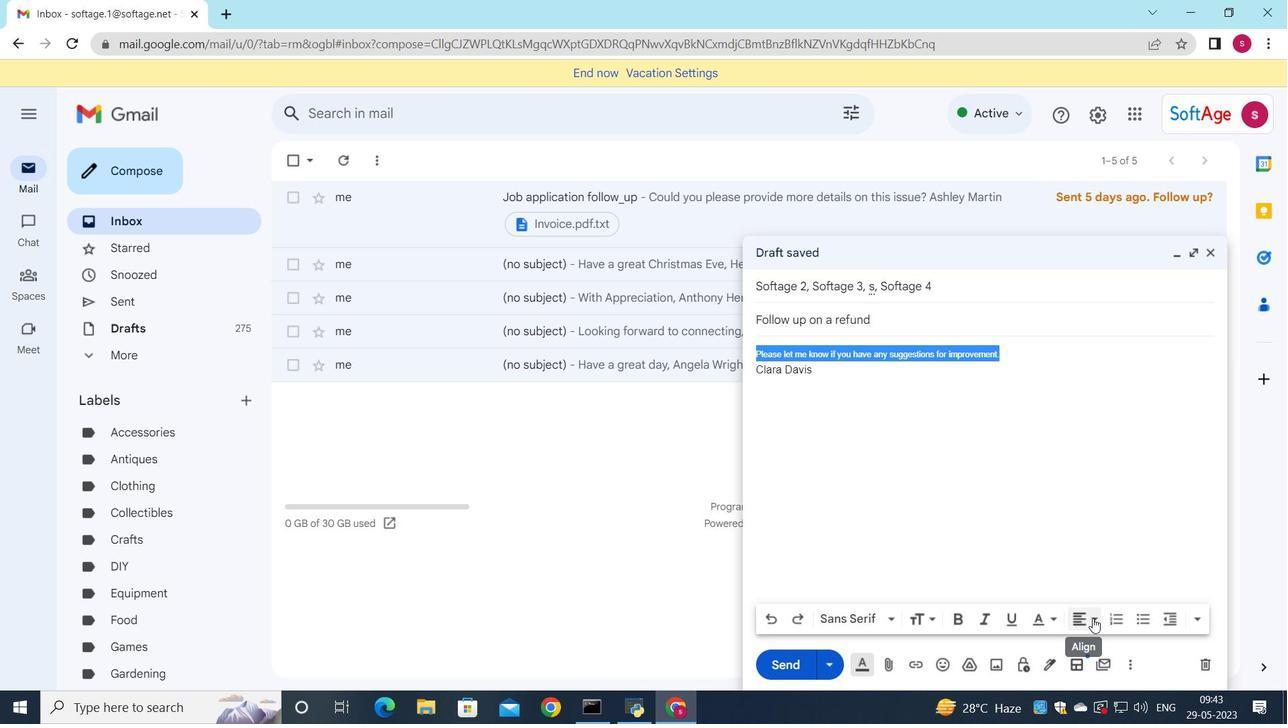 
Action: Mouse moved to (1078, 551)
Screenshot: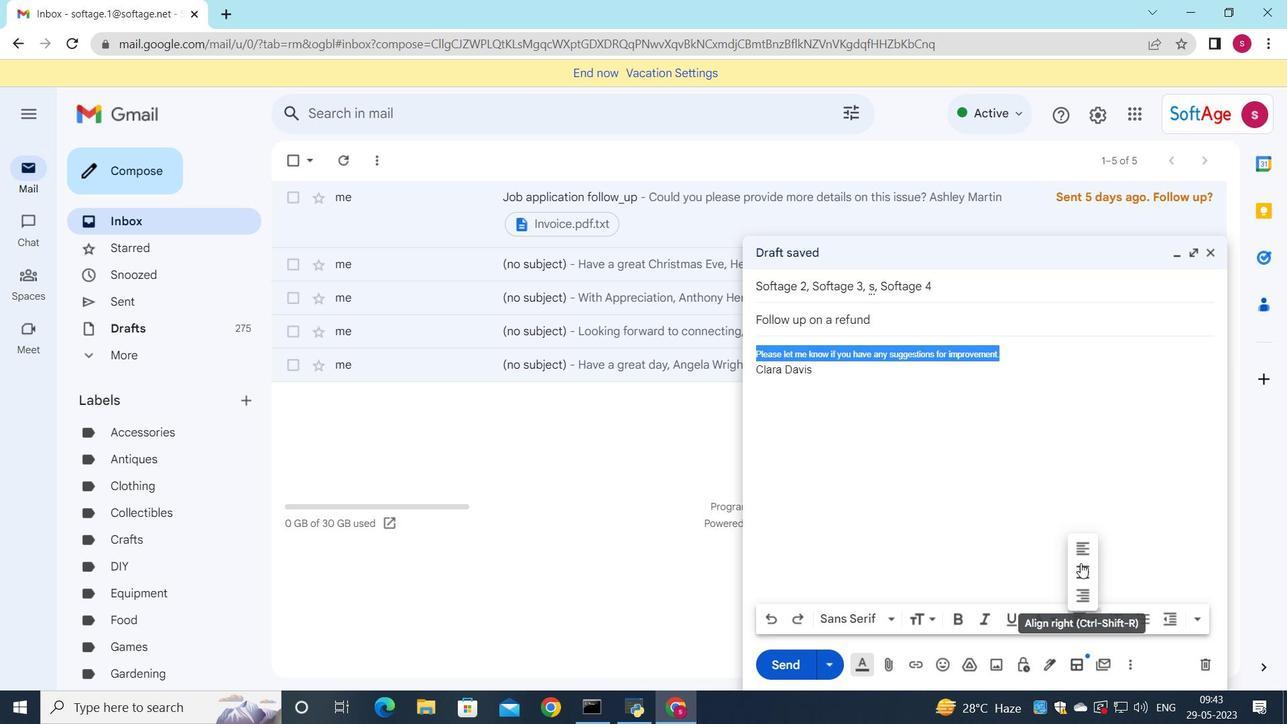 
Action: Mouse pressed left at (1078, 551)
Screenshot: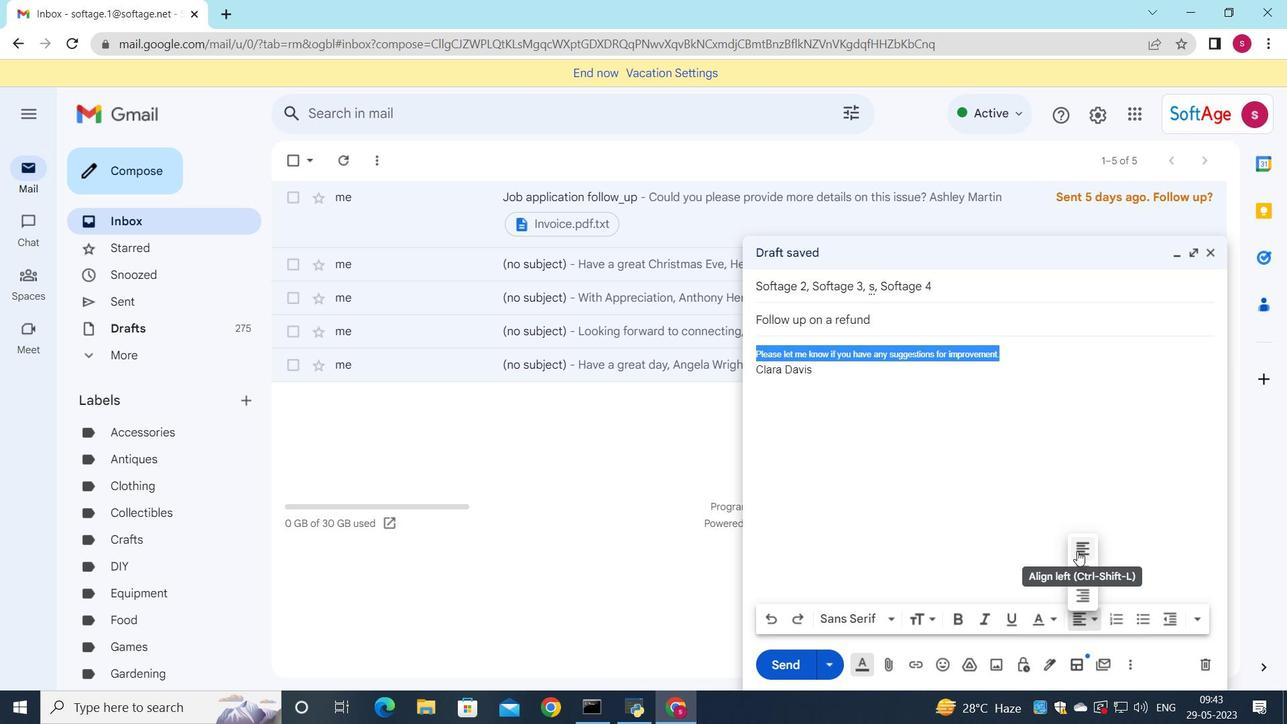 
Action: Mouse moved to (775, 669)
Screenshot: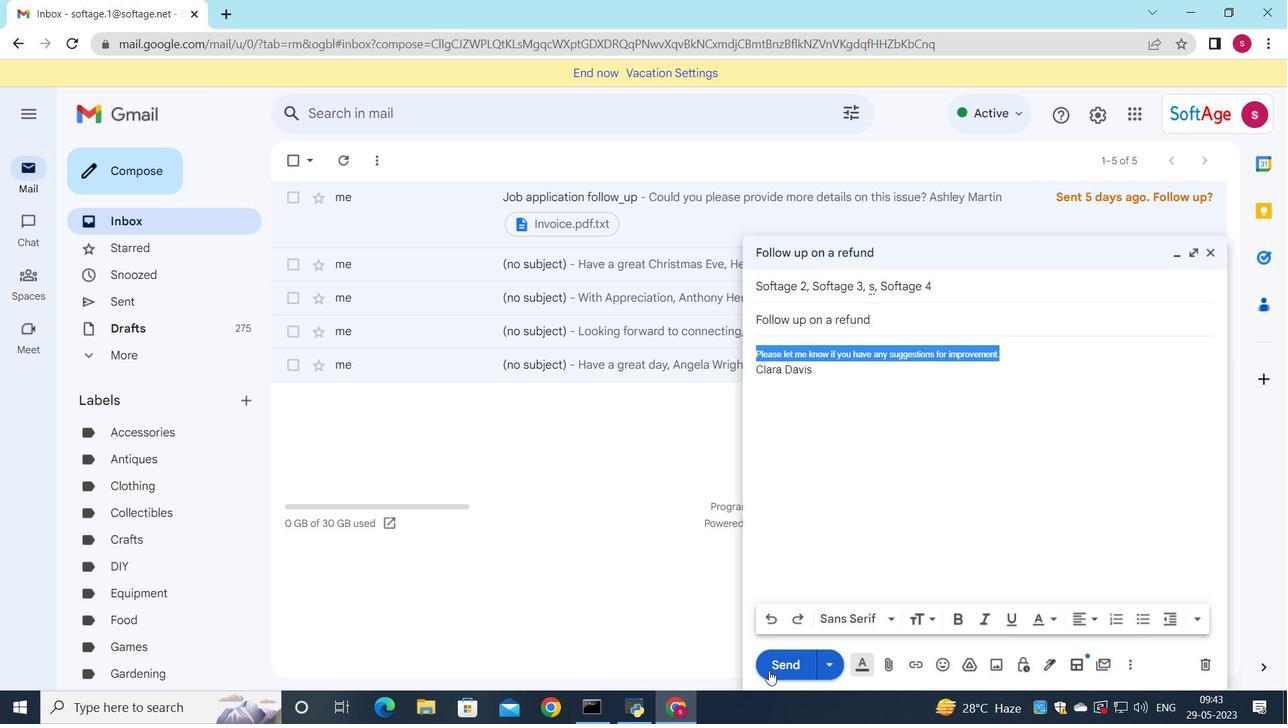 
Action: Mouse pressed left at (775, 669)
Screenshot: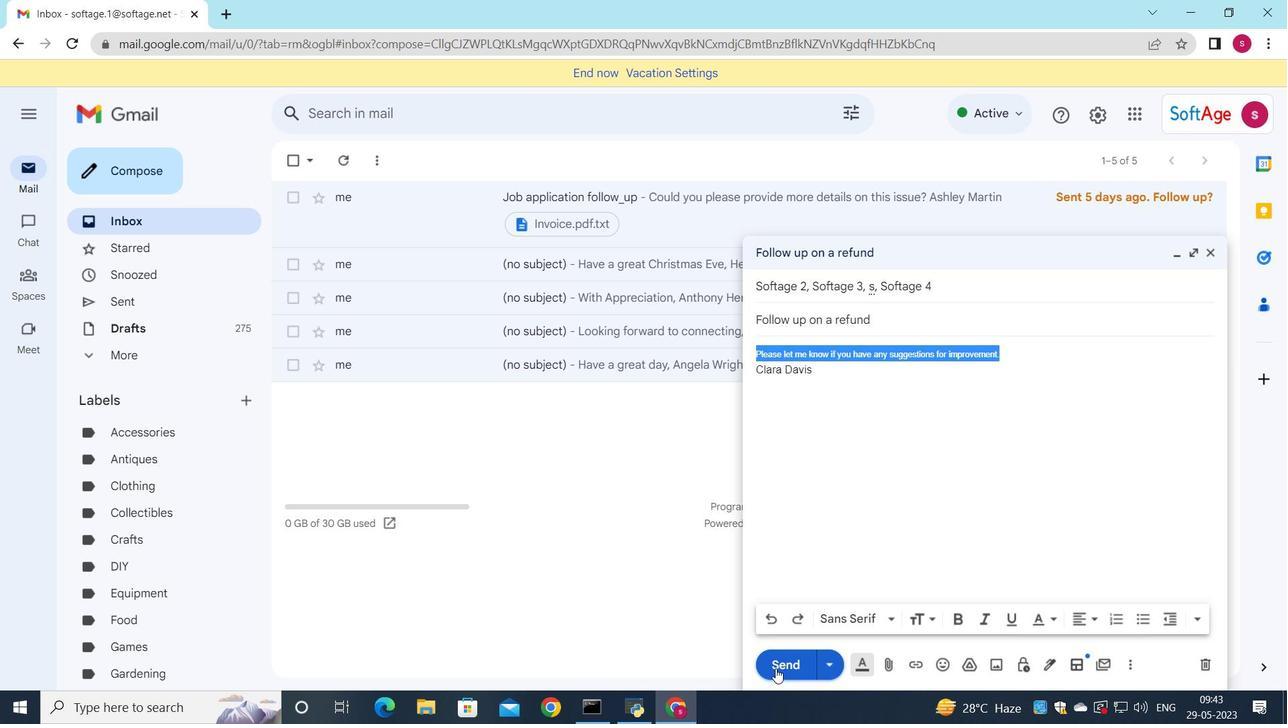 
Action: Mouse moved to (785, 416)
Screenshot: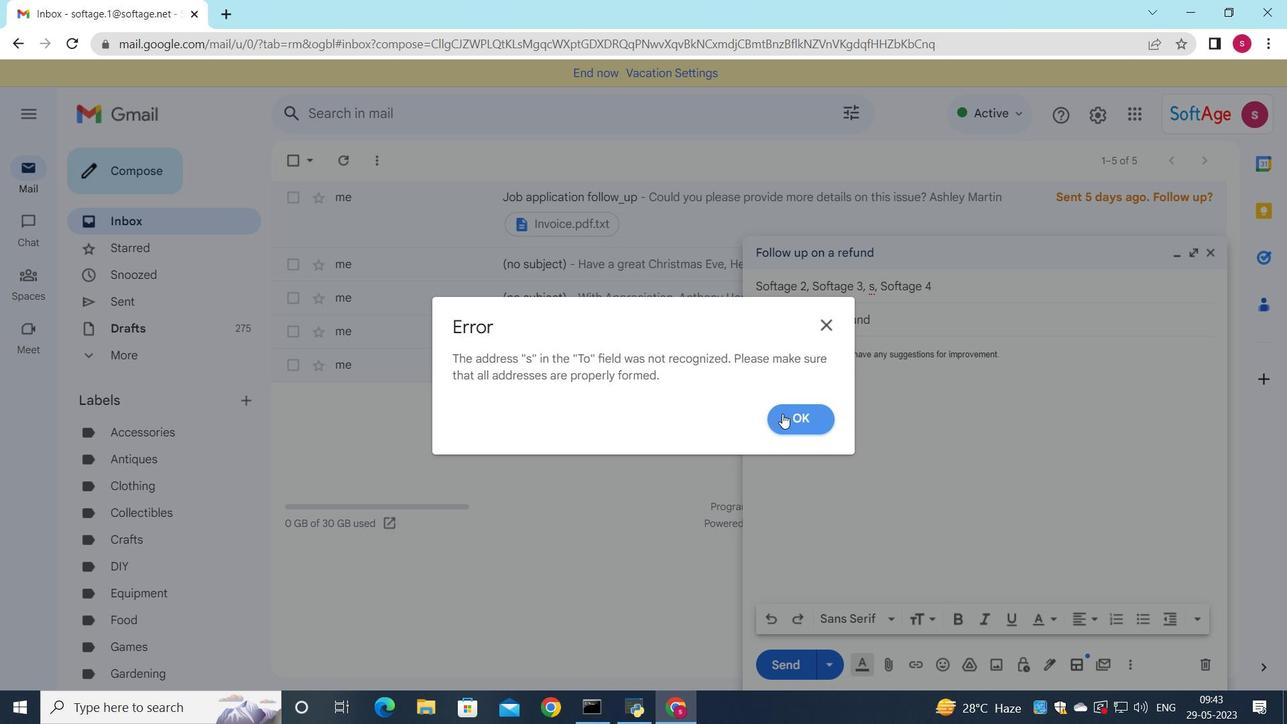 
Action: Mouse pressed left at (785, 416)
Screenshot: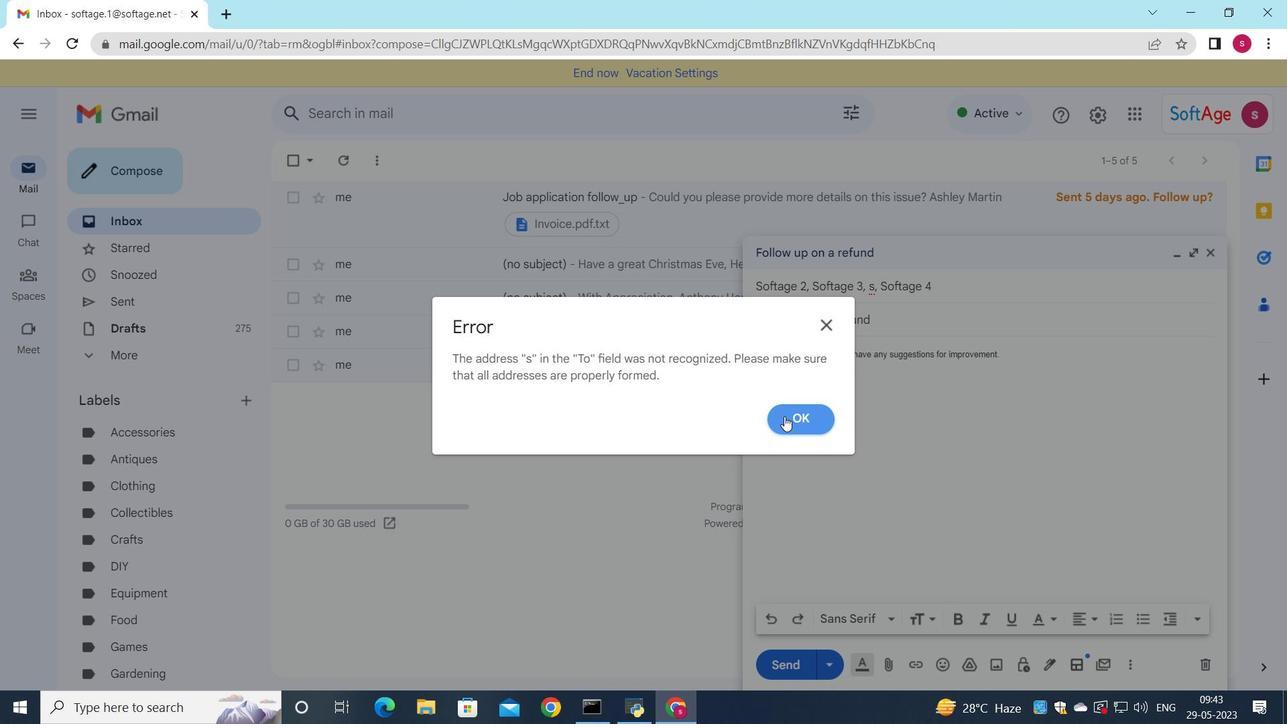 
Action: Mouse moved to (874, 291)
Screenshot: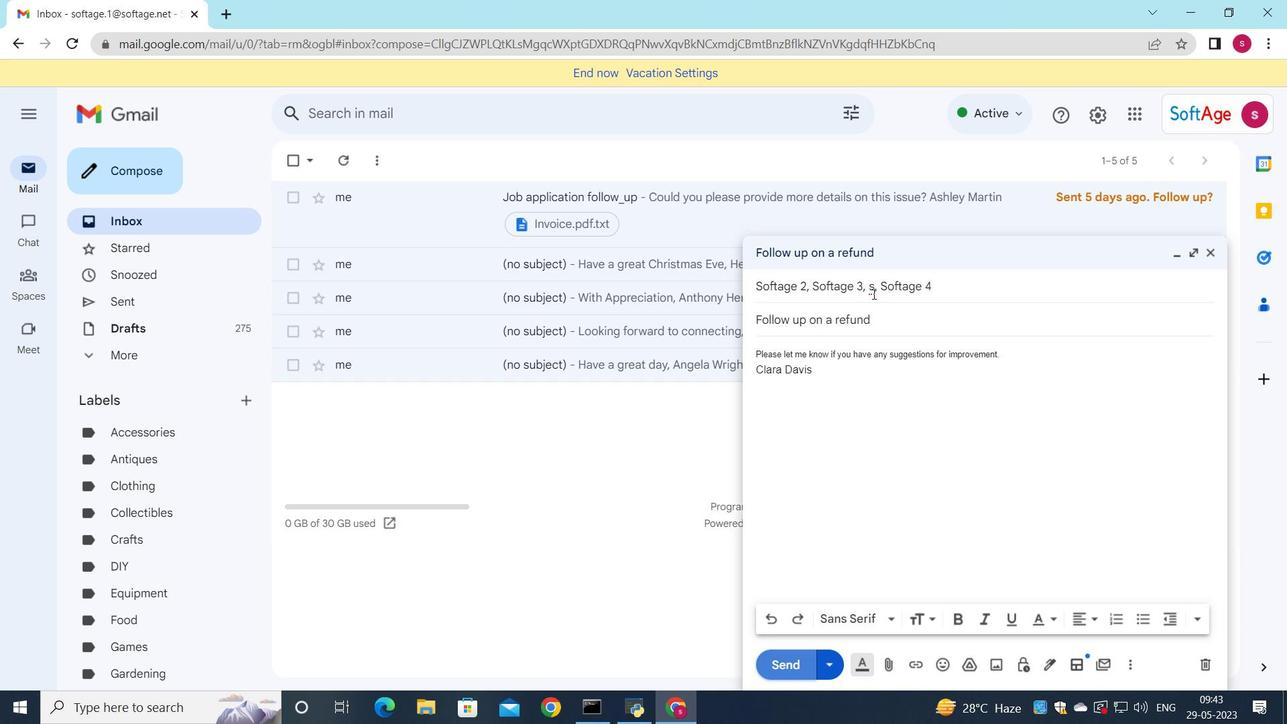 
Action: Mouse pressed left at (874, 291)
Screenshot: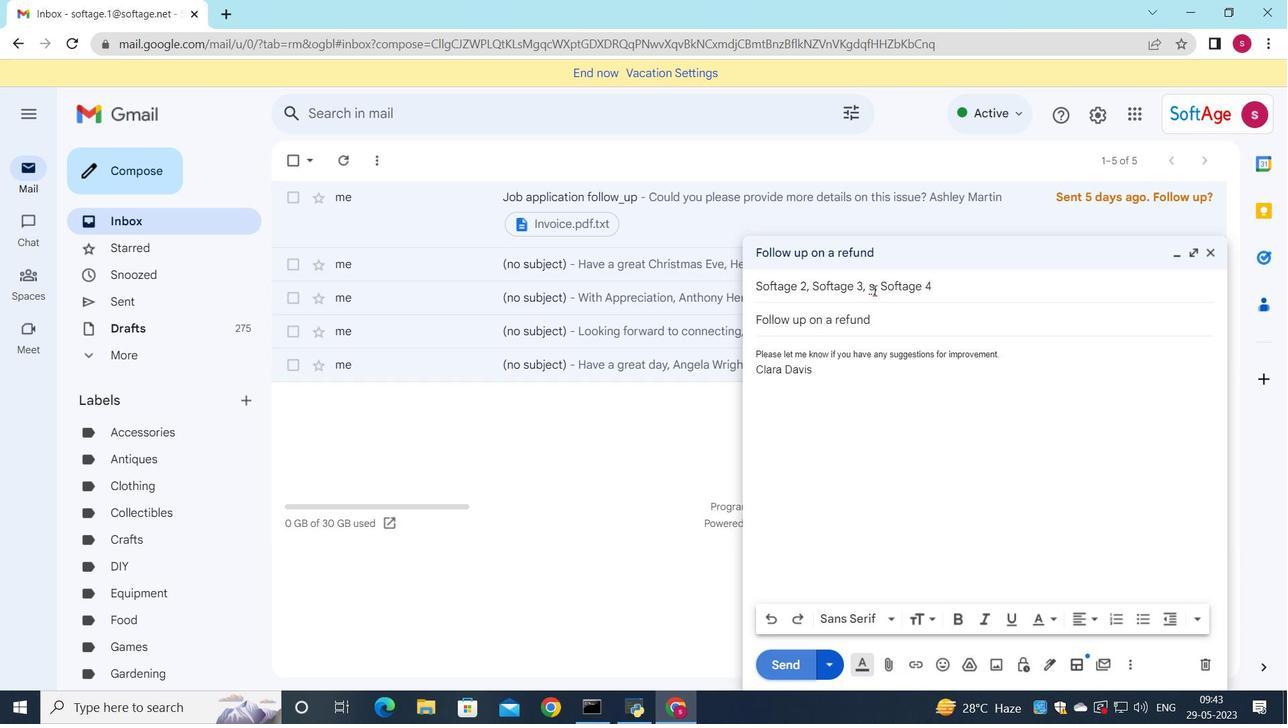 
Action: Mouse moved to (787, 671)
Screenshot: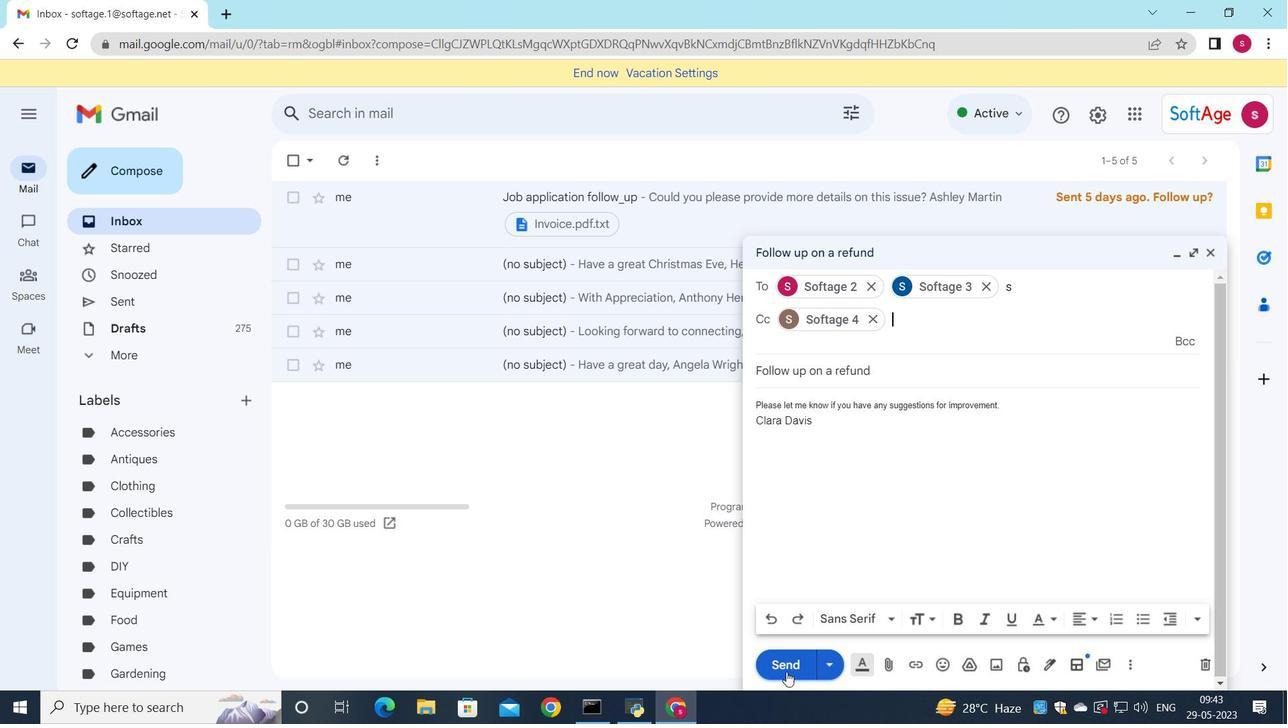 
Action: Mouse pressed left at (787, 671)
Screenshot: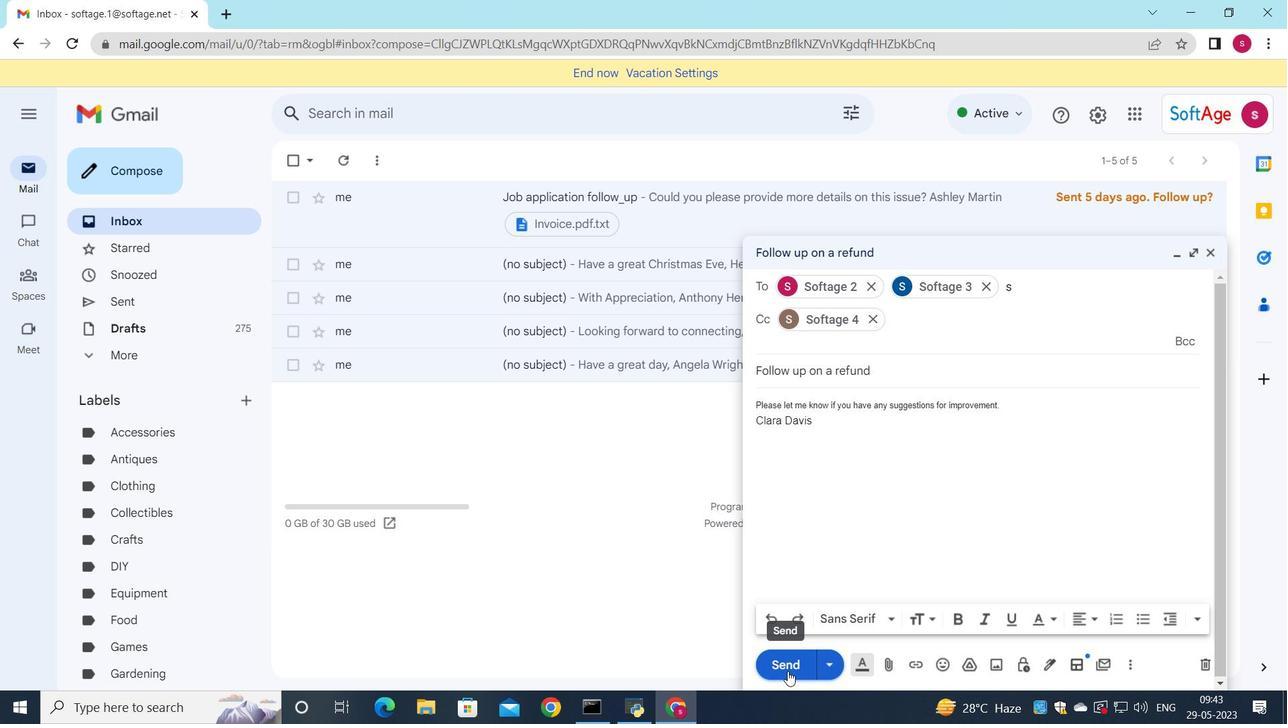 
Action: Mouse moved to (808, 414)
Screenshot: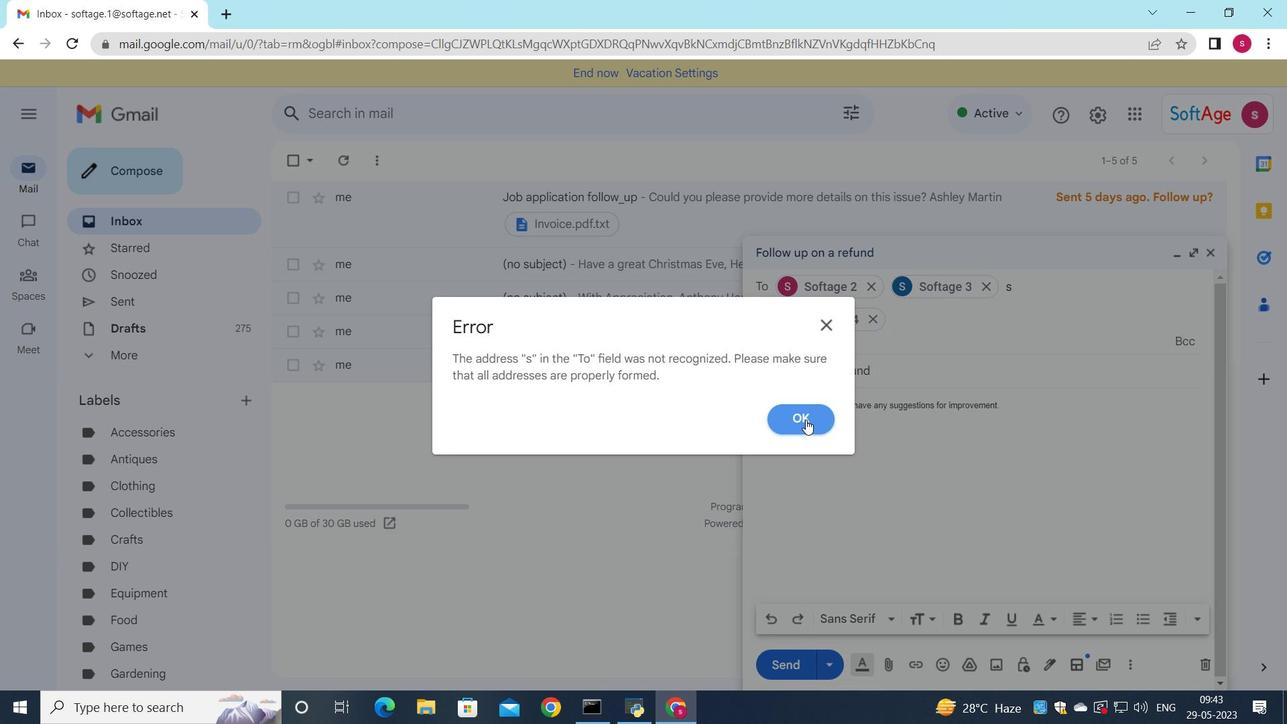 
Action: Mouse pressed left at (808, 414)
Screenshot: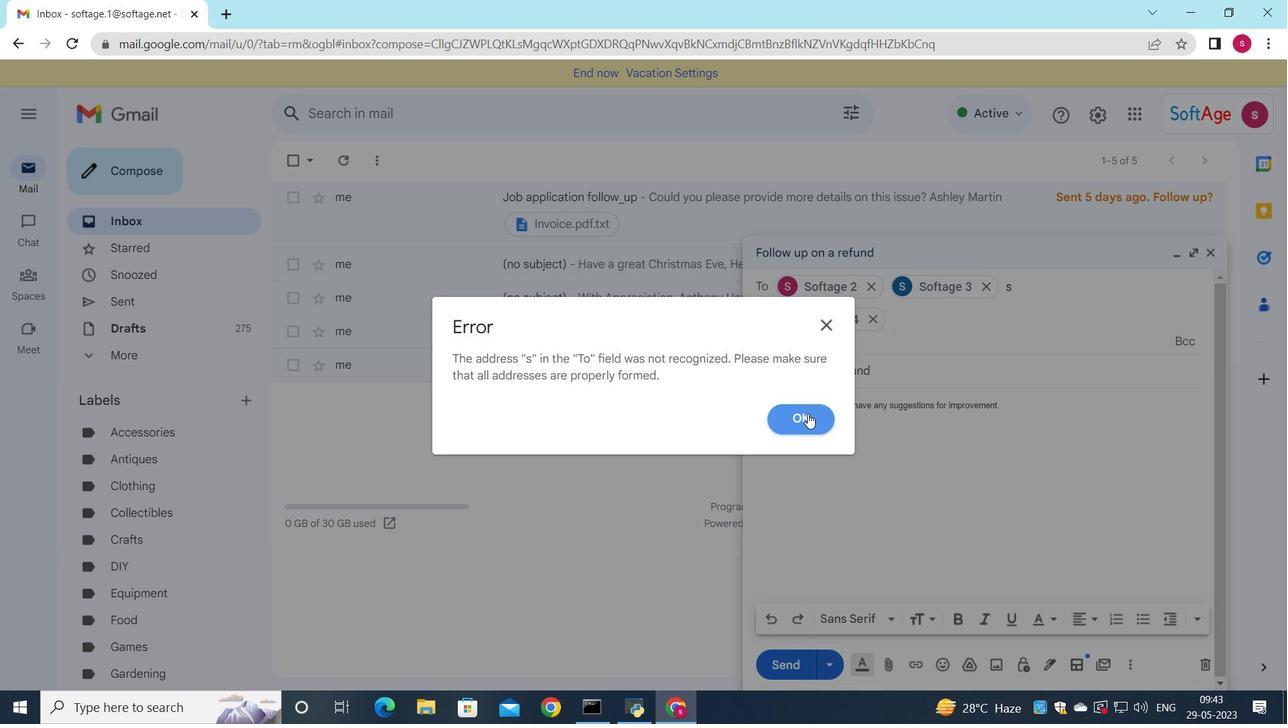 
Action: Mouse moved to (1021, 291)
Screenshot: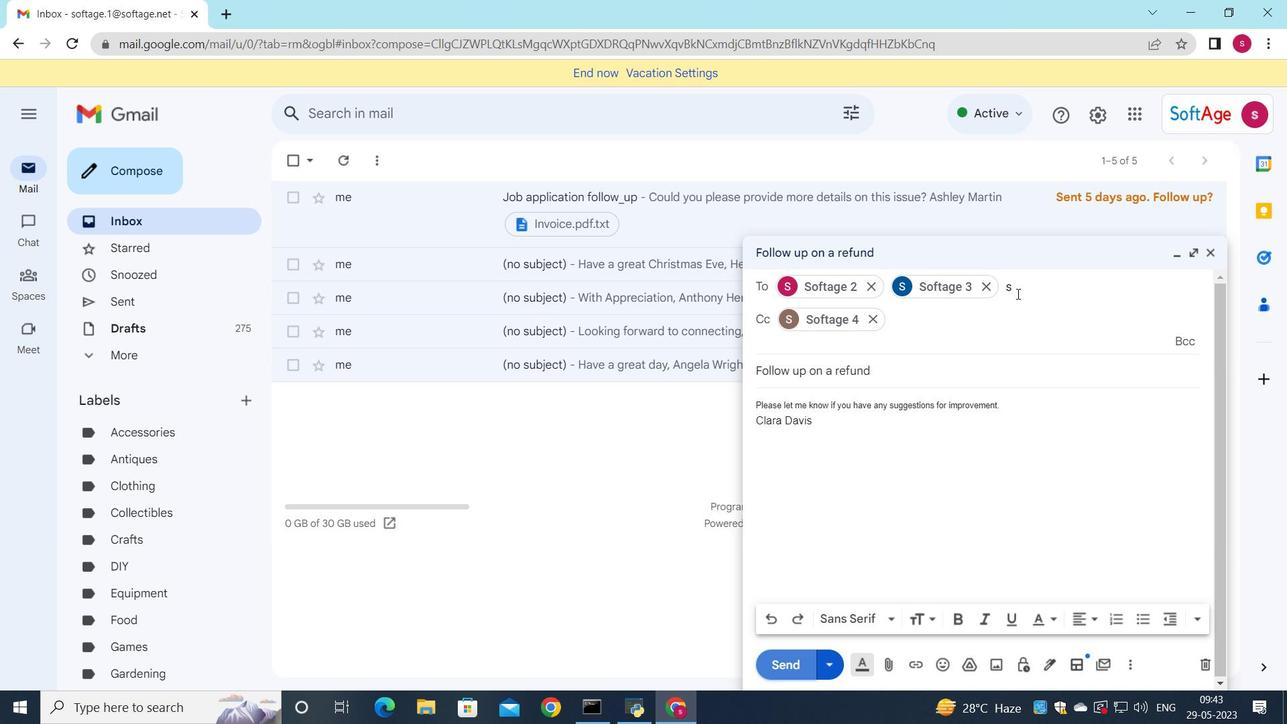
Action: Mouse pressed left at (1021, 291)
Screenshot: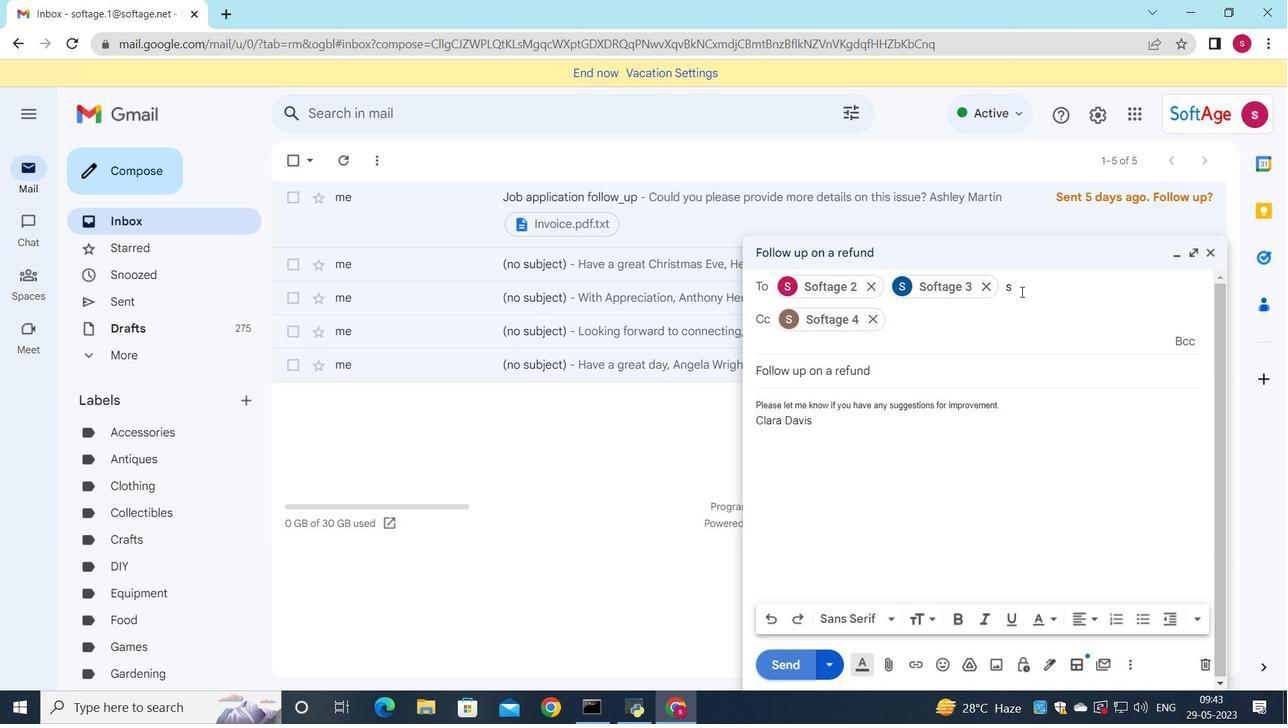 
Action: Key pressed <Key.backspace>
Screenshot: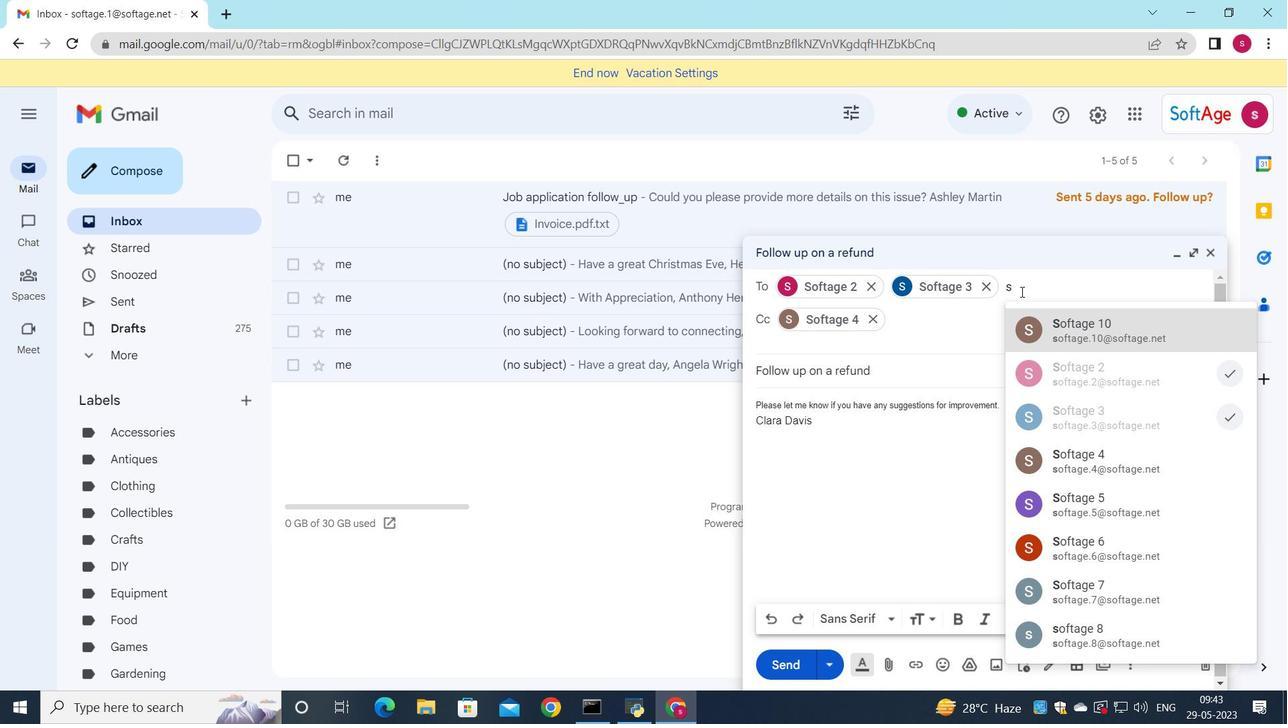 
Action: Mouse moved to (778, 658)
Screenshot: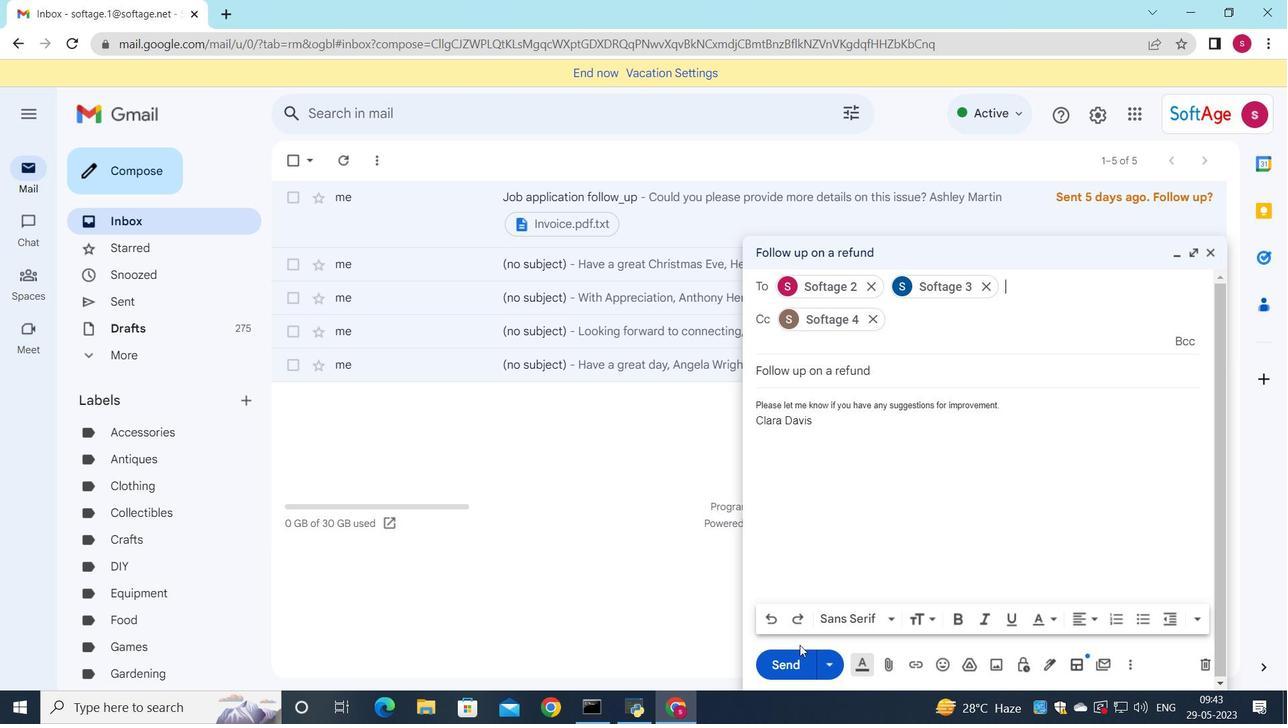 
Action: Mouse pressed left at (778, 658)
Screenshot: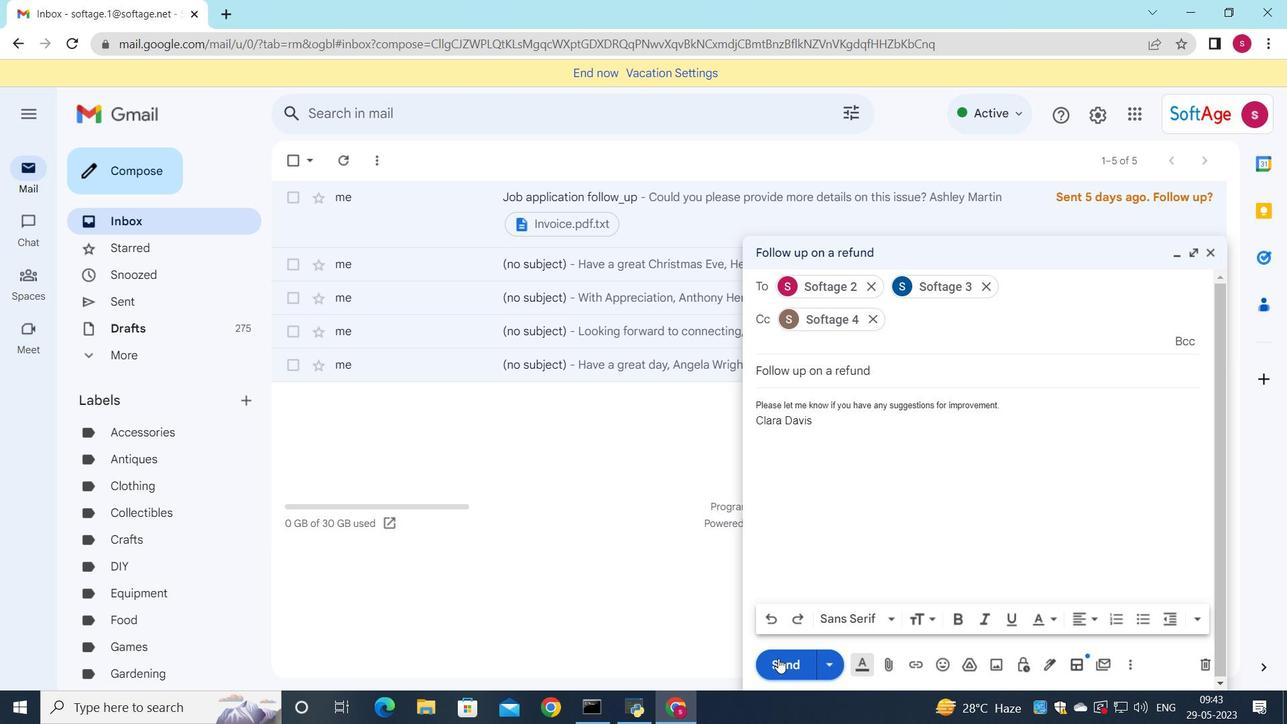 
Action: Mouse moved to (155, 300)
Screenshot: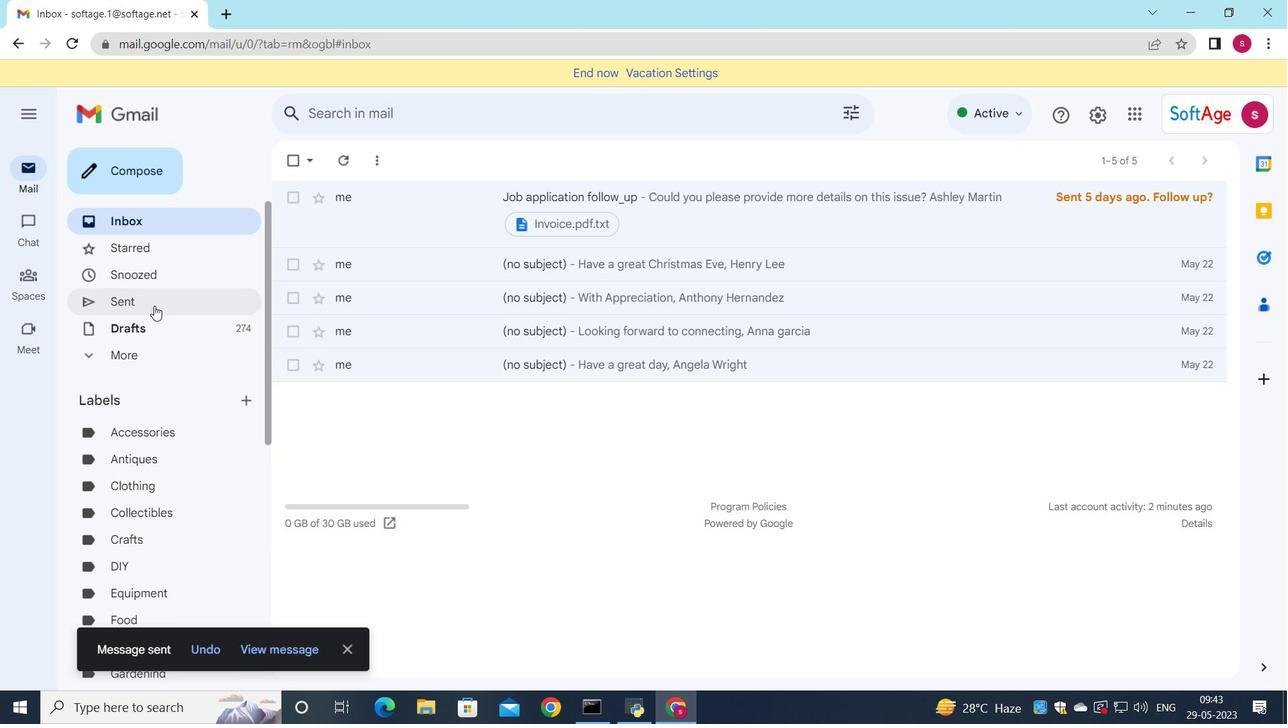 
Action: Mouse pressed left at (155, 300)
Screenshot: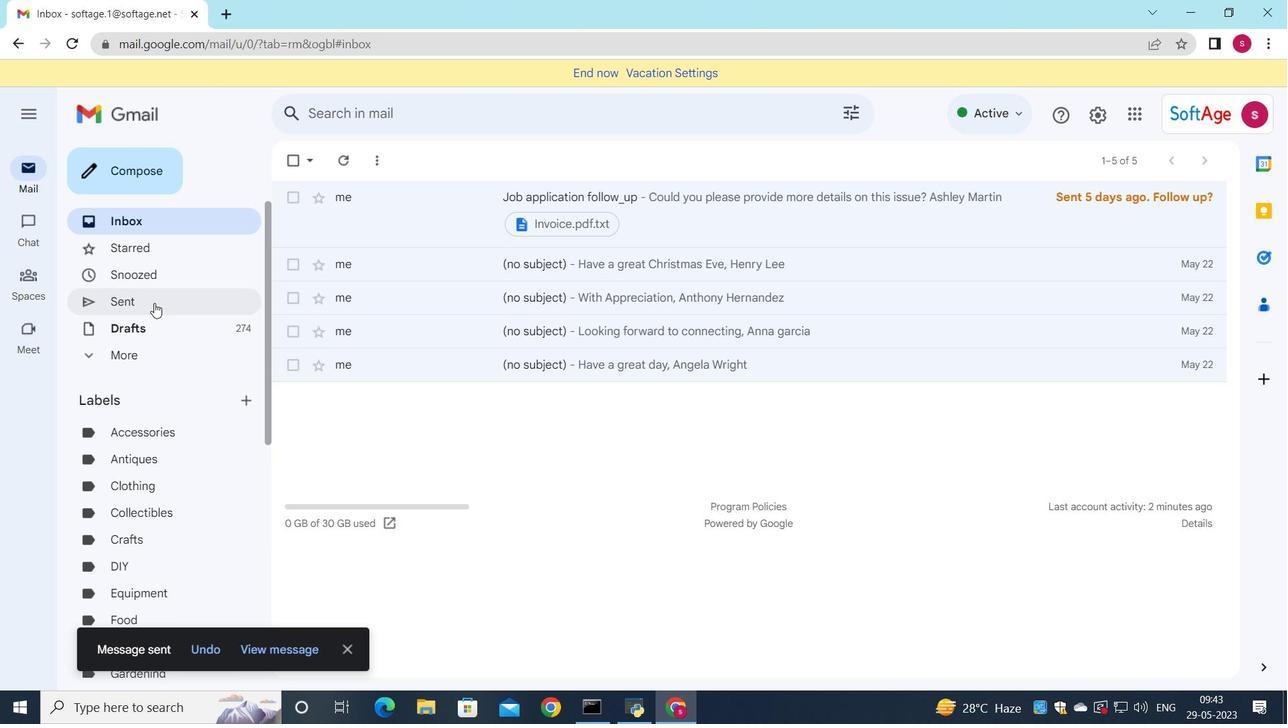 
Action: Mouse moved to (458, 246)
Screenshot: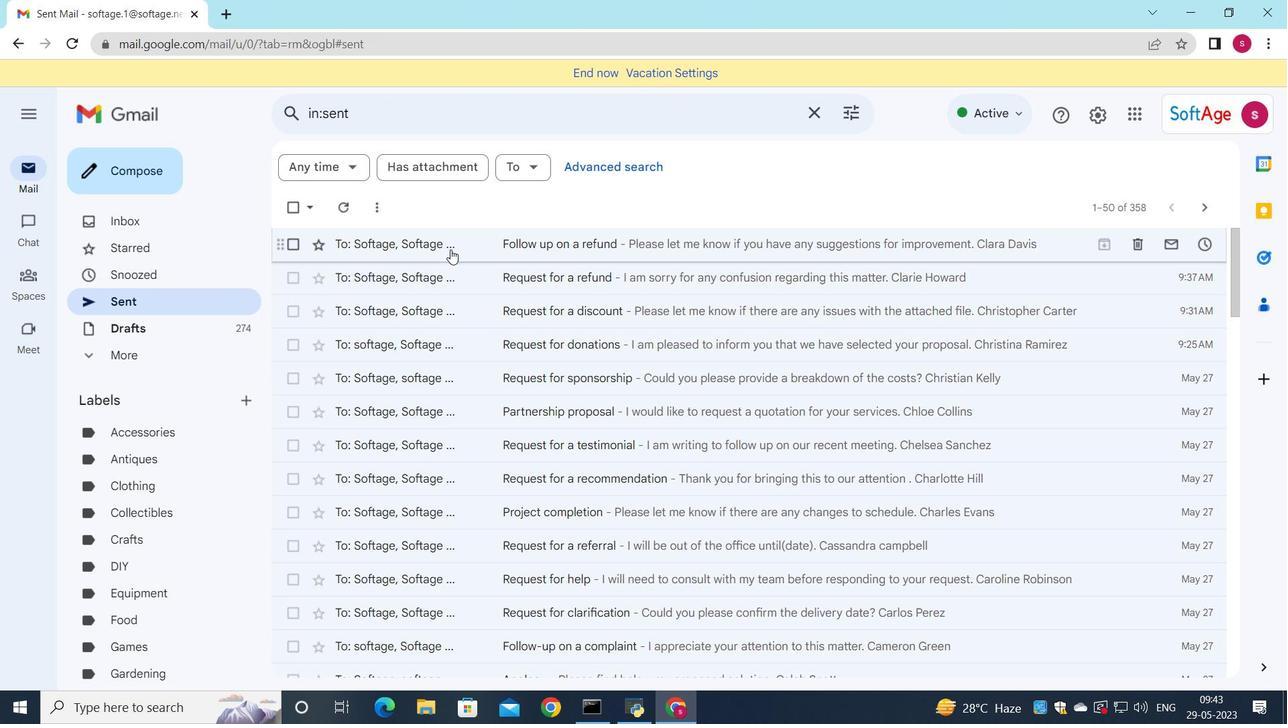 
Action: Mouse pressed left at (458, 246)
Screenshot: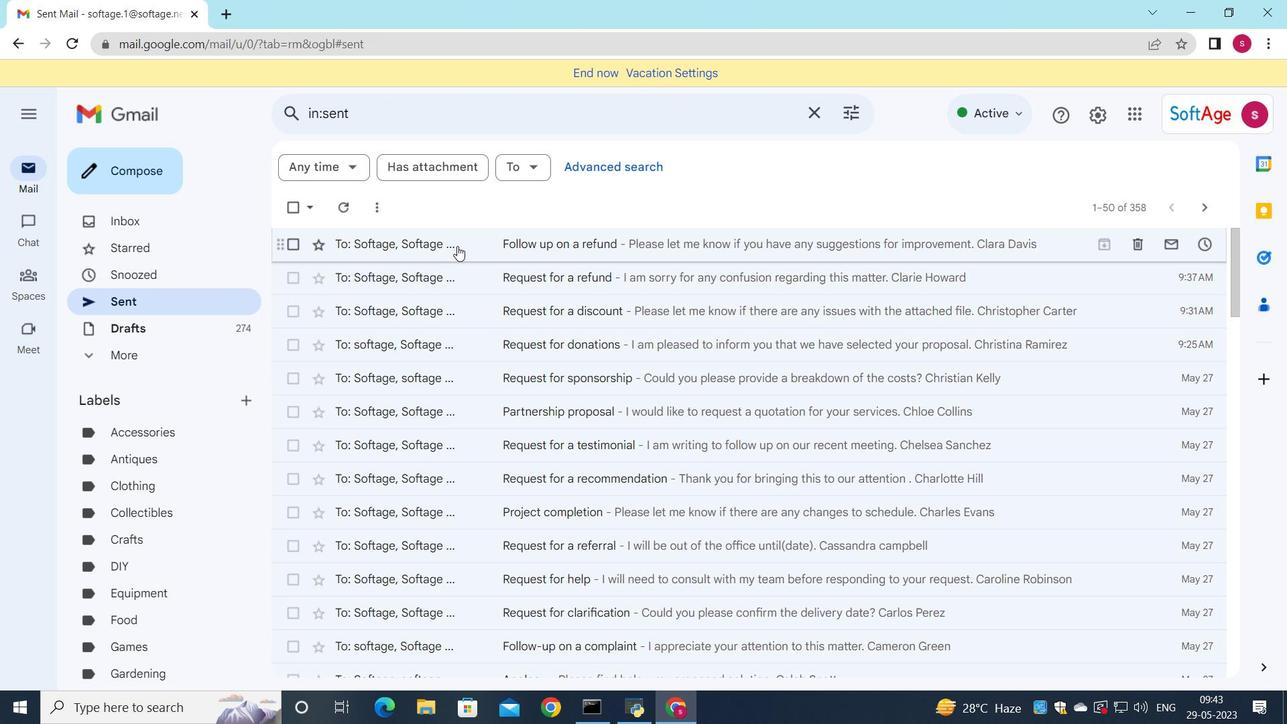 
Action: Mouse moved to (739, 404)
Screenshot: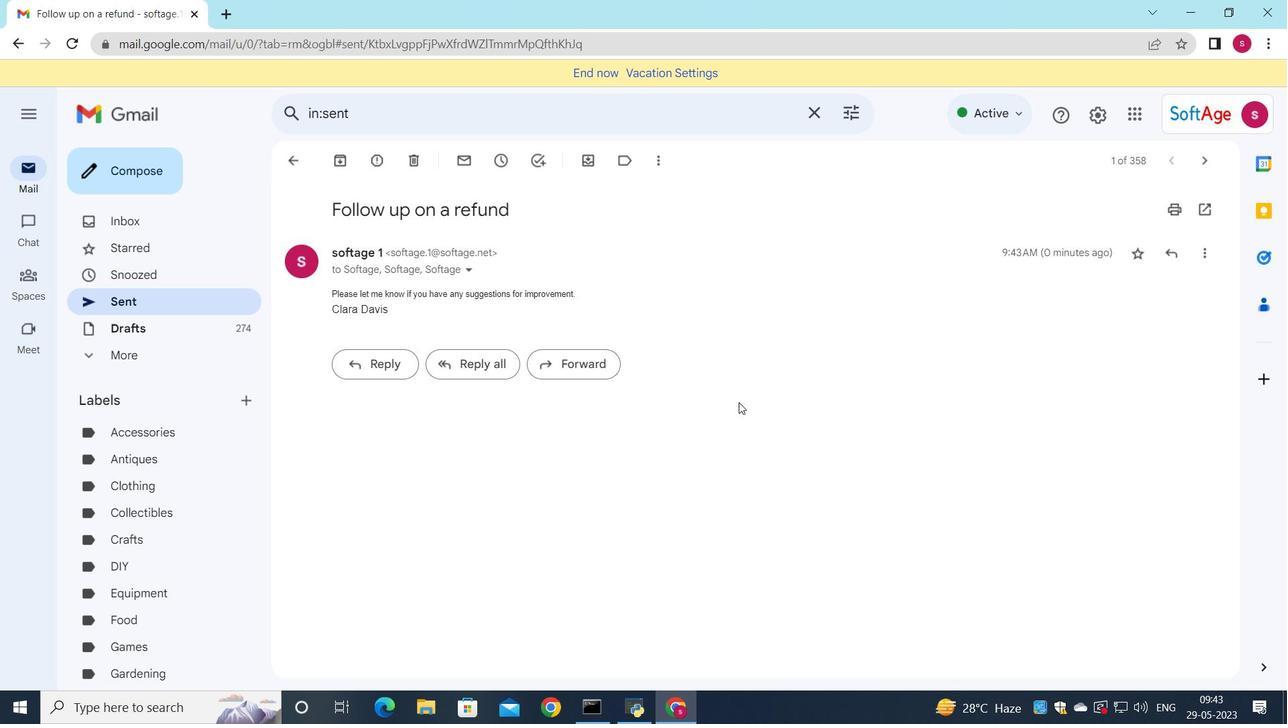 
